 Task: Save your favorite rooftop bar with skyline views in Chicago as a favorite location also explore the gallery  of the bar.
Action: Mouse moved to (76, 64)
Screenshot: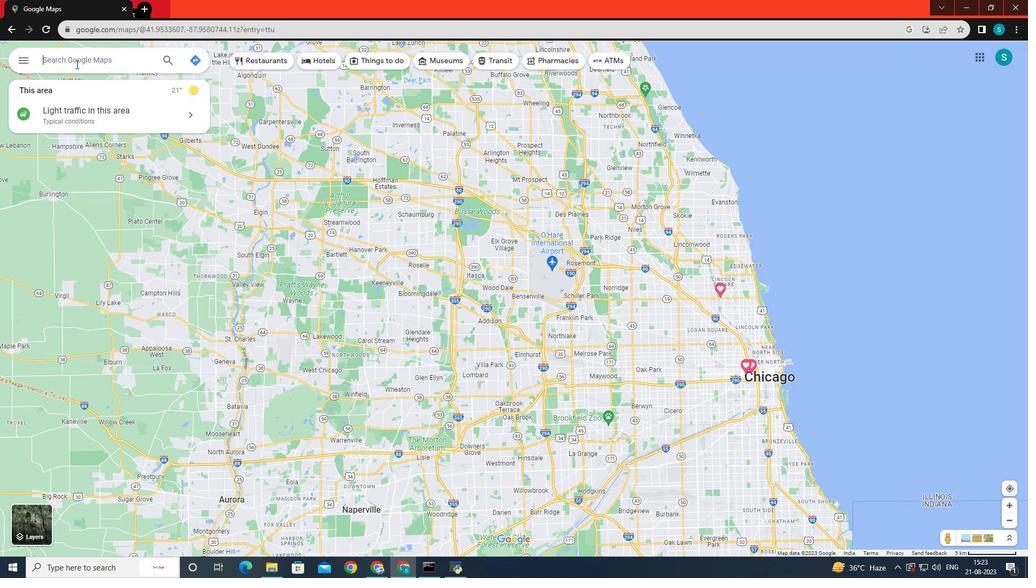 
Action: Mouse pressed left at (76, 64)
Screenshot: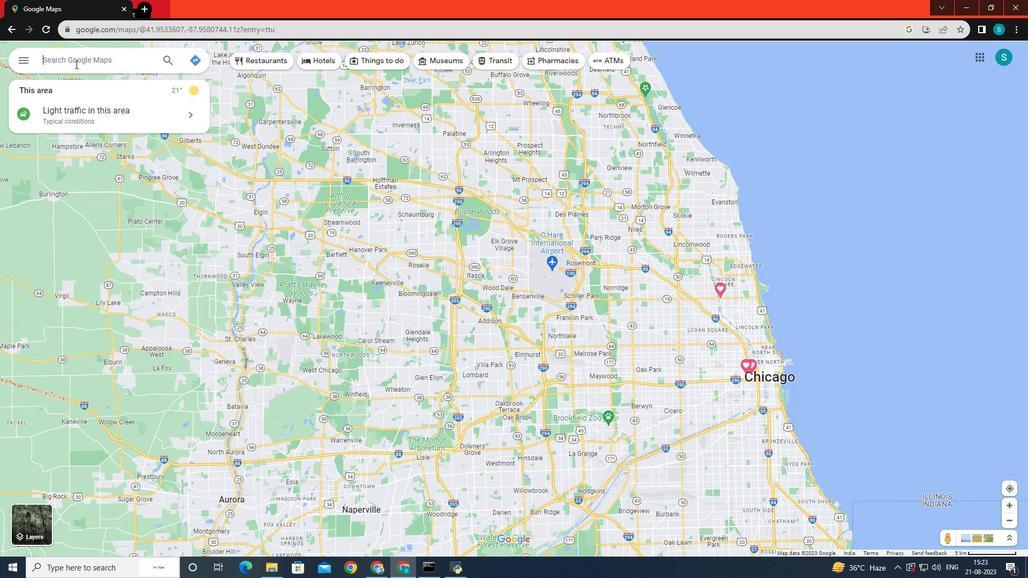 
Action: Mouse moved to (79, 67)
Screenshot: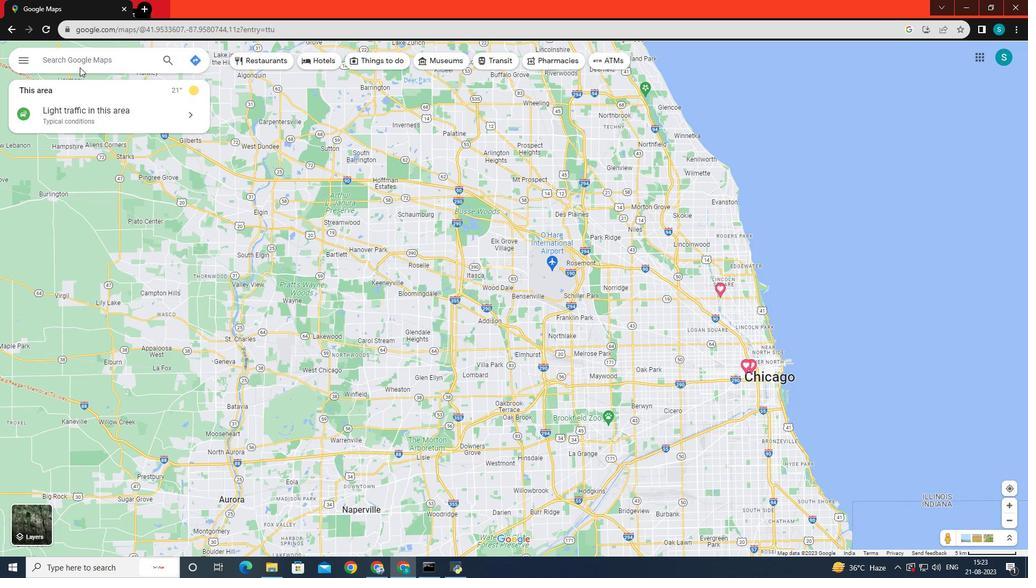 
Action: Key pressed <Key.shift><Key.shift><Key.shift><Key.shift><Key.shift><Key.shift><Key.shift><Key.shift><Key.shift><Key.shift><Key.shift><Key.shift><Key.shift><Key.shift><Key.shift><Key.shift><Key.shift><Key.shift><Key.shift><Key.shift>Rooftop<Key.space>bar<Key.space>with<Key.space>skyline<Key.space>views<Key.space>in<Key.space><Key.shift>Chicago<Key.enter>
Screenshot: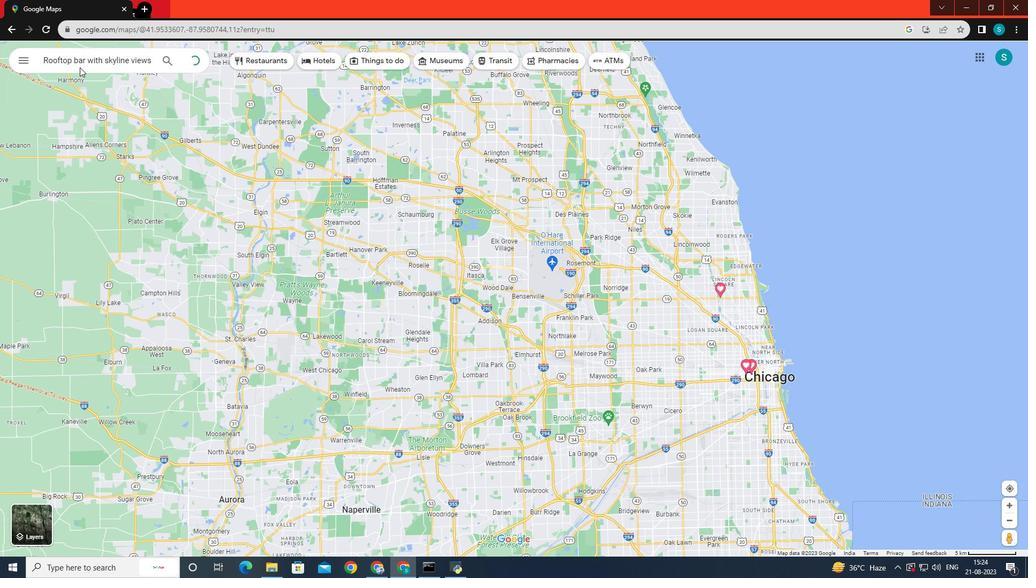 
Action: Mouse moved to (137, 212)
Screenshot: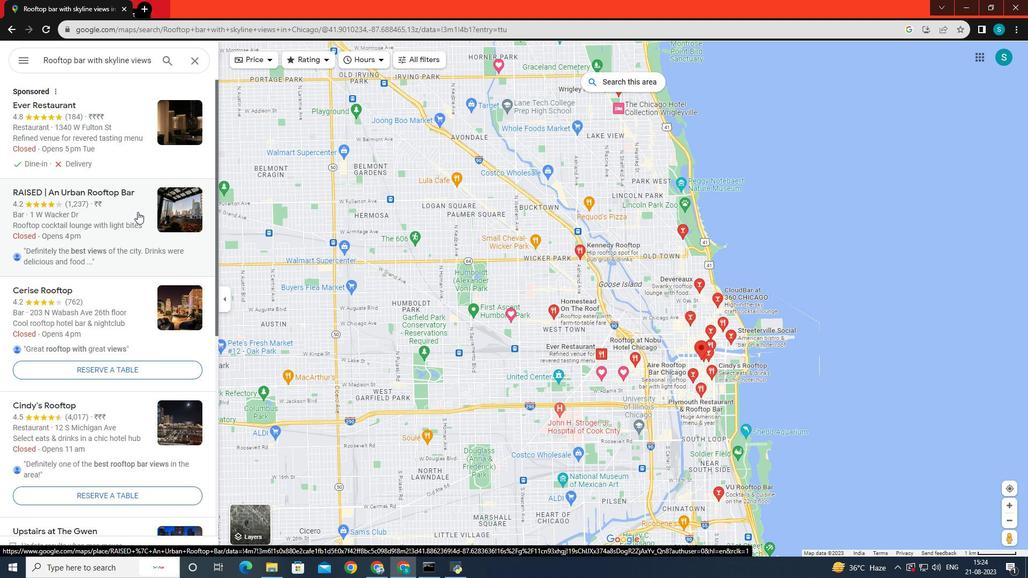 
Action: Mouse pressed left at (137, 212)
Screenshot: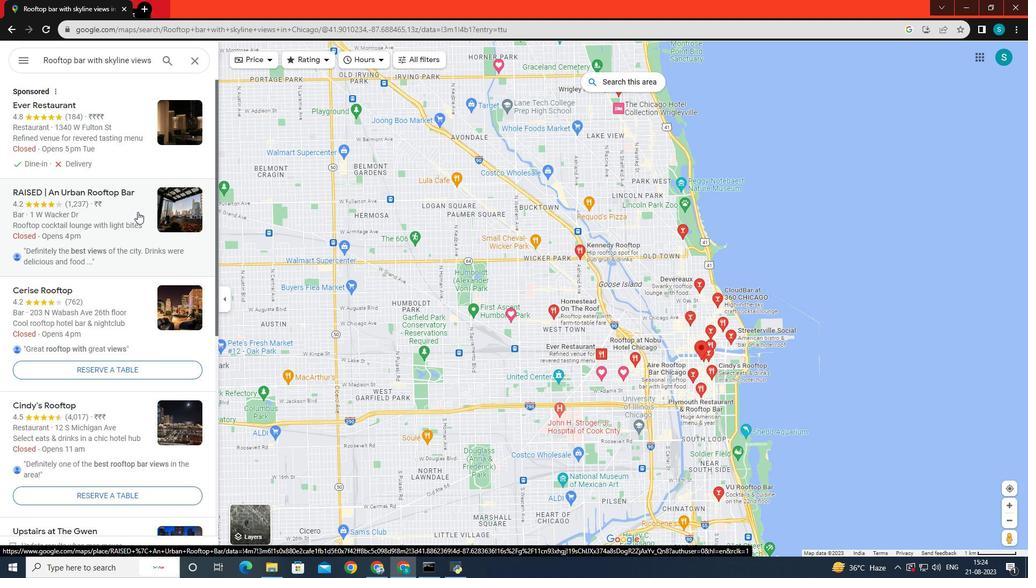 
Action: Mouse moved to (268, 140)
Screenshot: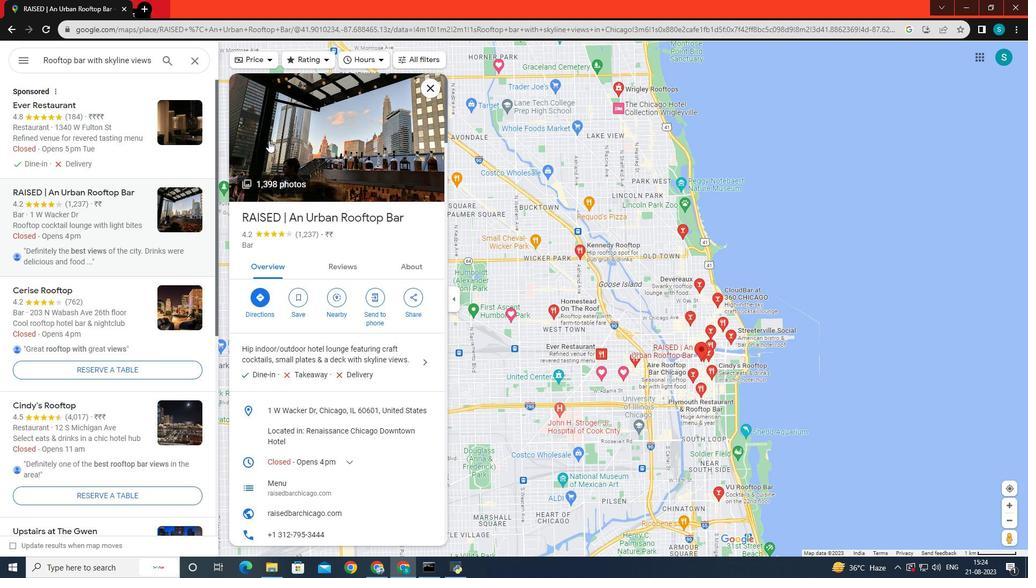 
Action: Mouse pressed left at (268, 140)
Screenshot: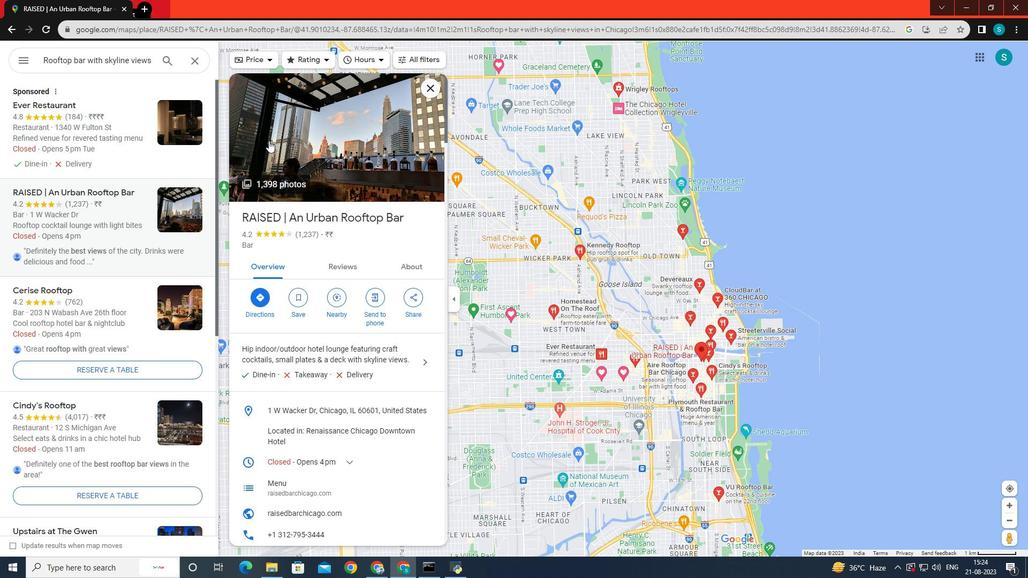 
Action: Mouse moved to (650, 400)
Screenshot: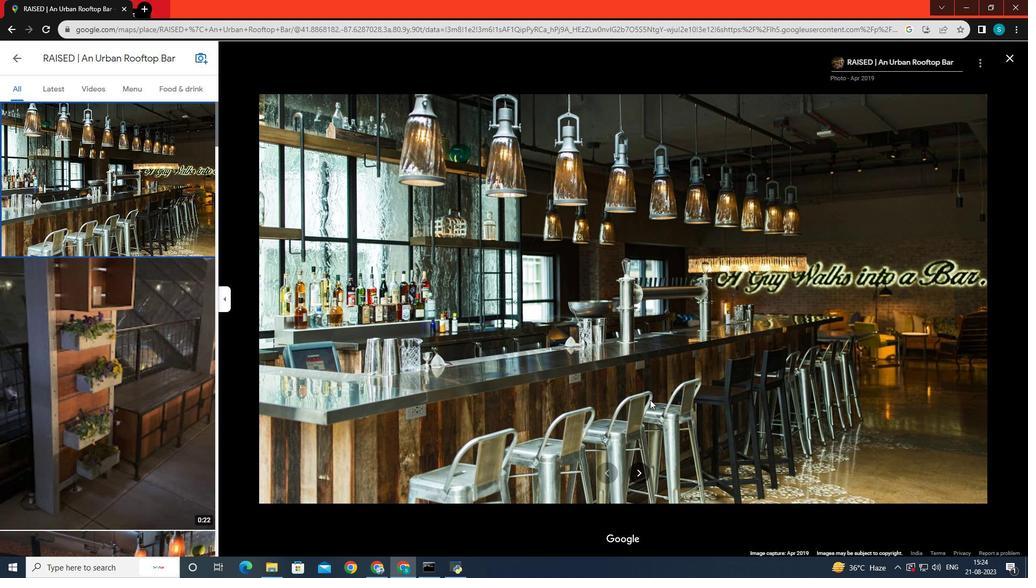 
Action: Key pressed <Key.right><Key.right><Key.right><Key.right><Key.right><Key.right><Key.right><Key.right><Key.right><Key.right><Key.right><Key.right><Key.right><Key.right><Key.right><Key.right><Key.right><Key.right><Key.right><Key.right><Key.right><Key.right><Key.right><Key.right><Key.right><Key.right><Key.right><Key.right><Key.right><Key.right><Key.right><Key.right><Key.right><Key.right><Key.right><Key.right><Key.right><Key.right><Key.right><Key.right><Key.right><Key.right><Key.right><Key.right><Key.right><Key.right><Key.right><Key.right><Key.right><Key.right><Key.right><Key.right><Key.right><Key.right><Key.right><Key.right><Key.right><Key.right><Key.right><Key.right><Key.right><Key.right><Key.right><Key.right><Key.right><Key.right><Key.right><Key.right><Key.right><Key.right><Key.right><Key.right><Key.right><Key.right><Key.right><Key.right><Key.right><Key.right><Key.right><Key.right><Key.right><Key.right><Key.right><Key.right><Key.right><Key.right><Key.right><Key.right><Key.right><Key.right><Key.right><Key.right><Key.right><Key.right><Key.right><Key.right><Key.right><Key.right><Key.right><Key.right><Key.right><Key.right><Key.right><Key.right><Key.right><Key.right><Key.right><Key.right><Key.right><Key.right><Key.right><Key.right><Key.right><Key.right><Key.right><Key.right><Key.right><Key.right><Key.right><Key.right><Key.right><Key.right><Key.right><Key.right><Key.right><Key.right><Key.right><Key.right><Key.right><Key.right><Key.right><Key.right><Key.right><Key.right><Key.right><Key.right><Key.right><Key.right><Key.right><Key.right><Key.right><Key.right><Key.right><Key.right><Key.right><Key.right><Key.right>
Screenshot: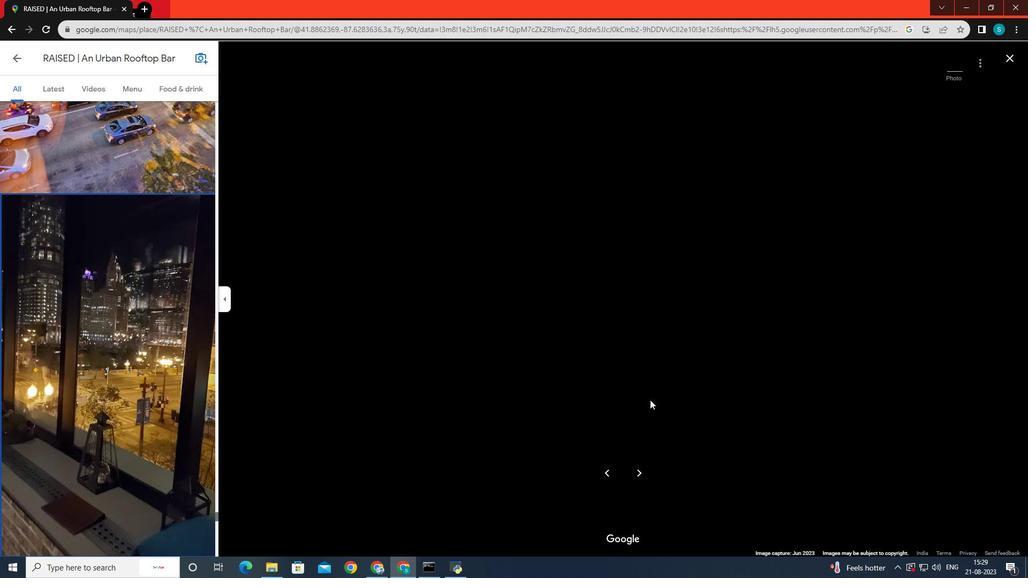 
Action: Mouse moved to (21, 60)
Screenshot: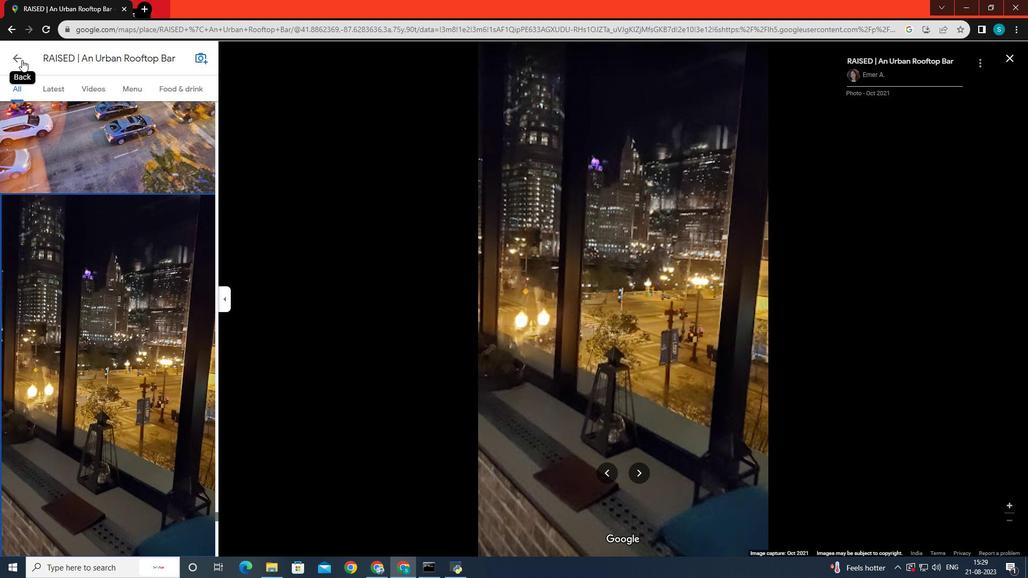 
Action: Mouse pressed left at (21, 60)
Screenshot: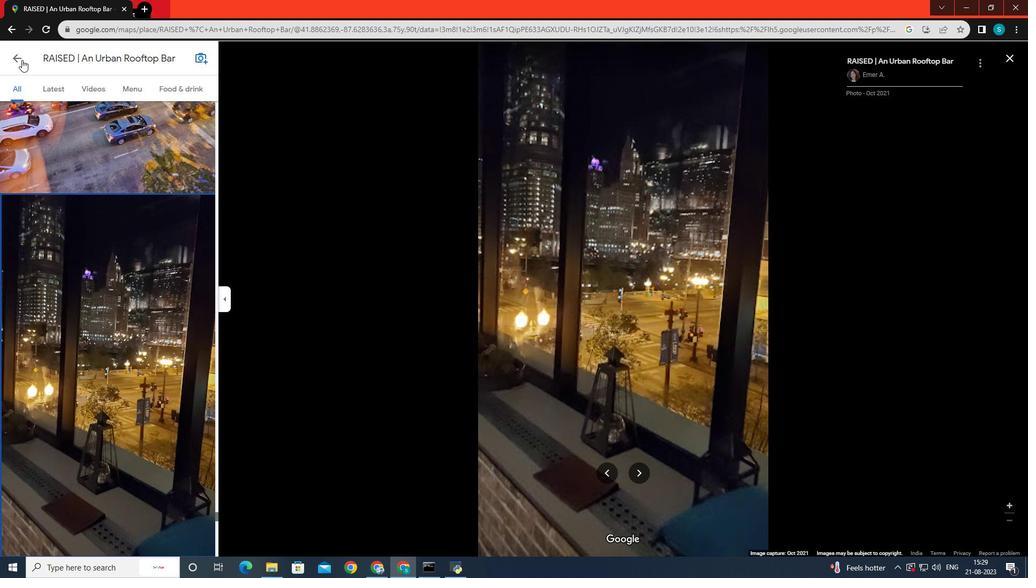 
Action: Mouse moved to (296, 297)
Screenshot: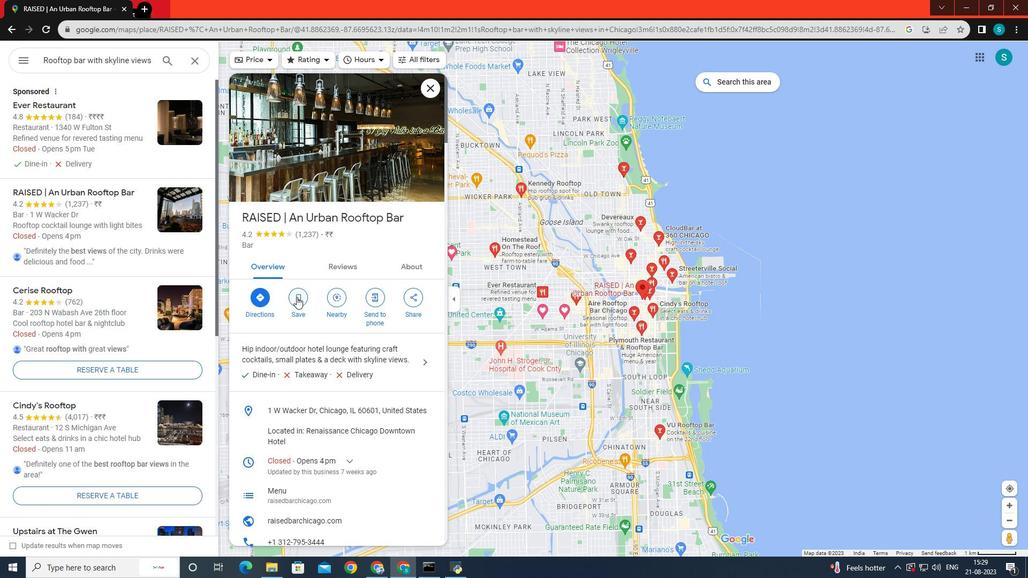
Action: Mouse pressed left at (296, 297)
Screenshot: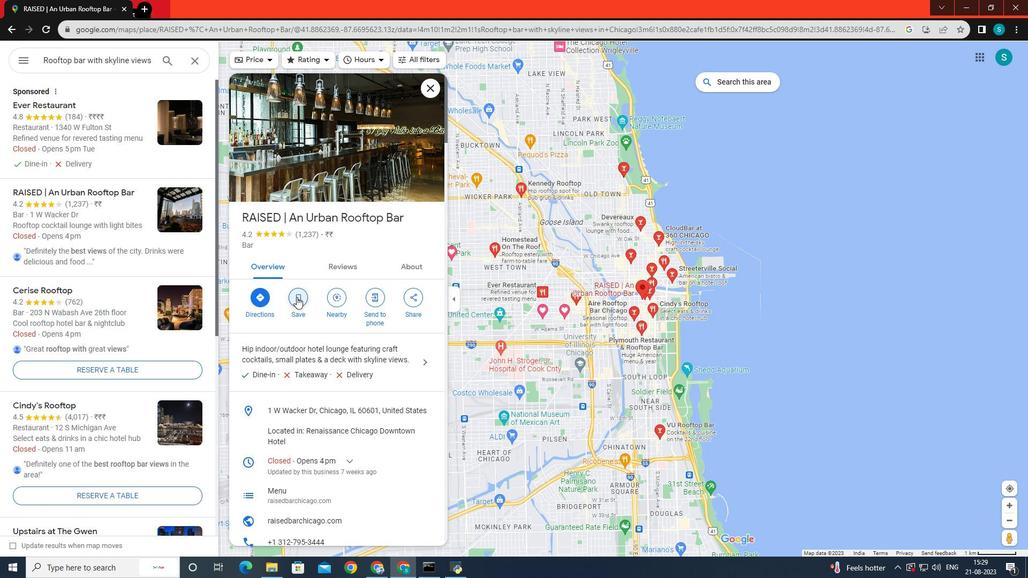 
Action: Mouse moved to (319, 315)
Screenshot: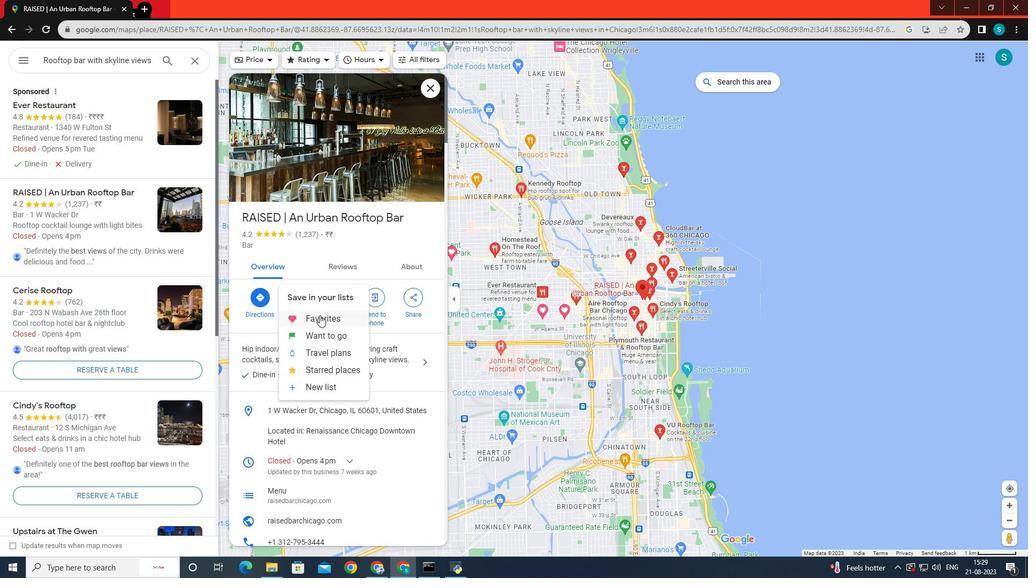 
Action: Mouse pressed left at (319, 315)
Screenshot: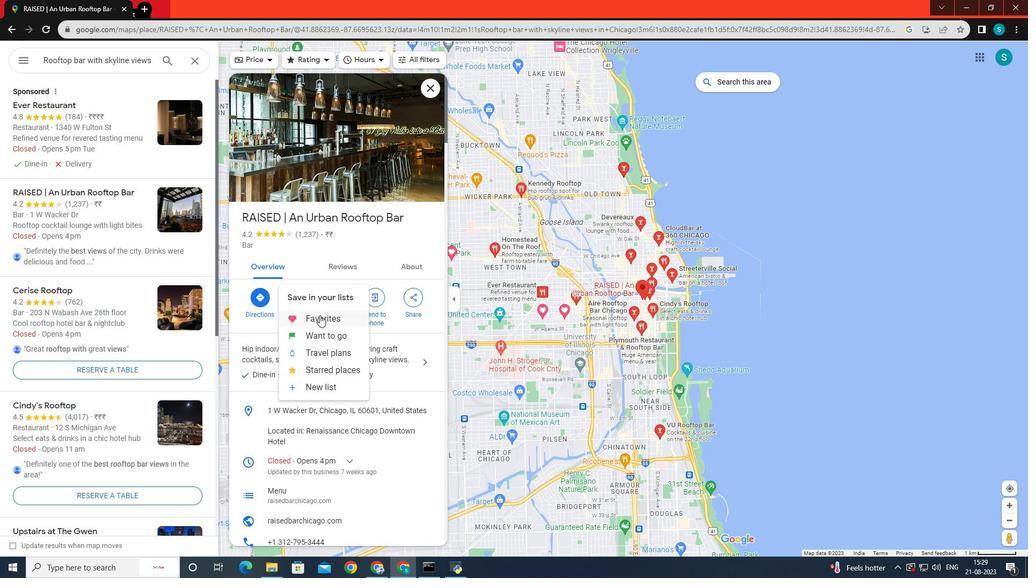 
Action: Mouse moved to (161, 235)
Screenshot: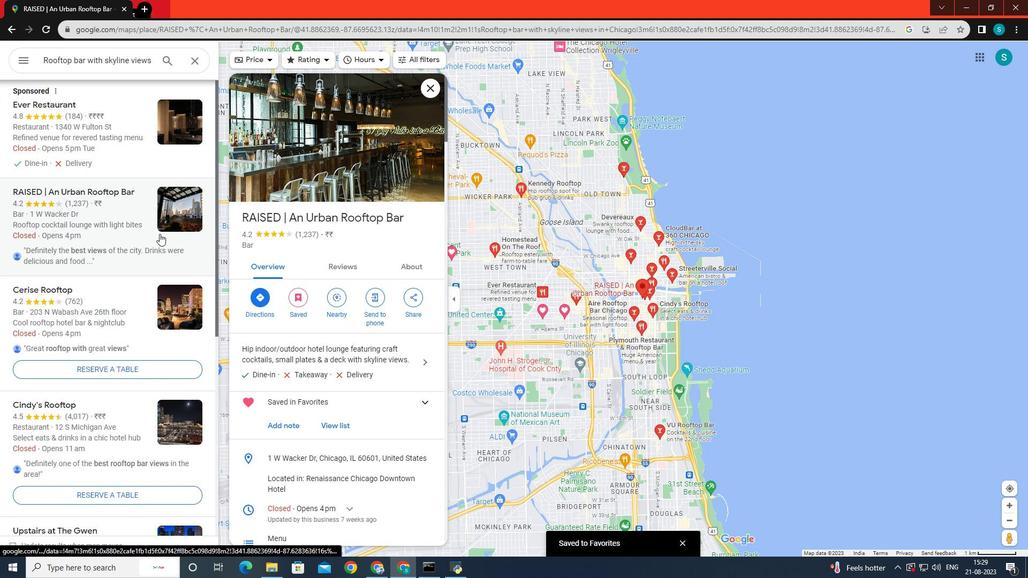 
Action: Mouse scrolled (161, 235) with delta (0, 0)
Screenshot: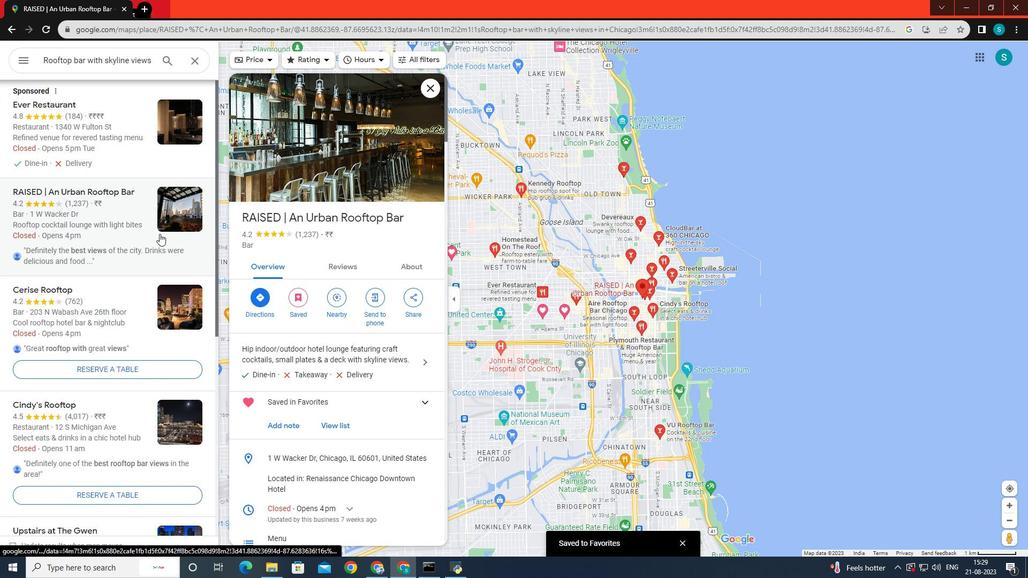 
Action: Mouse moved to (159, 234)
Screenshot: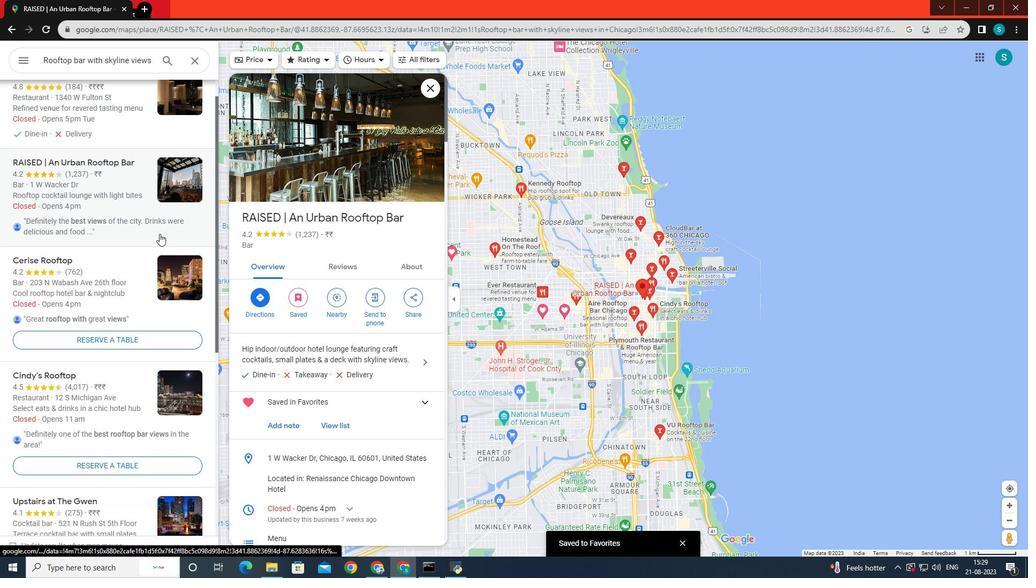 
Action: Mouse scrolled (159, 233) with delta (0, 0)
Screenshot: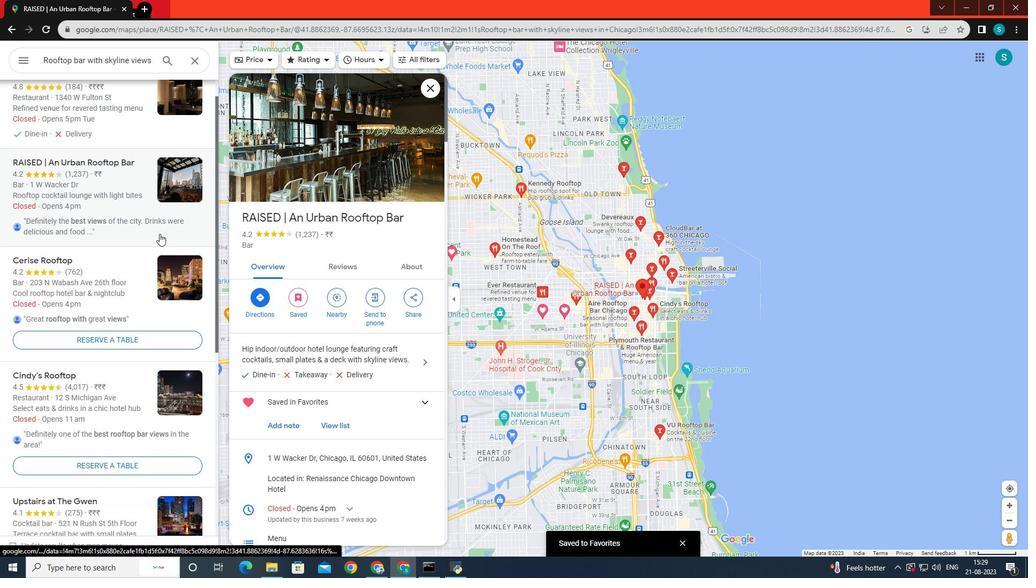 
Action: Mouse moved to (182, 191)
Screenshot: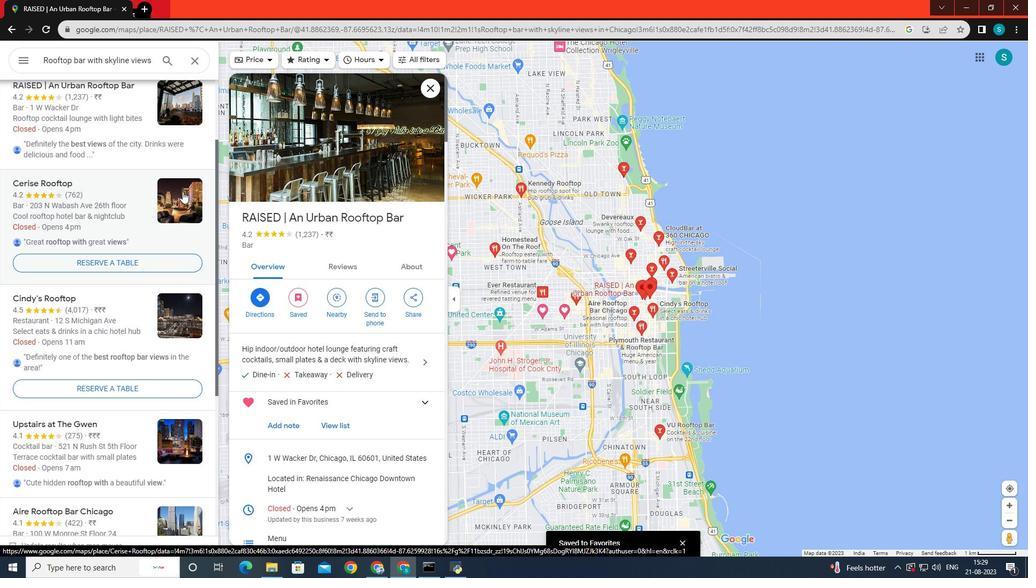 
Action: Mouse pressed left at (182, 191)
Screenshot: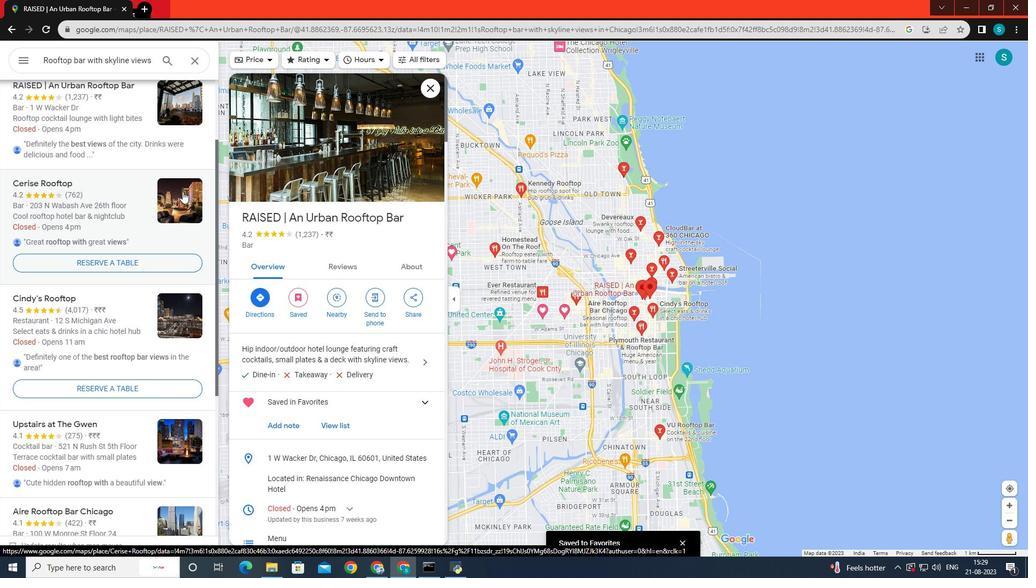 
Action: Mouse moved to (339, 137)
Screenshot: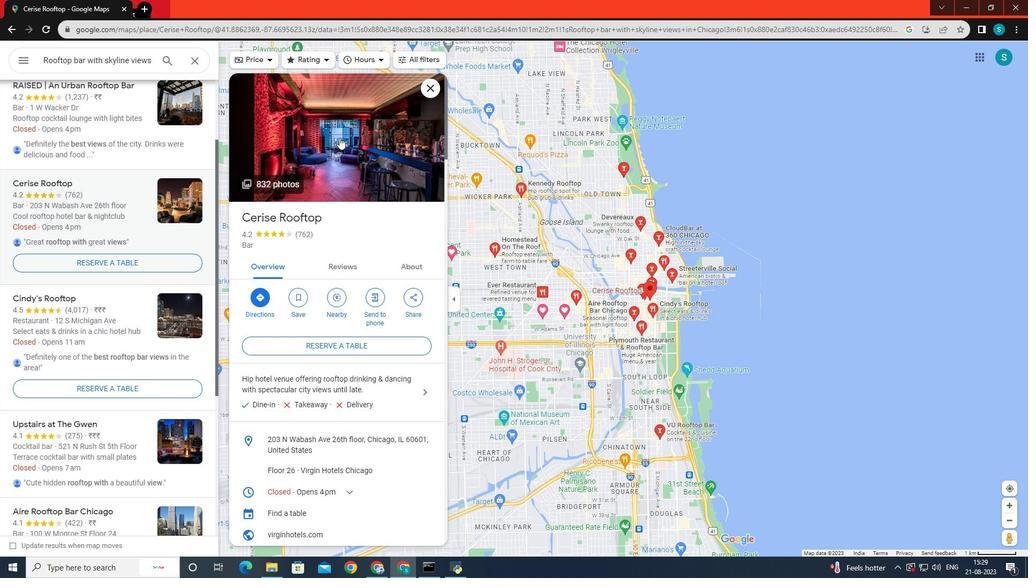 
Action: Mouse pressed left at (339, 137)
Screenshot: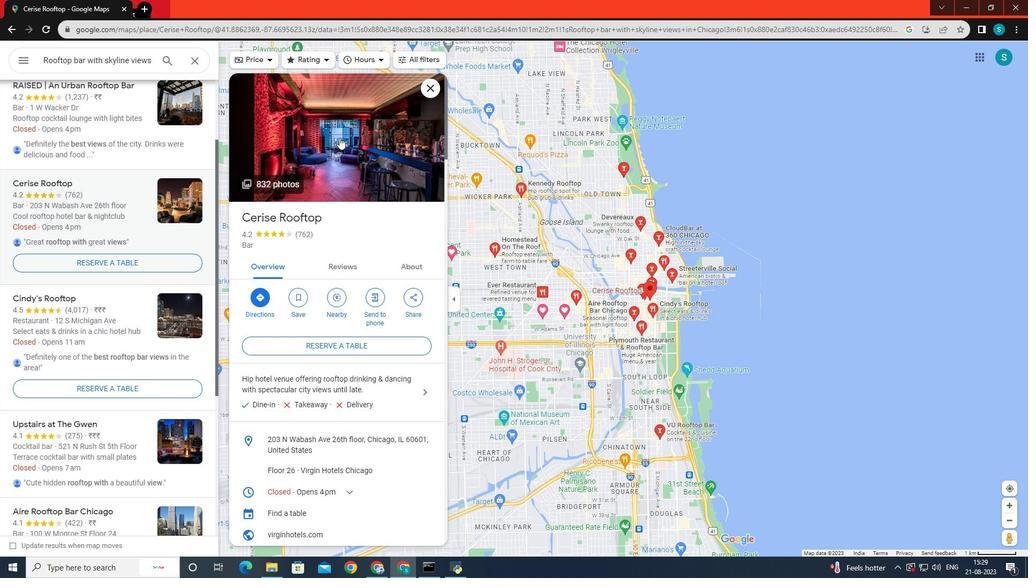 
Action: Mouse moved to (644, 469)
Screenshot: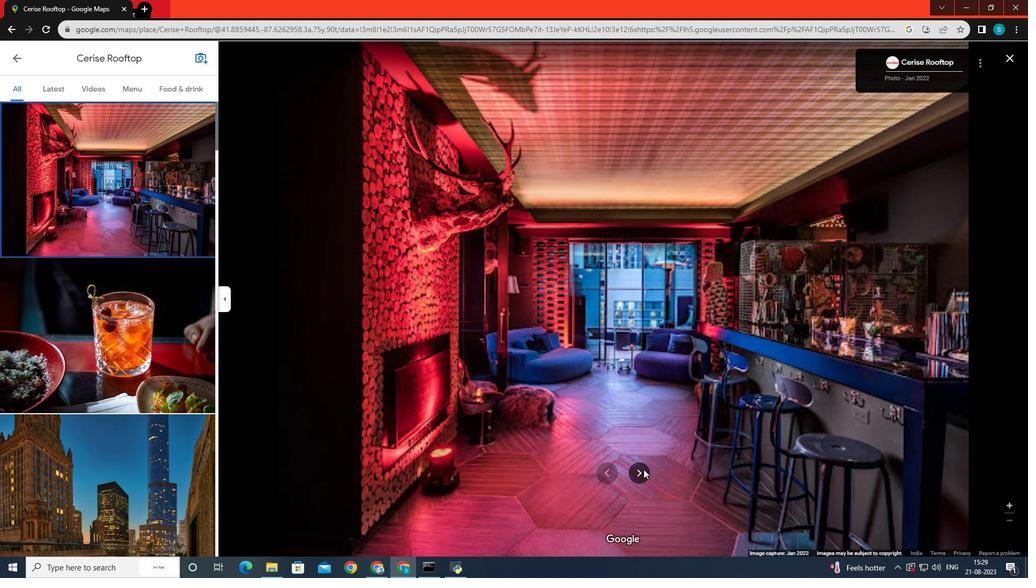 
Action: Mouse pressed left at (644, 469)
Screenshot: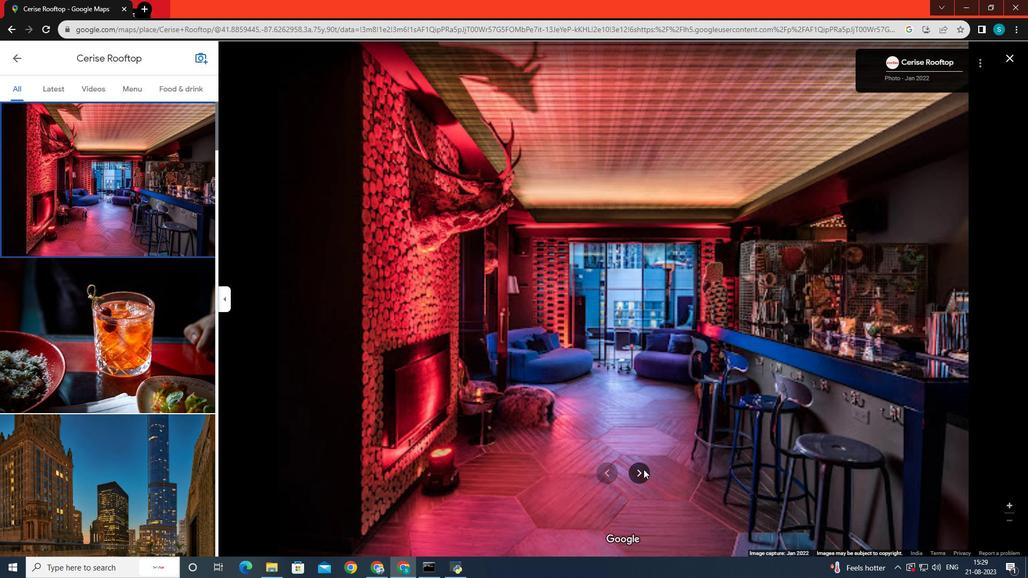 
Action: Key pressed <Key.right><Key.right><Key.right><Key.right><Key.right><Key.right><Key.right><Key.right><Key.right><Key.right><Key.right><Key.right><Key.right><Key.right><Key.right><Key.right><Key.right><Key.right><Key.right><Key.right><Key.right><Key.right><Key.right><Key.right><Key.right><Key.right><Key.right><Key.right><Key.right><Key.right><Key.right><Key.right><Key.right><Key.right><Key.right><Key.right><Key.right><Key.right><Key.right><Key.right><Key.right><Key.right><Key.right><Key.right><Key.right><Key.right><Key.right><Key.right><Key.right><Key.right><Key.right><Key.right><Key.right><Key.right><Key.right><Key.right><Key.right><Key.right><Key.right><Key.right><Key.right><Key.right><Key.right><Key.right><Key.right><Key.right><Key.right><Key.right><Key.right><Key.right><Key.right><Key.right><Key.right><Key.right><Key.right><Key.right><Key.right><Key.right><Key.right><Key.right><Key.right><Key.right><Key.right><Key.right><Key.right><Key.right><Key.right><Key.right><Key.right><Key.right><Key.right><Key.right><Key.right><Key.right><Key.right><Key.right><Key.right><Key.right><Key.right><Key.right><Key.right><Key.right><Key.right><Key.right><Key.right><Key.right><Key.right><Key.right><Key.right><Key.right><Key.right><Key.right><Key.right><Key.right><Key.right><Key.right><Key.right><Key.right><Key.right><Key.right><Key.right><Key.right><Key.right><Key.right><Key.right><Key.right><Key.right><Key.right><Key.right><Key.right><Key.right><Key.right><Key.right><Key.right><Key.right><Key.right><Key.right><Key.right><Key.right><Key.right><Key.right><Key.right><Key.right><Key.right><Key.right><Key.right><Key.right><Key.right><Key.right><Key.right><Key.right><Key.right><Key.right><Key.right><Key.right><Key.right><Key.right><Key.right><Key.right><Key.right><Key.right><Key.right><Key.right><Key.right><Key.right><Key.right><Key.right><Key.right><Key.right><Key.right><Key.right><Key.right><Key.right><Key.right><Key.right><Key.right><Key.right><Key.right><Key.right><Key.right><Key.right><Key.right><Key.right><Key.right><Key.right><Key.right><Key.right><Key.right><Key.right><Key.right><Key.right><Key.right><Key.right><Key.right><Key.right><Key.right><Key.right><Key.right><Key.right><Key.right><Key.right><Key.right><Key.right><Key.right><Key.right><Key.right><Key.right><Key.right><Key.right><Key.right><Key.right><Key.right><Key.right><Key.right><Key.right><Key.right><Key.right><Key.right><Key.right><Key.right><Key.right><Key.right><Key.right><Key.right><Key.right><Key.right><Key.right><Key.right><Key.right><Key.right><Key.right><Key.right><Key.right><Key.right><Key.right><Key.right>
Screenshot: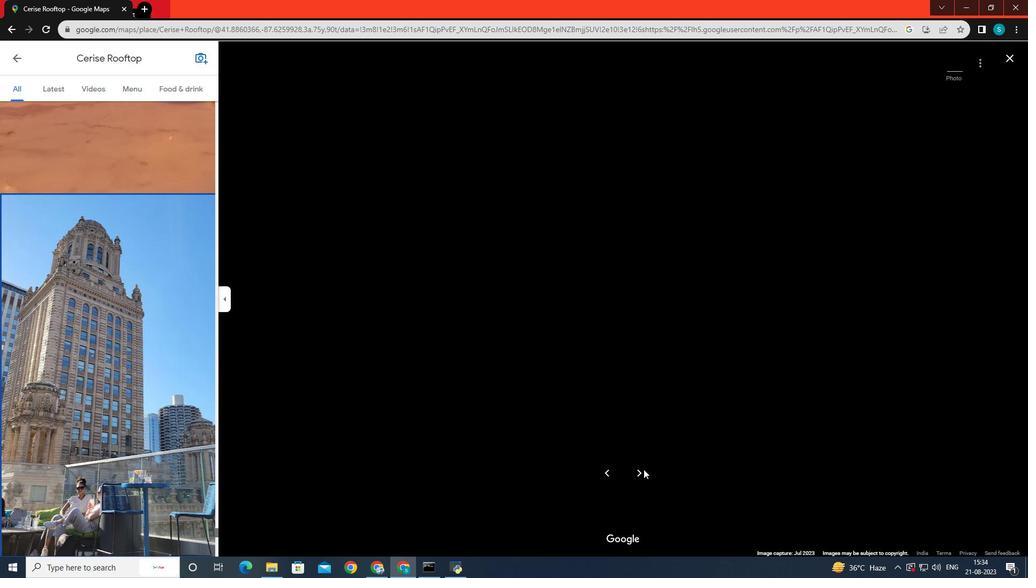 
Action: Mouse moved to (640, 469)
Screenshot: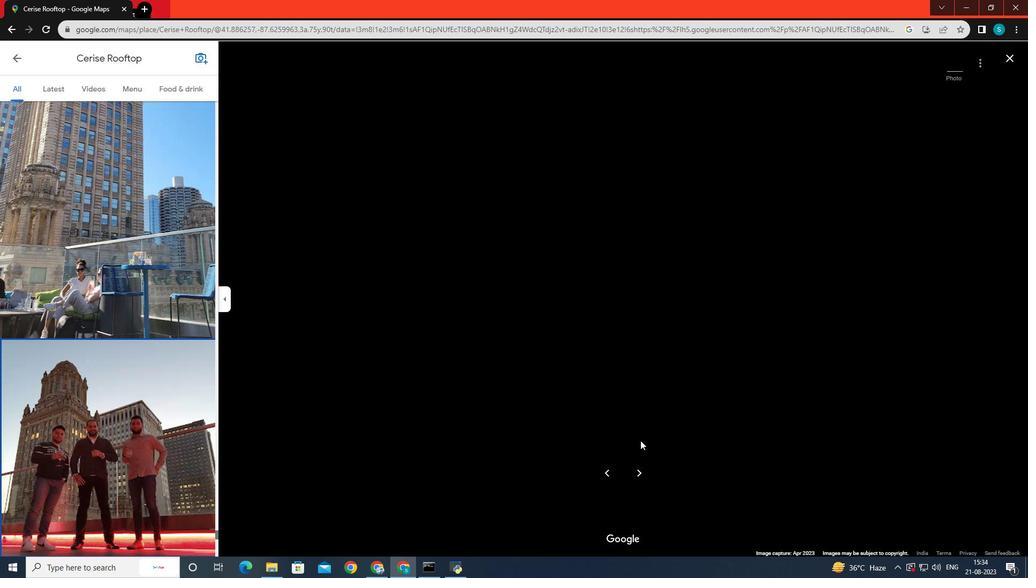 
Action: Key pressed <Key.right>
Screenshot: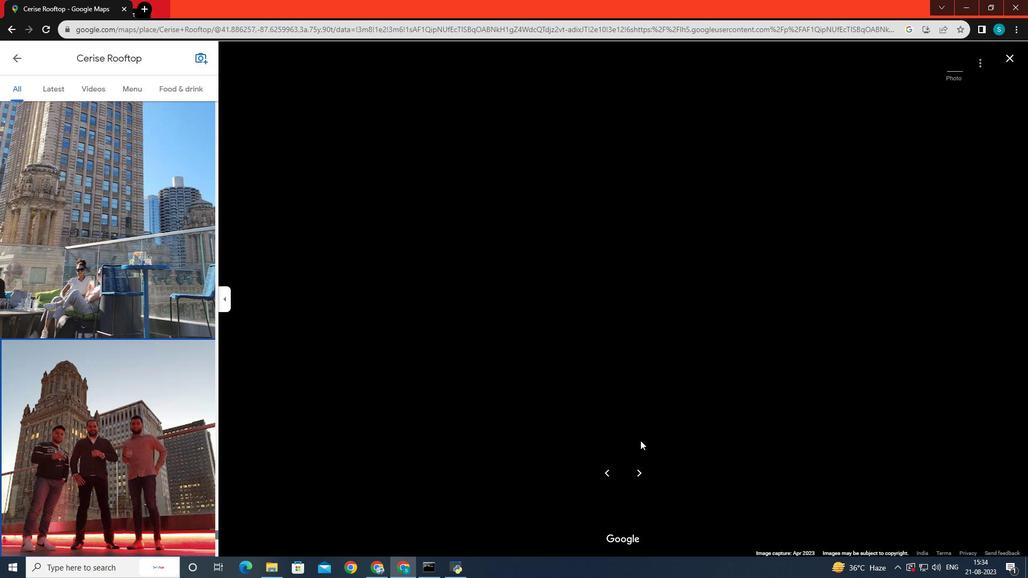 
Action: Mouse moved to (17, 55)
Screenshot: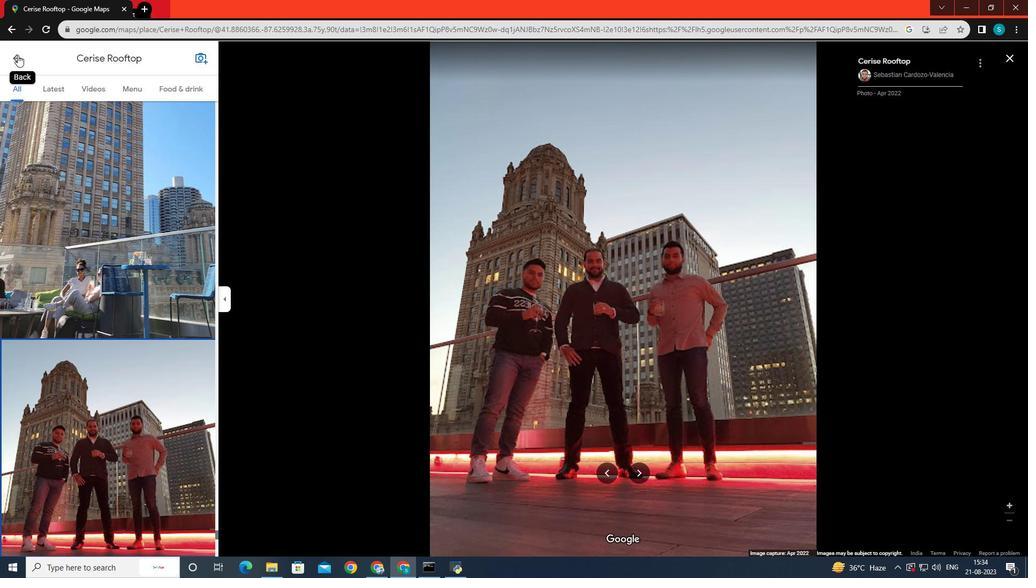 
Action: Mouse pressed left at (17, 55)
Screenshot: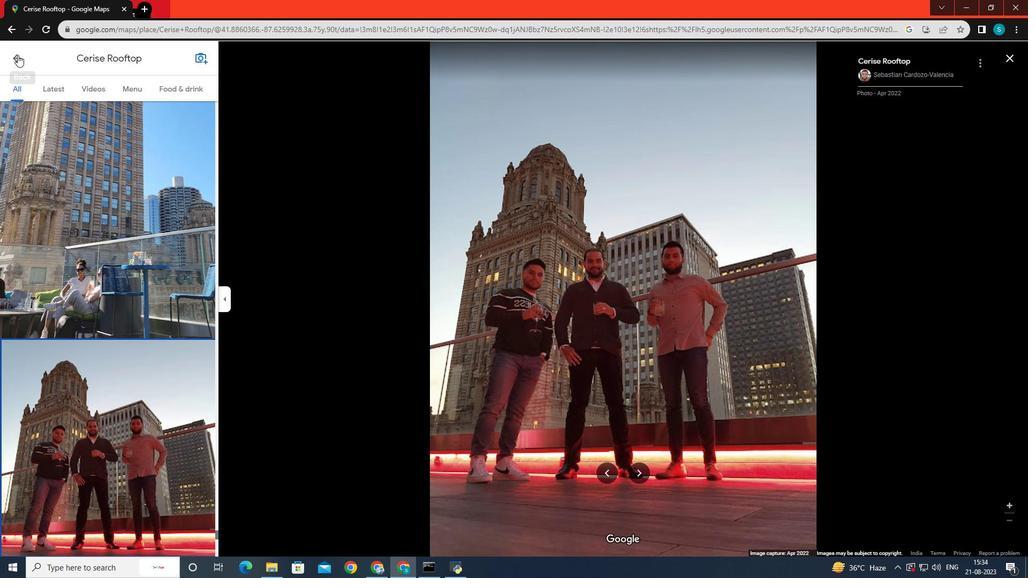 
Action: Mouse moved to (69, 181)
Screenshot: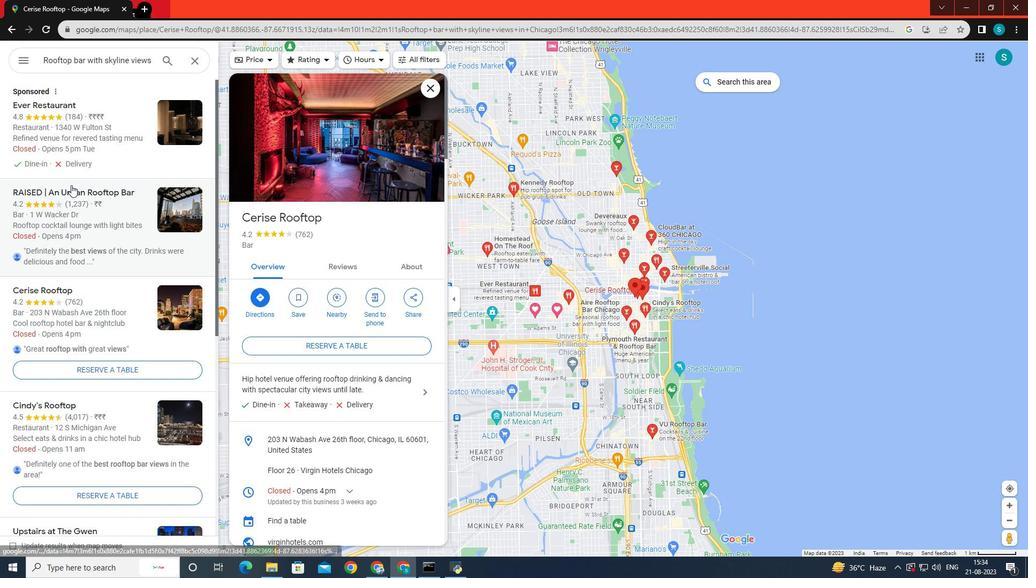 
Action: Mouse scrolled (69, 181) with delta (0, 0)
Screenshot: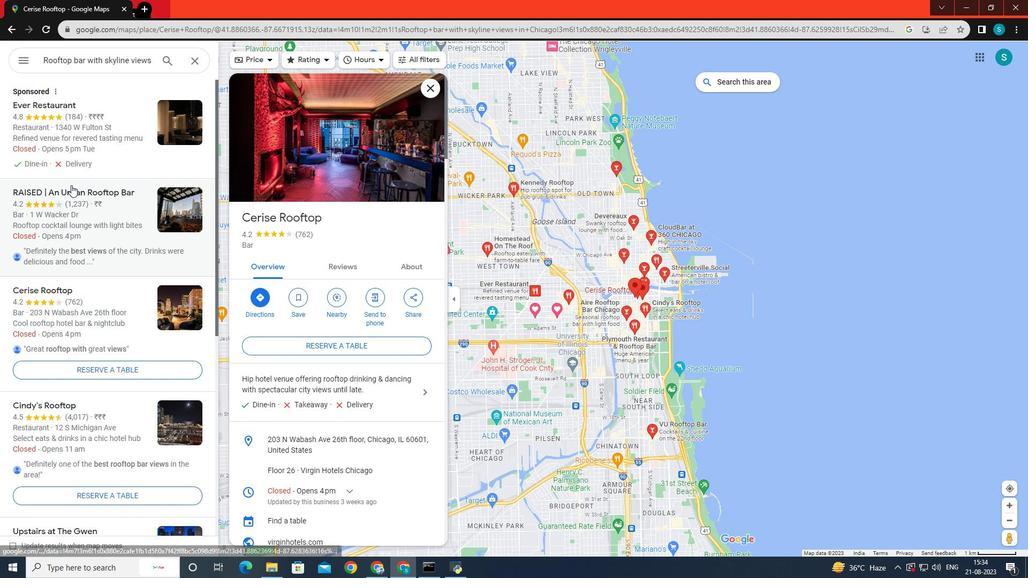 
Action: Mouse moved to (70, 184)
Screenshot: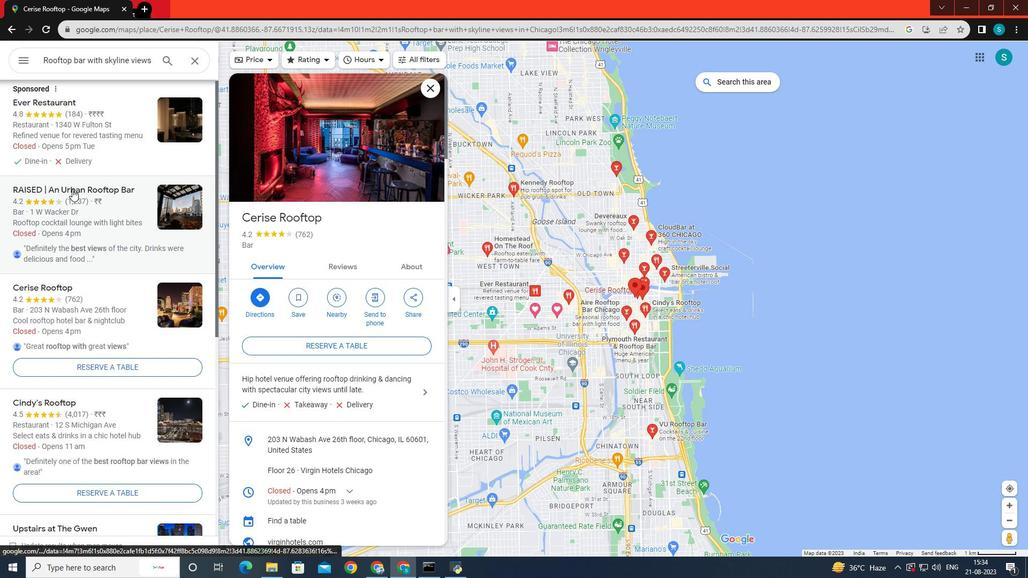
Action: Mouse scrolled (70, 184) with delta (0, 0)
Screenshot: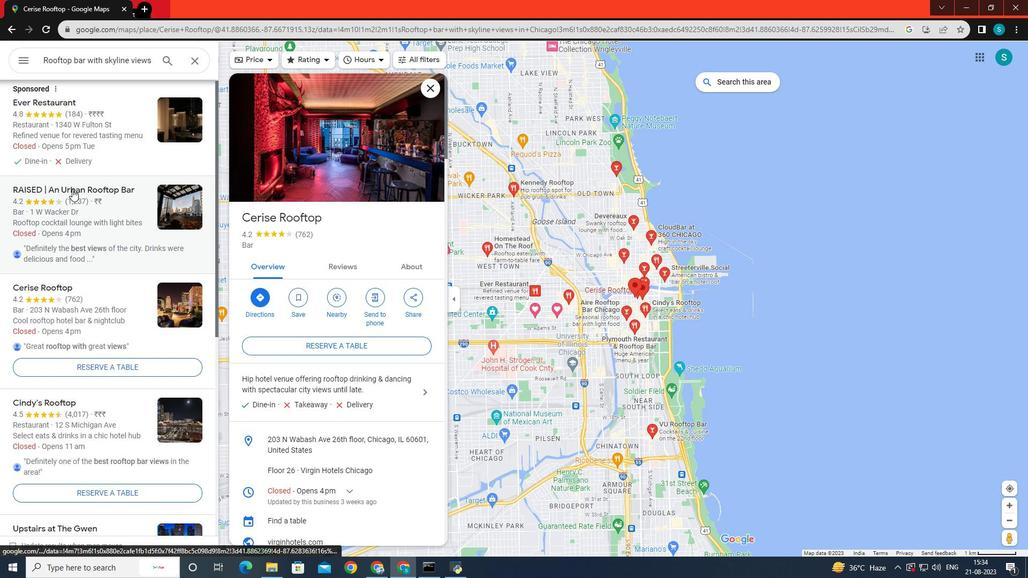 
Action: Mouse moved to (71, 185)
Screenshot: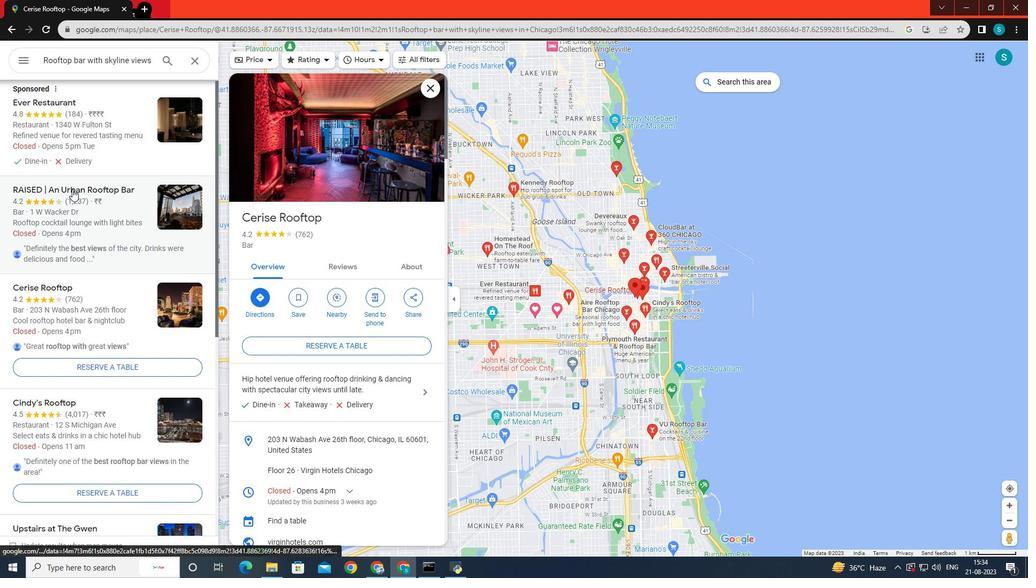 
Action: Mouse scrolled (71, 184) with delta (0, 0)
Screenshot: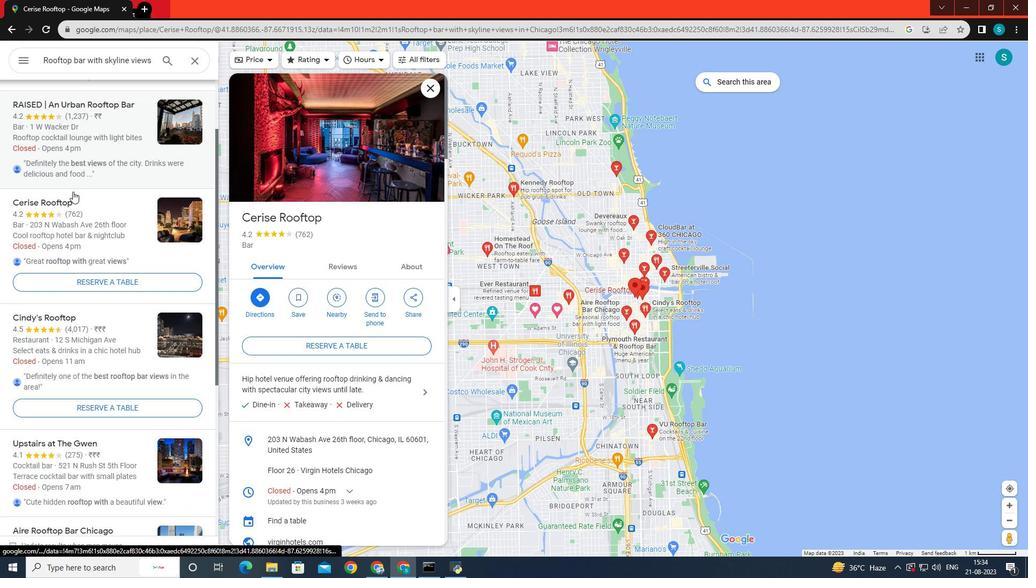
Action: Mouse moved to (183, 260)
Screenshot: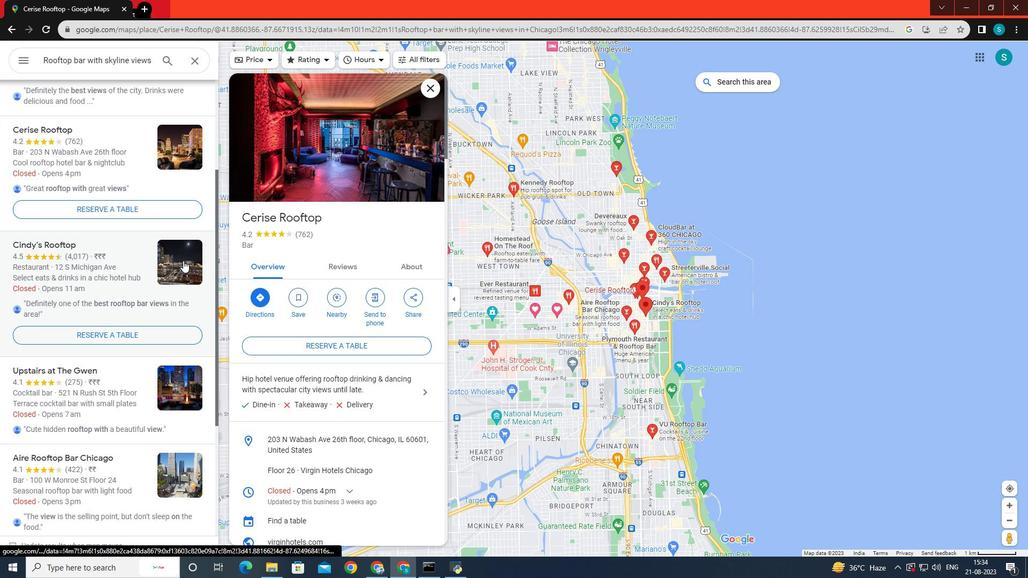 
Action: Mouse pressed left at (183, 260)
Screenshot: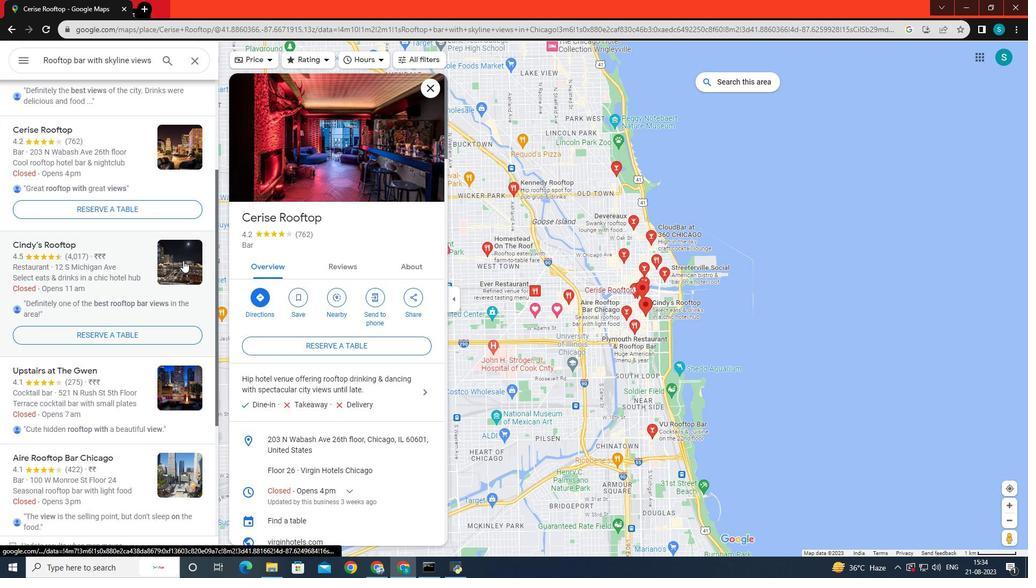 
Action: Mouse moved to (166, 470)
Screenshot: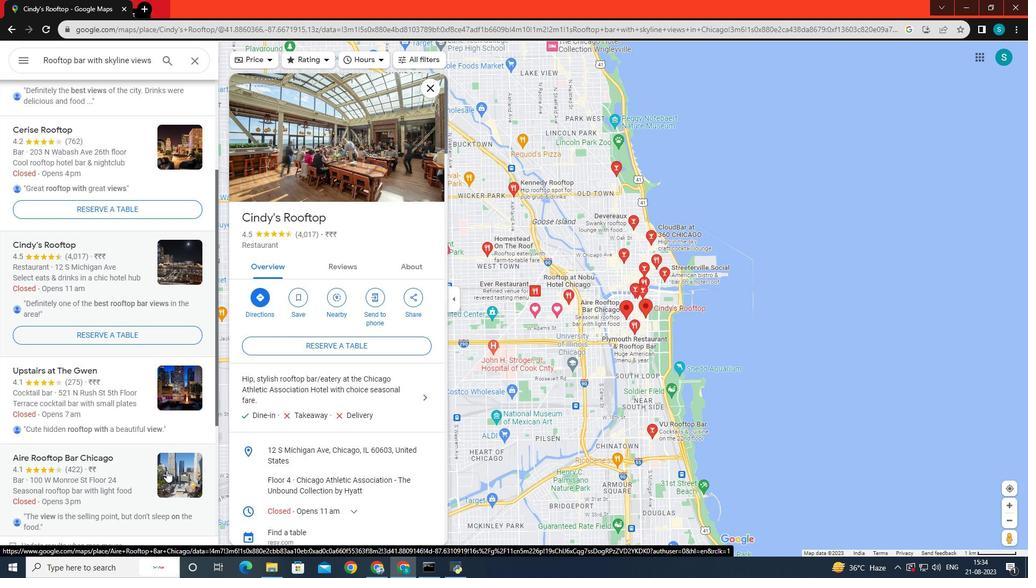 
Action: Mouse pressed left at (166, 470)
Screenshot: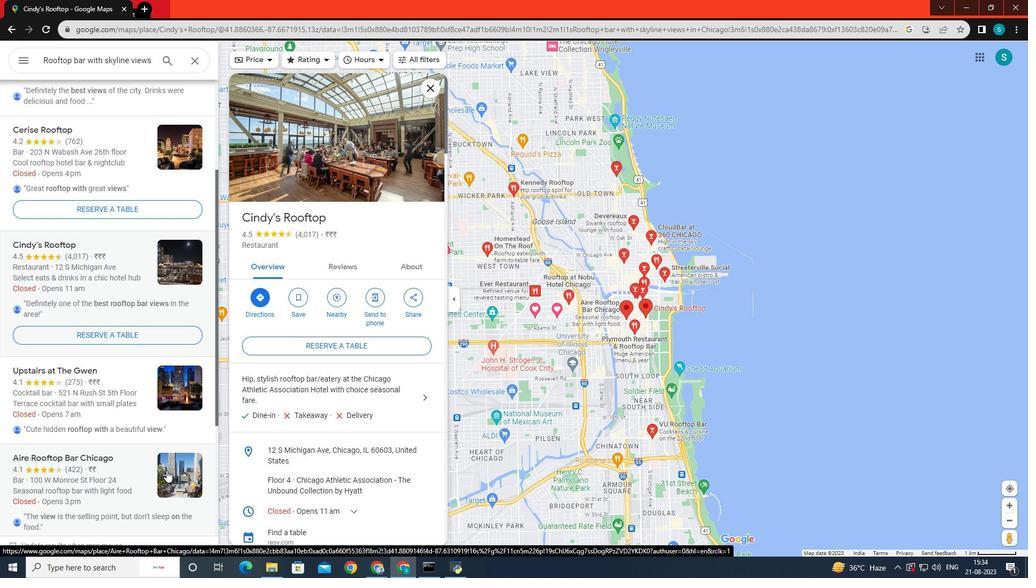 
Action: Mouse moved to (361, 160)
Screenshot: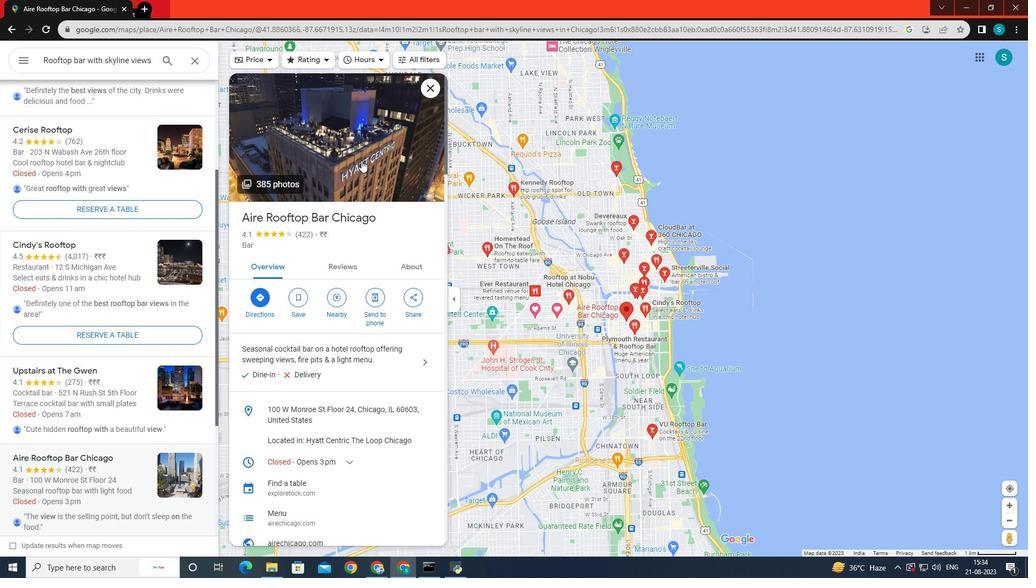 
Action: Mouse pressed left at (361, 160)
Screenshot: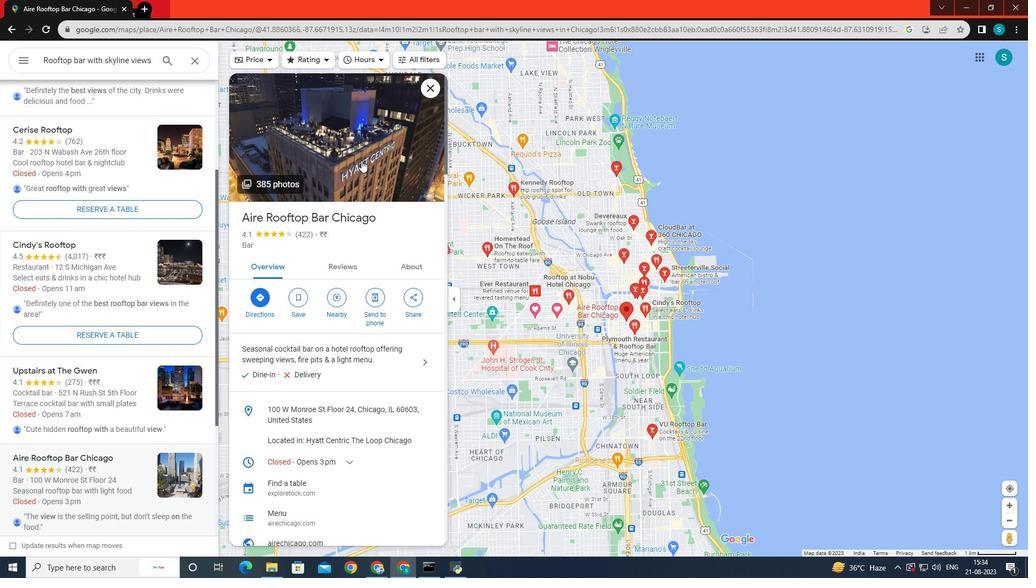 
Action: Mouse moved to (641, 472)
Screenshot: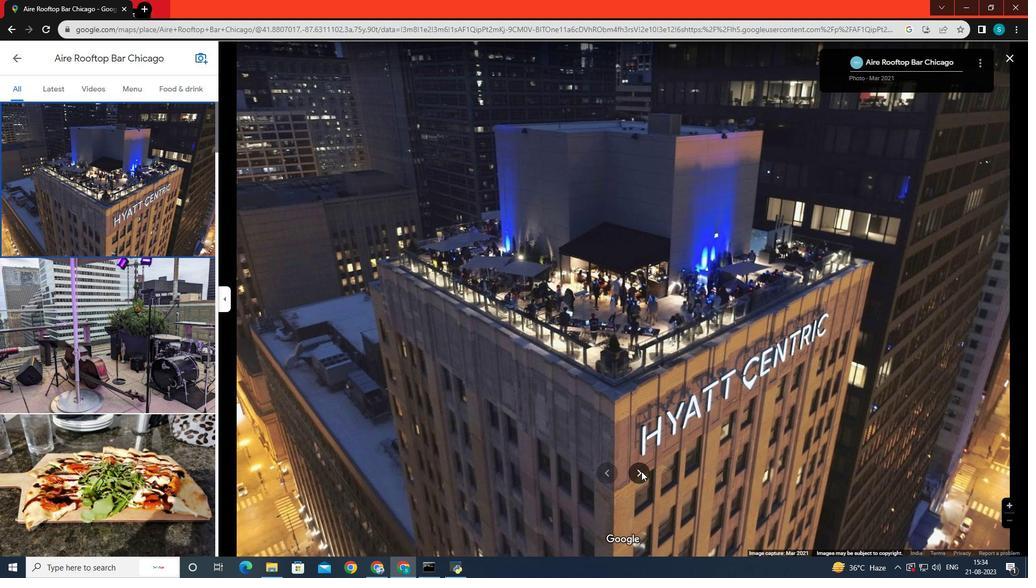 
Action: Key pressed <Key.right><Key.right><Key.right><Key.right><Key.right><Key.right><Key.right><Key.right><Key.right><Key.right><Key.right><Key.right><Key.right><Key.right><Key.right><Key.right><Key.right><Key.right><Key.right><Key.right><Key.right><Key.right><Key.right><Key.right><Key.right><Key.right><Key.right><Key.right><Key.right><Key.right><Key.right><Key.right><Key.right><Key.right><Key.right><Key.right><Key.right><Key.right><Key.right><Key.right><Key.right><Key.right><Key.right><Key.right><Key.right><Key.right><Key.right><Key.right><Key.right><Key.right><Key.right><Key.right><Key.right><Key.right><Key.right><Key.right><Key.right><Key.right><Key.right><Key.right><Key.right><Key.right><Key.right><Key.right><Key.right><Key.right><Key.right><Key.right><Key.right><Key.right><Key.right><Key.right><Key.right><Key.right><Key.right><Key.right><Key.right><Key.right><Key.right><Key.right><Key.right>
Screenshot: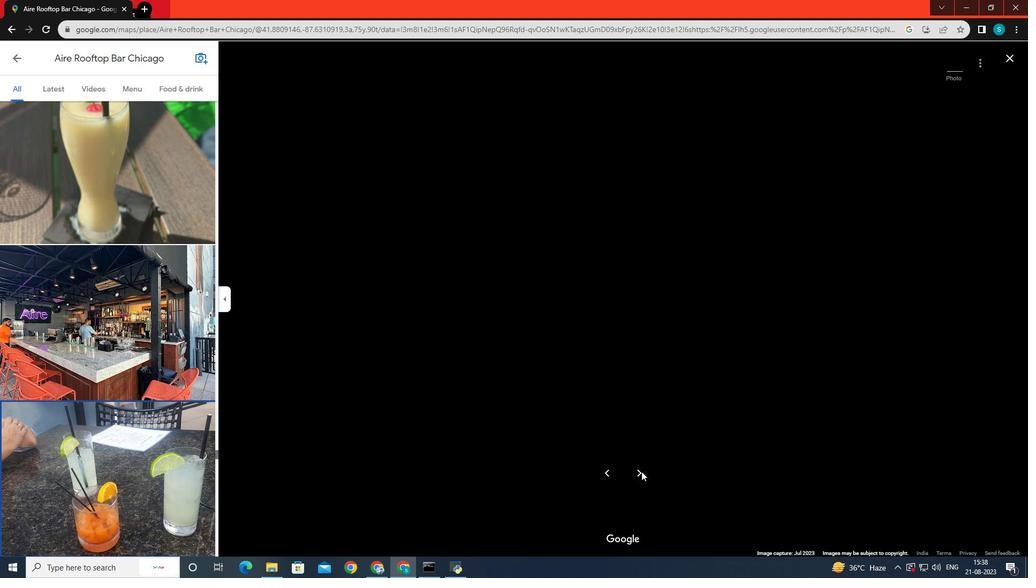 
Action: Mouse moved to (736, 420)
Screenshot: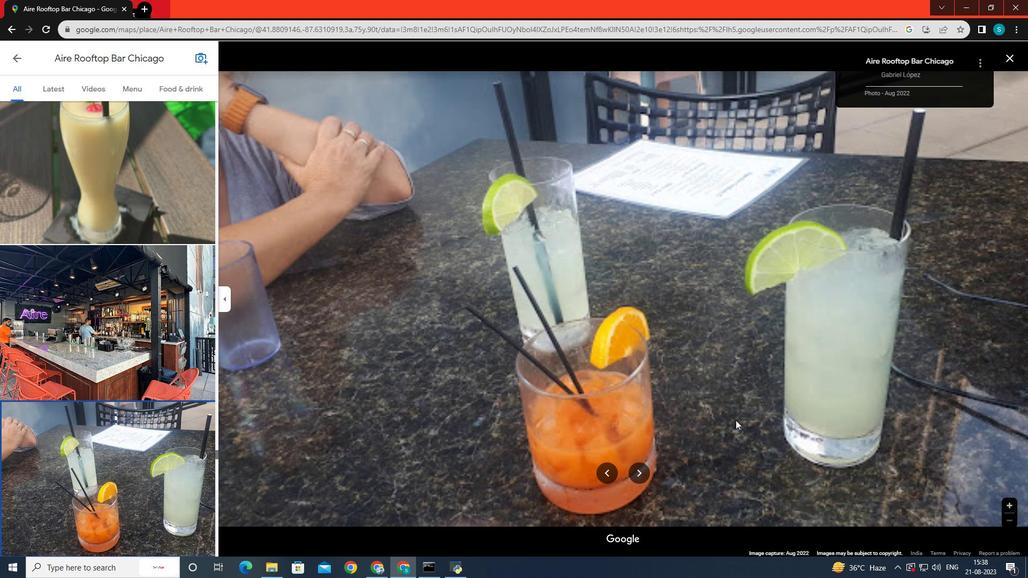 
Action: Key pressed <Key.right><Key.right><Key.right><Key.right><Key.right><Key.right><Key.right><Key.right><Key.right><Key.right><Key.right><Key.right><Key.right><Key.right><Key.right><Key.right><Key.right><Key.right><Key.right><Key.right>
Screenshot: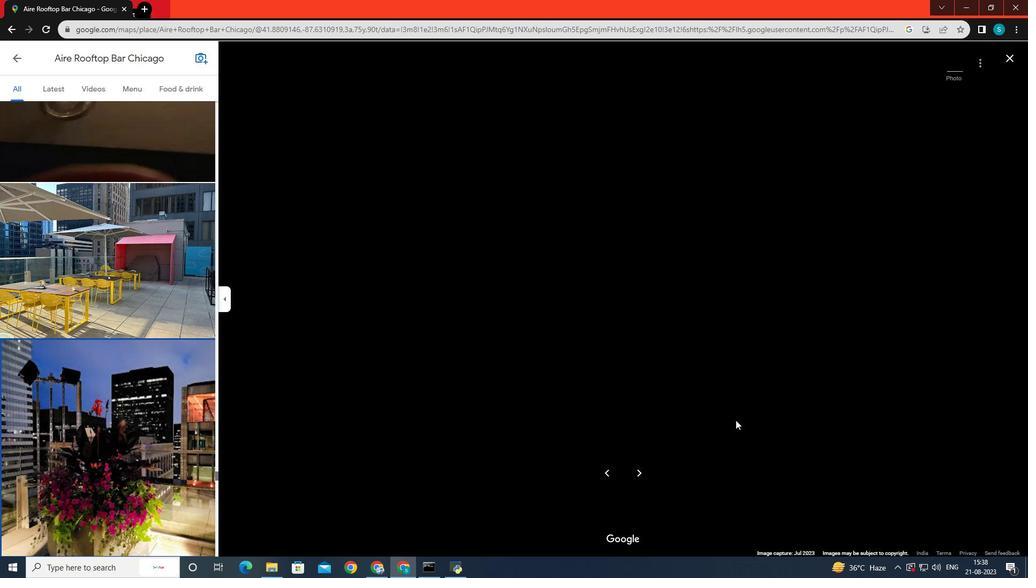 
Action: Mouse moved to (795, 341)
Screenshot: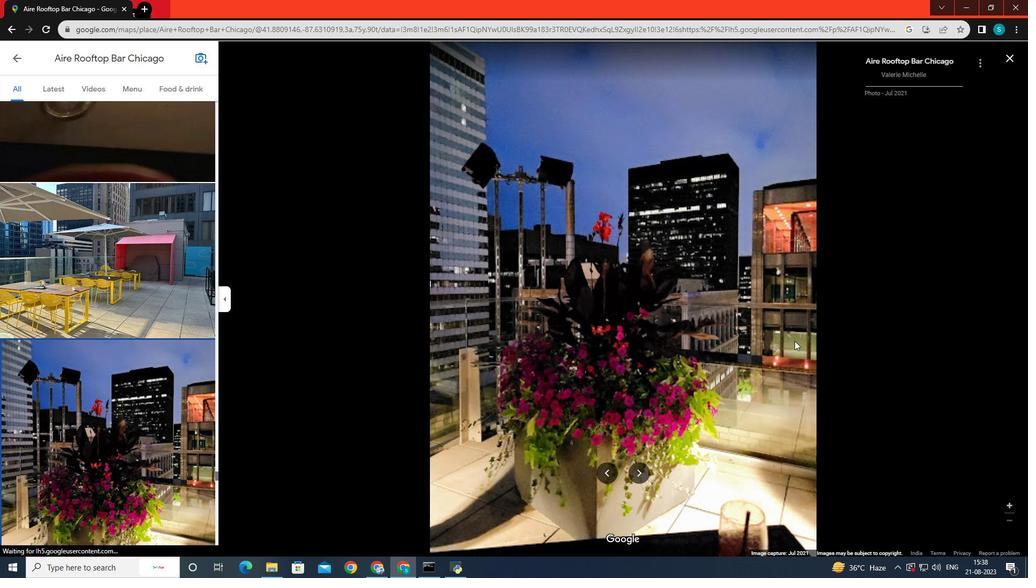 
Action: Key pressed <Key.right><Key.right><Key.right><Key.right><Key.right><Key.right><Key.right><Key.right><Key.right><Key.right><Key.right><Key.right><Key.right><Key.right><Key.right><Key.right><Key.right><Key.right><Key.right><Key.right><Key.right><Key.right><Key.right><Key.right><Key.right><Key.right><Key.right><Key.right><Key.right><Key.right><Key.right><Key.right><Key.right><Key.right><Key.right><Key.right><Key.right><Key.right><Key.right><Key.right><Key.right><Key.right><Key.right><Key.right><Key.right><Key.right><Key.right><Key.right><Key.right><Key.right><Key.right><Key.right><Key.right><Key.right><Key.right><Key.right><Key.right><Key.right><Key.right><Key.right><Key.right><Key.right><Key.right><Key.right><Key.right><Key.right><Key.right><Key.right><Key.right><Key.right><Key.right><Key.right>
Screenshot: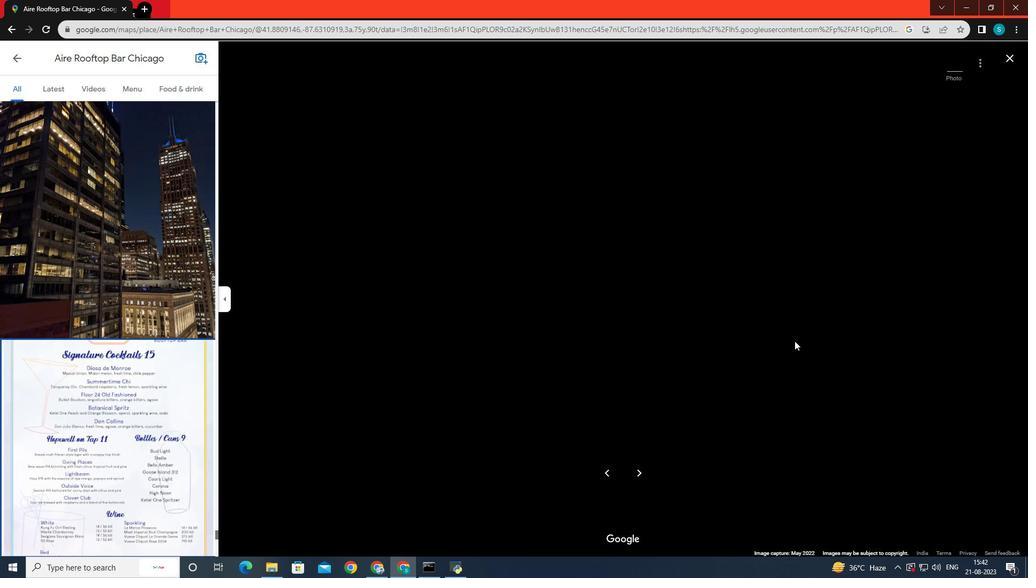 
Action: Mouse moved to (470, 378)
Screenshot: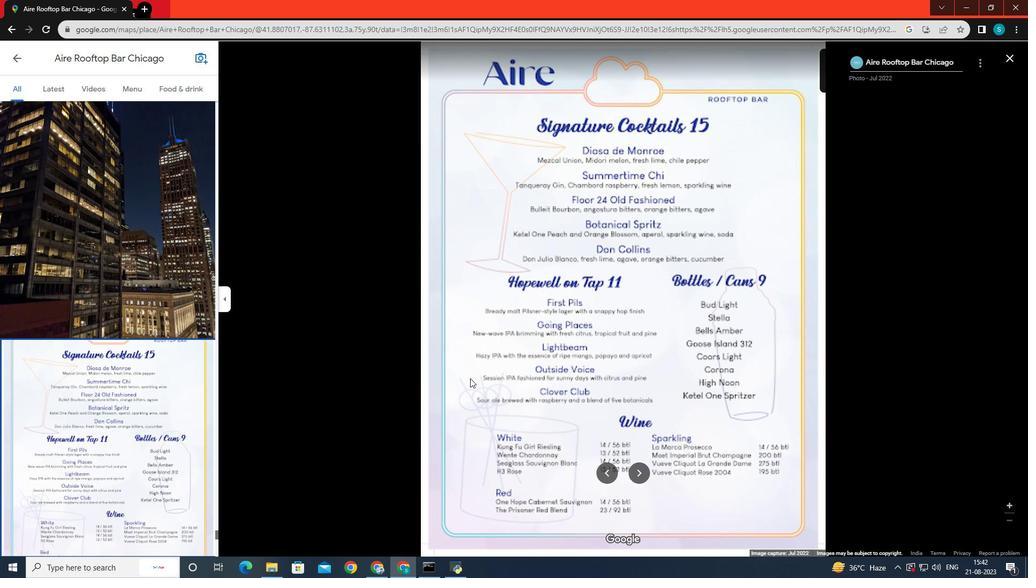 
Action: Key pressed <Key.right>
Screenshot: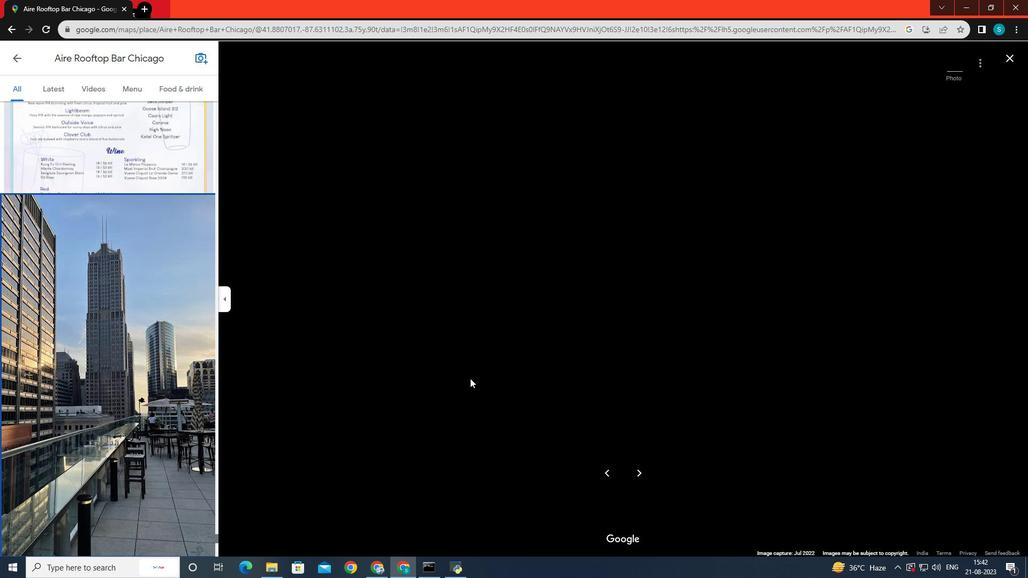 
Action: Mouse moved to (428, 316)
Screenshot: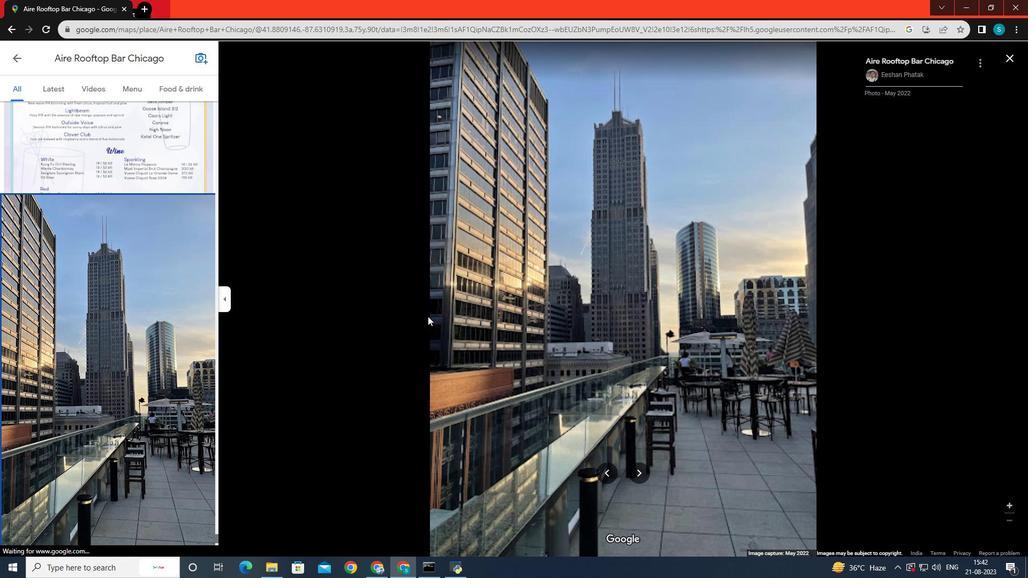 
Action: Key pressed <Key.right>
Screenshot: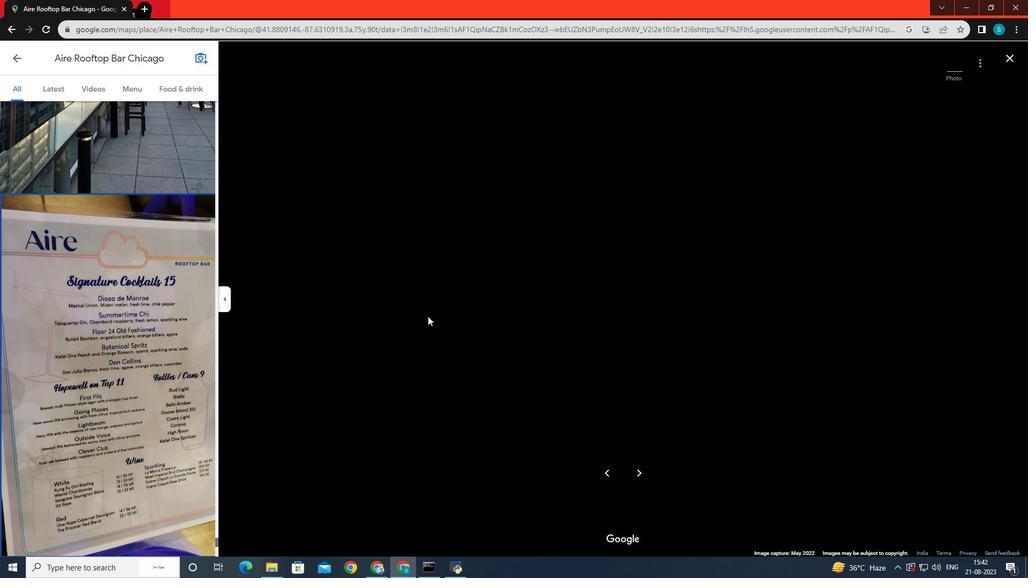 
Action: Mouse moved to (24, 57)
Screenshot: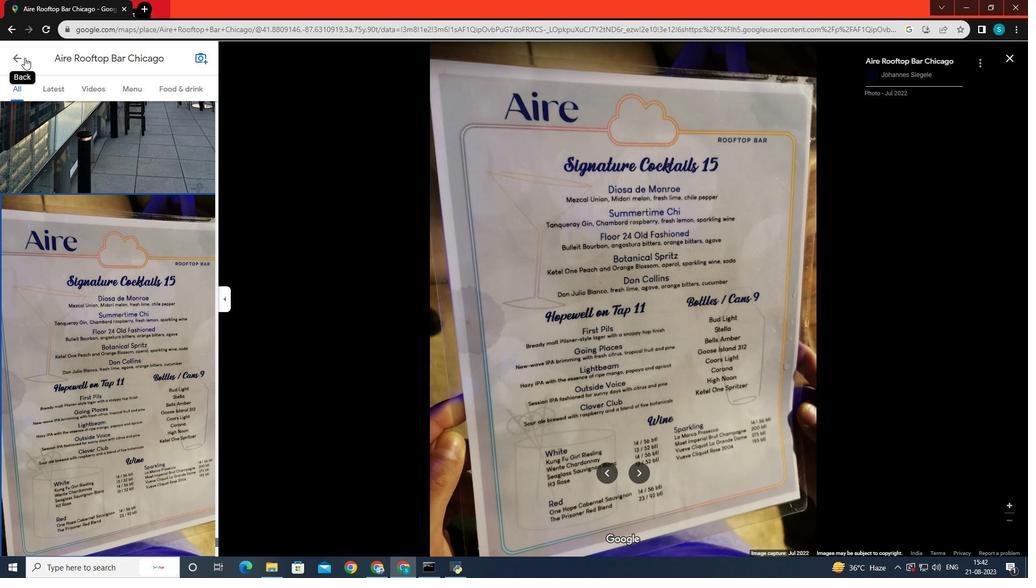 
Action: Mouse pressed left at (24, 57)
Screenshot: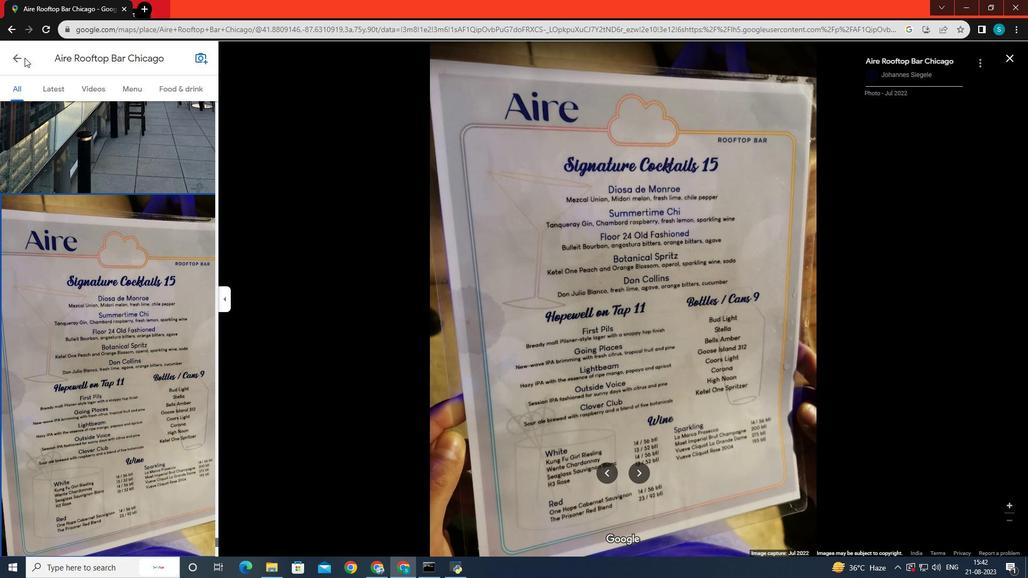 
Action: Mouse moved to (301, 295)
Screenshot: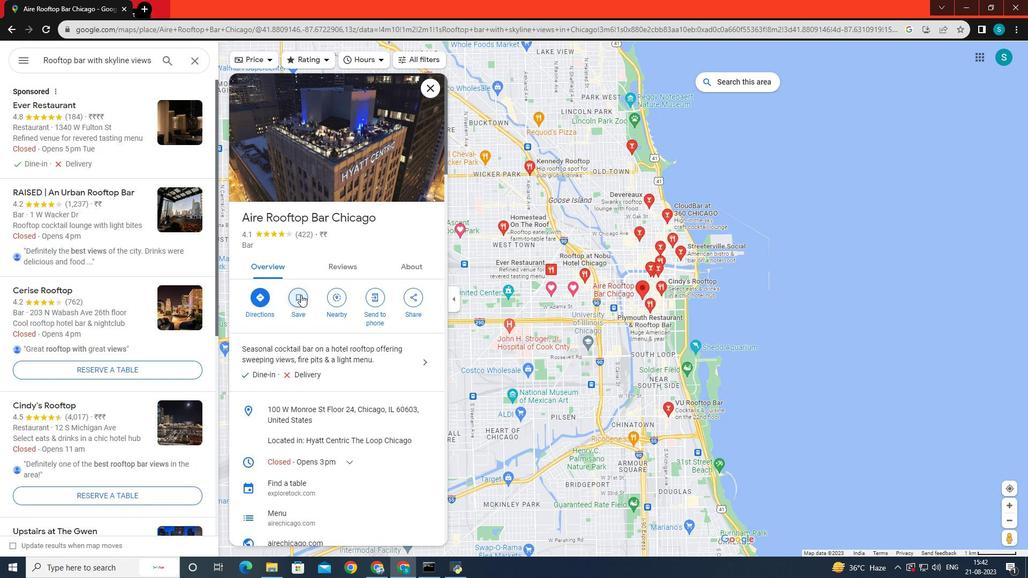 
Action: Mouse pressed left at (301, 295)
Screenshot: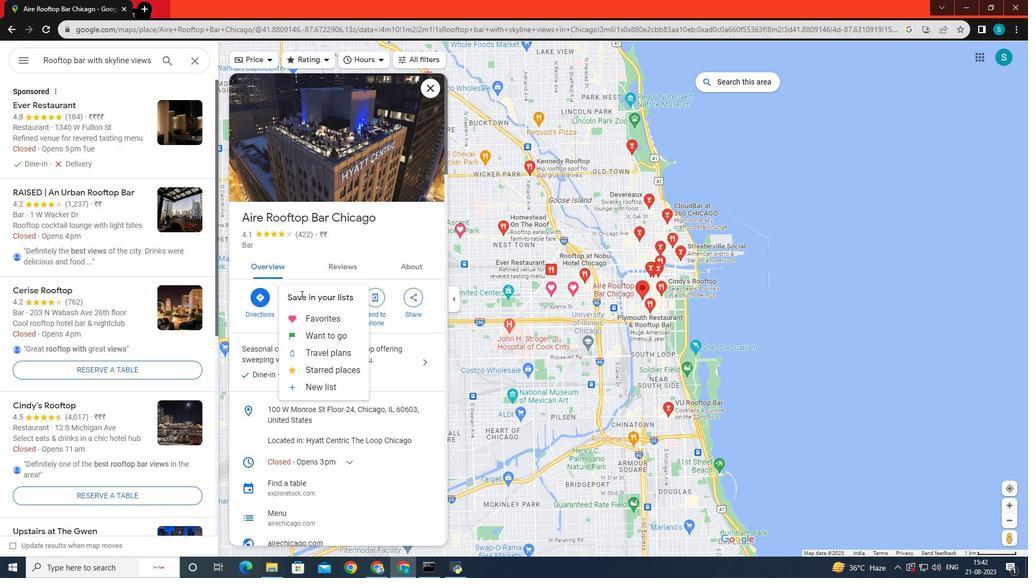 
Action: Mouse moved to (331, 317)
Screenshot: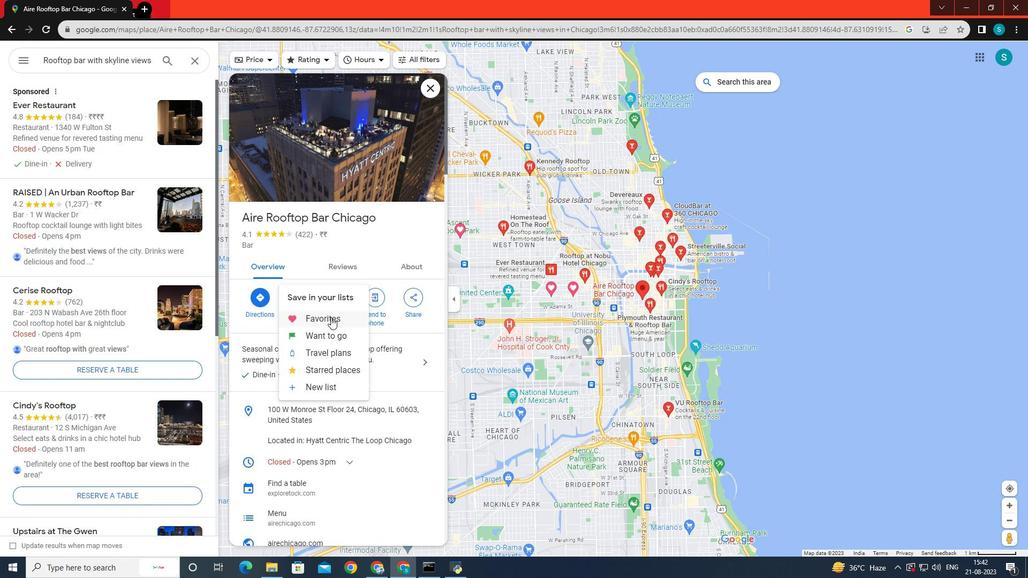 
Action: Mouse pressed left at (331, 317)
Screenshot: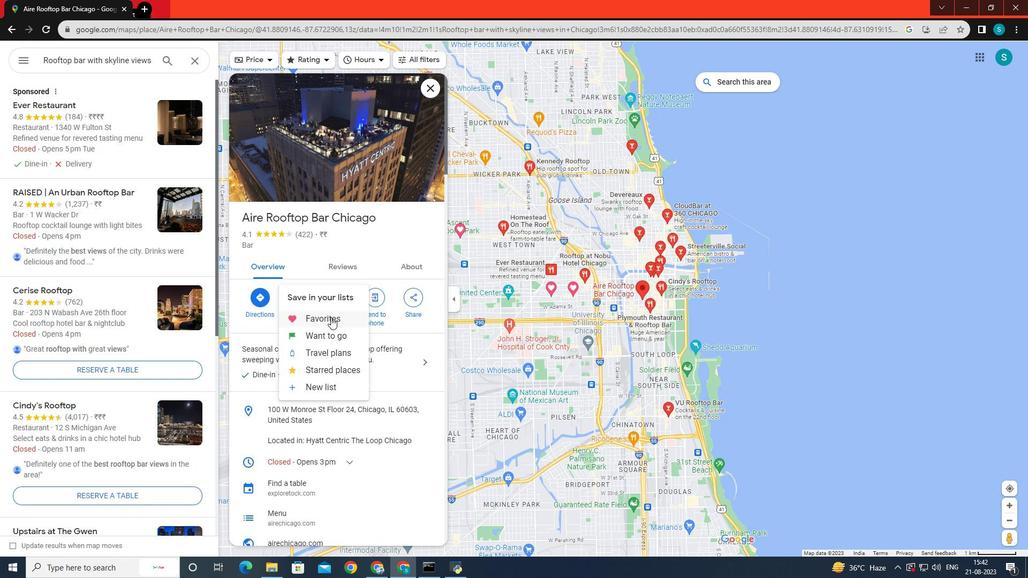 
Action: Mouse moved to (148, 324)
Screenshot: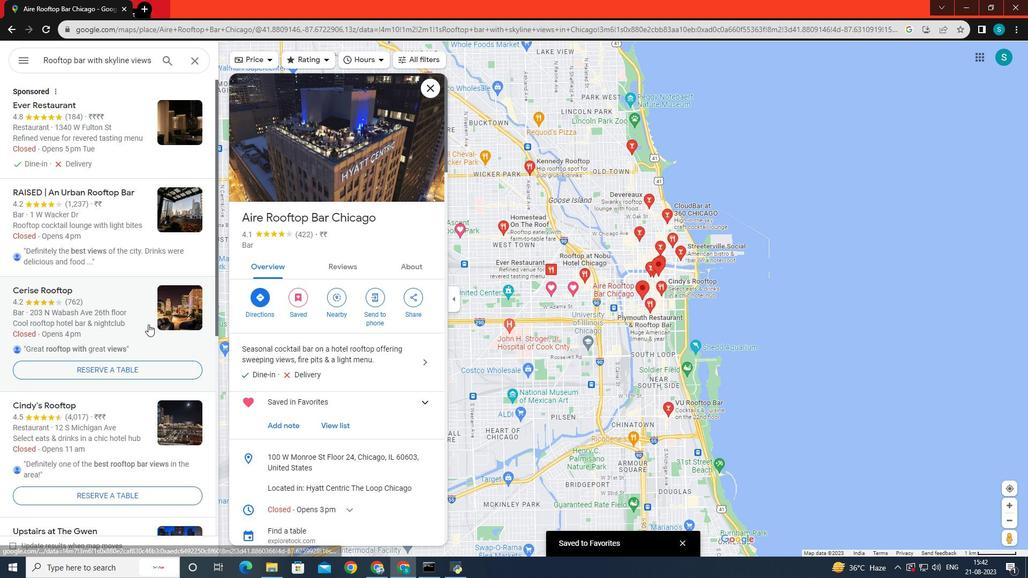 
Action: Mouse scrolled (148, 324) with delta (0, 0)
Screenshot: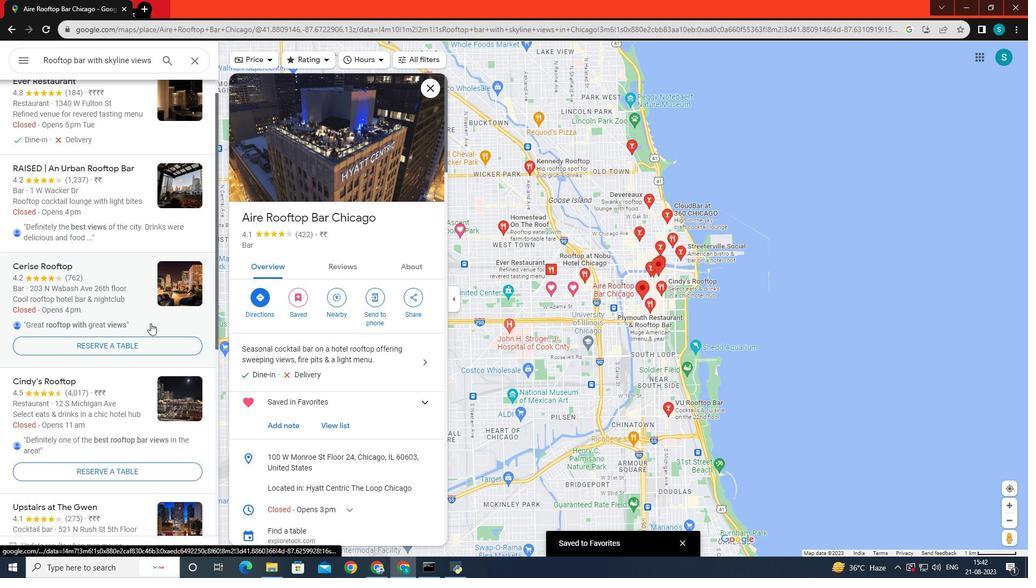 
Action: Mouse scrolled (148, 324) with delta (0, 0)
Screenshot: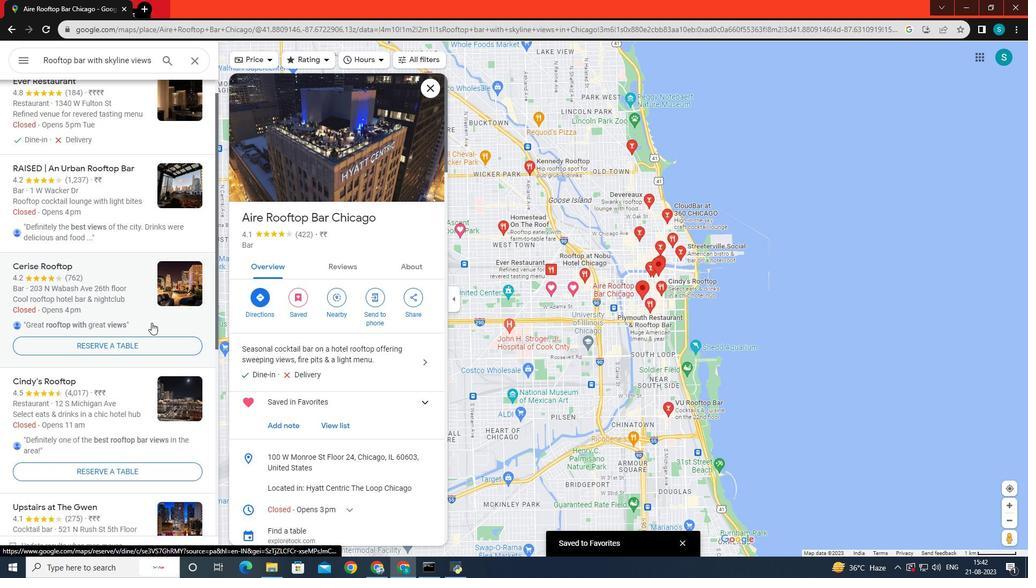 
Action: Mouse moved to (155, 321)
Screenshot: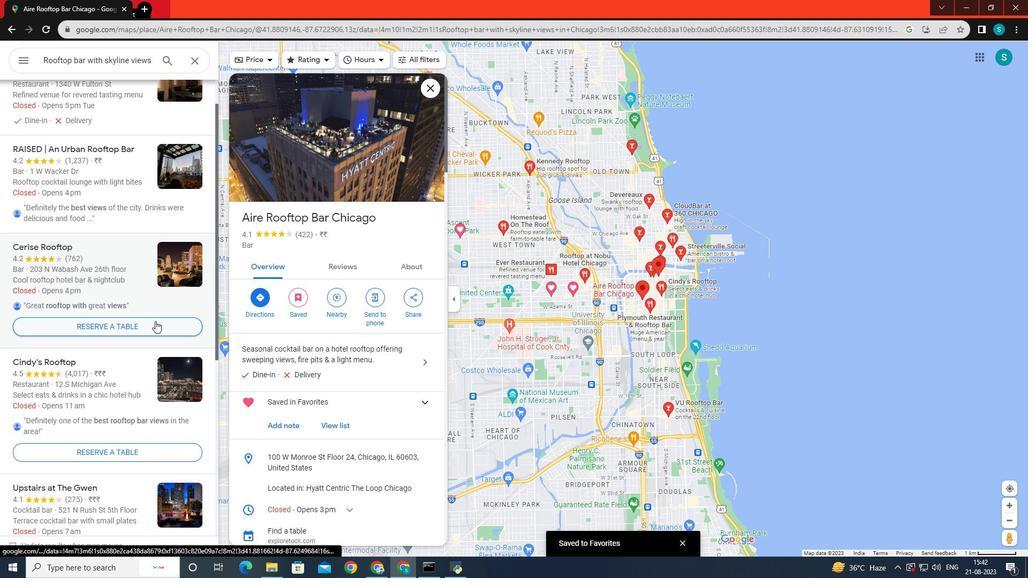 
Action: Mouse scrolled (155, 320) with delta (0, 0)
Screenshot: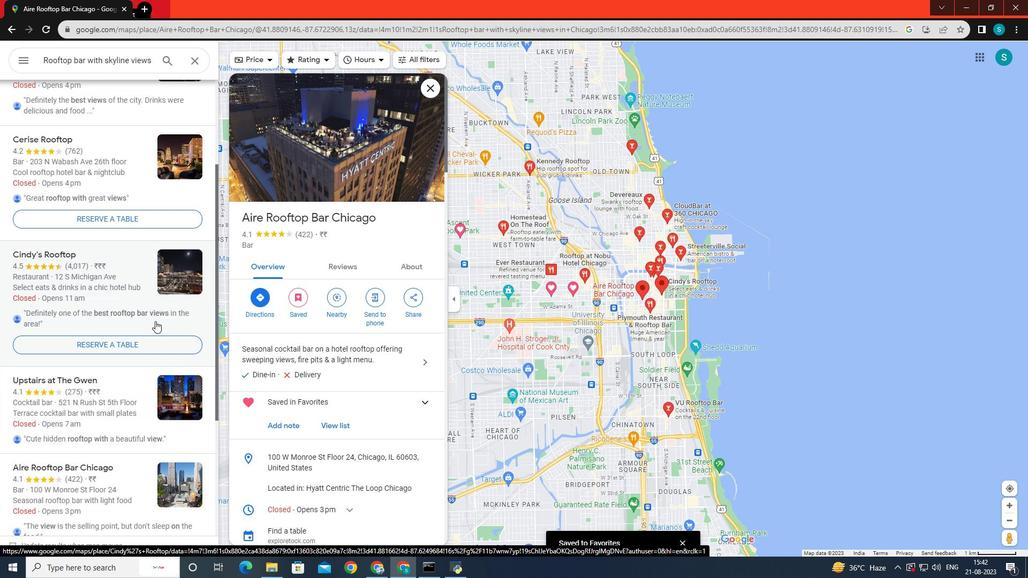 
Action: Mouse scrolled (155, 320) with delta (0, 0)
Screenshot: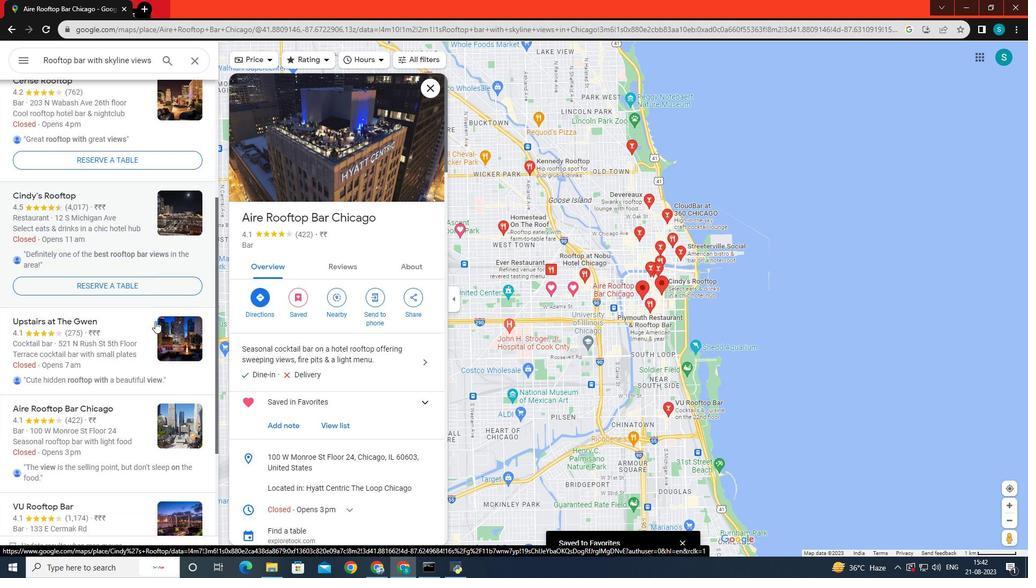 
Action: Mouse scrolled (155, 320) with delta (0, 0)
Screenshot: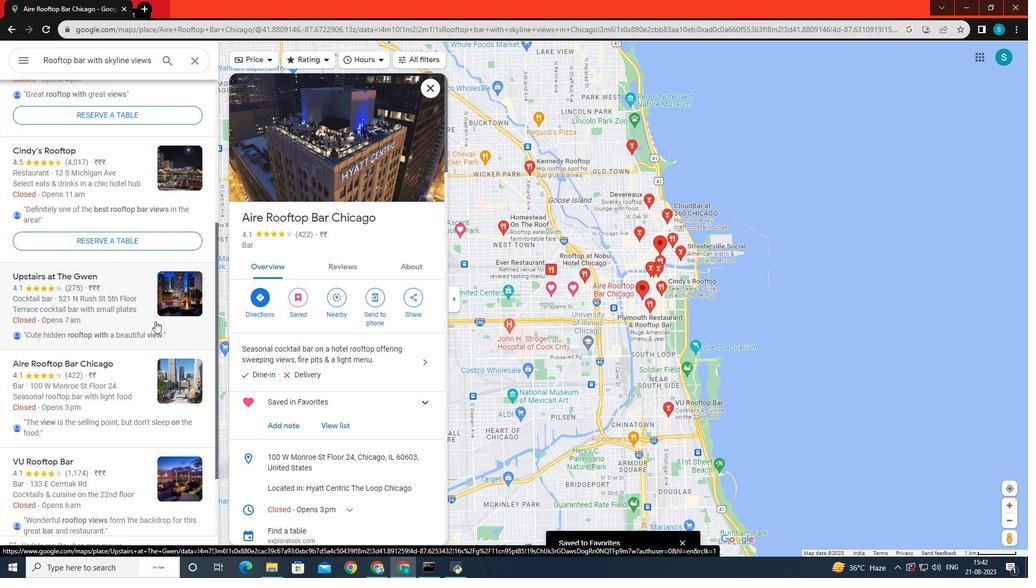 
Action: Mouse scrolled (155, 320) with delta (0, 0)
Screenshot: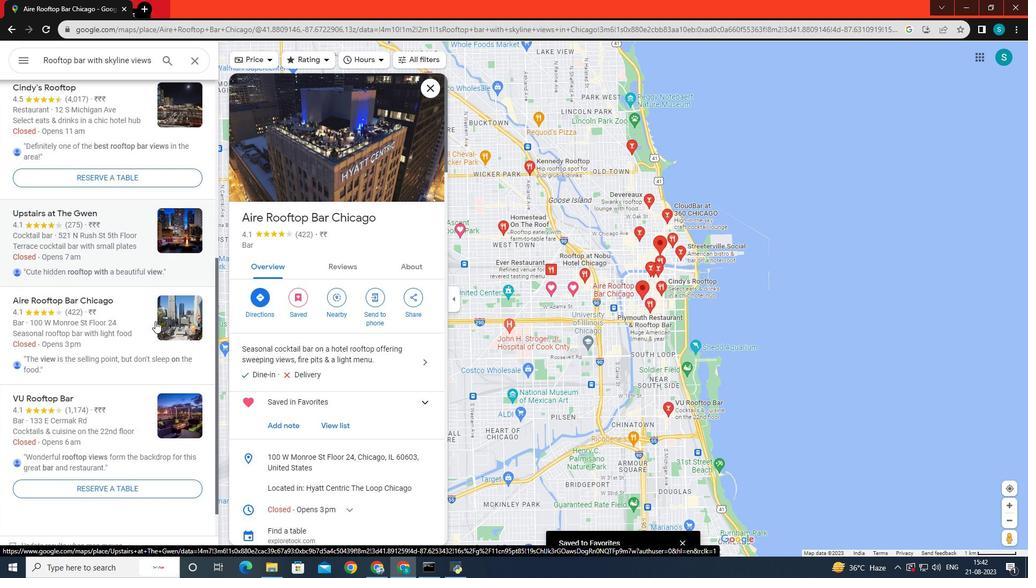 
Action: Mouse scrolled (155, 320) with delta (0, 0)
Screenshot: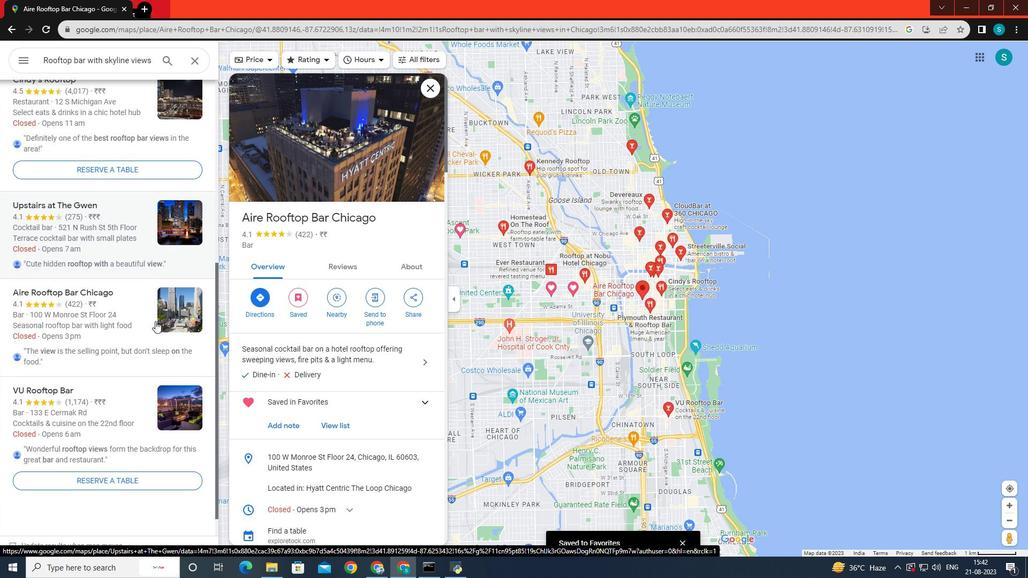 
Action: Mouse scrolled (155, 320) with delta (0, 0)
Screenshot: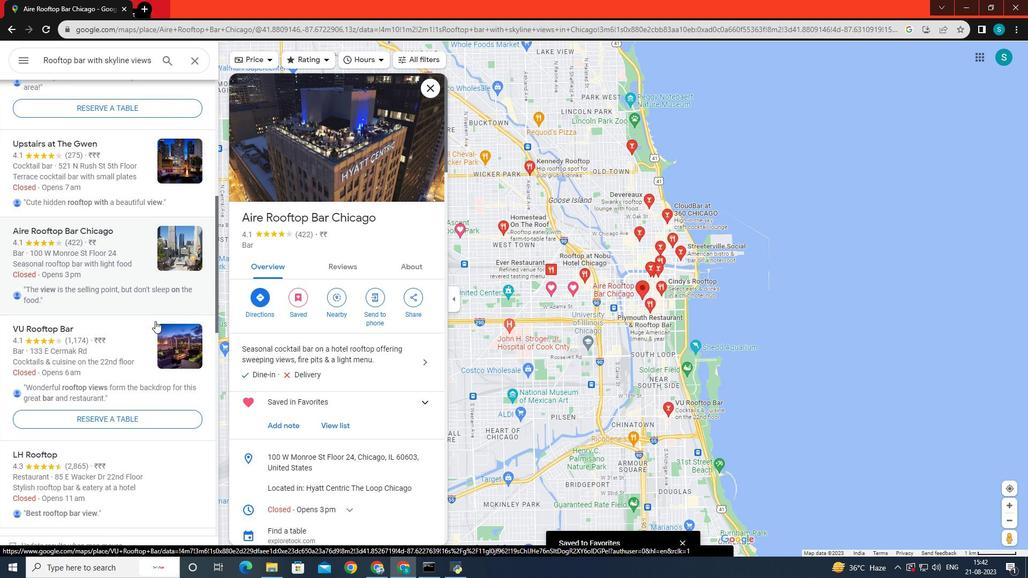 
Action: Mouse scrolled (155, 320) with delta (0, 0)
Screenshot: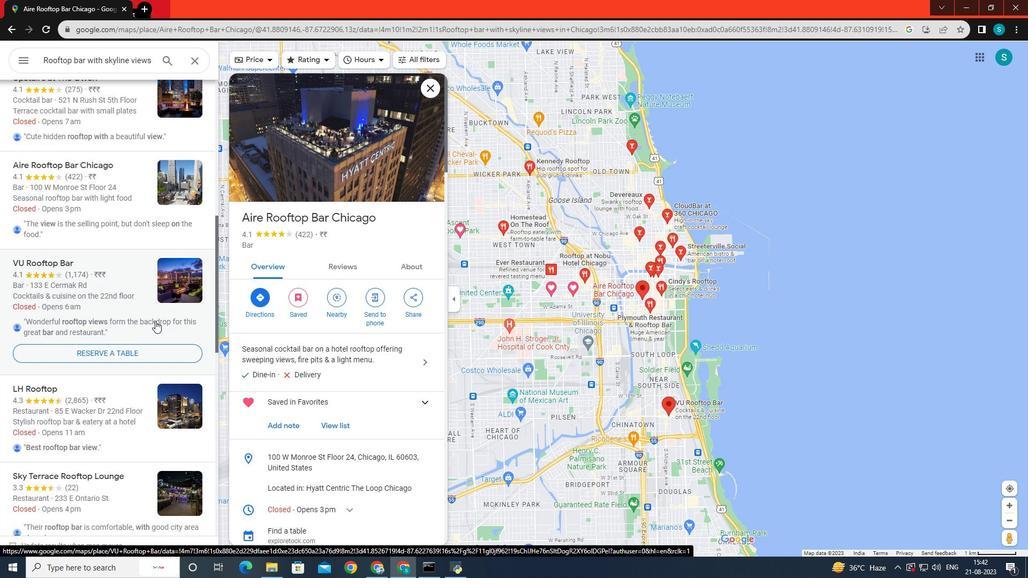 
Action: Mouse scrolled (155, 320) with delta (0, 0)
Screenshot: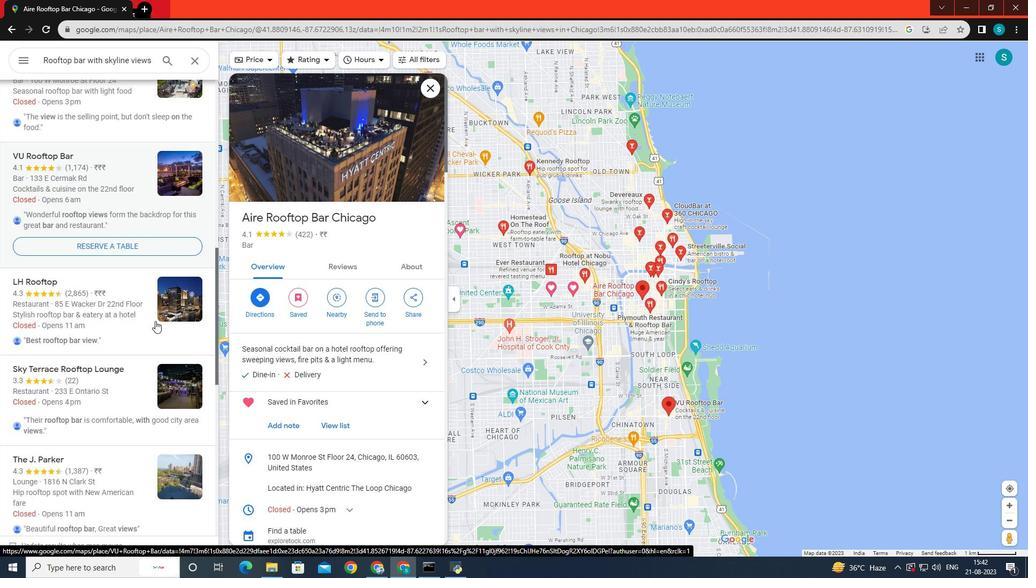 
Action: Mouse scrolled (155, 320) with delta (0, 0)
Screenshot: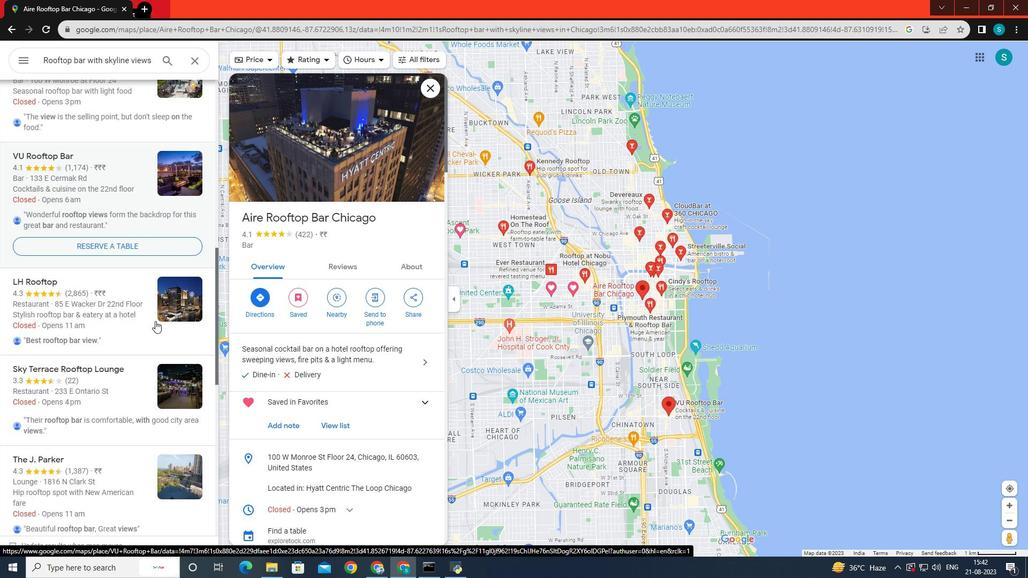 
Action: Mouse scrolled (155, 320) with delta (0, 0)
Screenshot: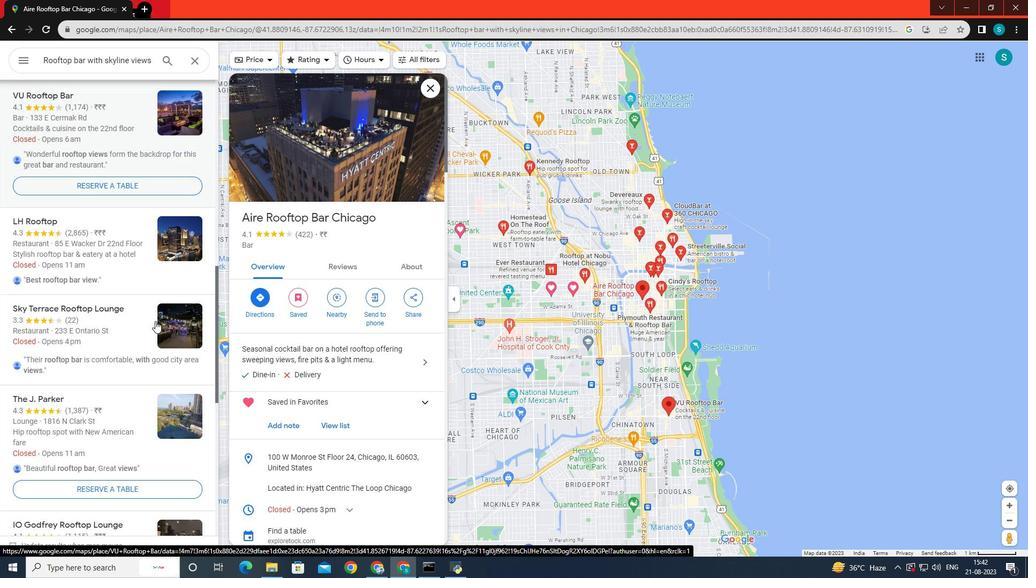 
Action: Mouse moved to (182, 322)
Screenshot: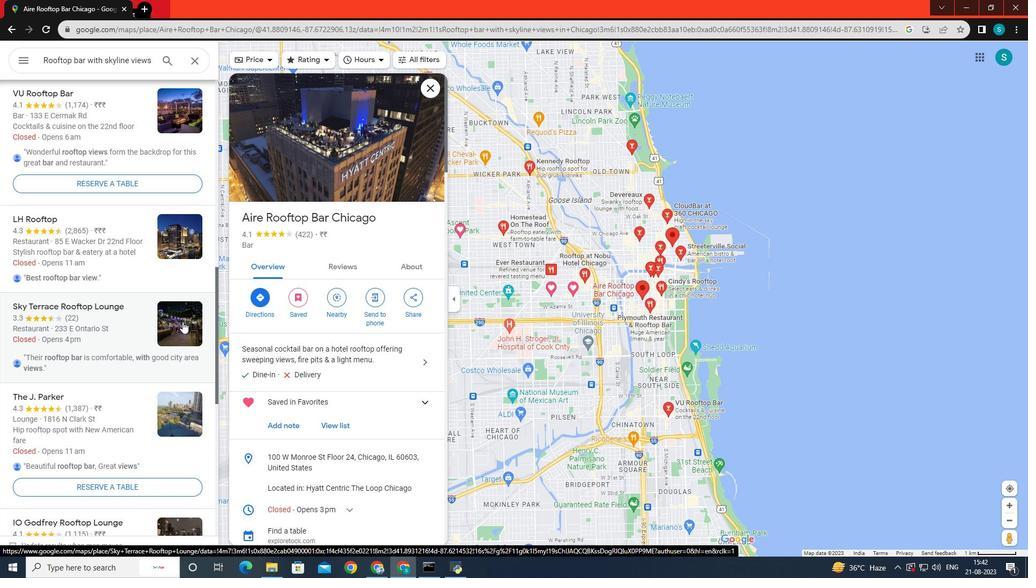 
Action: Mouse pressed left at (182, 322)
Screenshot: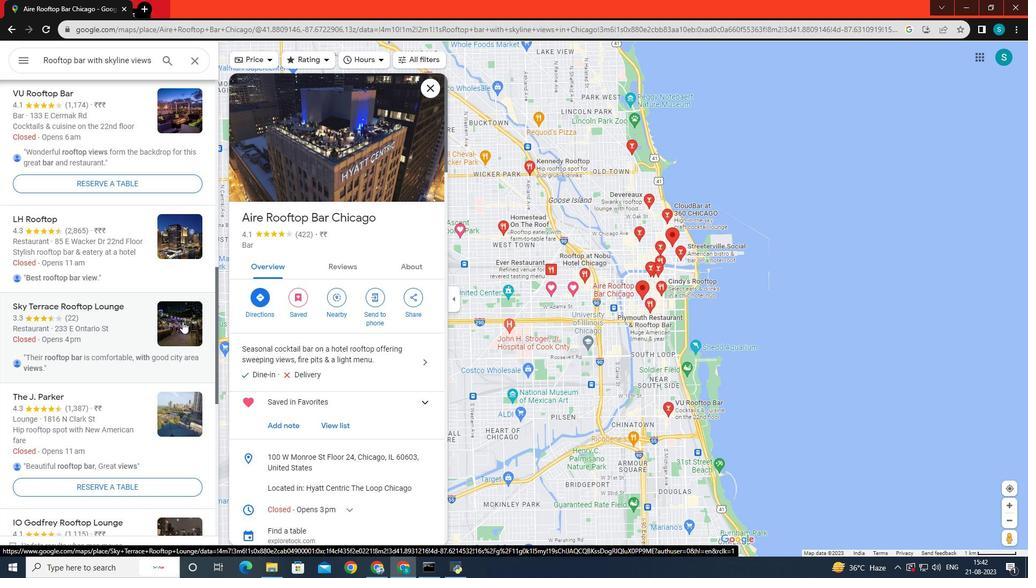 
Action: Mouse moved to (356, 144)
Screenshot: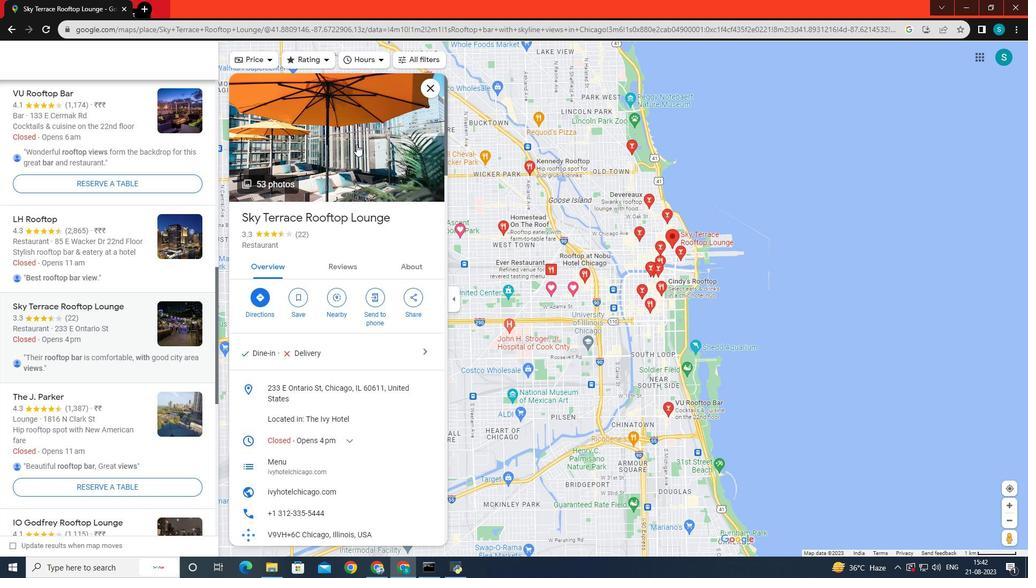 
Action: Mouse pressed left at (356, 144)
Screenshot: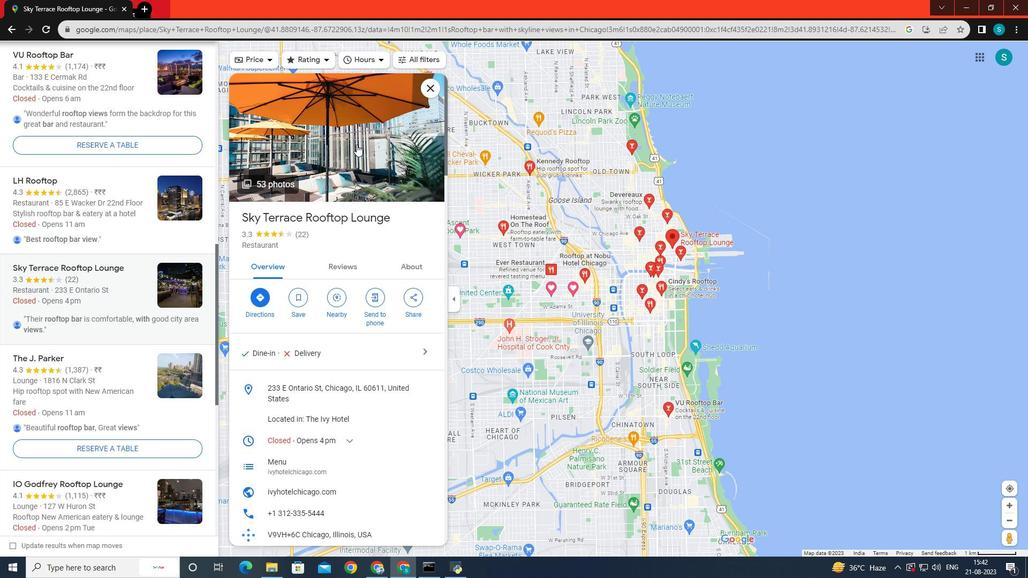 
Action: Mouse moved to (642, 471)
Screenshot: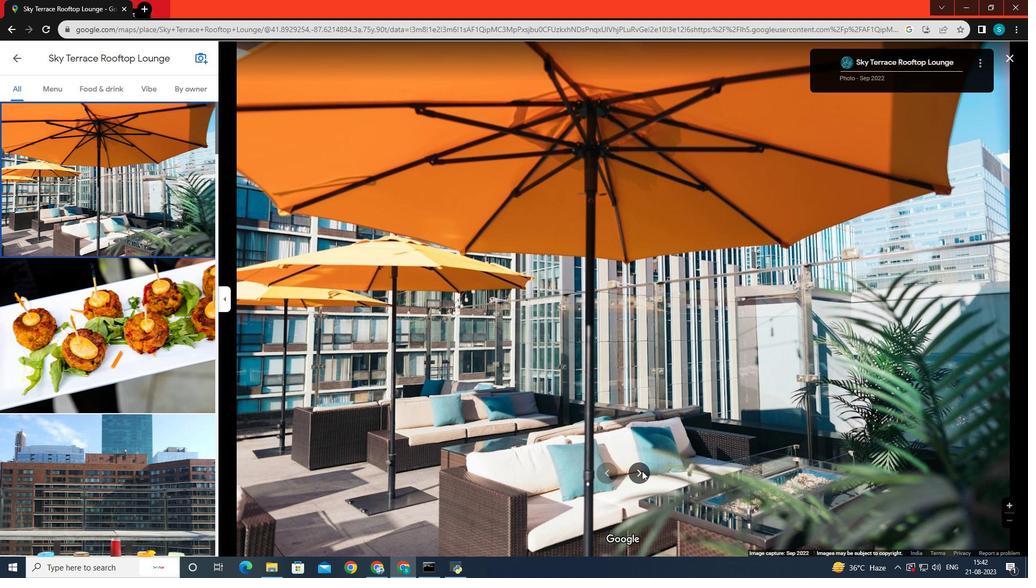 
Action: Key pressed <Key.right><Key.right><Key.right><Key.right><Key.right><Key.right><Key.right><Key.right><Key.down><Key.right><Key.right><Key.right><Key.right><Key.right><Key.right><Key.right><Key.right><Key.right><Key.right><Key.right><Key.right><Key.right><Key.right><Key.right><Key.right><Key.right><Key.right><Key.right><Key.right><Key.right><Key.right><Key.right><Key.right><Key.right><Key.right><Key.right><Key.right><Key.right><Key.right><Key.right><Key.right><Key.right><Key.right><Key.right><Key.right><Key.right><Key.right><Key.right><Key.right><Key.right><Key.right><Key.right>
Screenshot: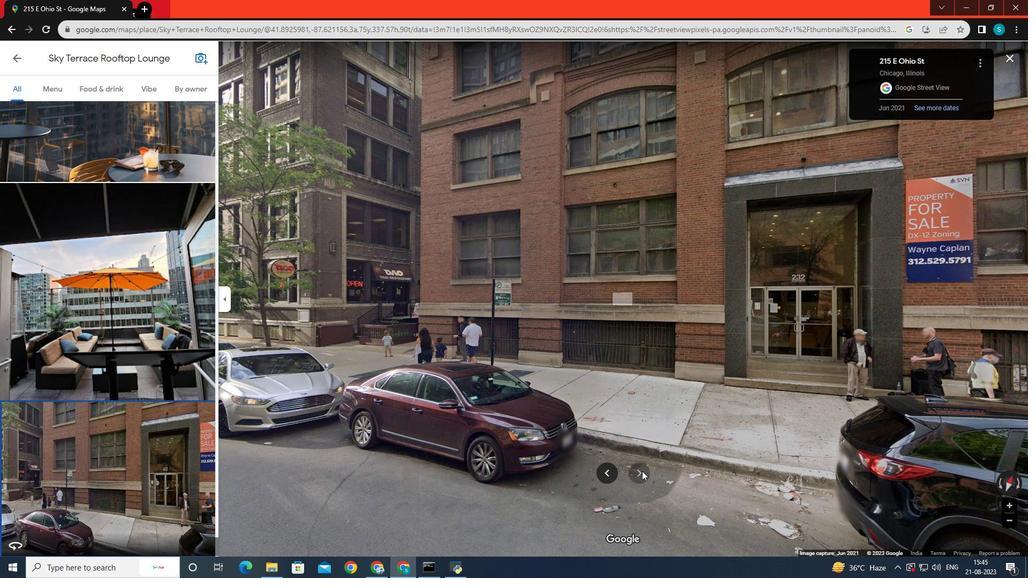 
Action: Mouse moved to (21, 53)
Screenshot: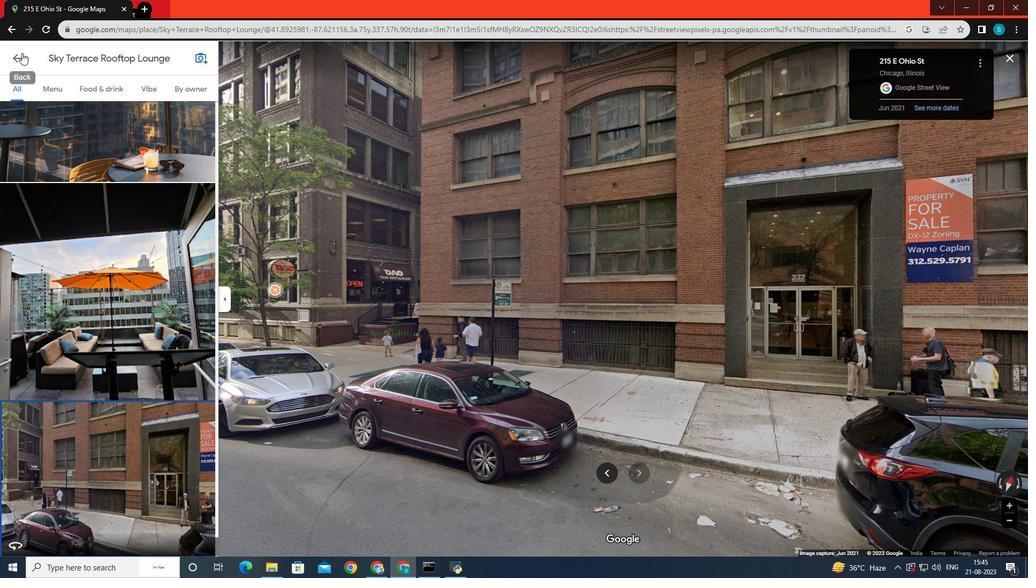 
Action: Mouse pressed left at (21, 53)
Screenshot: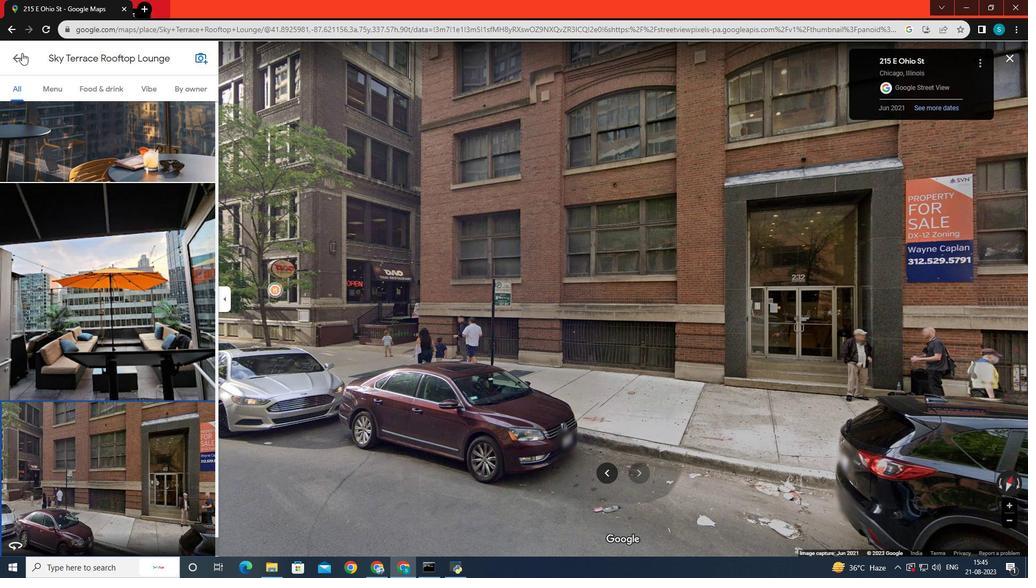 
Action: Mouse moved to (298, 302)
Screenshot: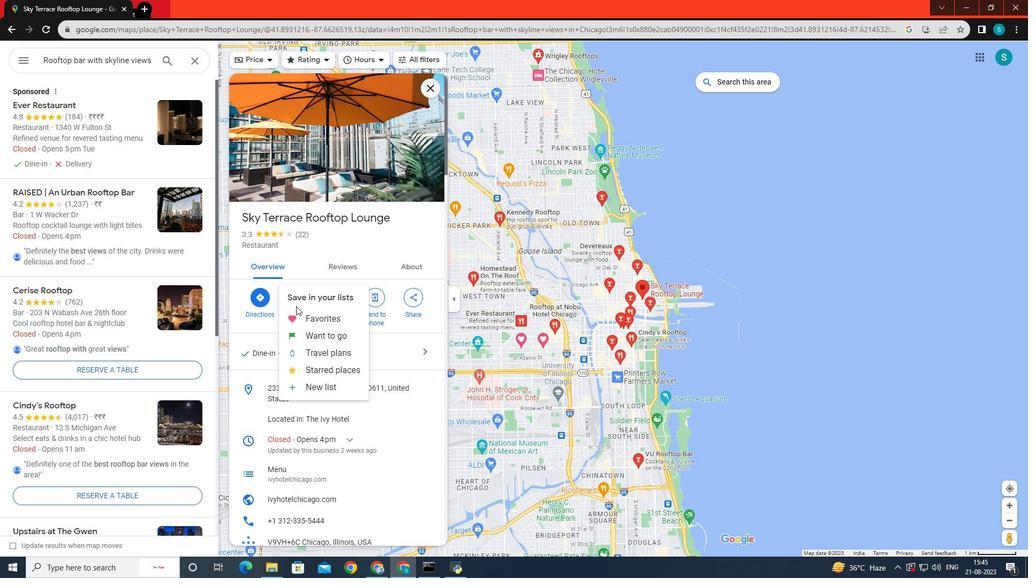 
Action: Mouse pressed left at (298, 302)
Screenshot: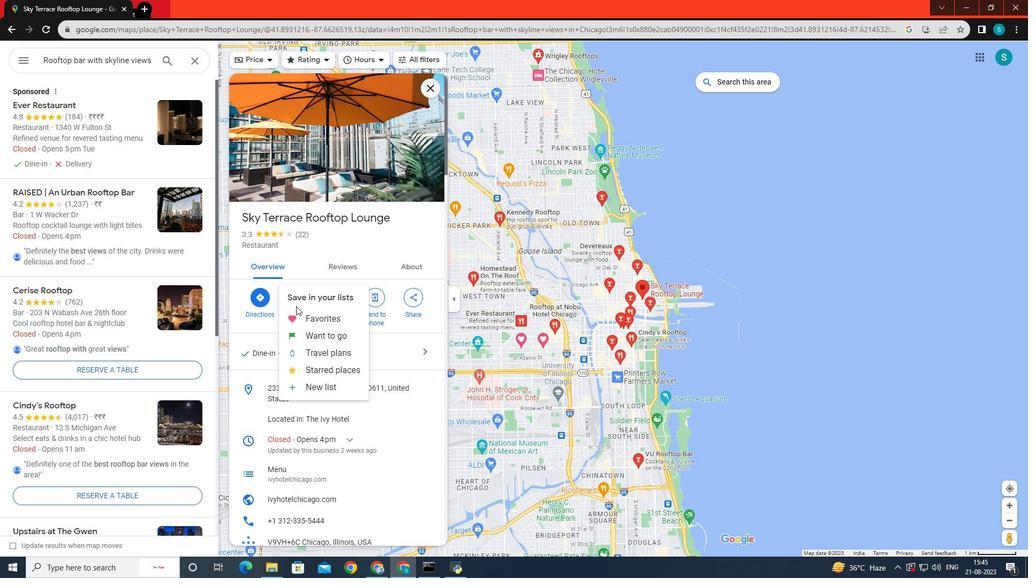 
Action: Mouse moved to (315, 323)
Screenshot: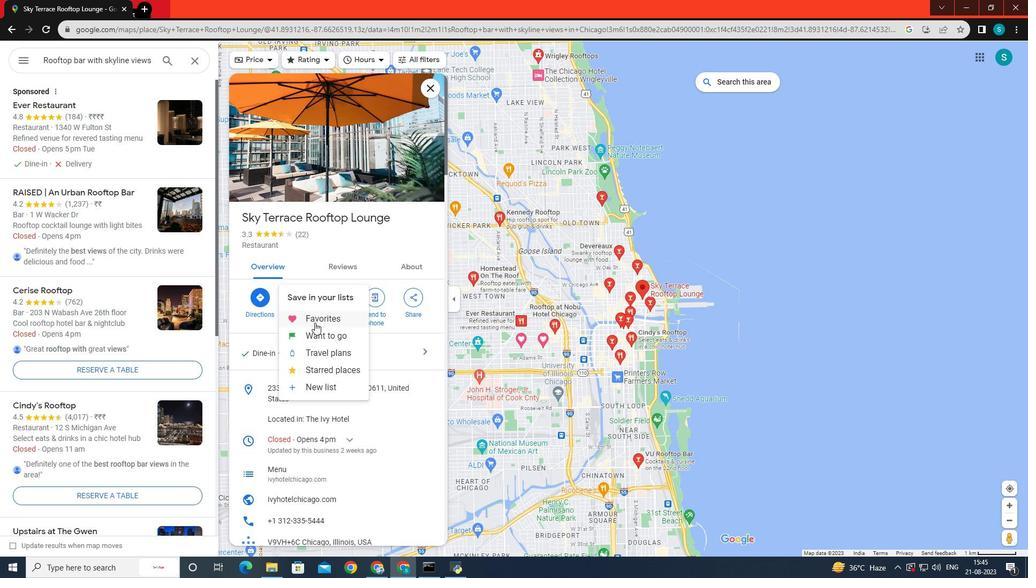 
Action: Mouse pressed left at (315, 323)
Screenshot: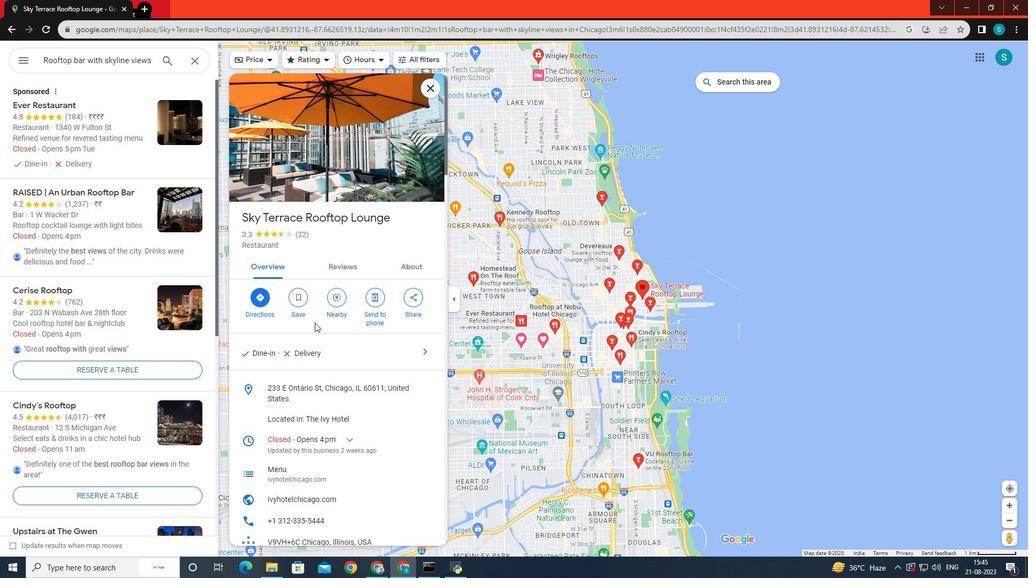 
Action: Mouse moved to (122, 302)
Screenshot: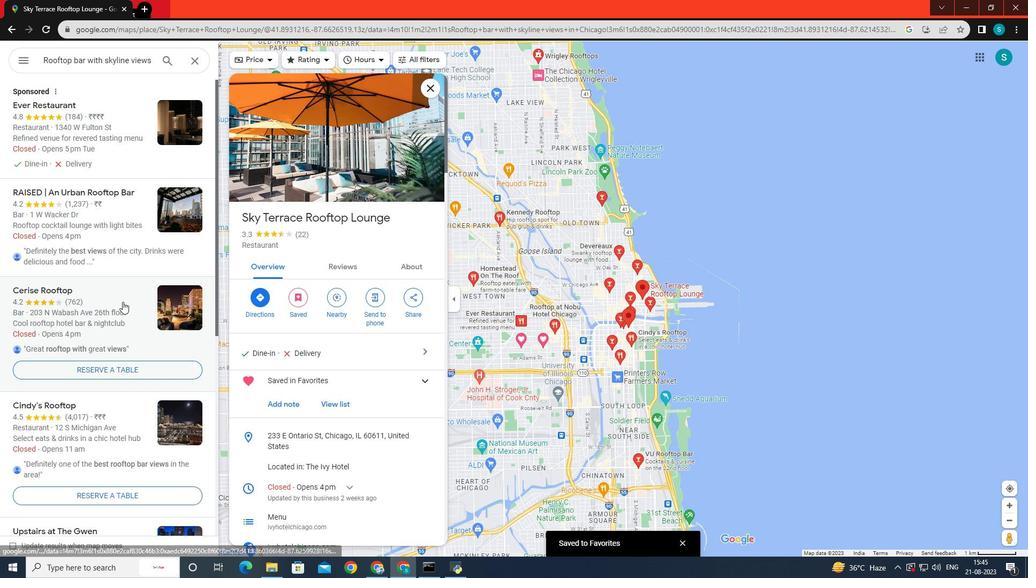 
Action: Mouse scrolled (122, 301) with delta (0, 0)
Screenshot: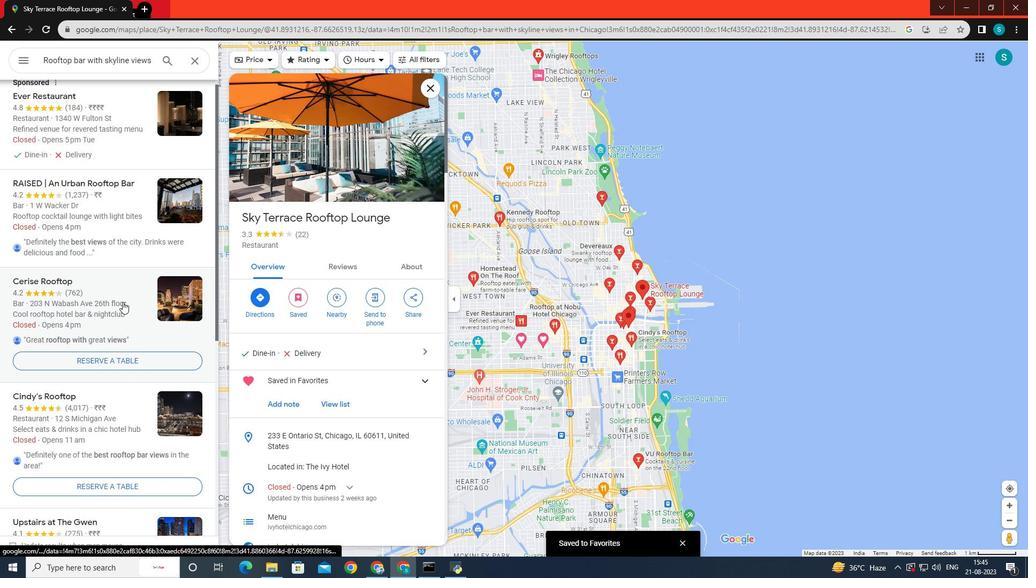 
Action: Mouse scrolled (122, 301) with delta (0, 0)
Screenshot: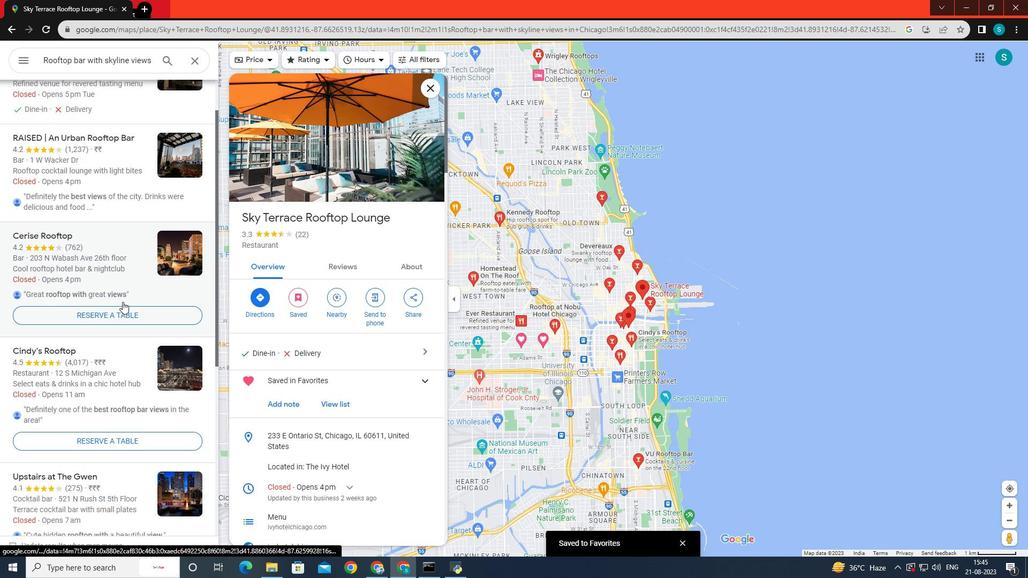 
Action: Mouse scrolled (122, 301) with delta (0, 0)
Screenshot: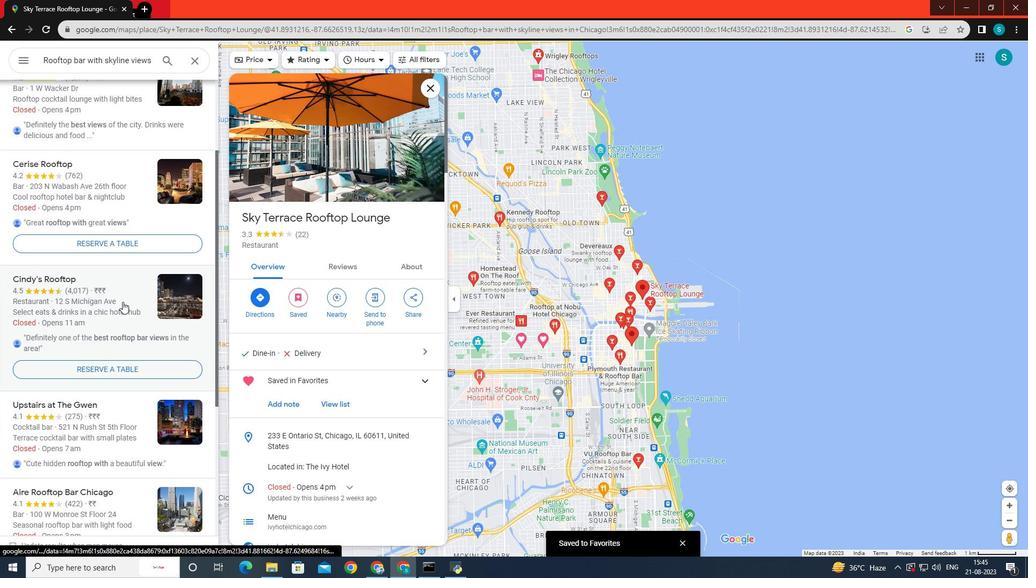 
Action: Mouse scrolled (122, 301) with delta (0, 0)
Screenshot: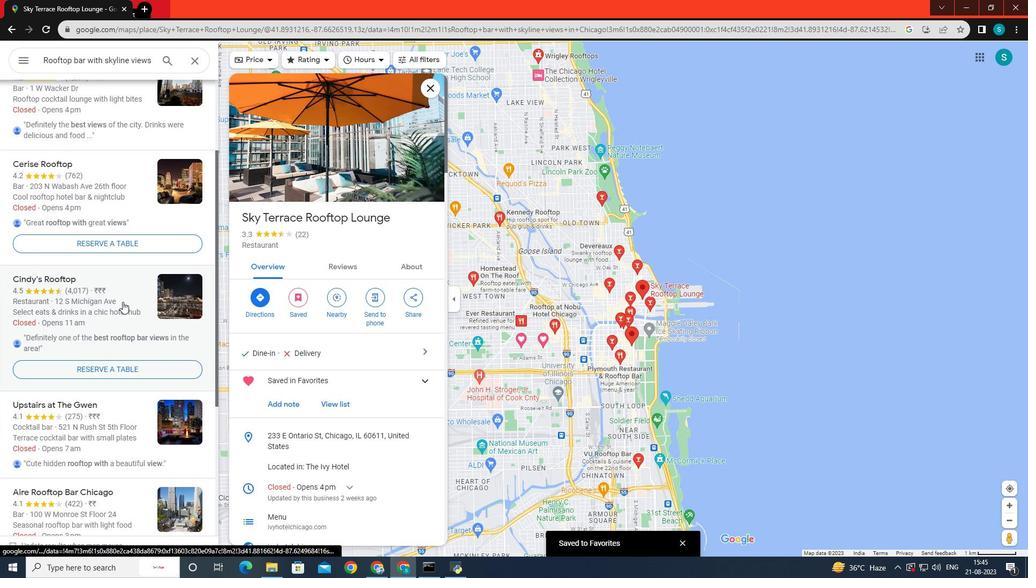 
Action: Mouse scrolled (122, 301) with delta (0, 0)
Screenshot: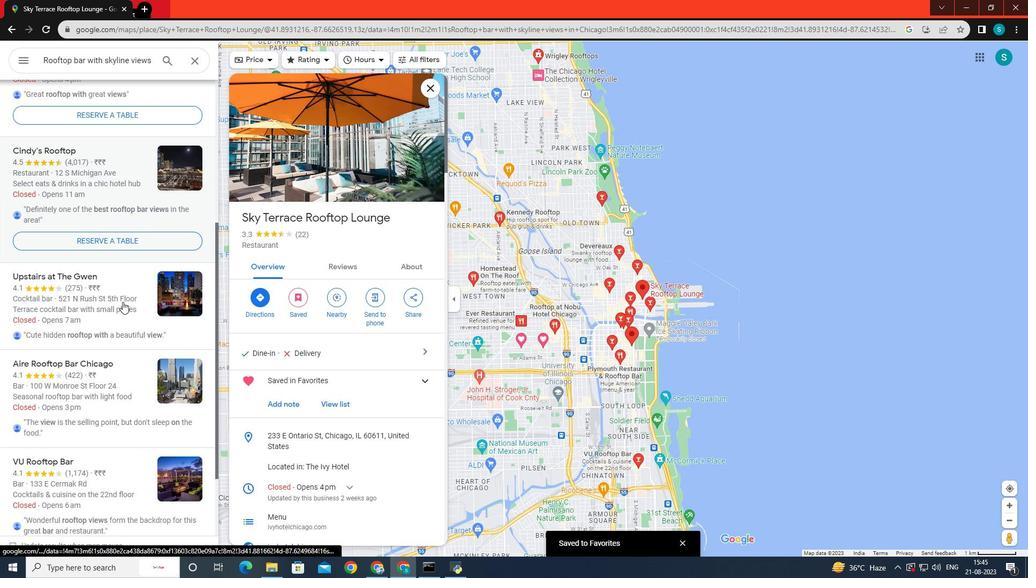 
Action: Mouse scrolled (122, 301) with delta (0, 0)
Screenshot: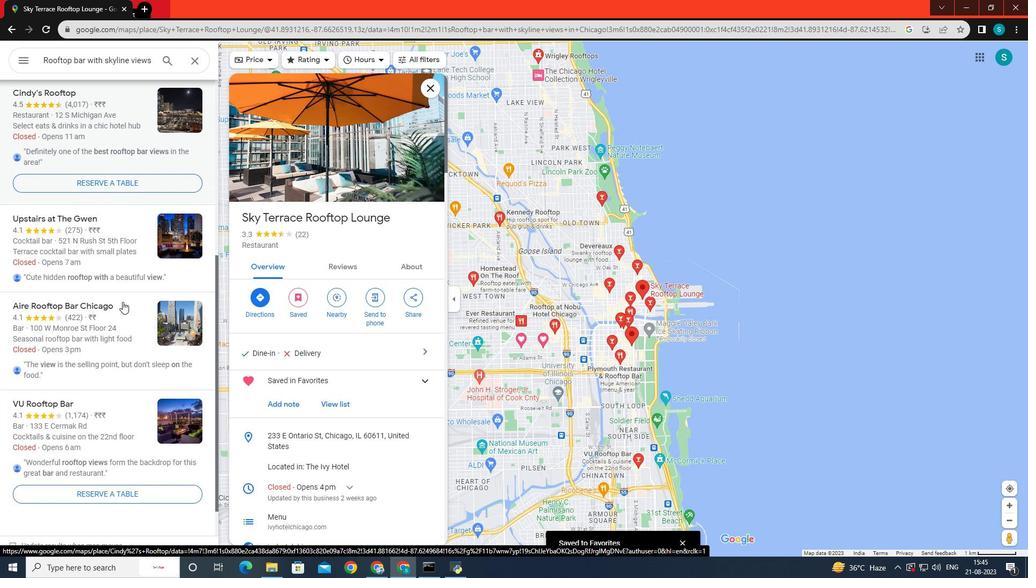 
Action: Mouse scrolled (122, 301) with delta (0, 0)
Screenshot: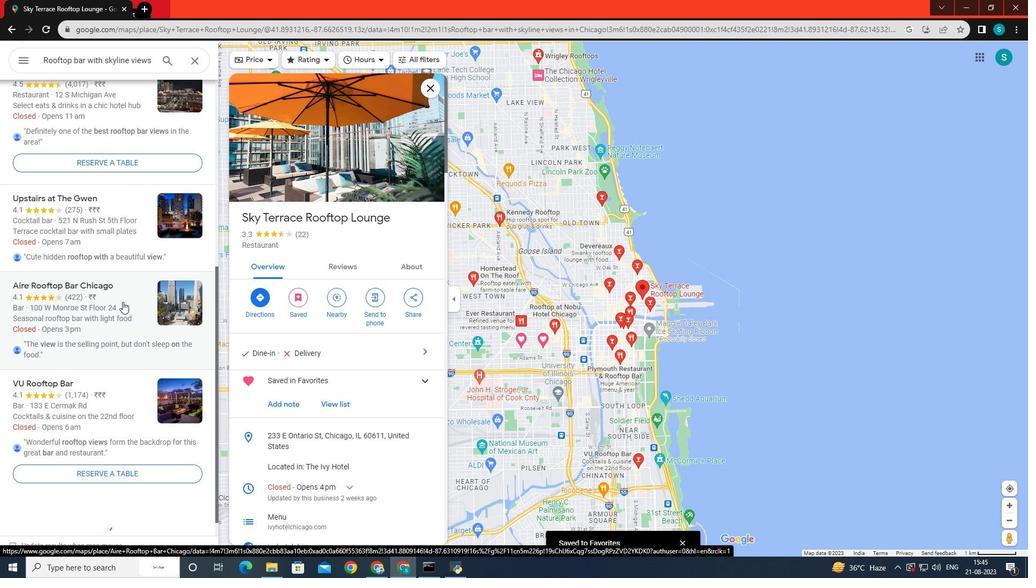 
Action: Mouse scrolled (122, 301) with delta (0, 0)
Screenshot: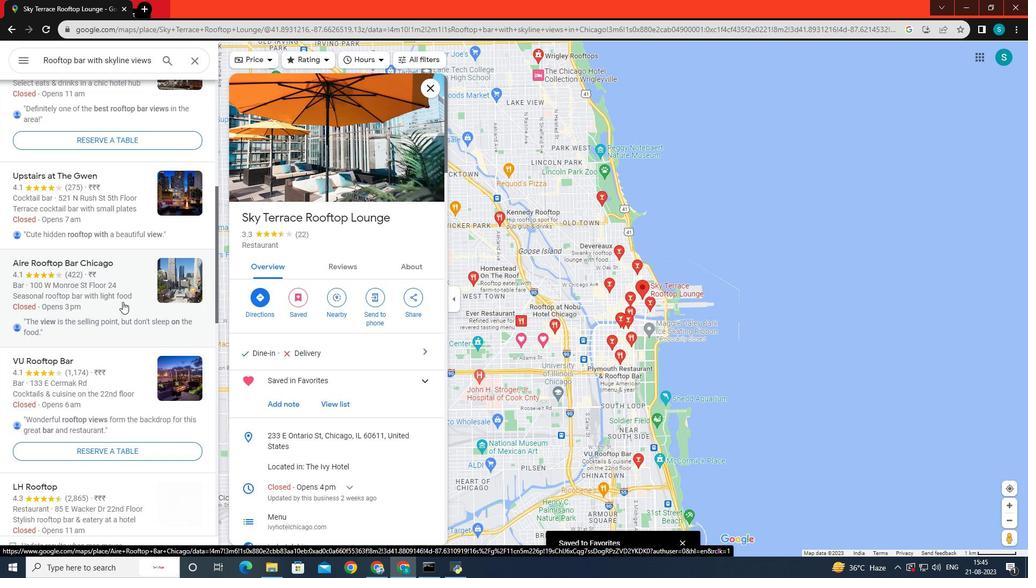 
Action: Mouse scrolled (122, 301) with delta (0, 0)
Screenshot: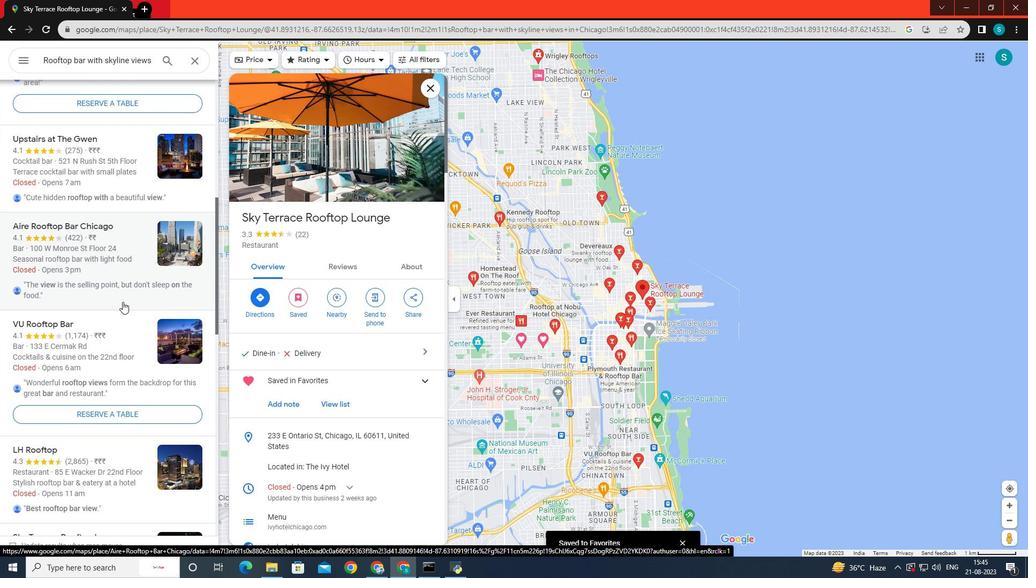 
Action: Mouse scrolled (122, 301) with delta (0, 0)
Screenshot: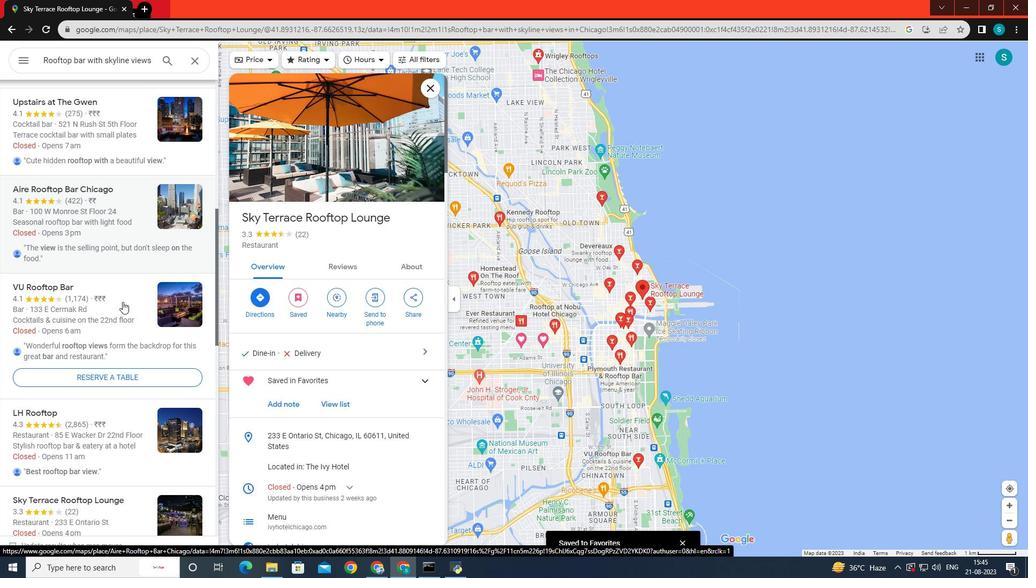 
Action: Mouse scrolled (122, 301) with delta (0, 0)
Screenshot: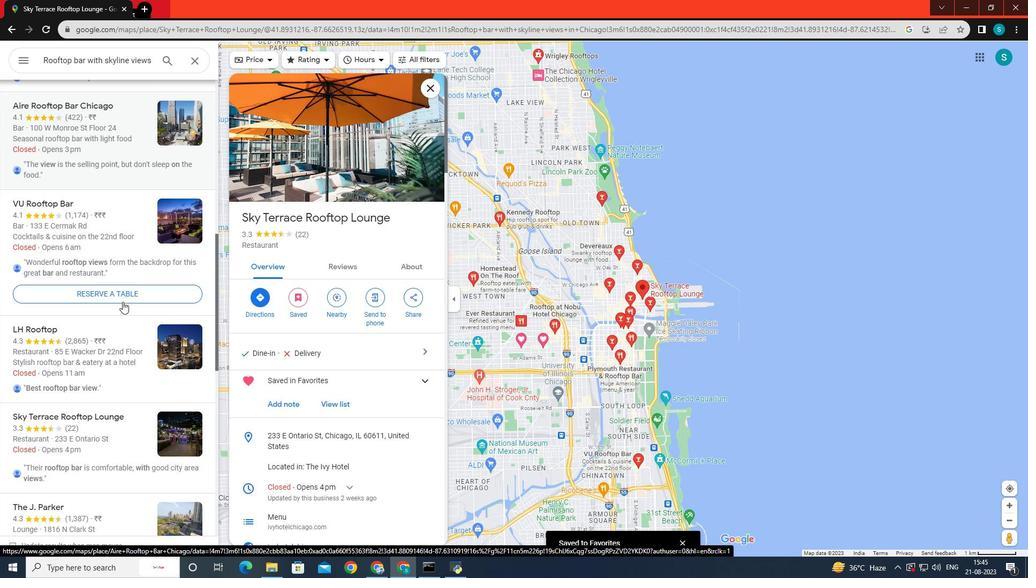 
Action: Mouse scrolled (122, 301) with delta (0, 0)
Screenshot: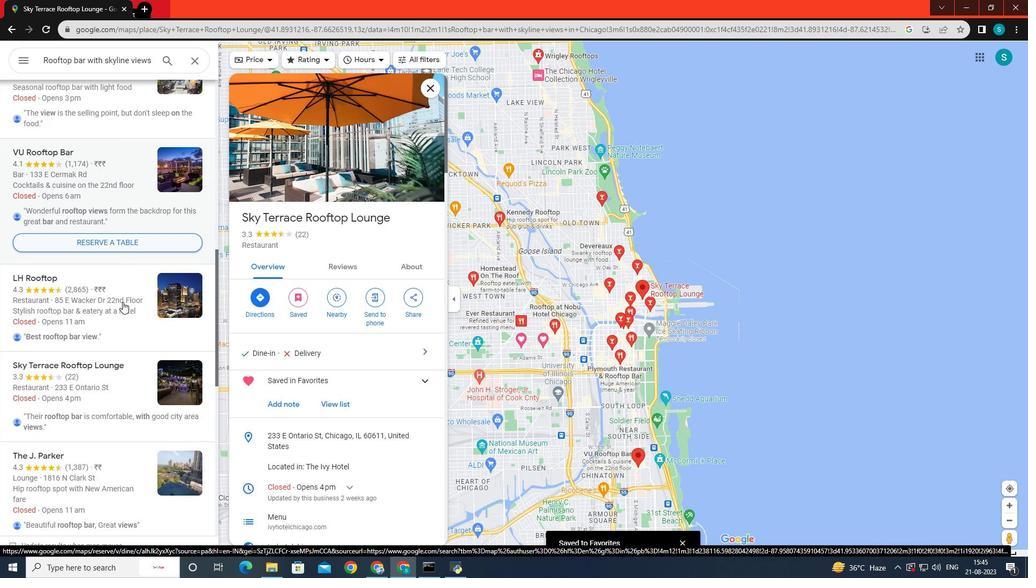 
Action: Mouse scrolled (122, 301) with delta (0, 0)
Screenshot: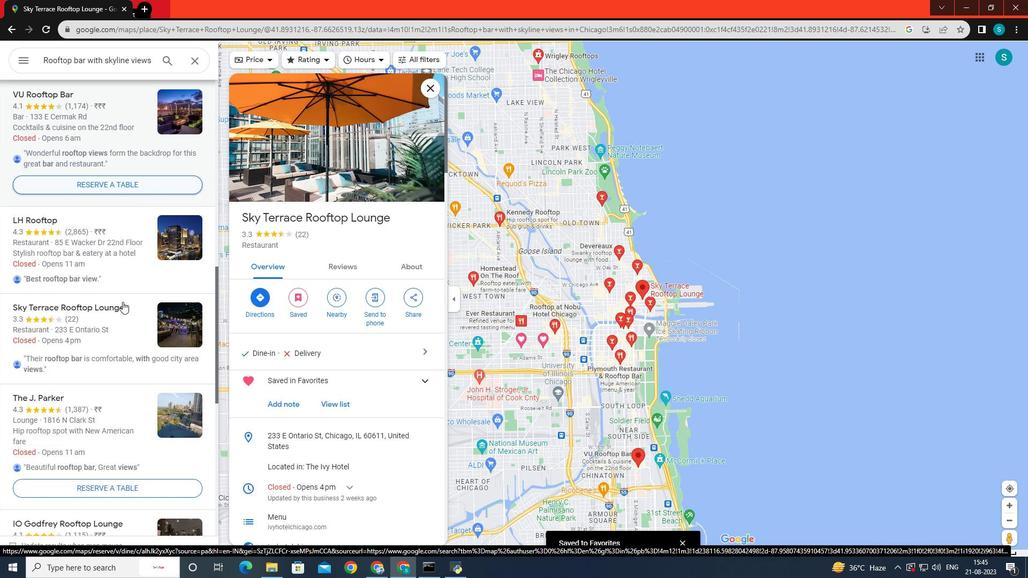 
Action: Mouse scrolled (122, 301) with delta (0, 0)
Screenshot: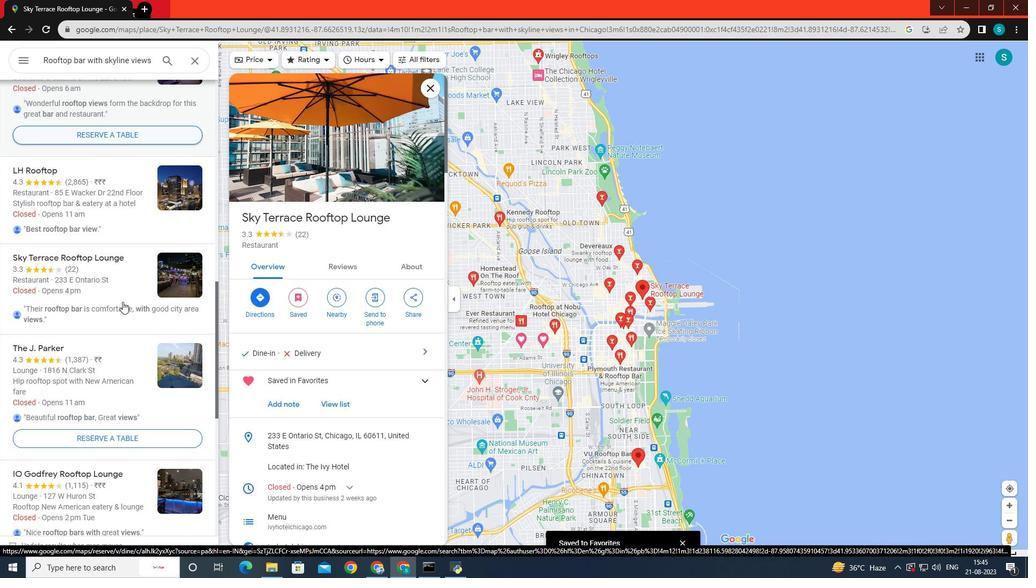 
Action: Mouse scrolled (122, 301) with delta (0, 0)
Screenshot: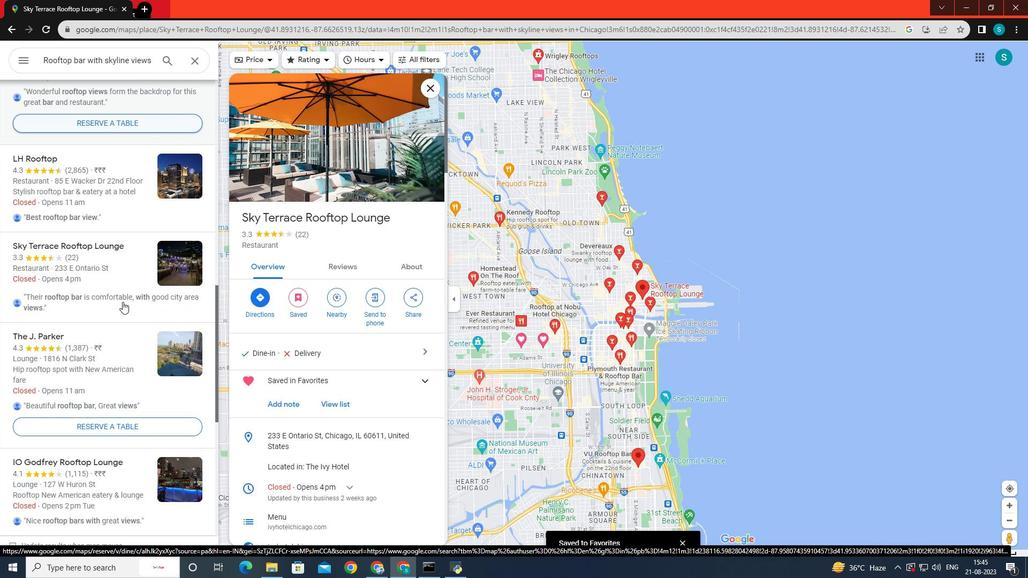 
Action: Mouse scrolled (122, 301) with delta (0, 0)
Screenshot: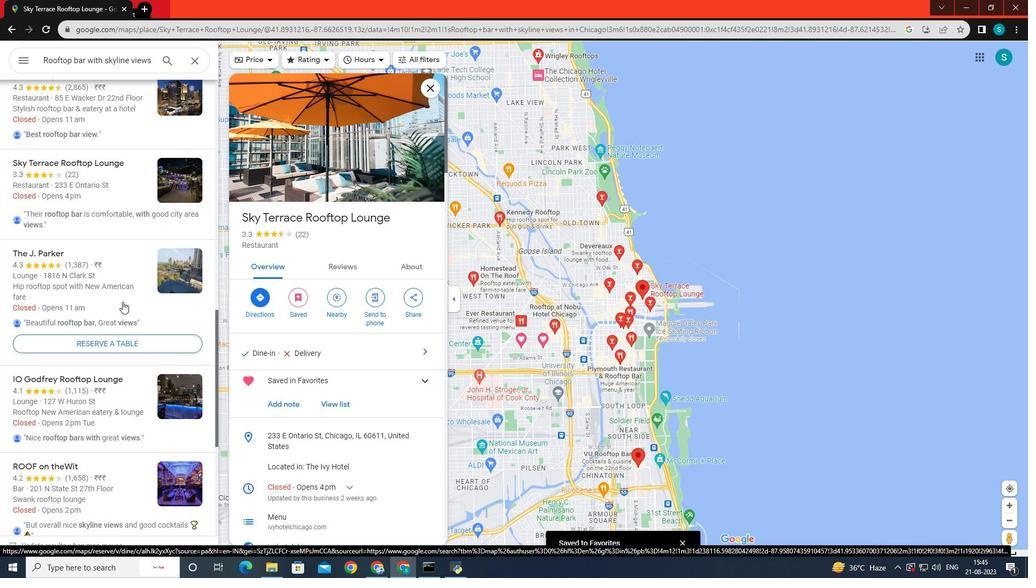 
Action: Mouse scrolled (122, 301) with delta (0, 0)
Screenshot: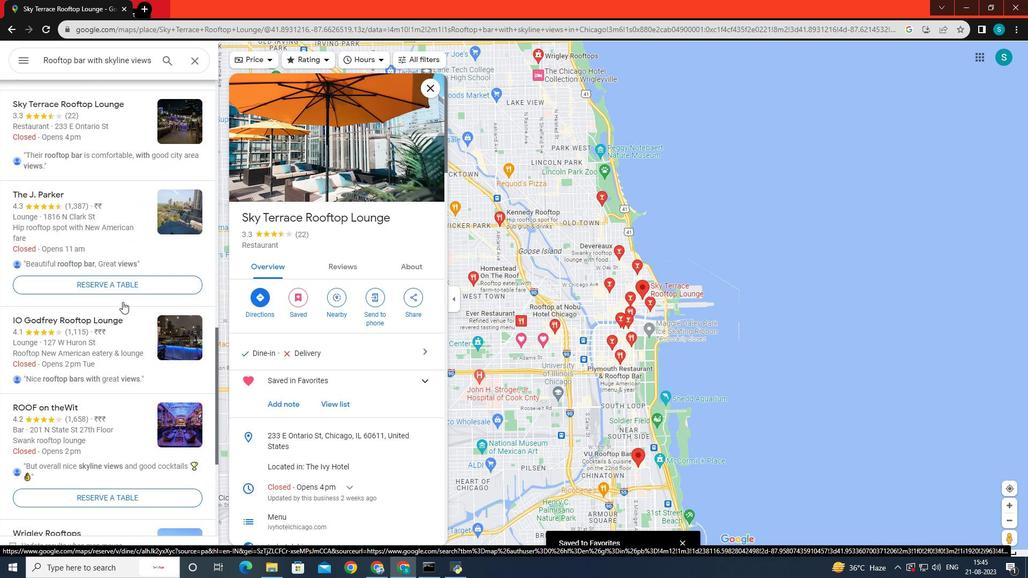
Action: Mouse scrolled (122, 301) with delta (0, 0)
Screenshot: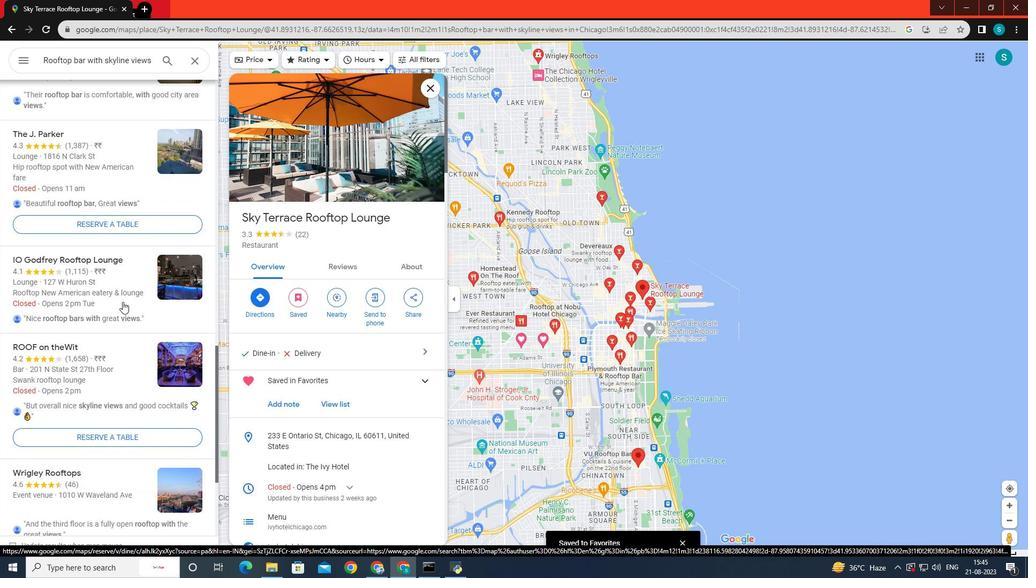 
Action: Mouse scrolled (122, 301) with delta (0, 0)
Screenshot: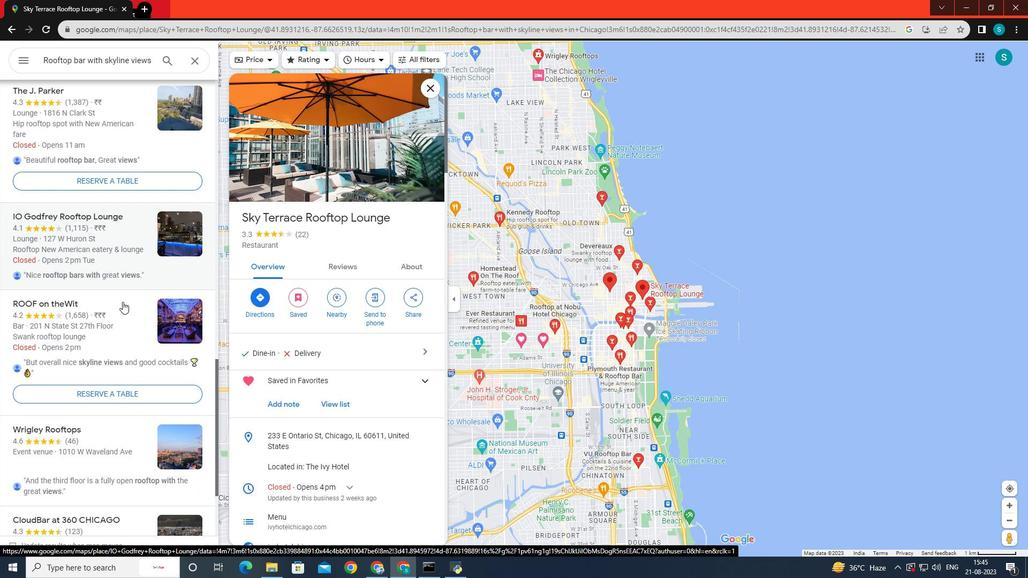 
Action: Mouse scrolled (122, 301) with delta (0, 0)
Screenshot: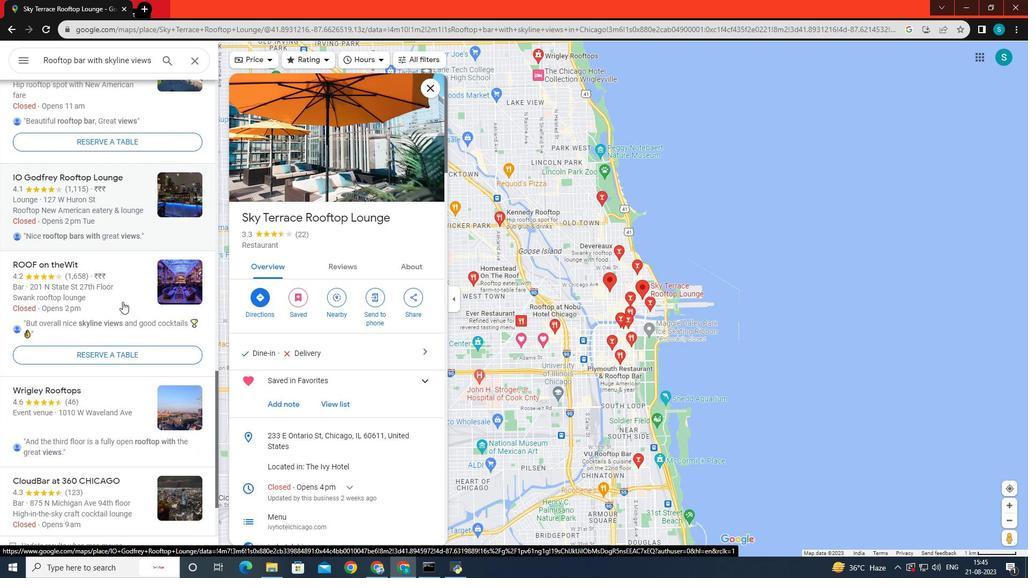 
Action: Mouse scrolled (122, 301) with delta (0, 0)
Screenshot: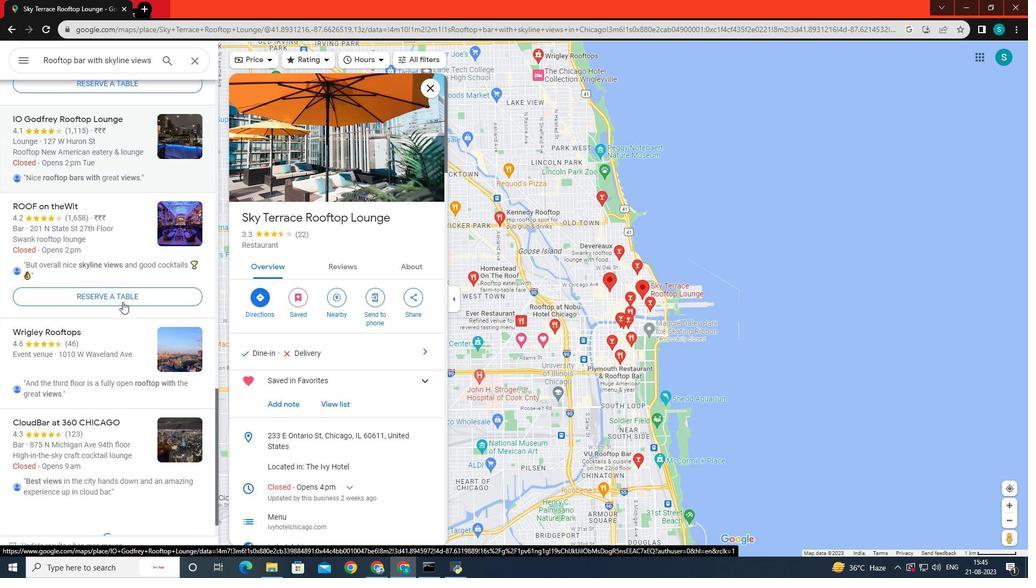 
Action: Mouse scrolled (122, 301) with delta (0, 0)
Screenshot: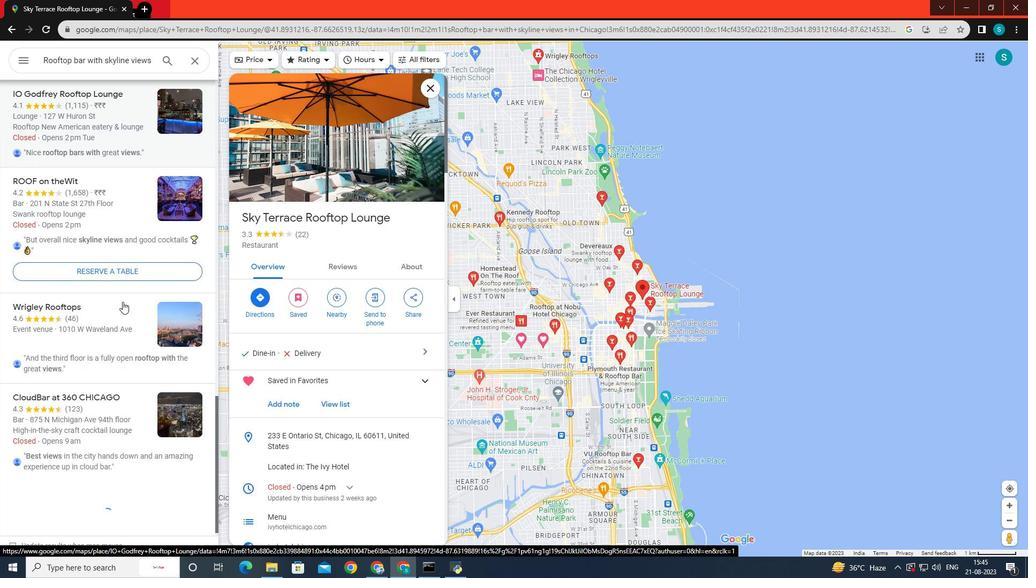 
Action: Mouse scrolled (122, 301) with delta (0, 0)
Screenshot: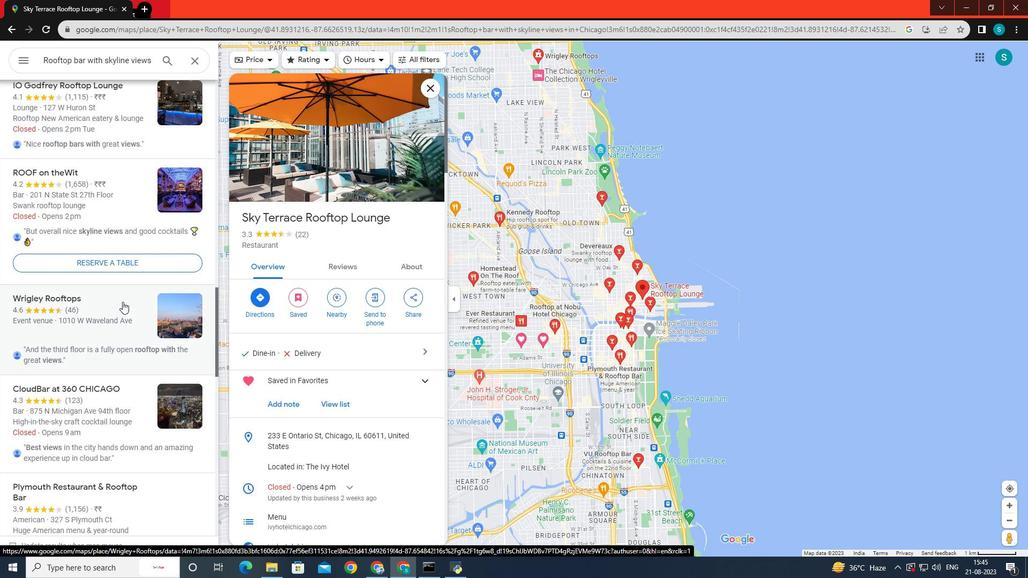 
Action: Mouse scrolled (122, 301) with delta (0, 0)
Screenshot: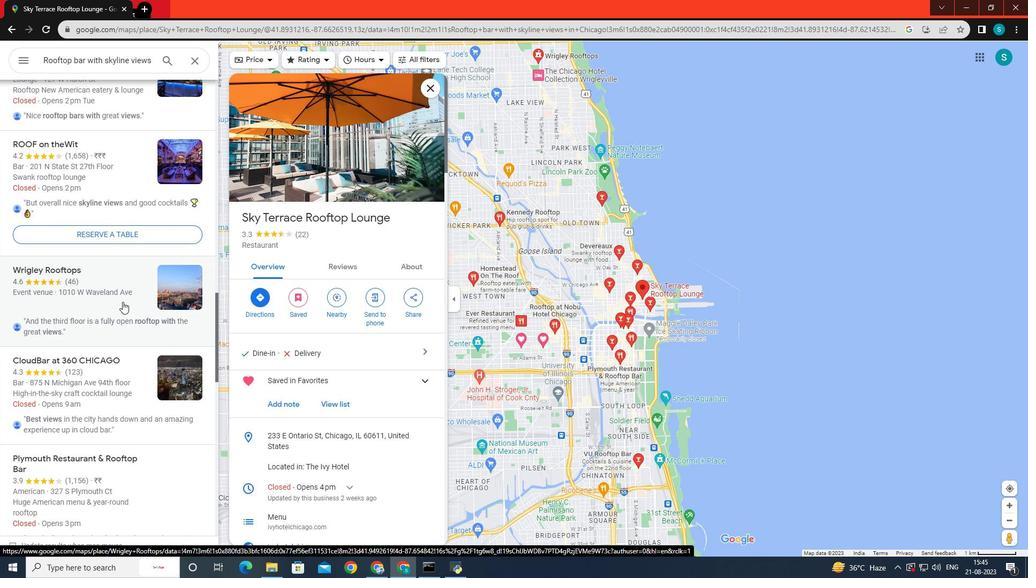 
Action: Mouse moved to (121, 303)
Screenshot: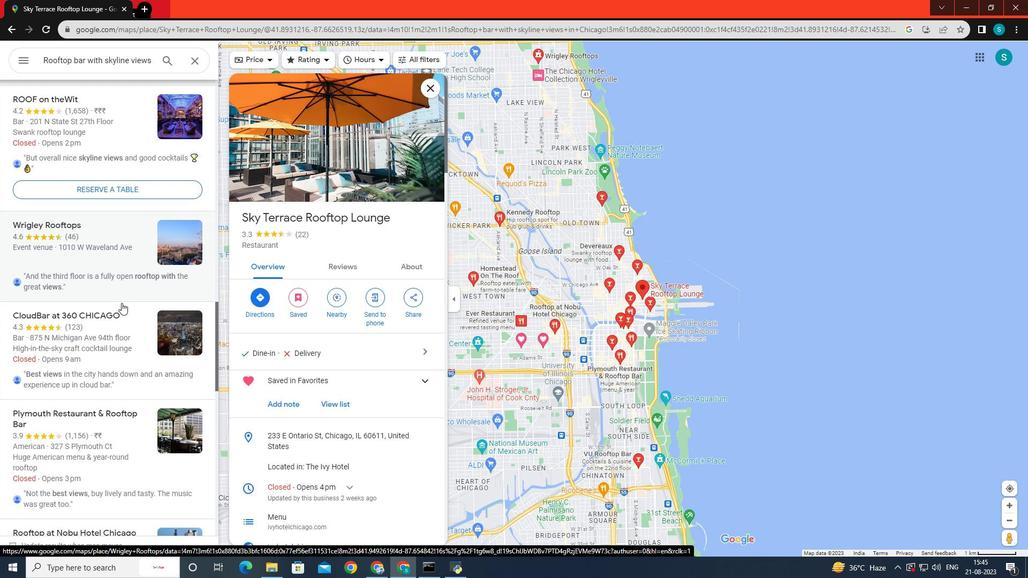 
Action: Mouse scrolled (121, 302) with delta (0, 0)
Screenshot: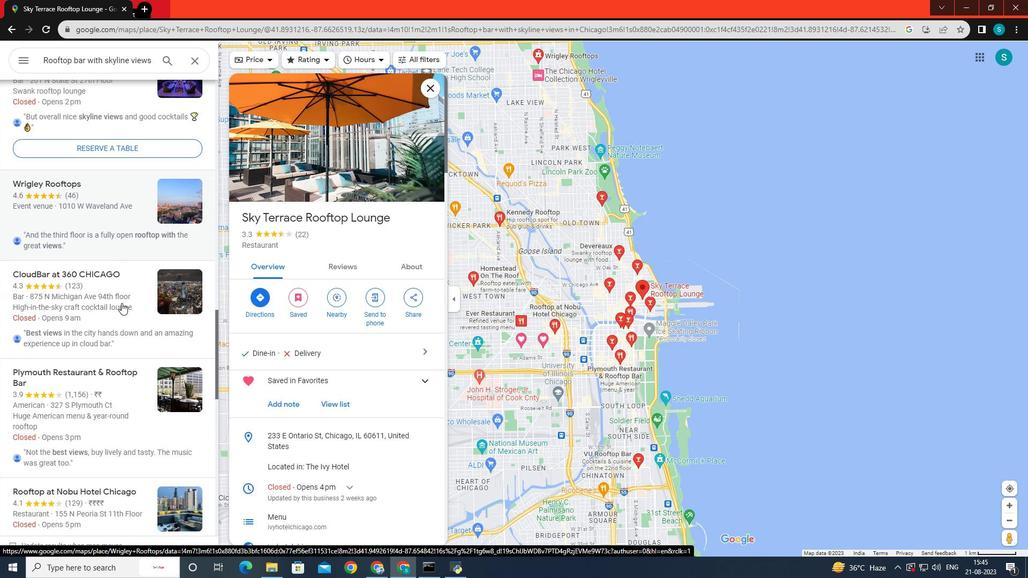 
Action: Mouse scrolled (121, 302) with delta (0, 0)
Screenshot: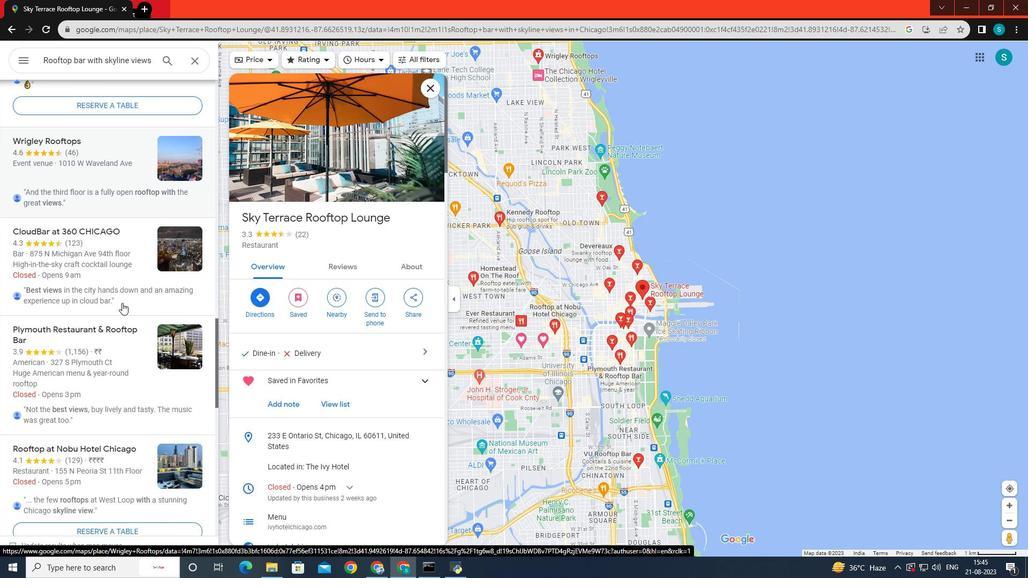 
Action: Mouse scrolled (121, 302) with delta (0, 0)
Screenshot: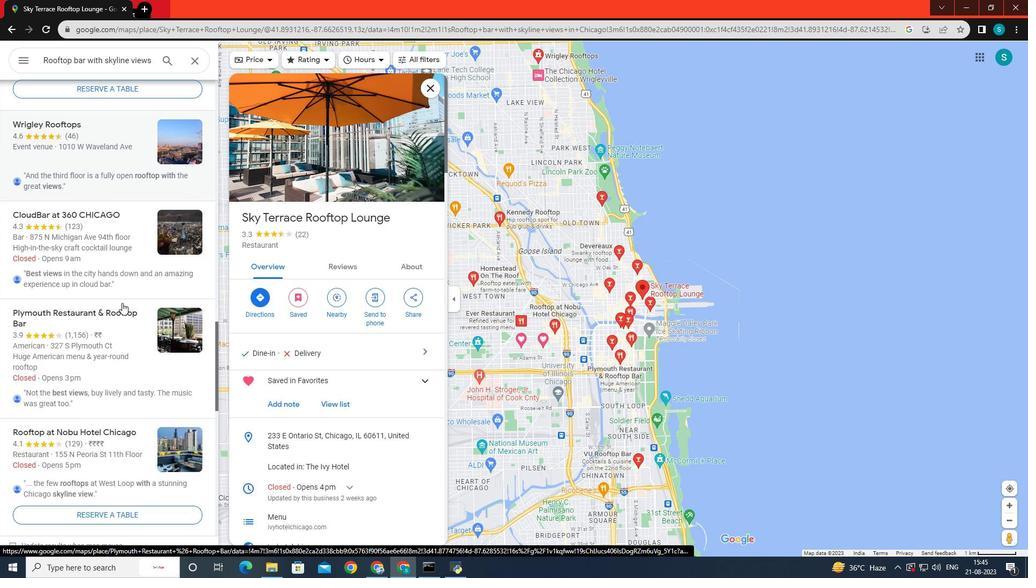 
Action: Mouse moved to (122, 303)
Screenshot: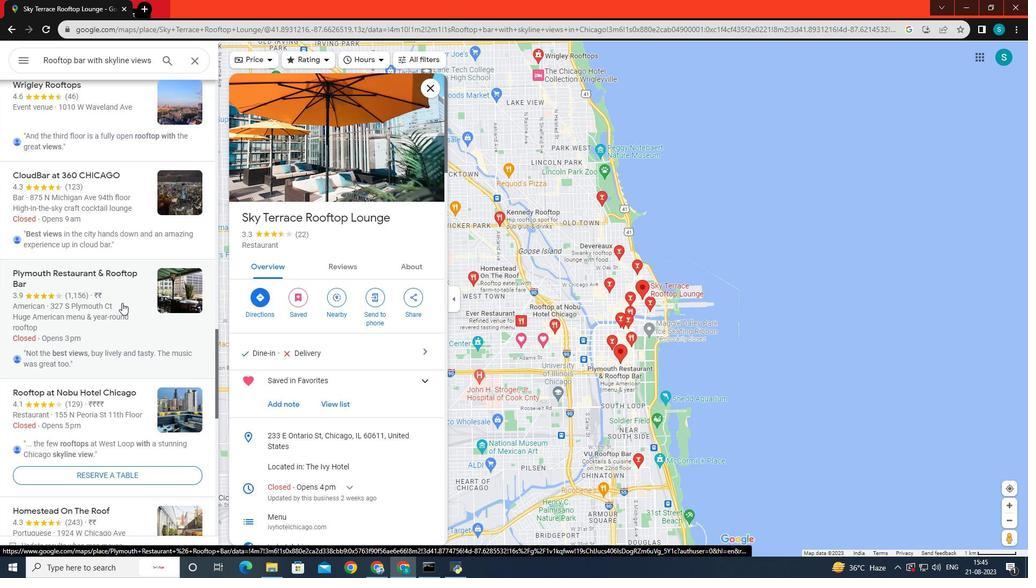 
Action: Mouse scrolled (122, 302) with delta (0, 0)
Screenshot: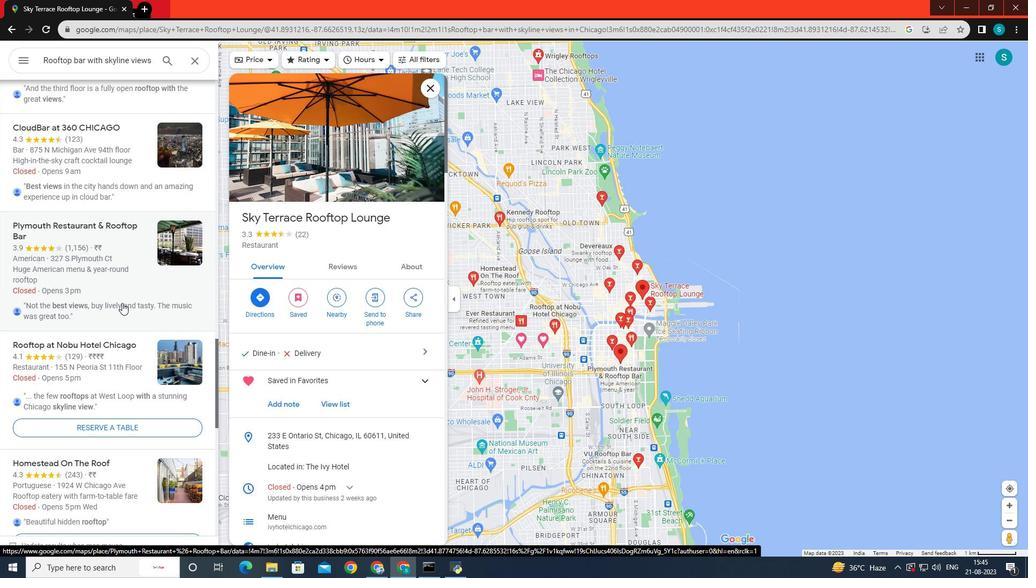 
Action: Mouse scrolled (122, 302) with delta (0, 0)
Screenshot: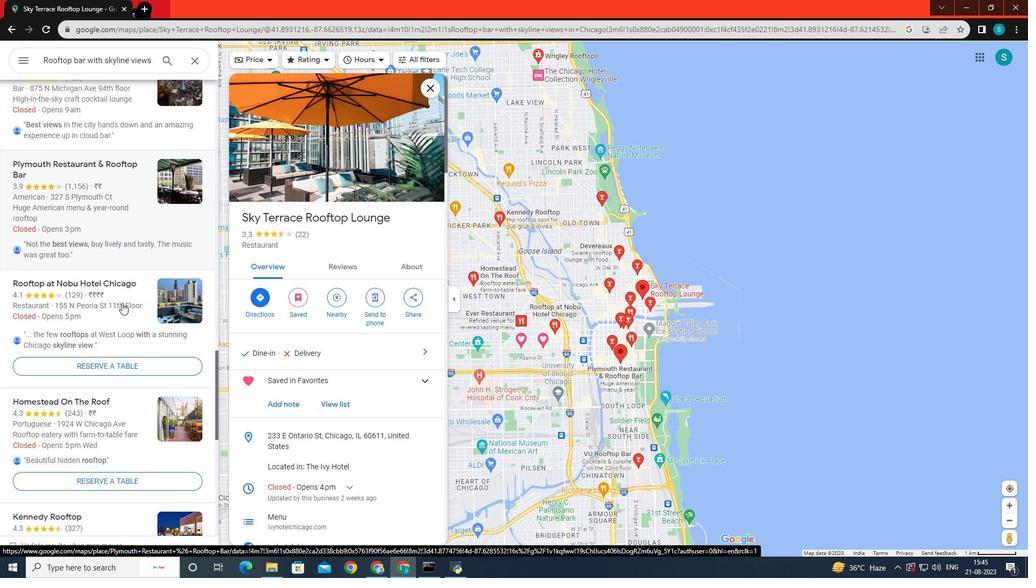 
Action: Mouse scrolled (122, 302) with delta (0, 0)
Screenshot: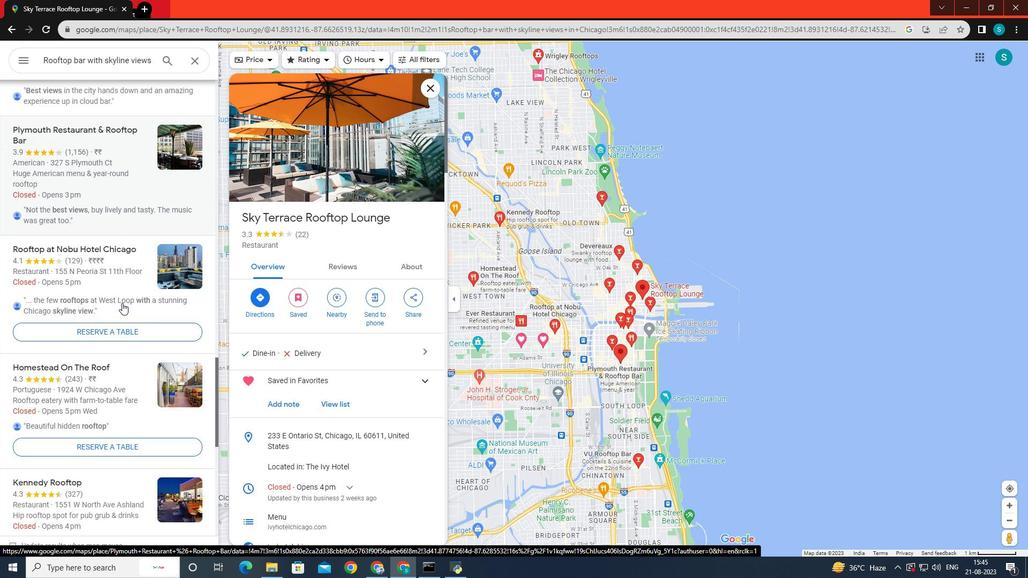 
Action: Mouse scrolled (122, 302) with delta (0, 0)
Screenshot: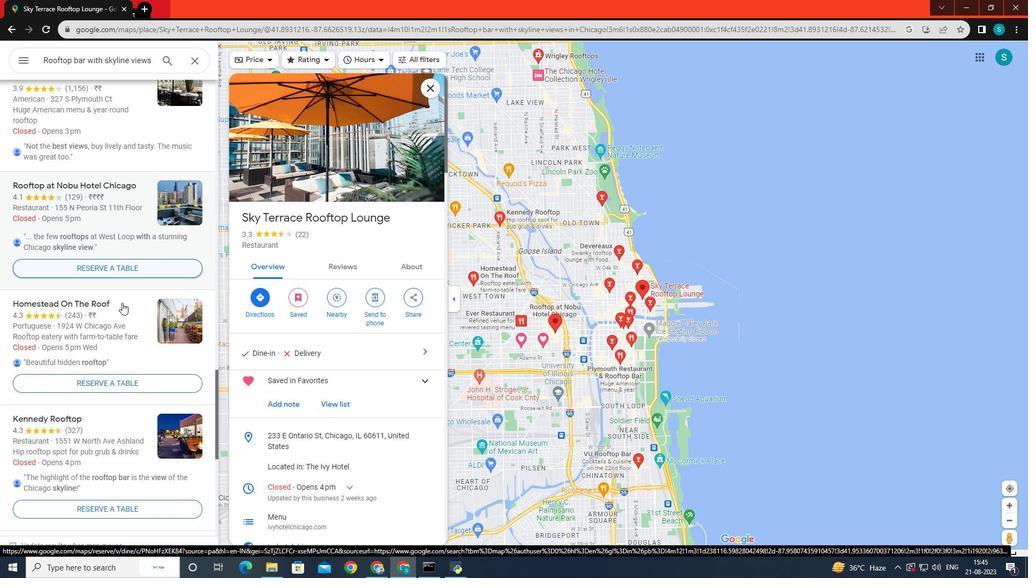 
Action: Mouse scrolled (122, 302) with delta (0, 0)
Screenshot: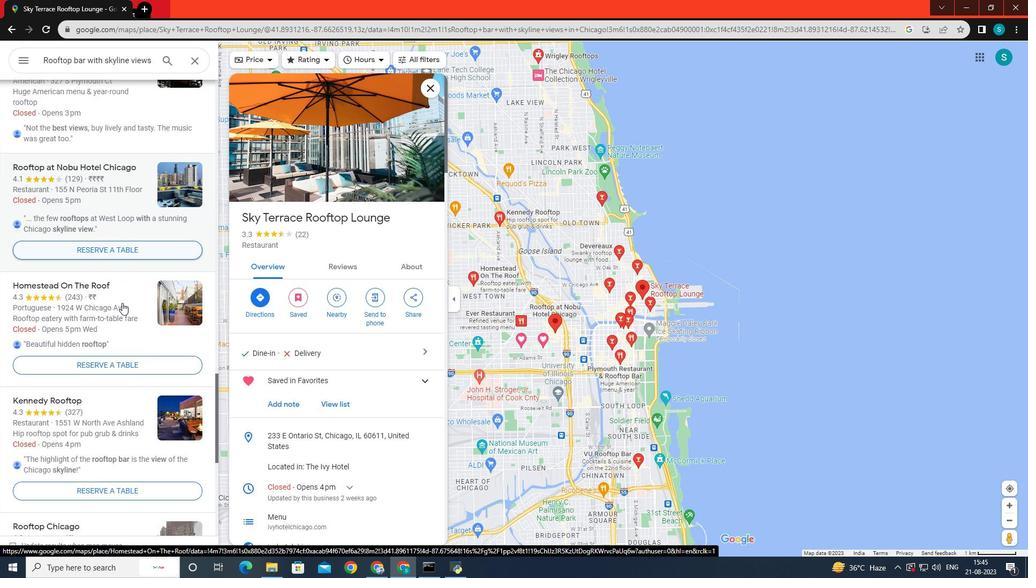 
Action: Mouse scrolled (122, 302) with delta (0, 0)
Screenshot: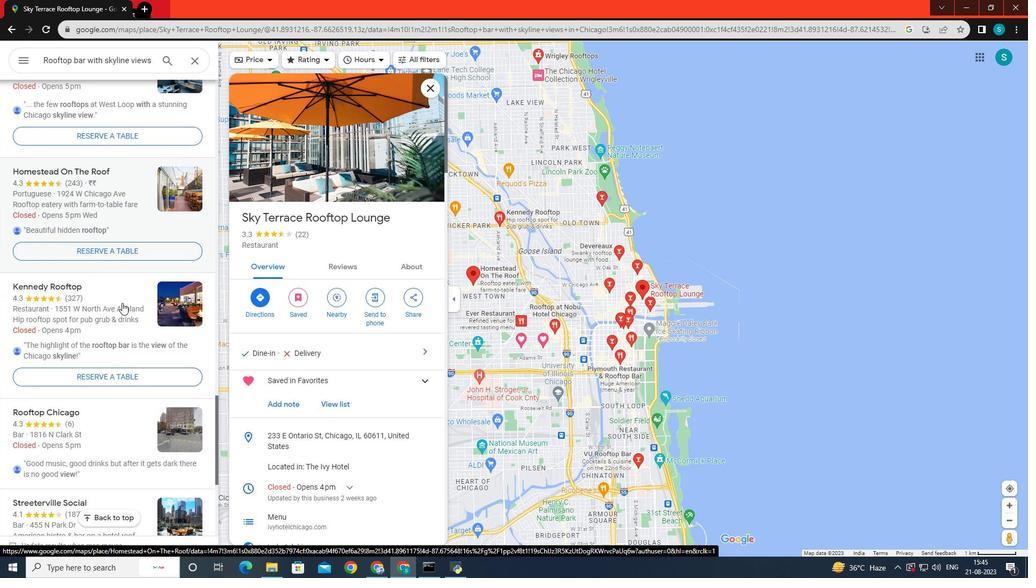 
Action: Mouse scrolled (122, 302) with delta (0, 0)
Screenshot: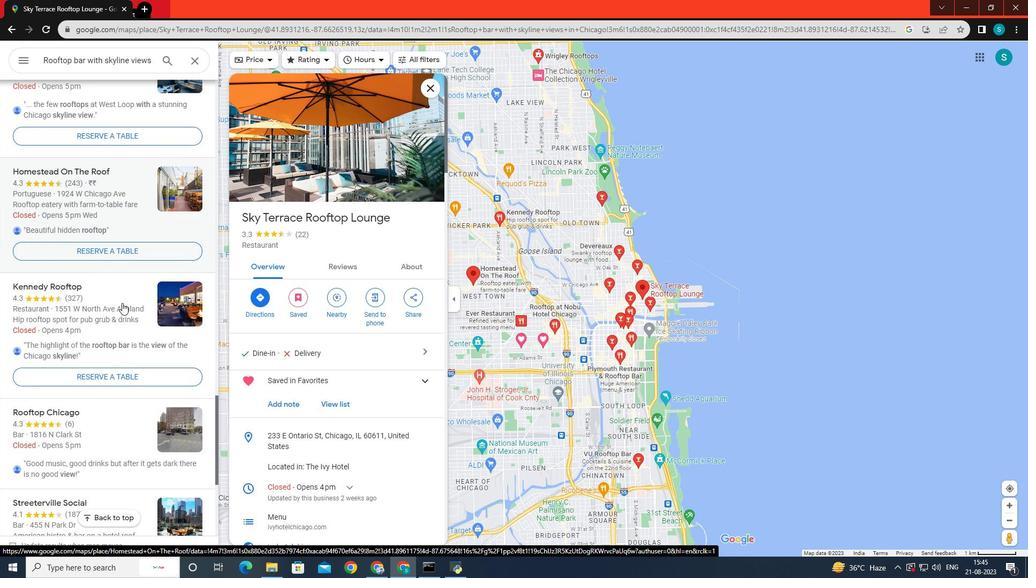 
Action: Mouse scrolled (122, 302) with delta (0, 0)
Screenshot: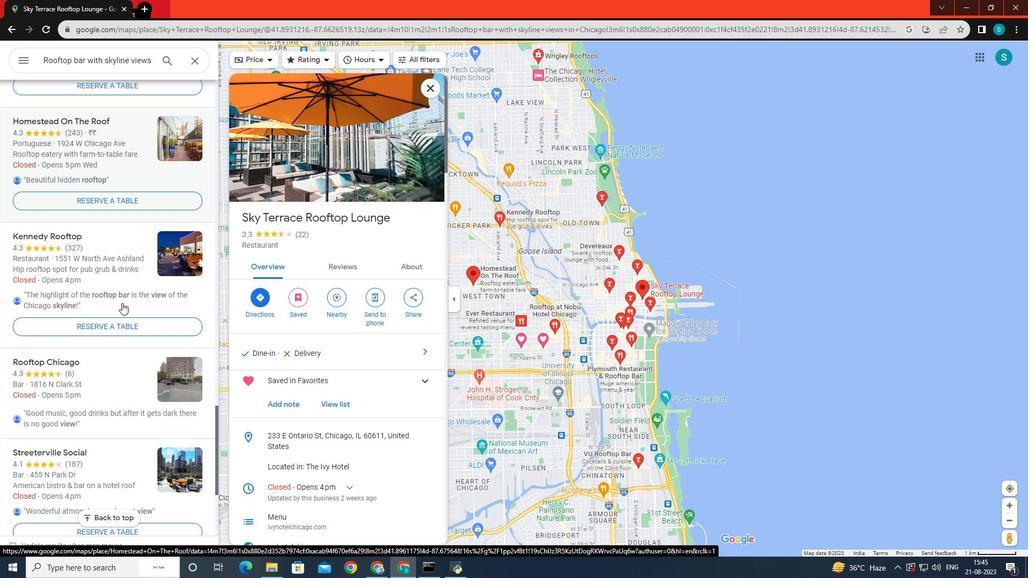 
Action: Mouse scrolled (122, 302) with delta (0, 0)
Screenshot: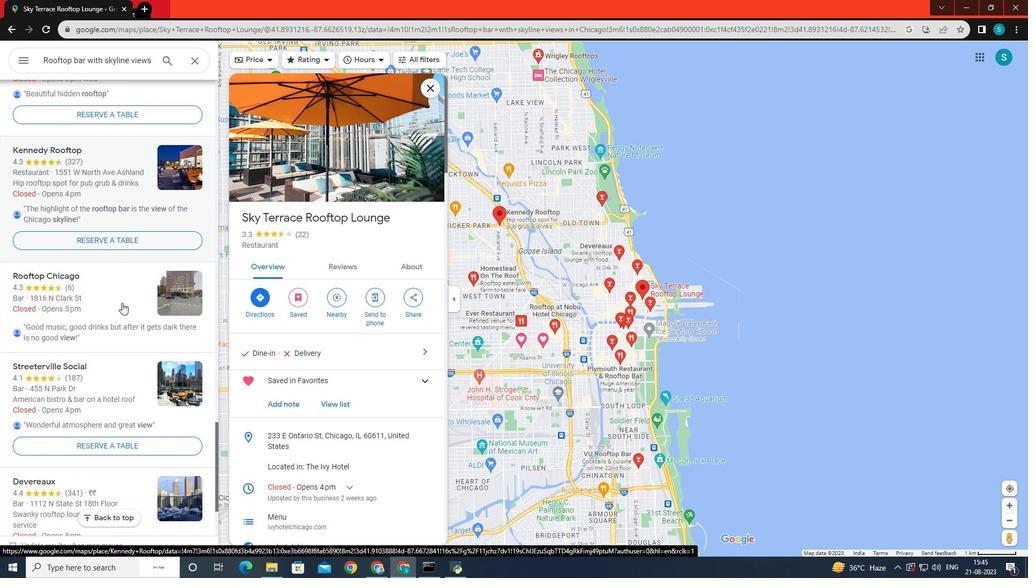 
Action: Mouse scrolled (122, 302) with delta (0, 0)
Screenshot: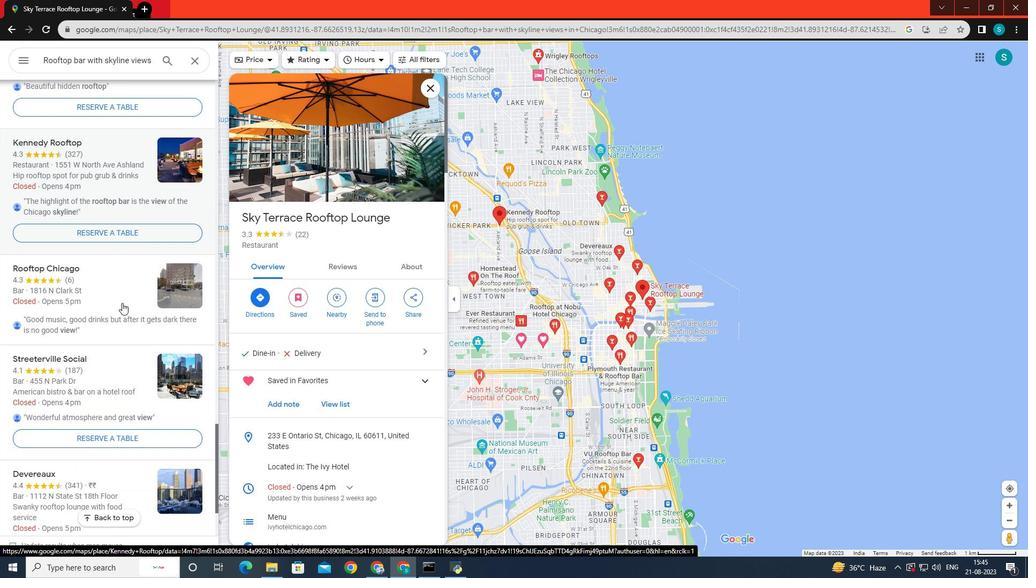 
Action: Mouse scrolled (122, 302) with delta (0, 0)
Screenshot: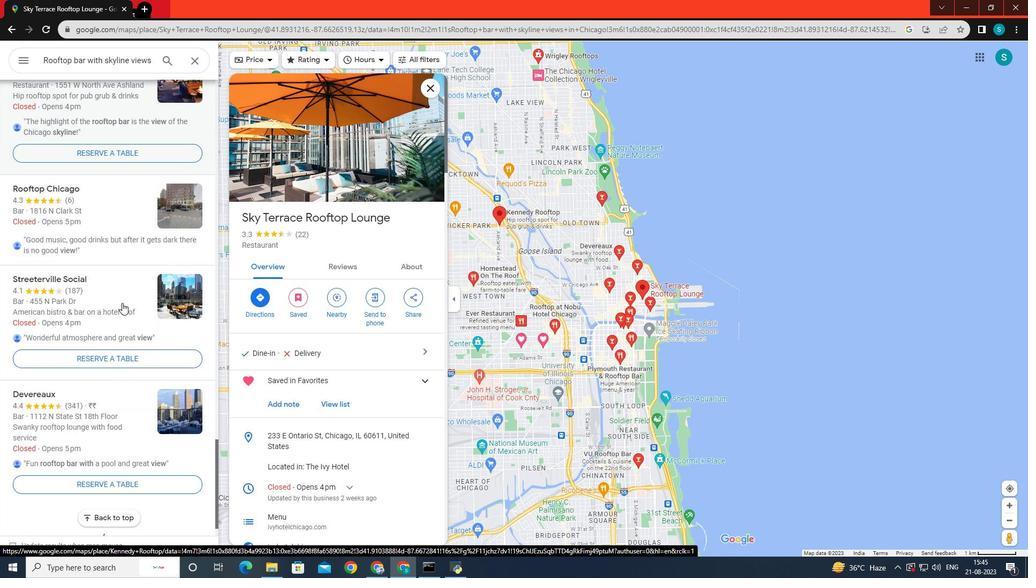 
Action: Mouse scrolled (122, 302) with delta (0, 0)
Screenshot: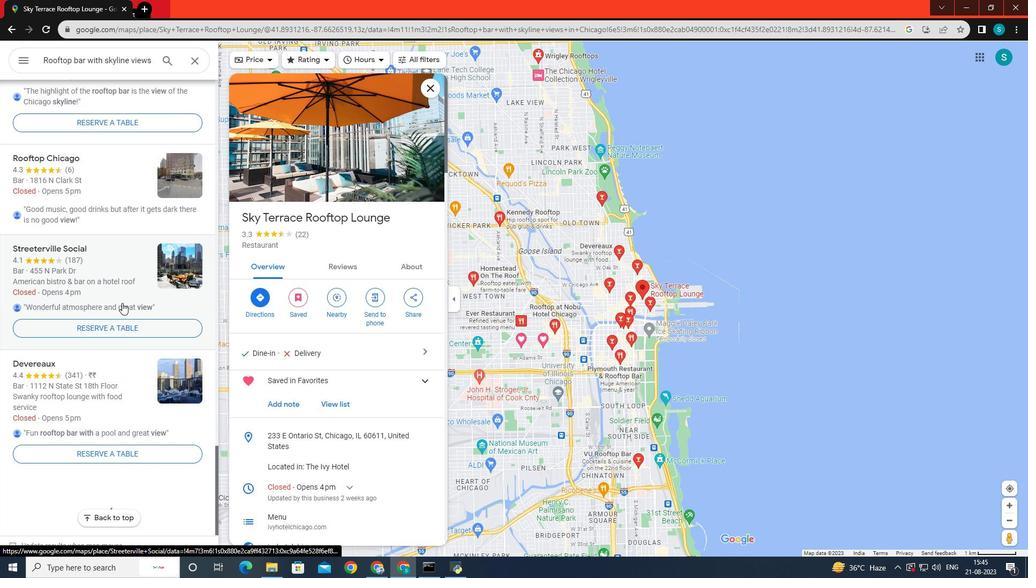 
Action: Mouse scrolled (122, 302) with delta (0, 0)
Screenshot: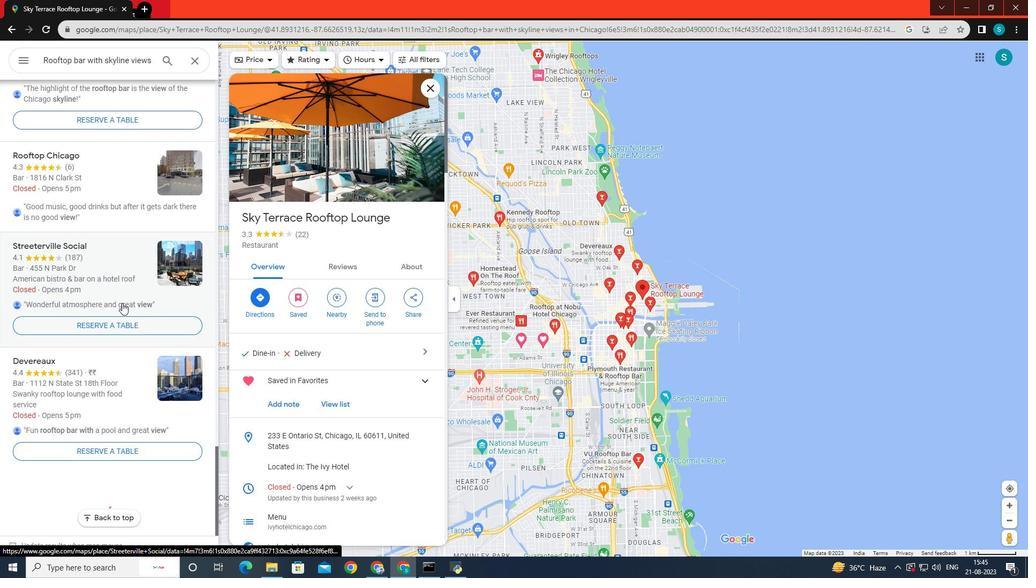 
Action: Mouse scrolled (122, 302) with delta (0, 0)
Screenshot: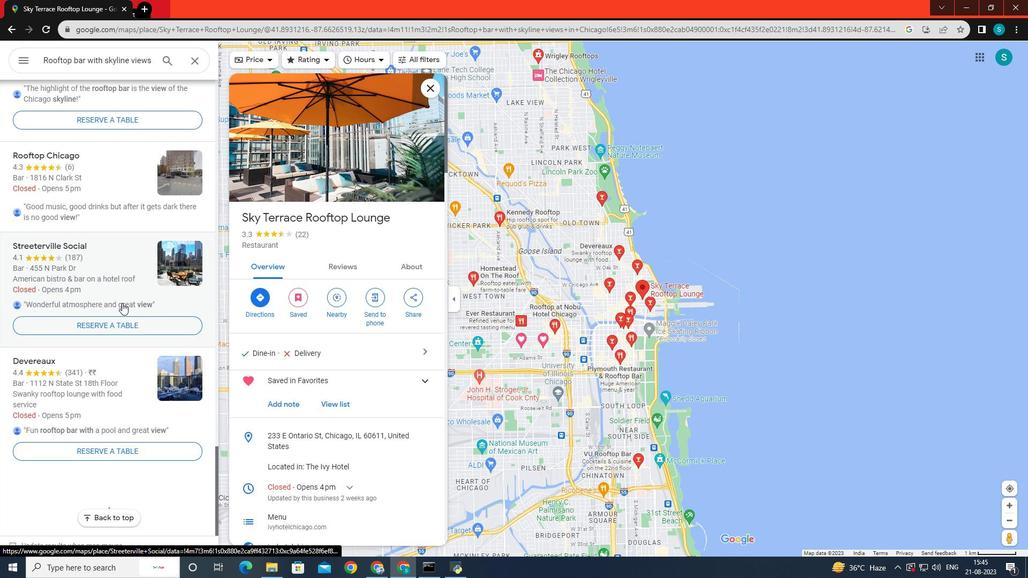 
Action: Mouse scrolled (122, 303) with delta (0, 0)
Screenshot: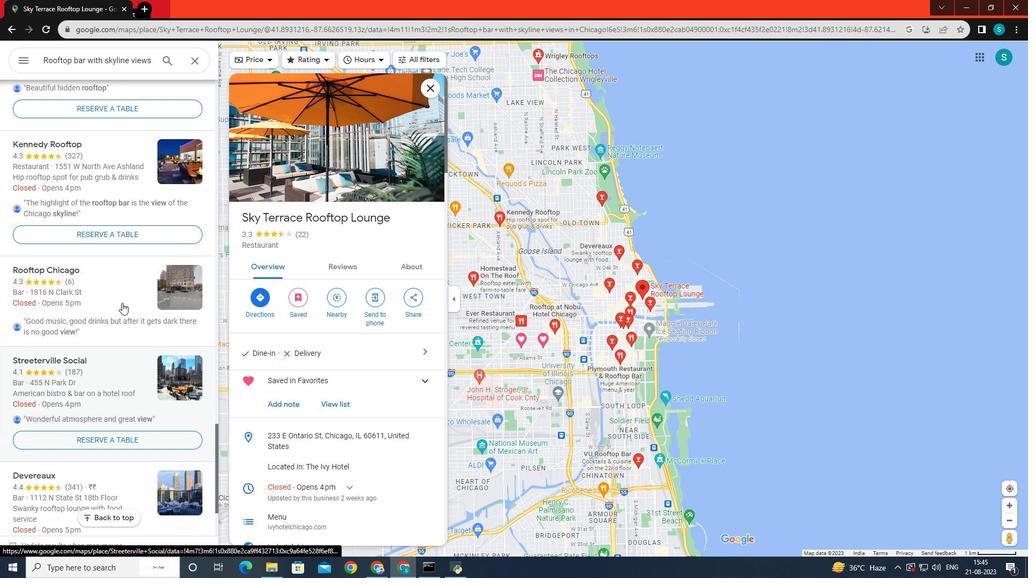 
Action: Mouse scrolled (122, 303) with delta (0, 0)
Screenshot: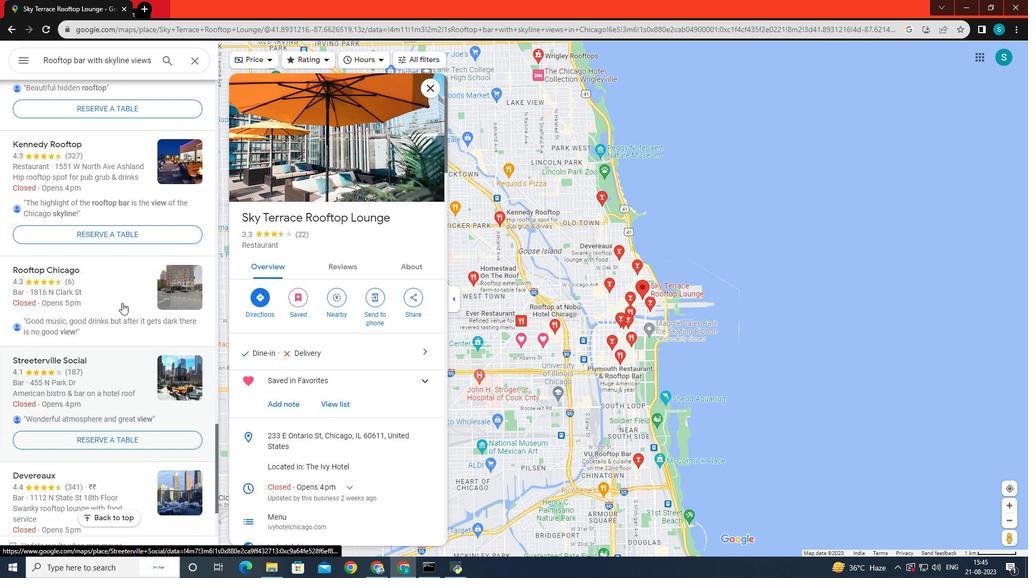 
Action: Mouse scrolled (122, 303) with delta (0, 0)
Screenshot: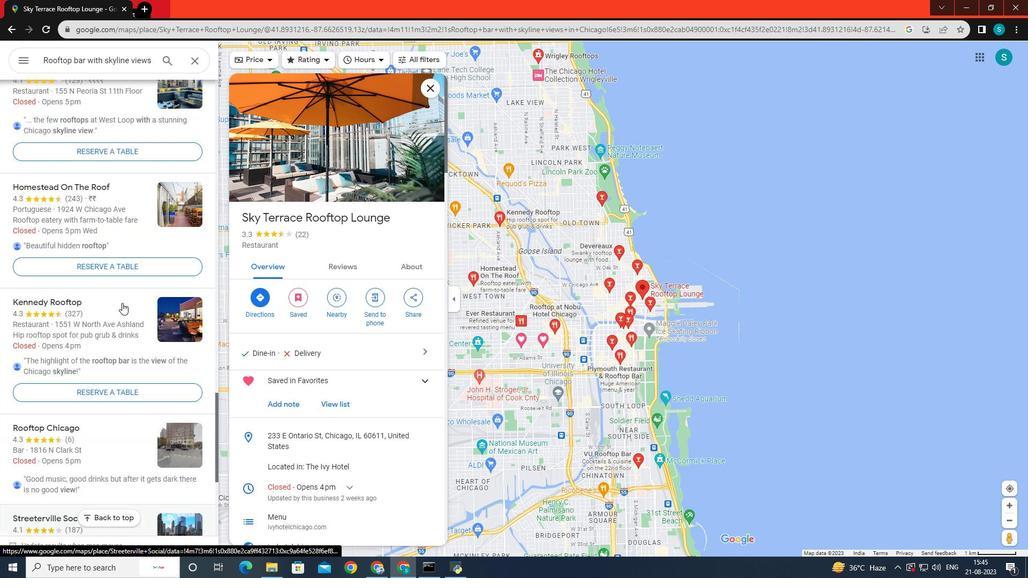 
Action: Mouse scrolled (122, 303) with delta (0, 0)
Screenshot: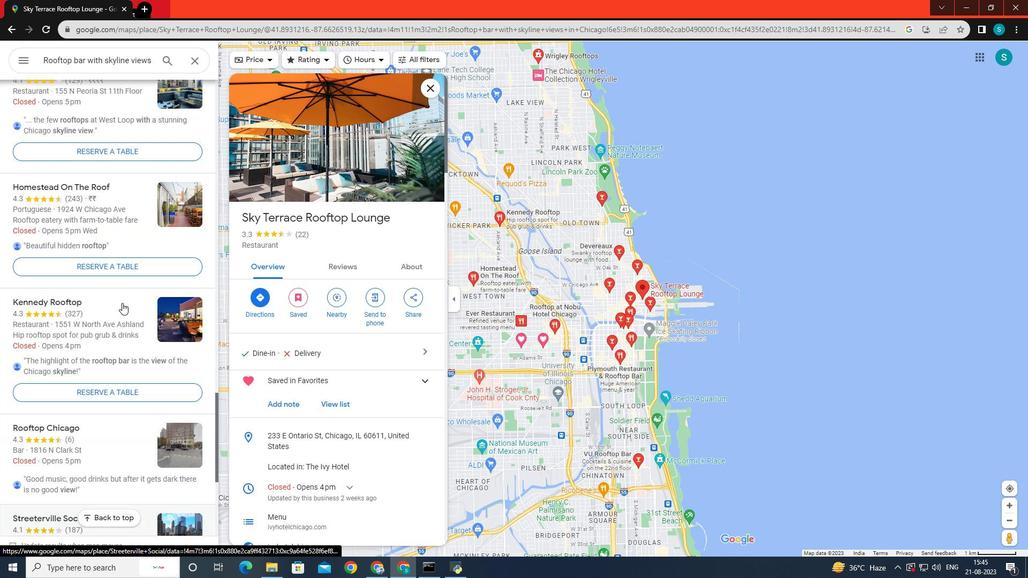 
Action: Mouse scrolled (122, 303) with delta (0, 0)
Screenshot: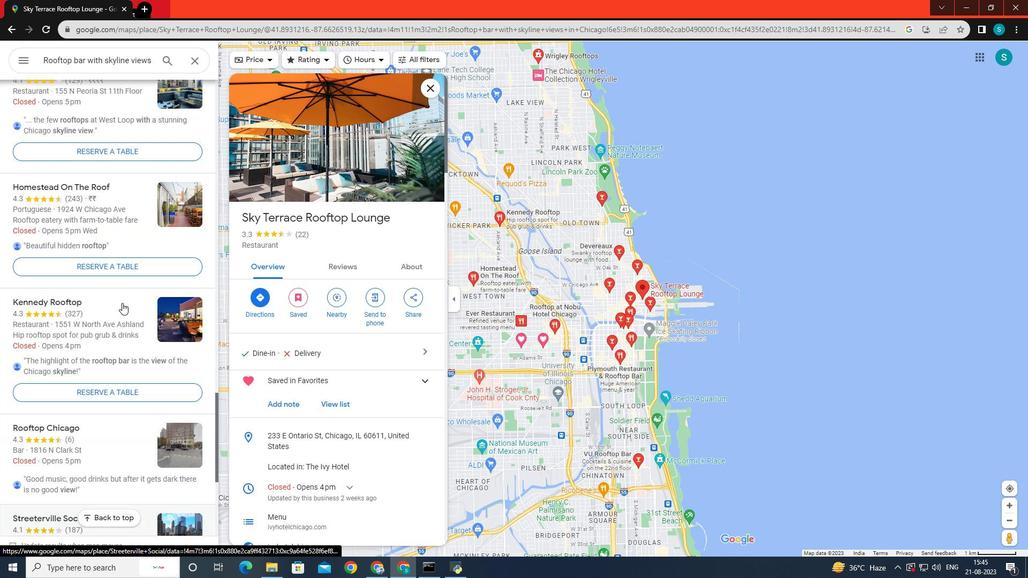 
Action: Mouse scrolled (122, 303) with delta (0, 0)
Screenshot: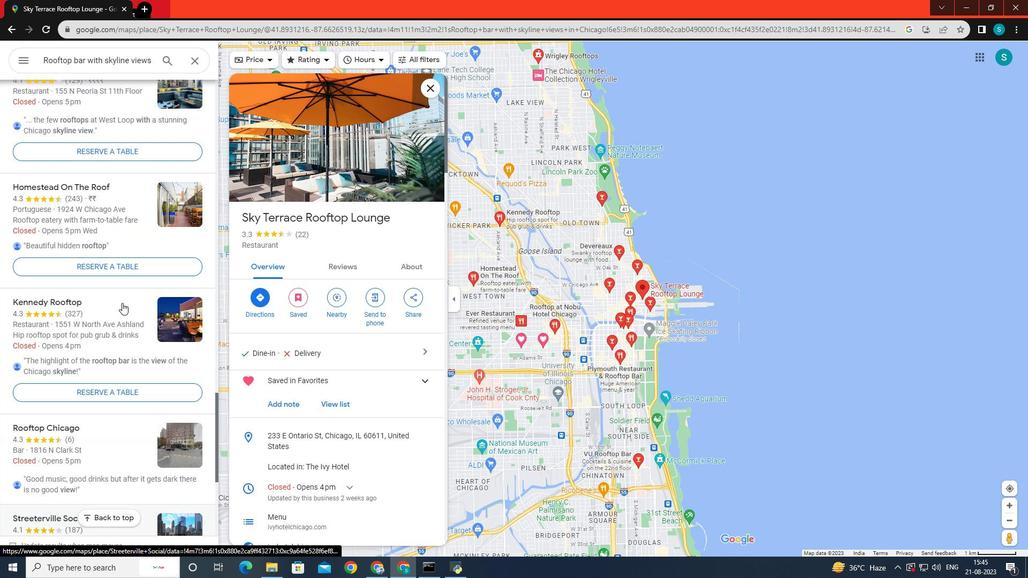 
Action: Mouse scrolled (122, 303) with delta (0, 0)
Screenshot: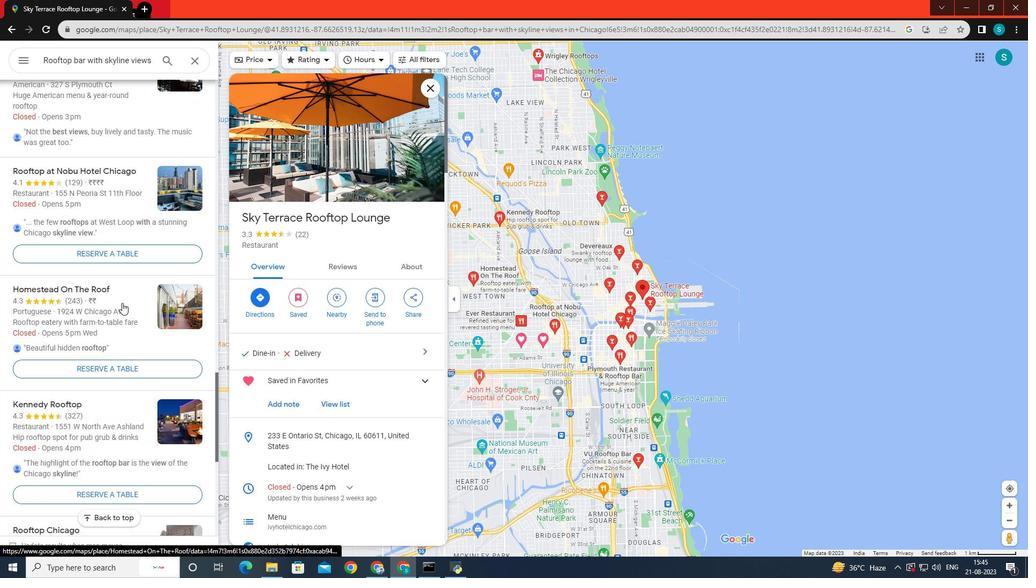 
Action: Mouse scrolled (122, 302) with delta (0, 0)
Screenshot: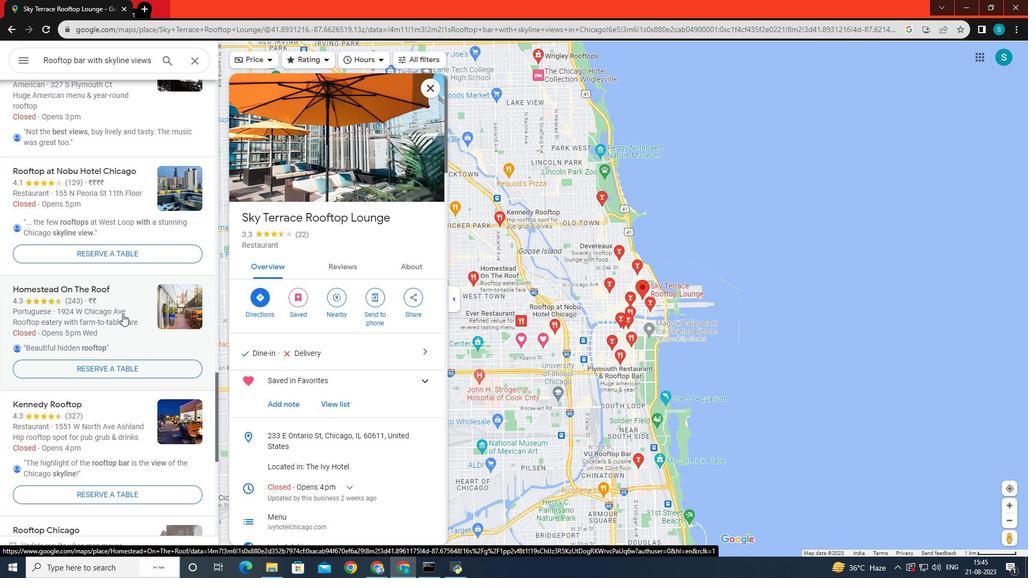 
Action: Mouse scrolled (122, 302) with delta (0, 0)
Screenshot: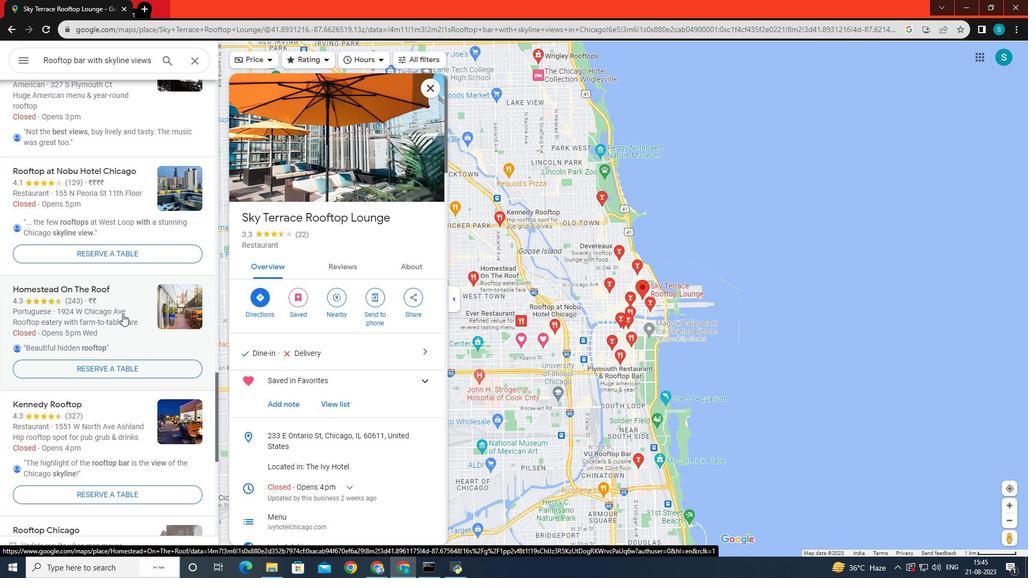 
Action: Mouse moved to (122, 308)
Screenshot: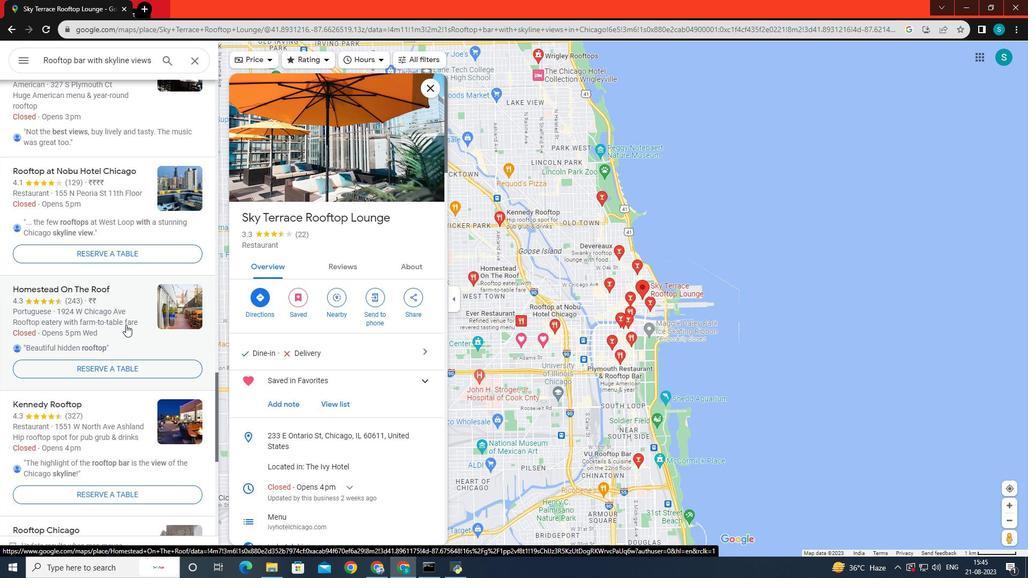
Action: Mouse scrolled (122, 302) with delta (0, 0)
Screenshot: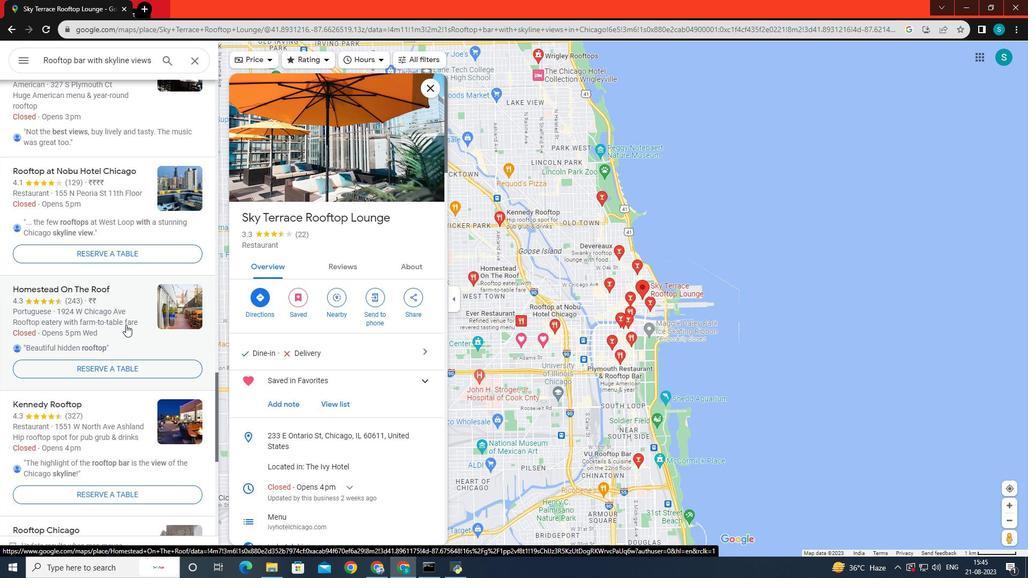 
Action: Mouse moved to (122, 314)
Screenshot: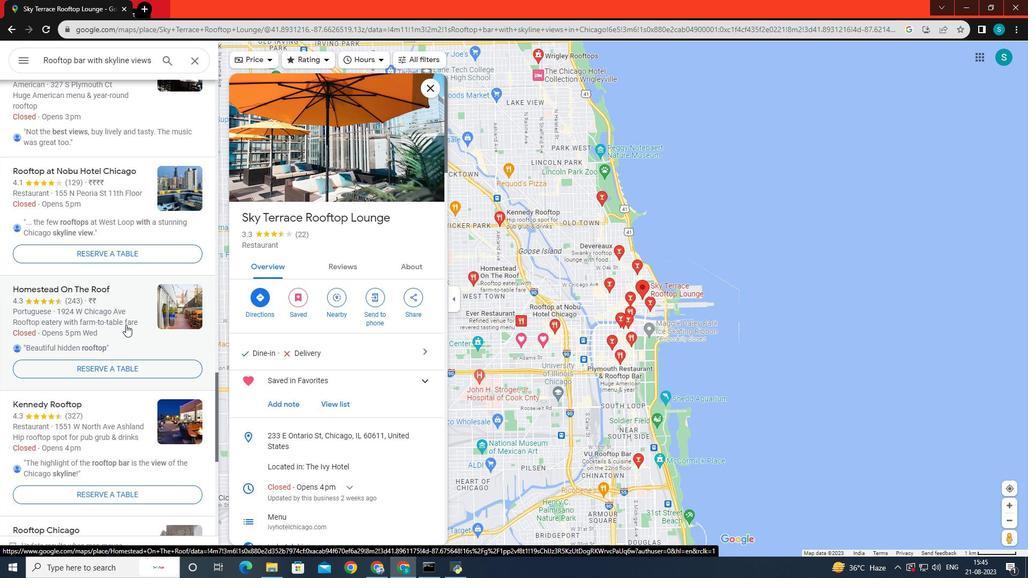 
Action: Mouse scrolled (122, 307) with delta (0, 0)
Screenshot: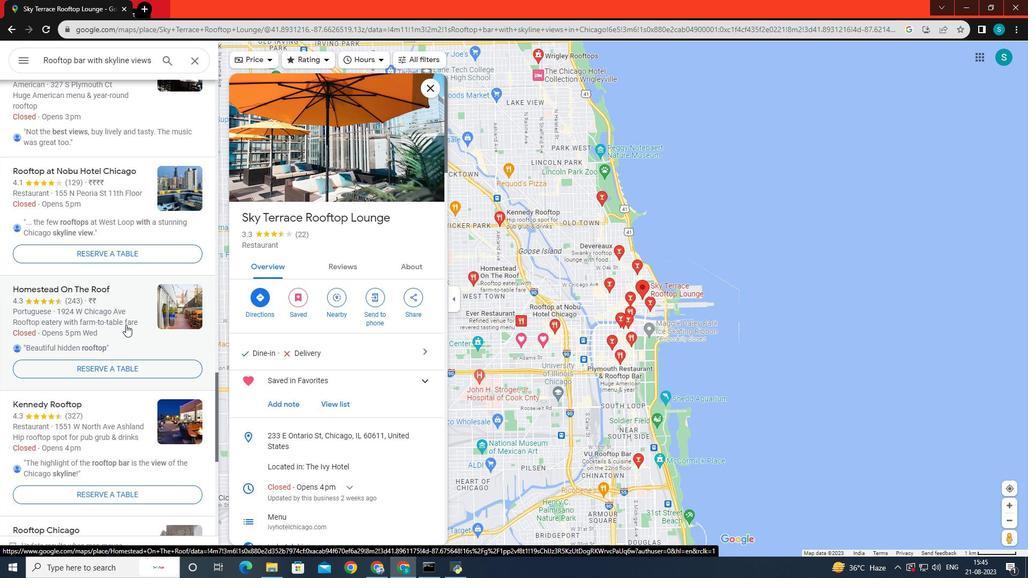 
Action: Mouse moved to (125, 325)
Screenshot: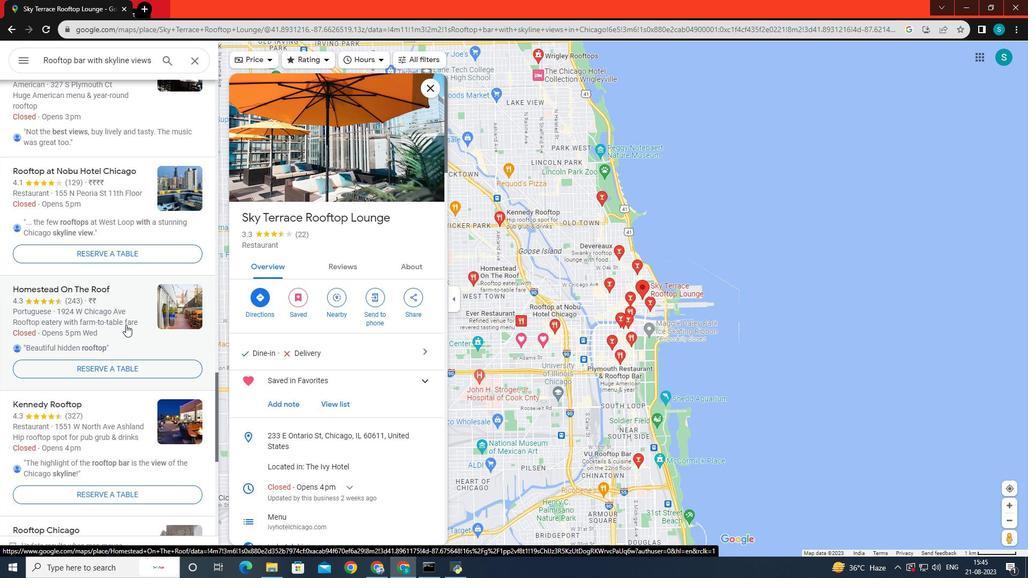 
Action: Mouse scrolled (122, 320) with delta (0, 0)
Screenshot: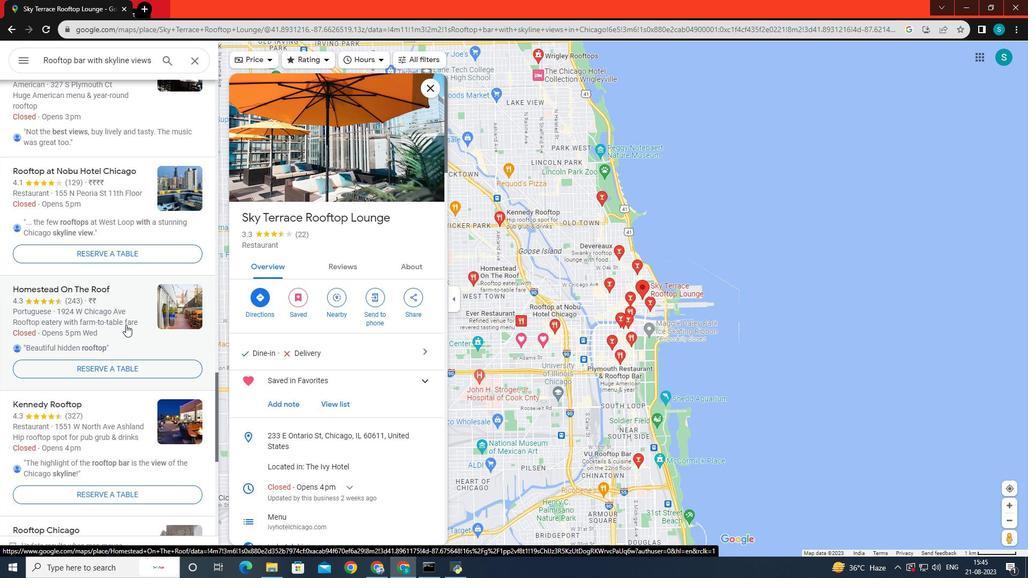 
Action: Mouse scrolled (122, 324) with delta (0, 0)
Screenshot: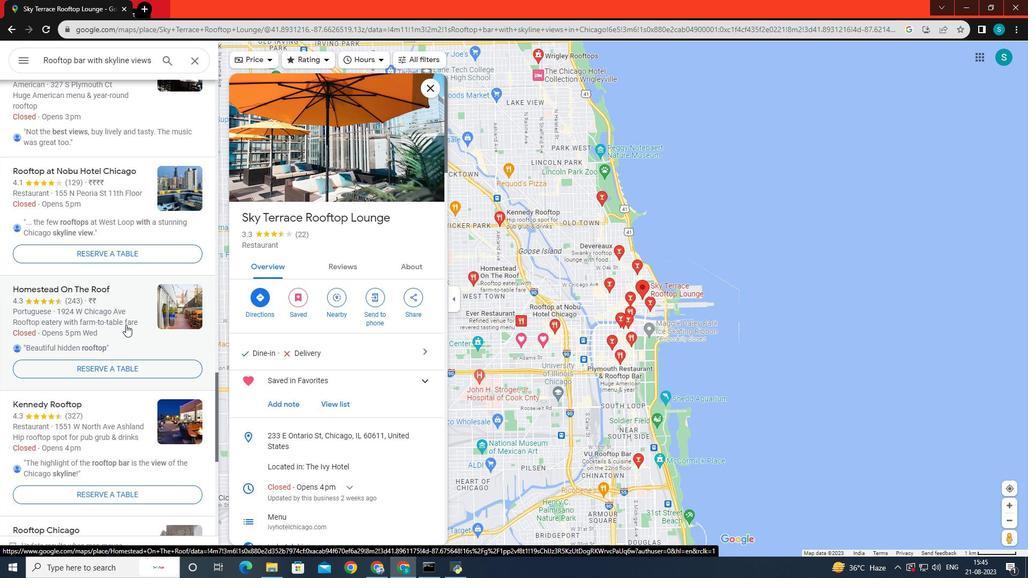 
Action: Mouse scrolled (122, 324) with delta (0, 0)
Screenshot: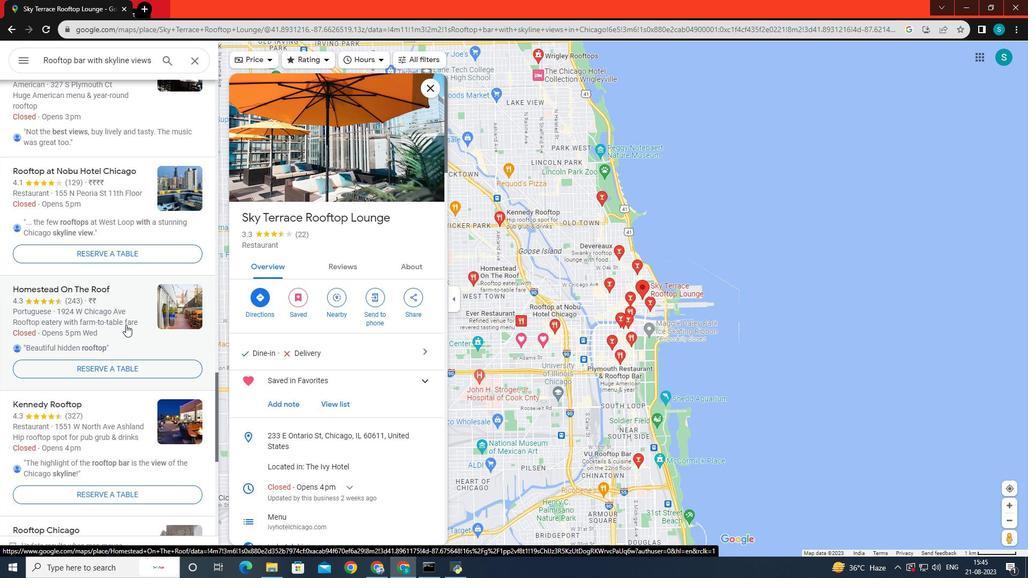 
Action: Mouse scrolled (125, 324) with delta (0, 0)
Screenshot: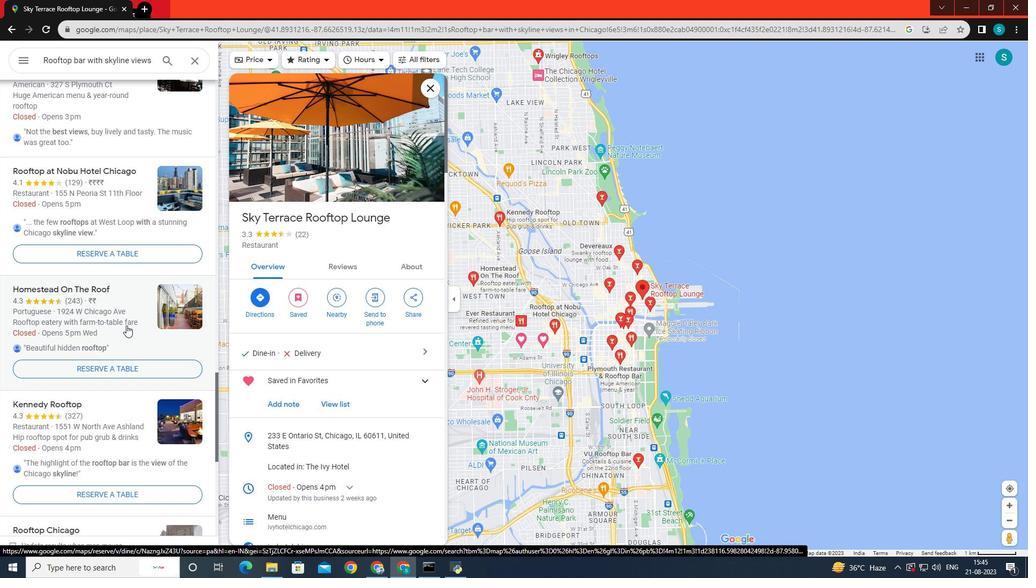 
Action: Mouse scrolled (125, 324) with delta (0, 0)
Screenshot: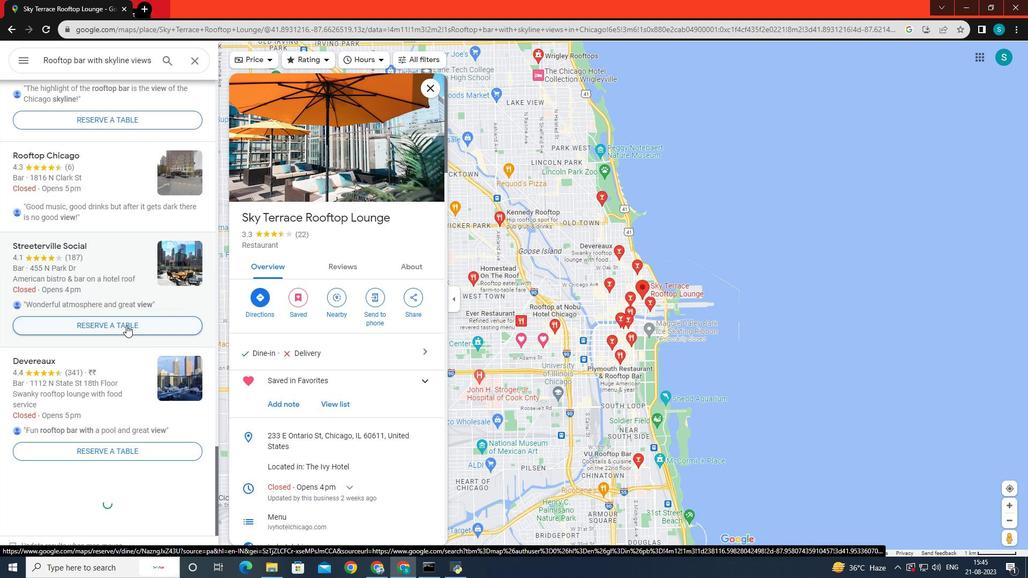 
Action: Mouse scrolled (125, 324) with delta (0, 0)
Screenshot: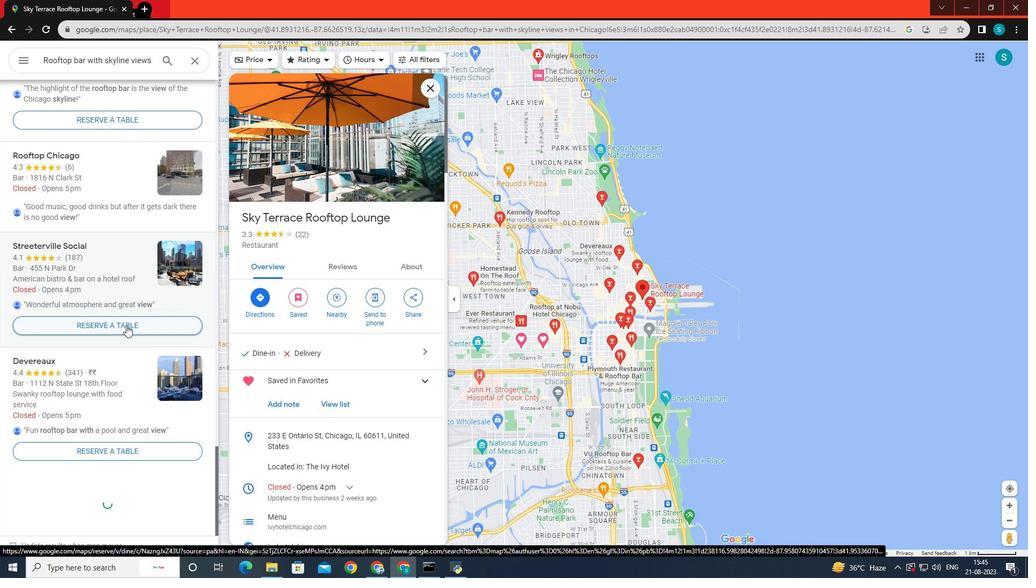 
Action: Mouse scrolled (125, 324) with delta (0, 0)
Screenshot: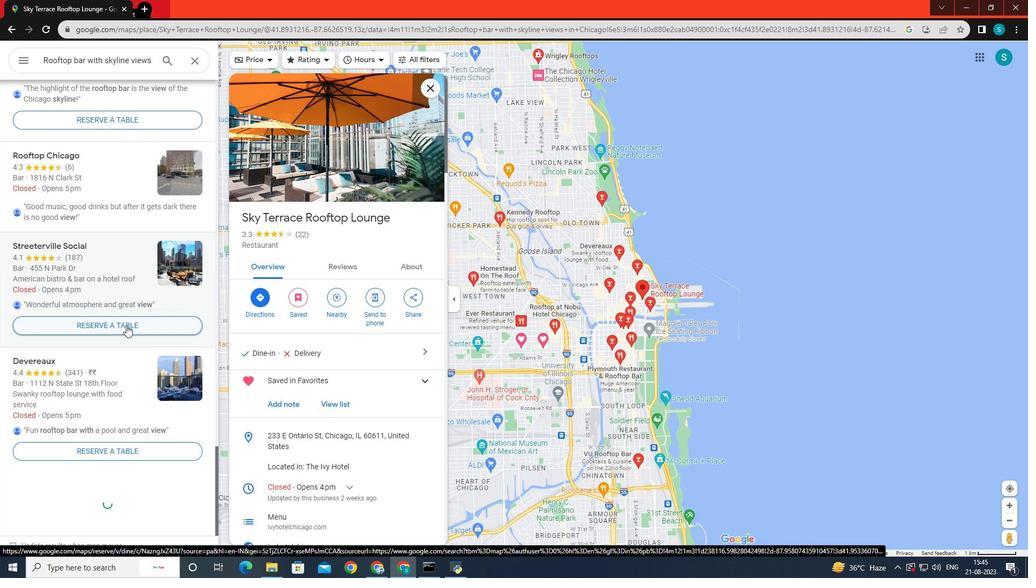 
Action: Mouse moved to (126, 325)
Screenshot: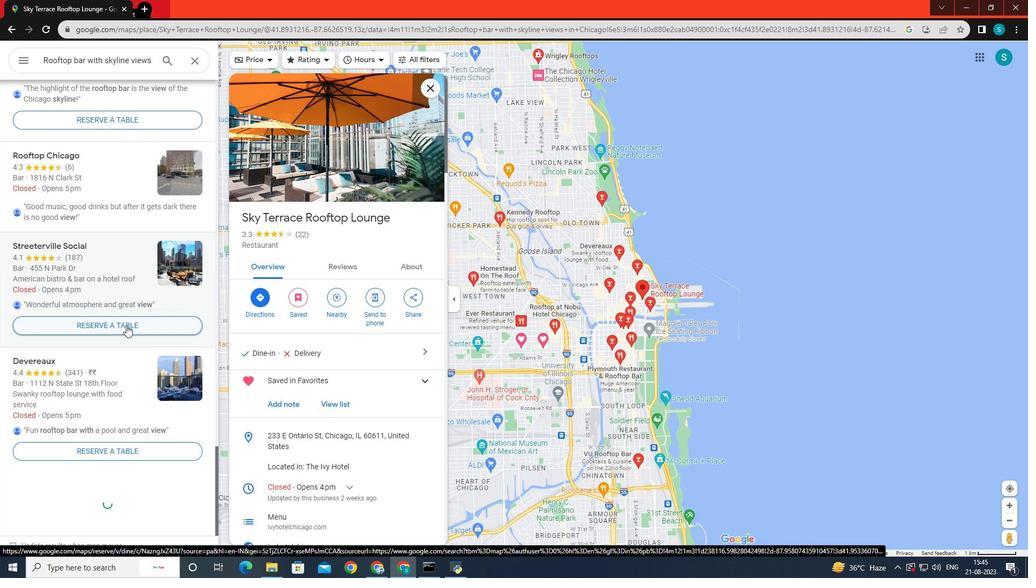 
Action: Mouse scrolled (126, 325) with delta (0, 0)
Screenshot: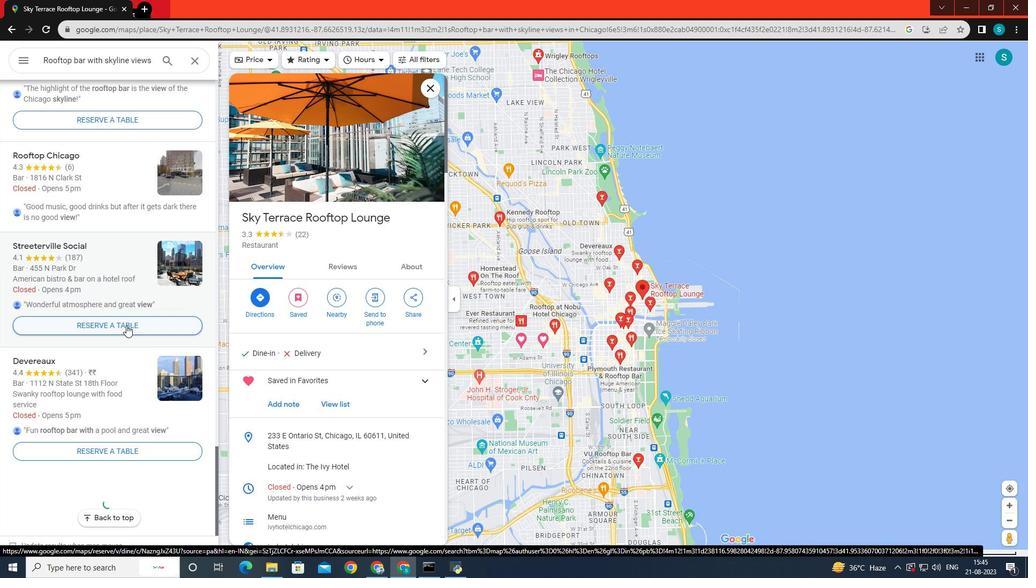 
Action: Mouse scrolled (126, 325) with delta (0, 0)
Screenshot: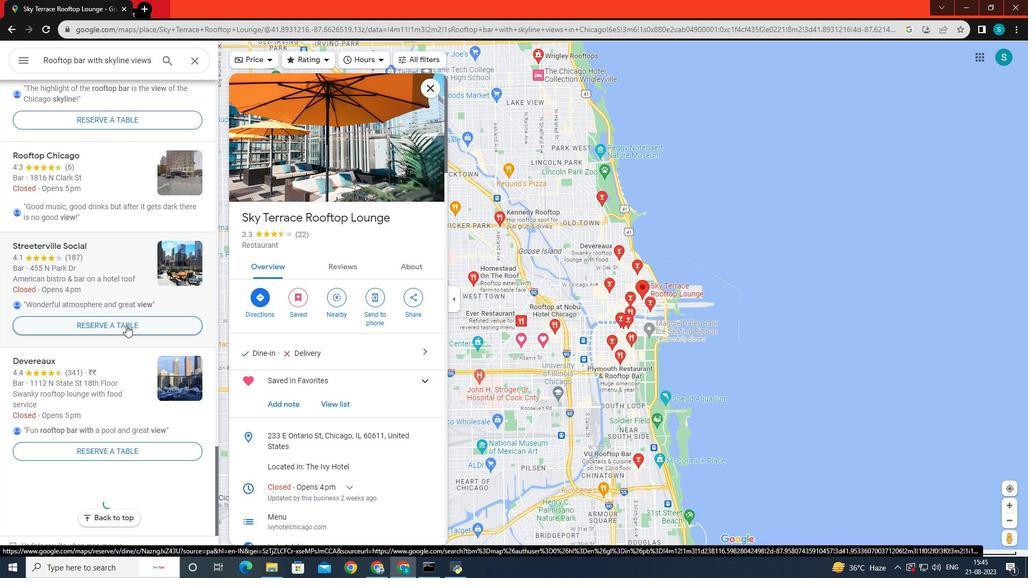 
Action: Mouse moved to (123, 330)
Screenshot: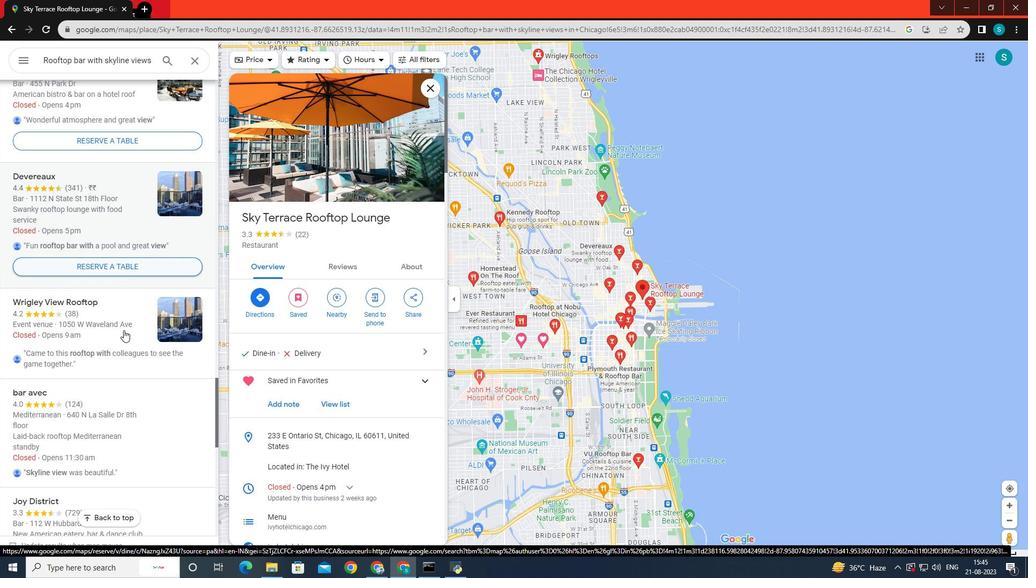 
Action: Mouse scrolled (123, 329) with delta (0, 0)
Screenshot: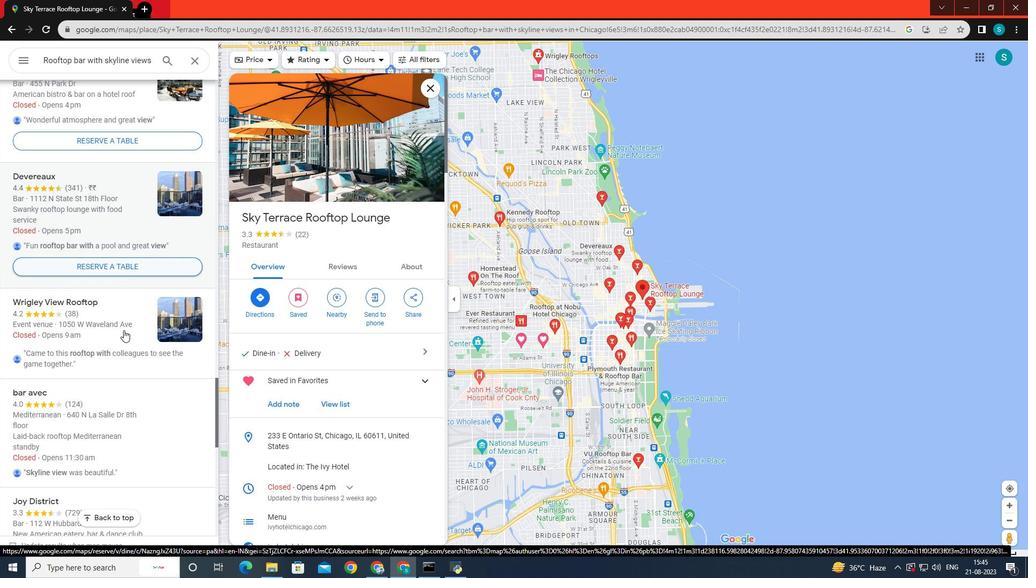 
Action: Mouse moved to (123, 330)
Screenshot: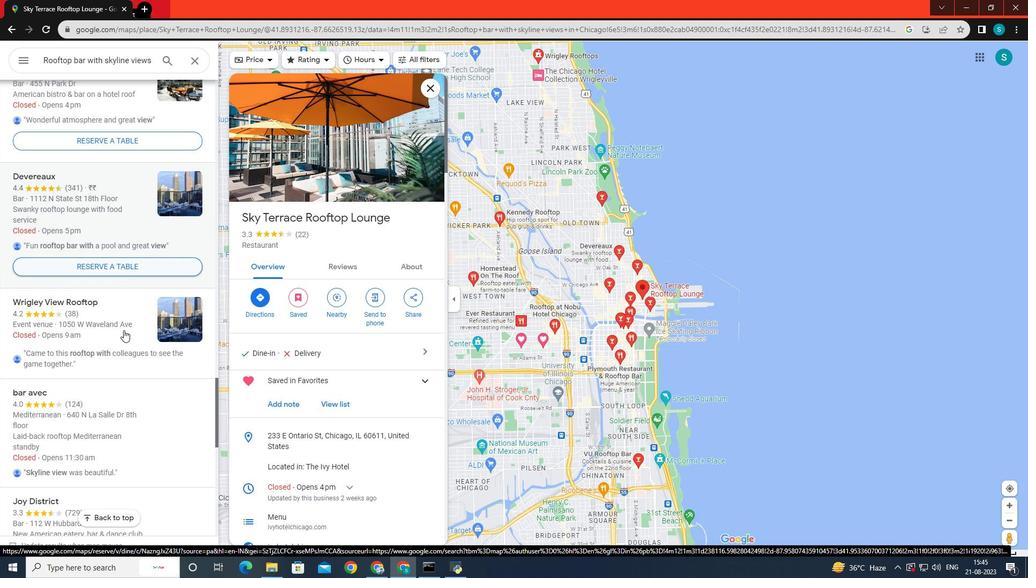 
Action: Mouse scrolled (123, 330) with delta (0, 0)
Screenshot: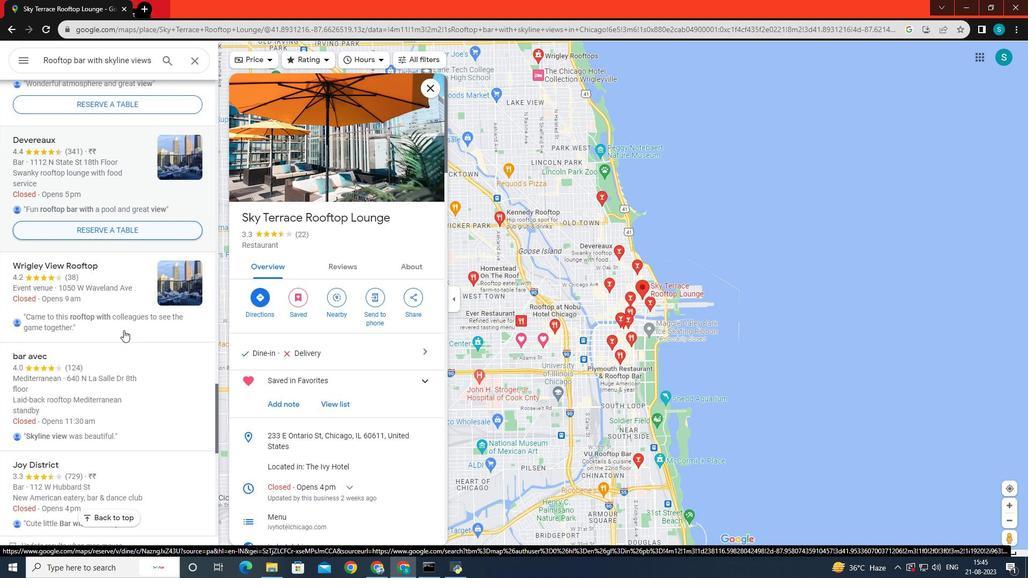 
Action: Mouse scrolled (123, 330) with delta (0, 0)
Screenshot: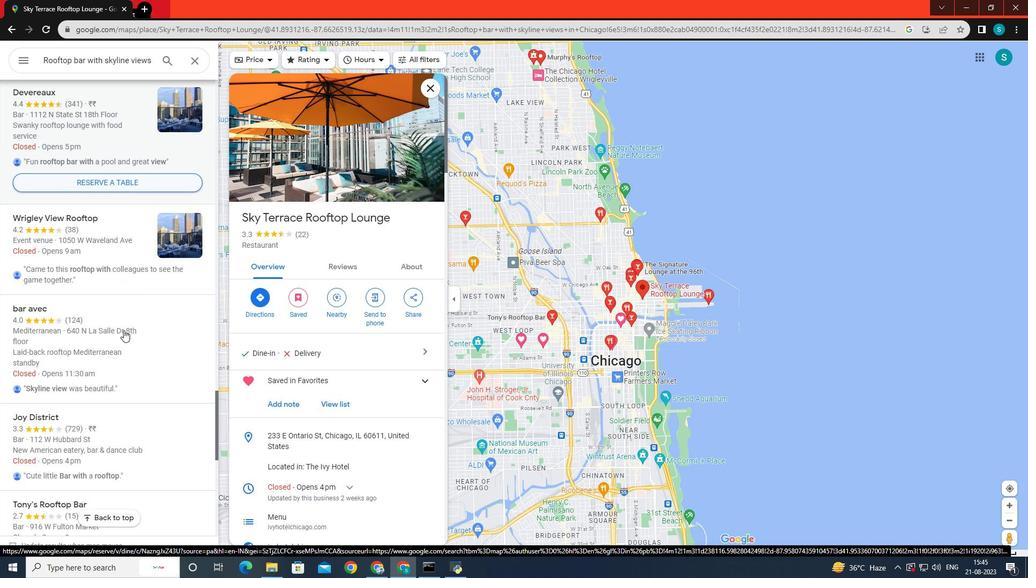 
Action: Mouse scrolled (123, 330) with delta (0, 0)
Screenshot: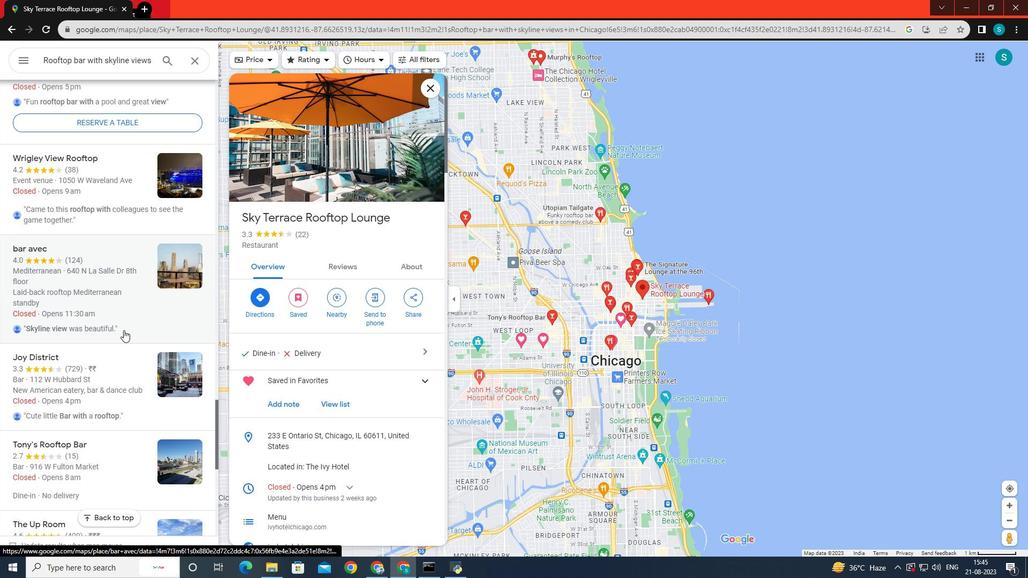 
Action: Mouse scrolled (123, 330) with delta (0, 0)
Screenshot: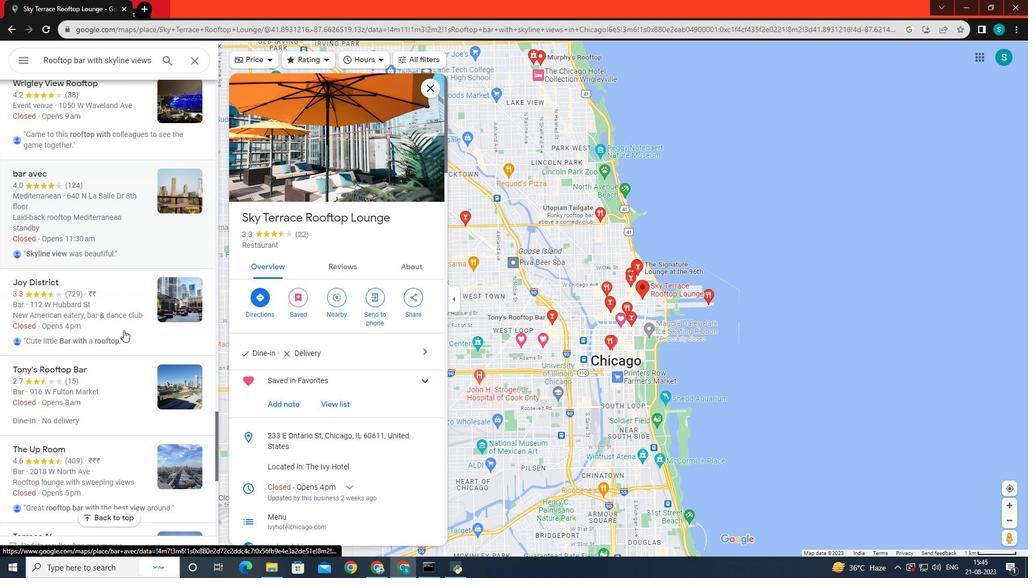 
Action: Mouse scrolled (123, 330) with delta (0, 0)
Screenshot: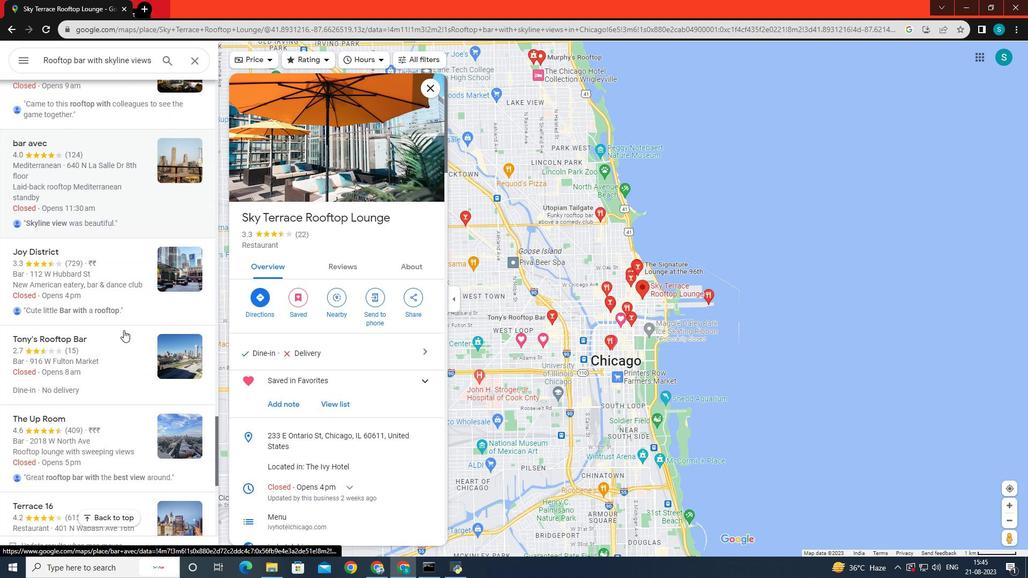 
Action: Mouse moved to (159, 332)
Screenshot: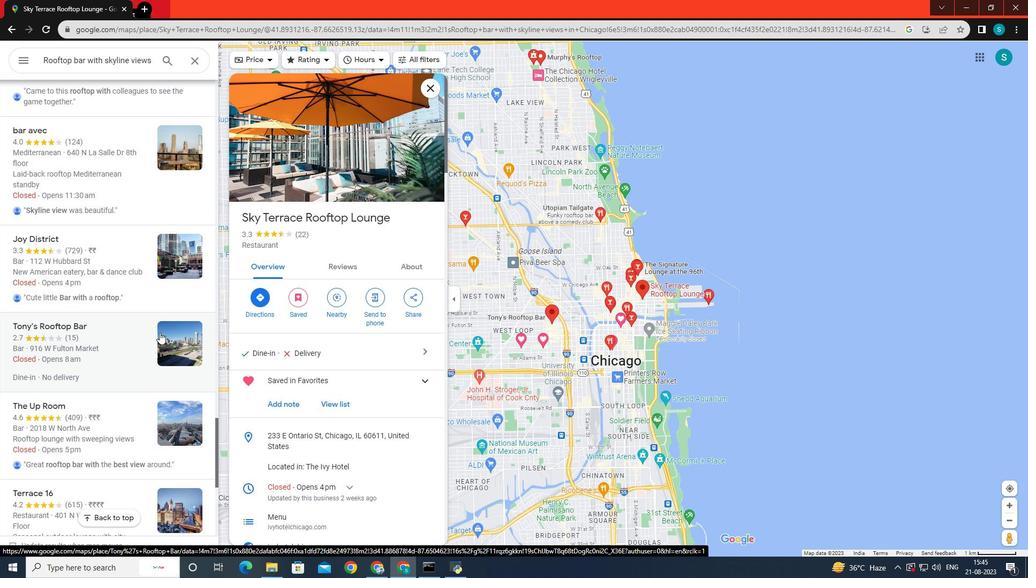 
Action: Mouse scrolled (159, 332) with delta (0, 0)
Screenshot: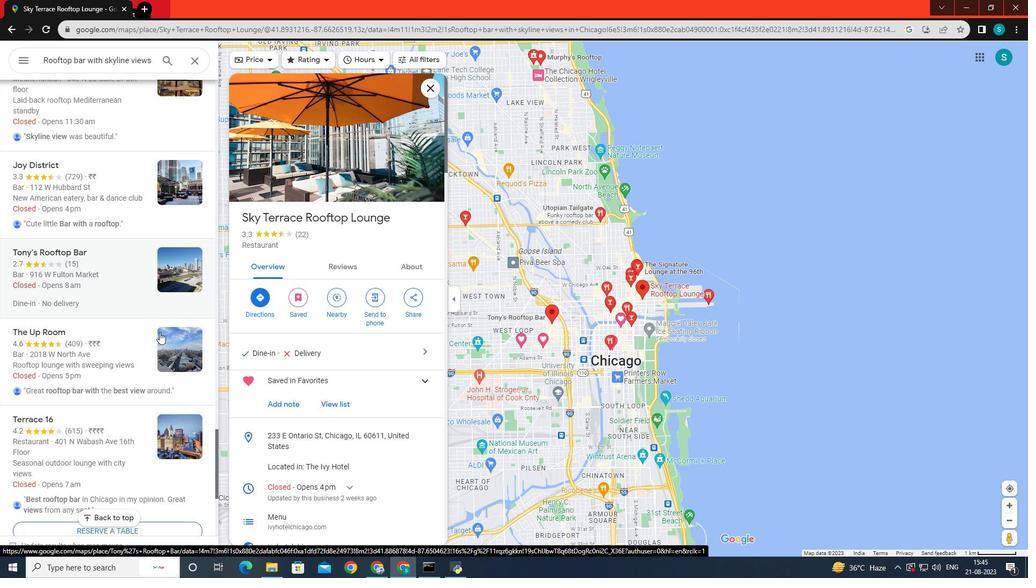 
Action: Mouse scrolled (159, 332) with delta (0, 0)
Screenshot: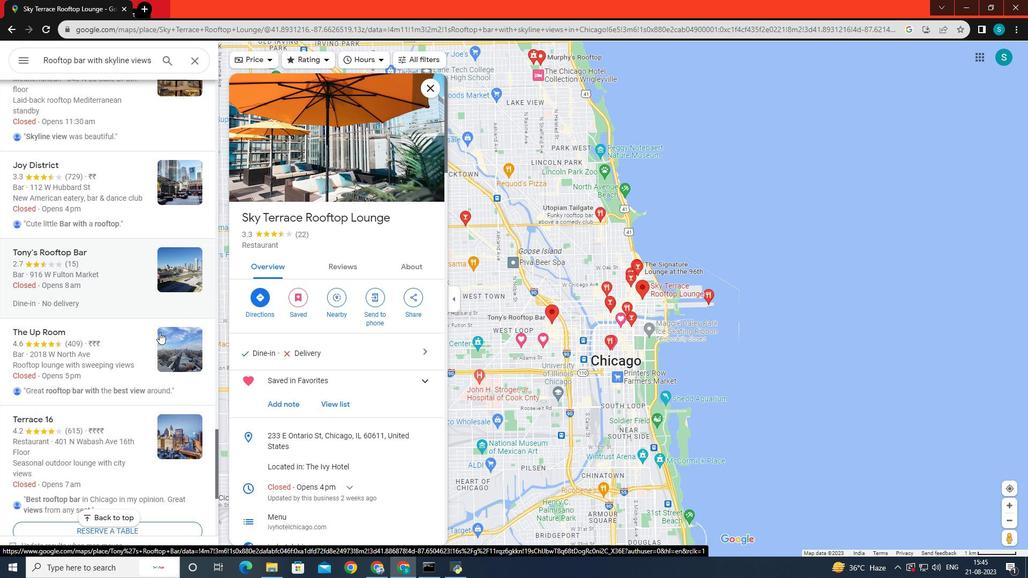 
Action: Mouse scrolled (159, 332) with delta (0, 0)
Screenshot: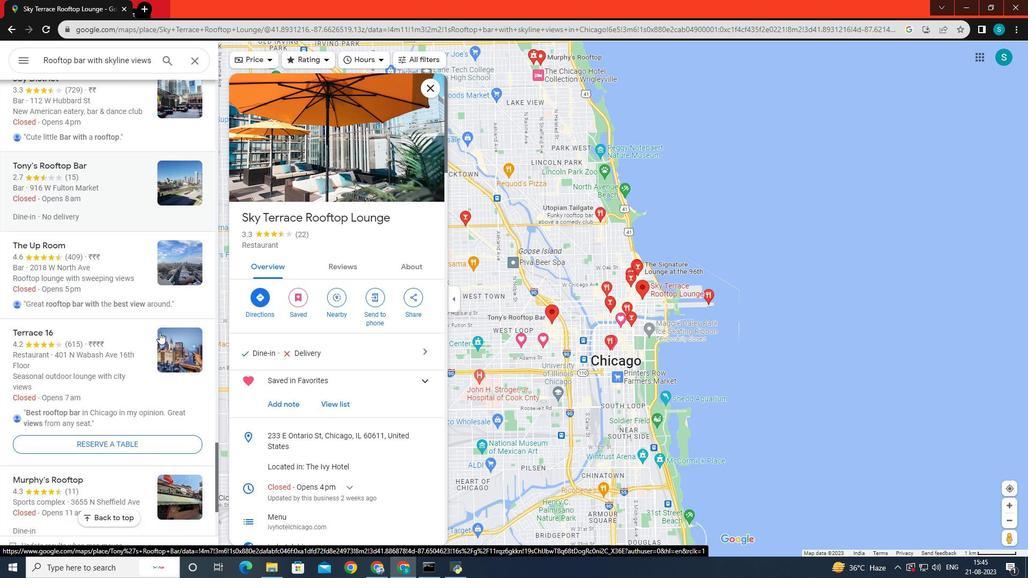 
Action: Mouse scrolled (159, 332) with delta (0, 0)
Screenshot: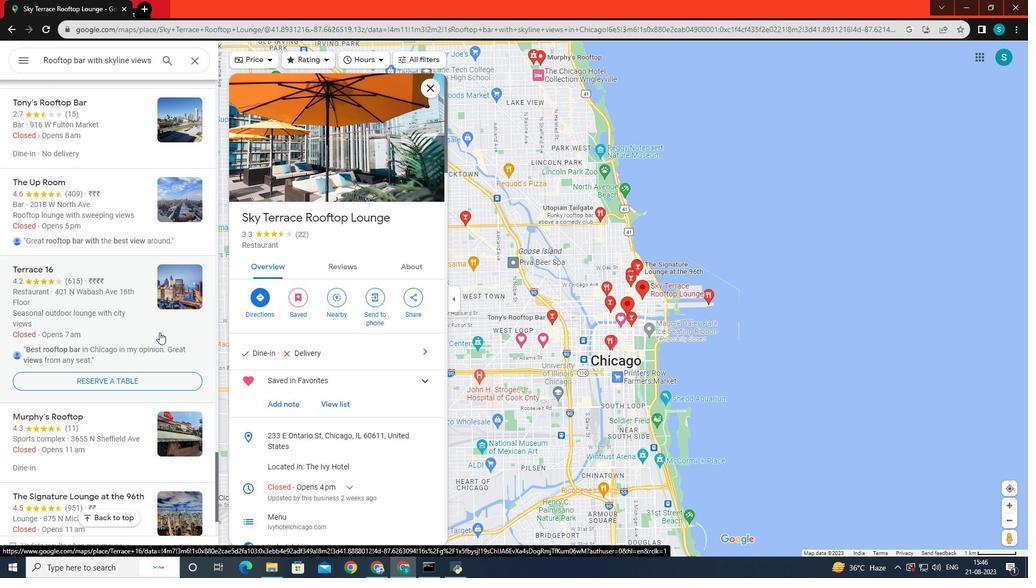 
Action: Mouse scrolled (159, 332) with delta (0, 0)
Screenshot: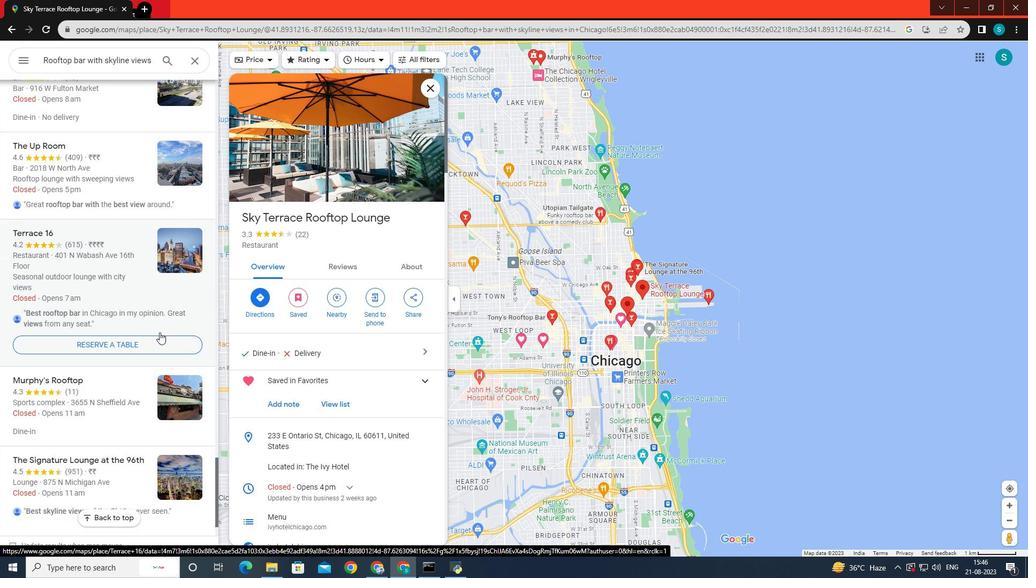 
Action: Mouse scrolled (159, 333) with delta (0, 0)
Screenshot: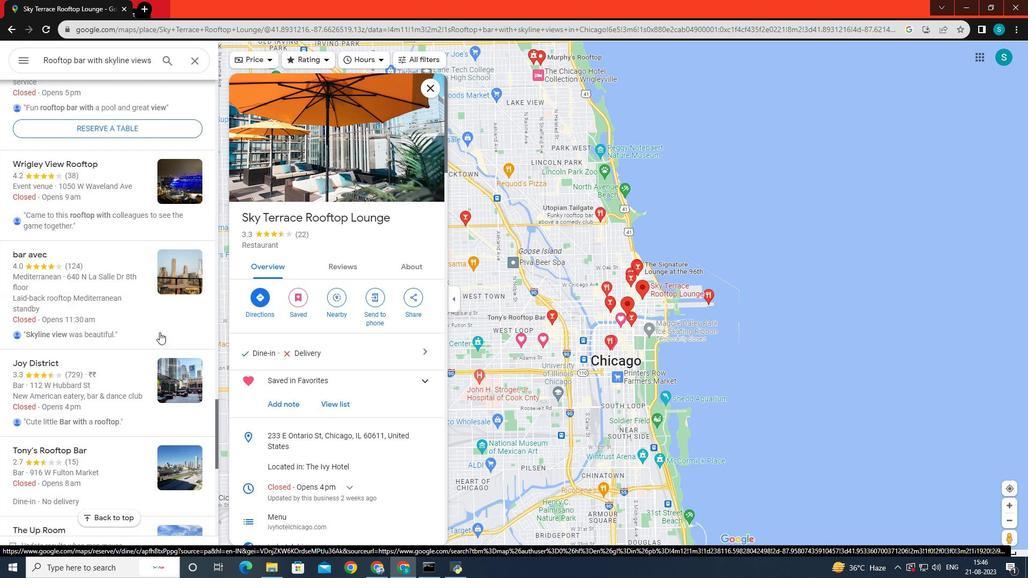 
Action: Mouse scrolled (159, 333) with delta (0, 0)
Screenshot: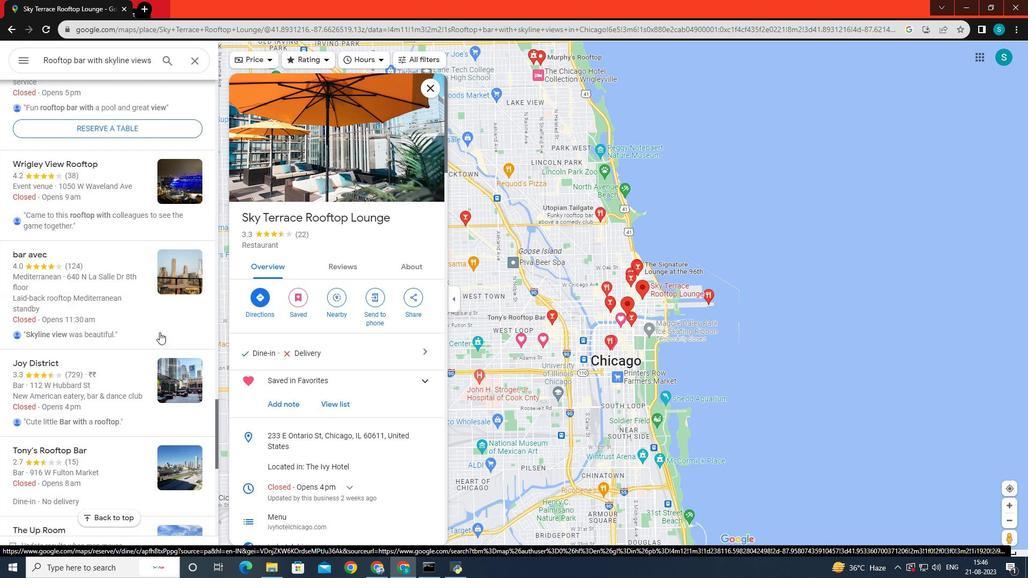 
Action: Mouse scrolled (159, 333) with delta (0, 0)
Screenshot: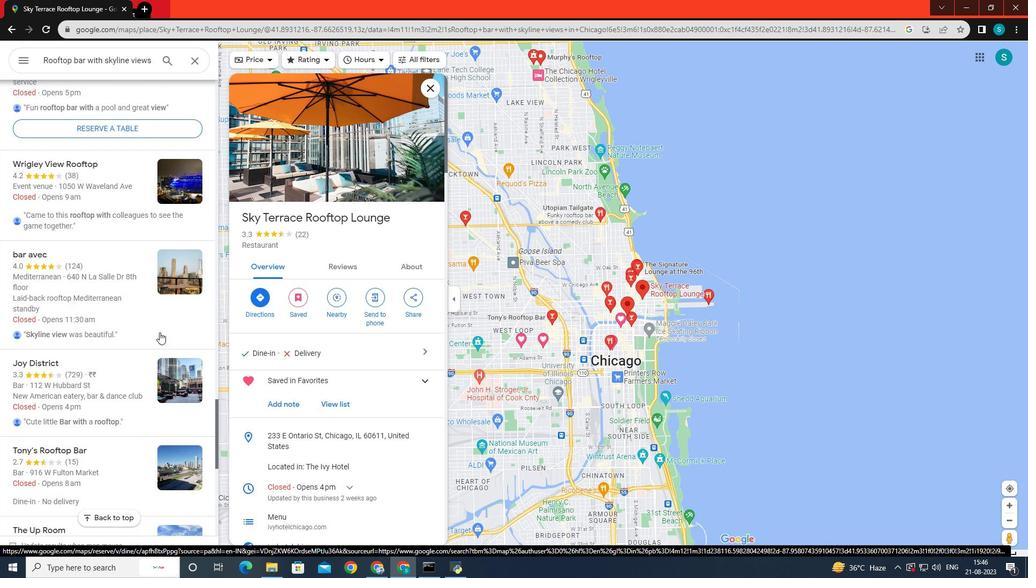 
Action: Mouse scrolled (159, 333) with delta (0, 0)
Screenshot: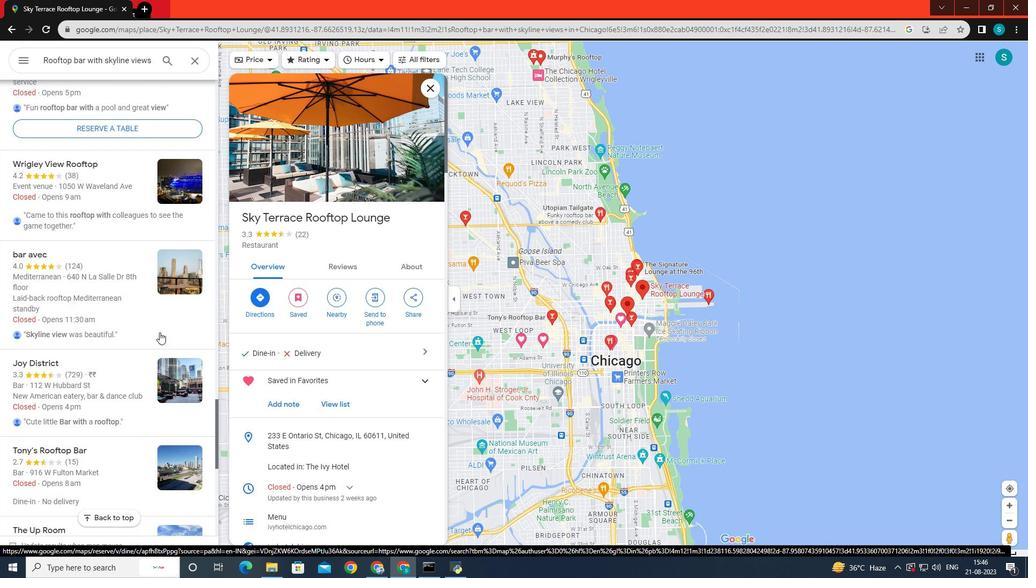 
Action: Mouse scrolled (159, 333) with delta (0, 0)
Screenshot: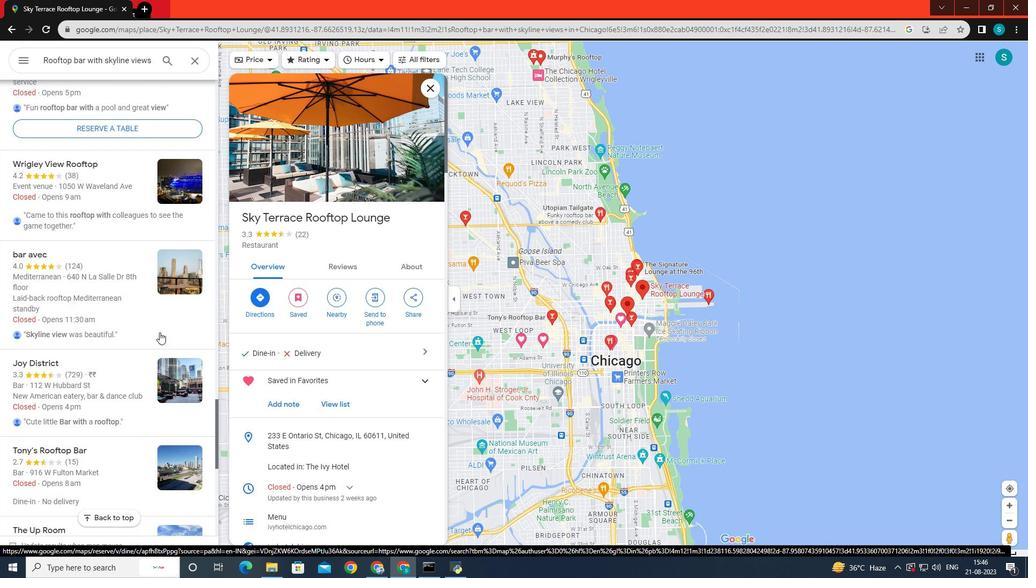 
Action: Mouse scrolled (159, 333) with delta (0, 0)
Screenshot: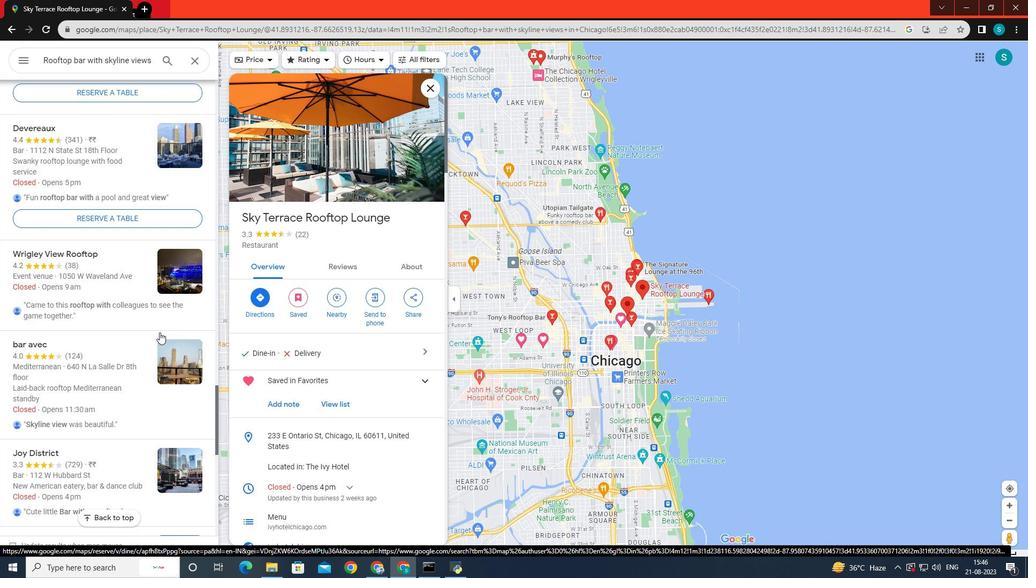 
Action: Mouse scrolled (159, 333) with delta (0, 0)
Screenshot: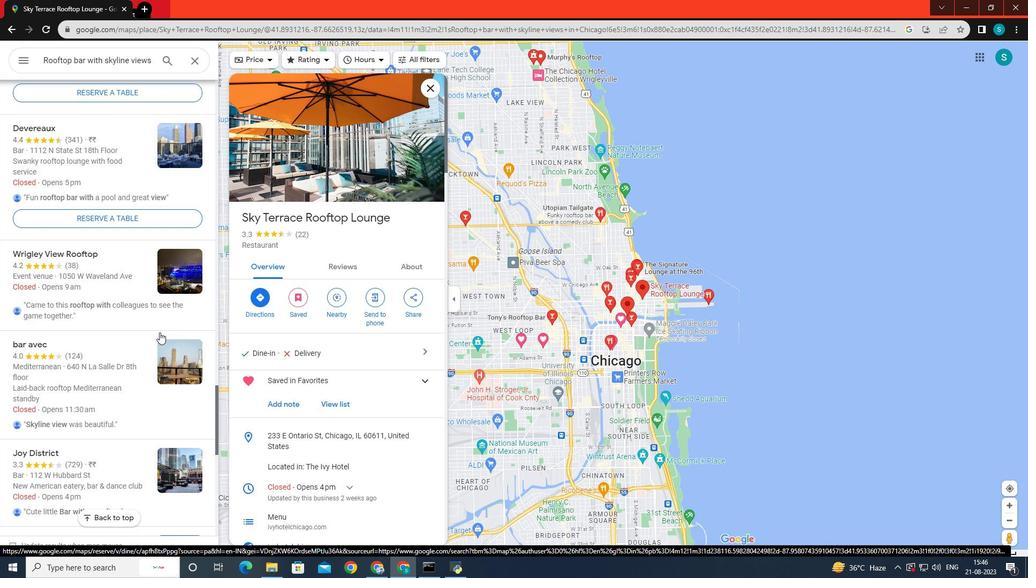 
Action: Mouse scrolled (159, 333) with delta (0, 0)
Screenshot: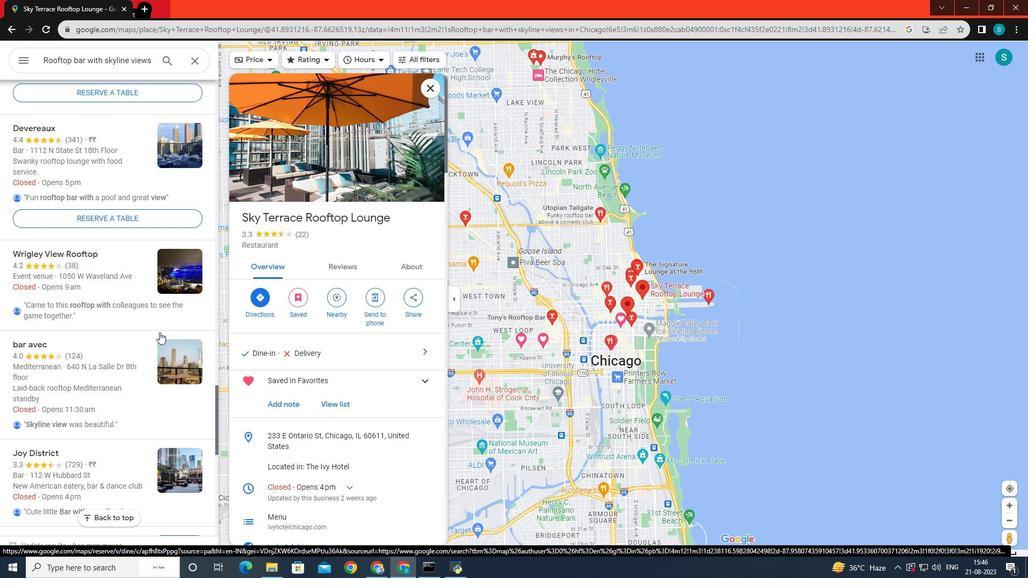 
Action: Mouse scrolled (159, 333) with delta (0, 0)
Screenshot: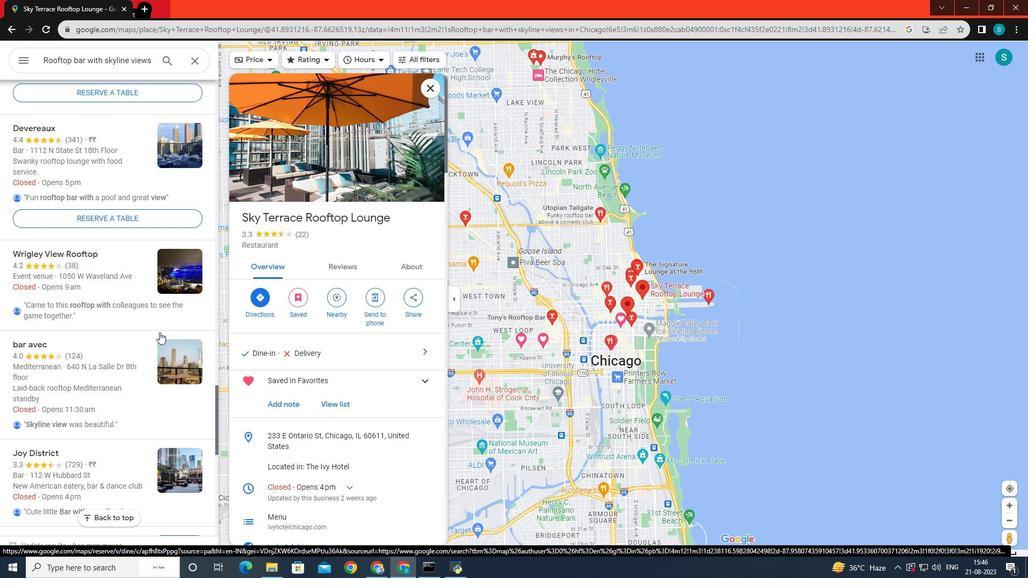
Action: Mouse scrolled (159, 333) with delta (0, 0)
Screenshot: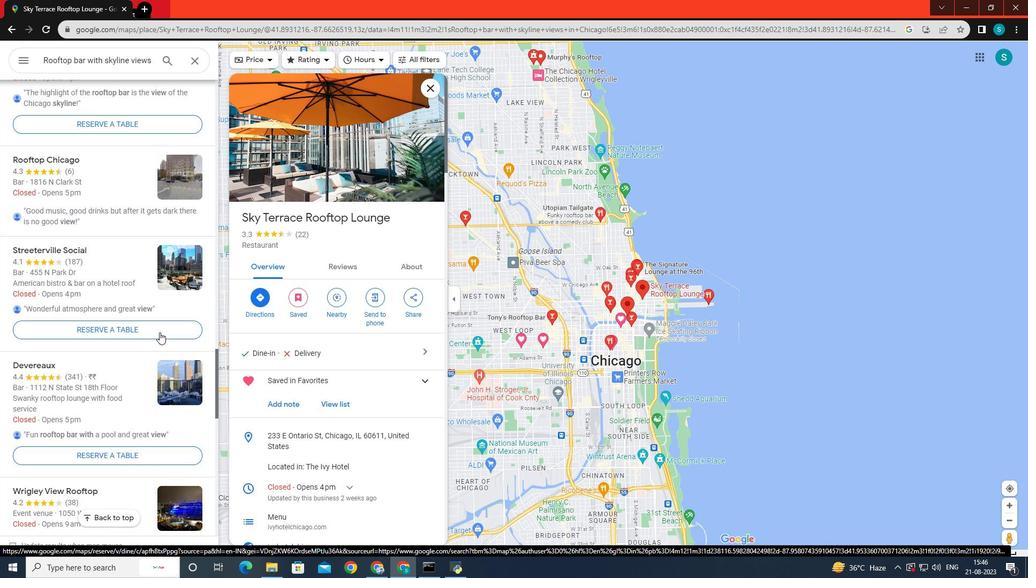 
Action: Mouse scrolled (159, 333) with delta (0, 0)
Screenshot: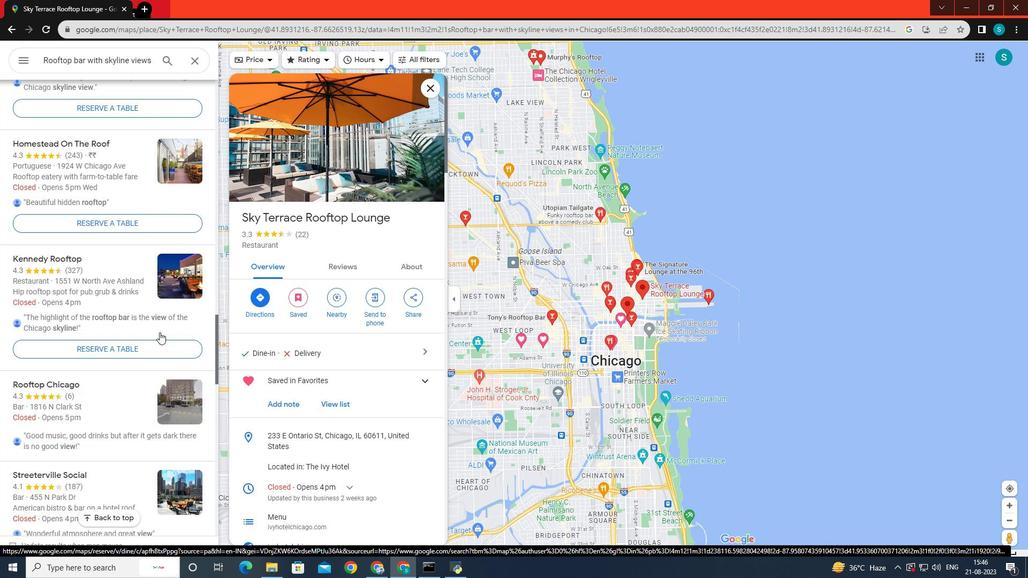 
Action: Mouse scrolled (159, 333) with delta (0, 0)
Screenshot: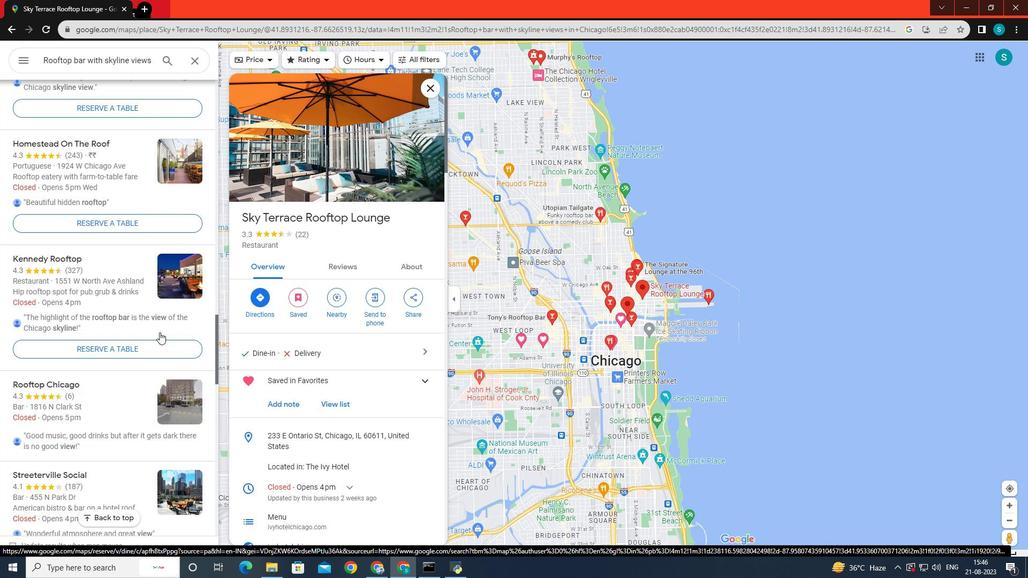 
Action: Mouse scrolled (159, 333) with delta (0, 0)
Screenshot: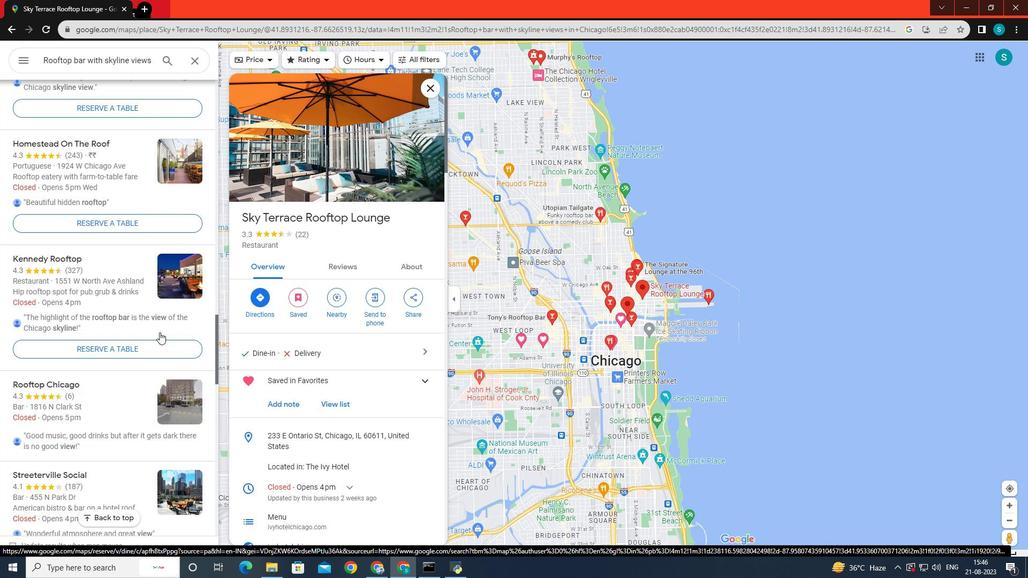 
Action: Mouse scrolled (159, 333) with delta (0, 0)
Screenshot: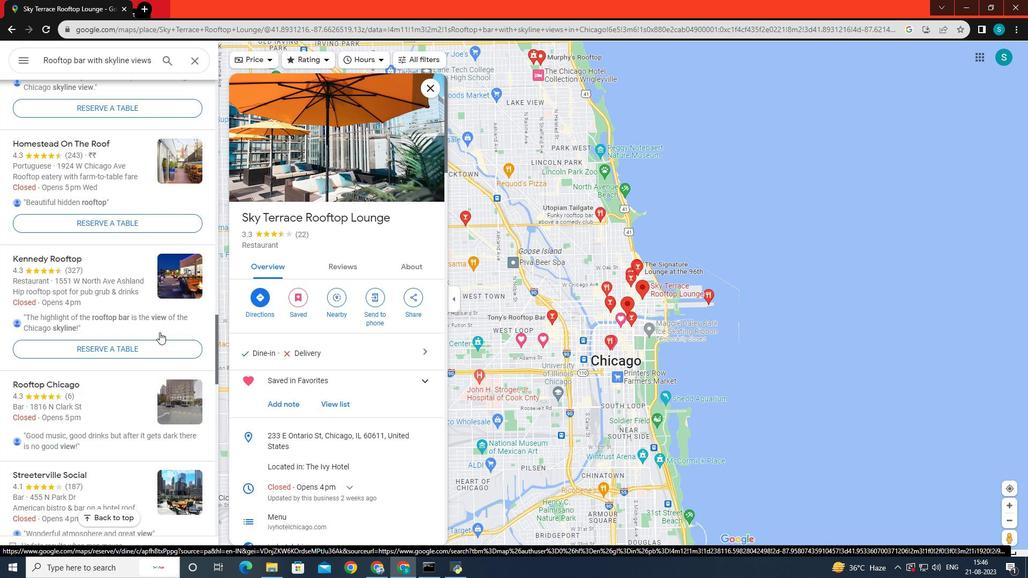 
Action: Mouse scrolled (159, 333) with delta (0, 0)
Screenshot: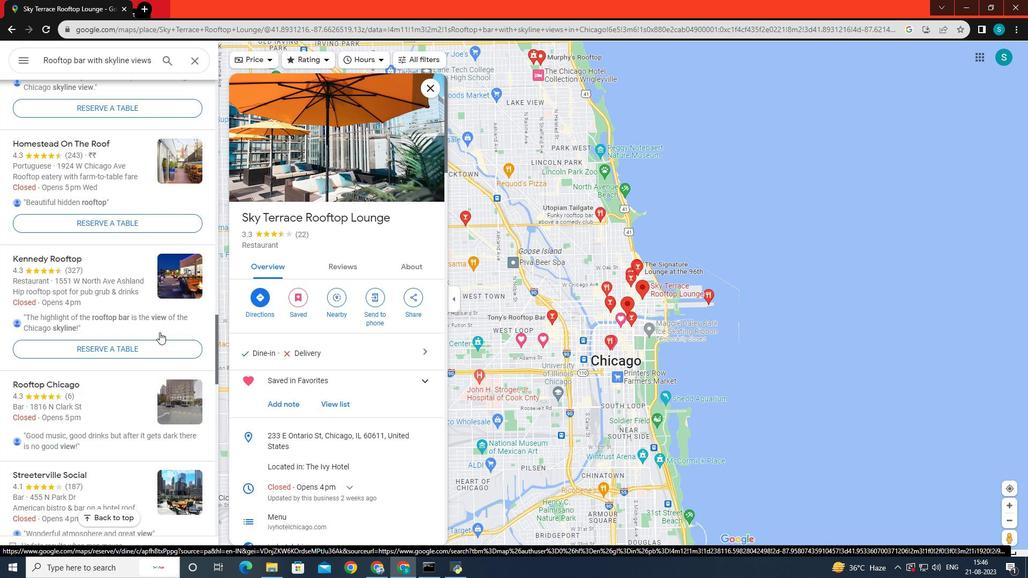 
Action: Mouse scrolled (159, 333) with delta (0, 0)
Screenshot: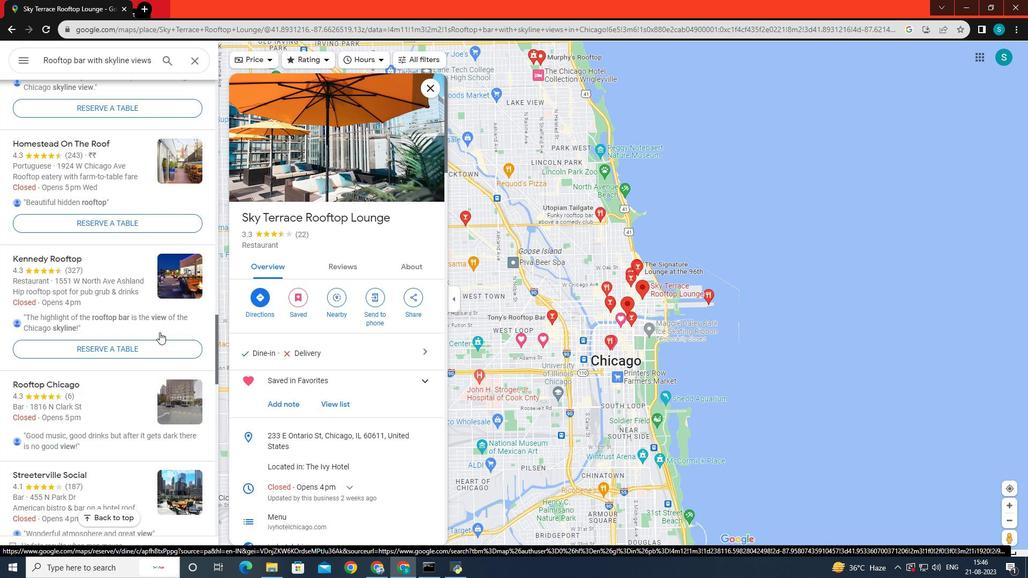 
Action: Mouse scrolled (159, 333) with delta (0, 0)
Screenshot: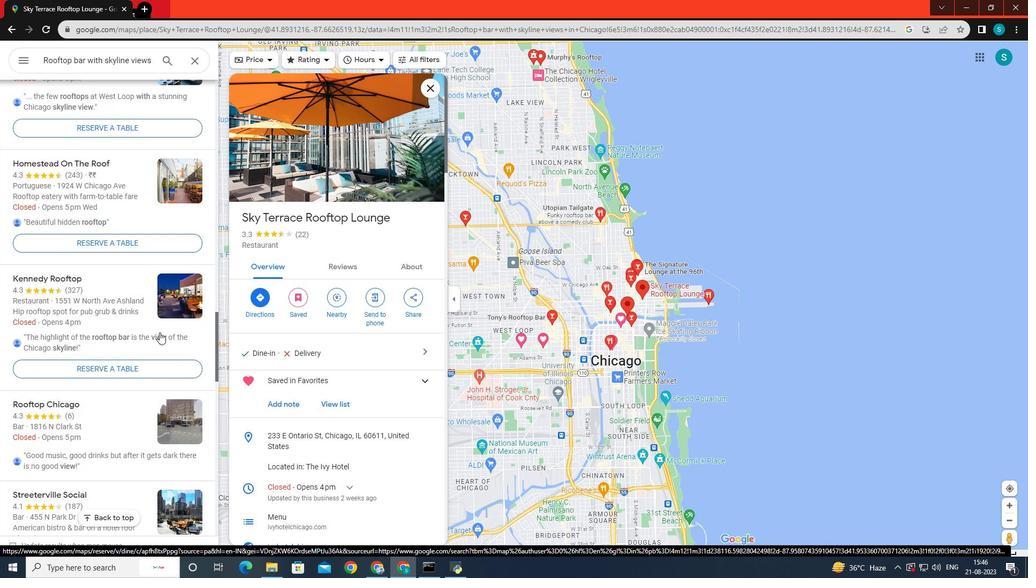 
Action: Mouse scrolled (159, 333) with delta (0, 0)
Screenshot: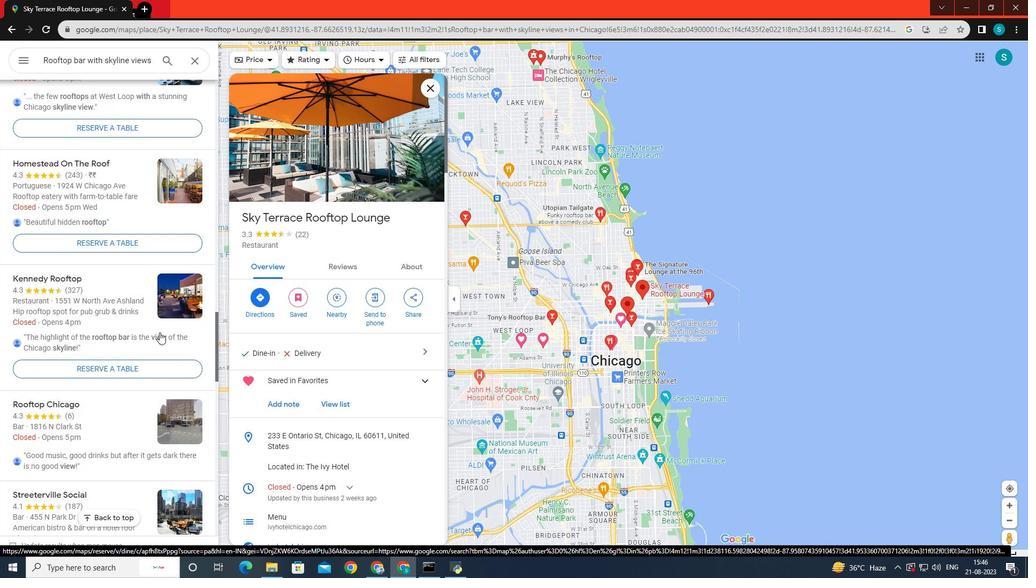 
Action: Mouse scrolled (159, 333) with delta (0, 0)
Screenshot: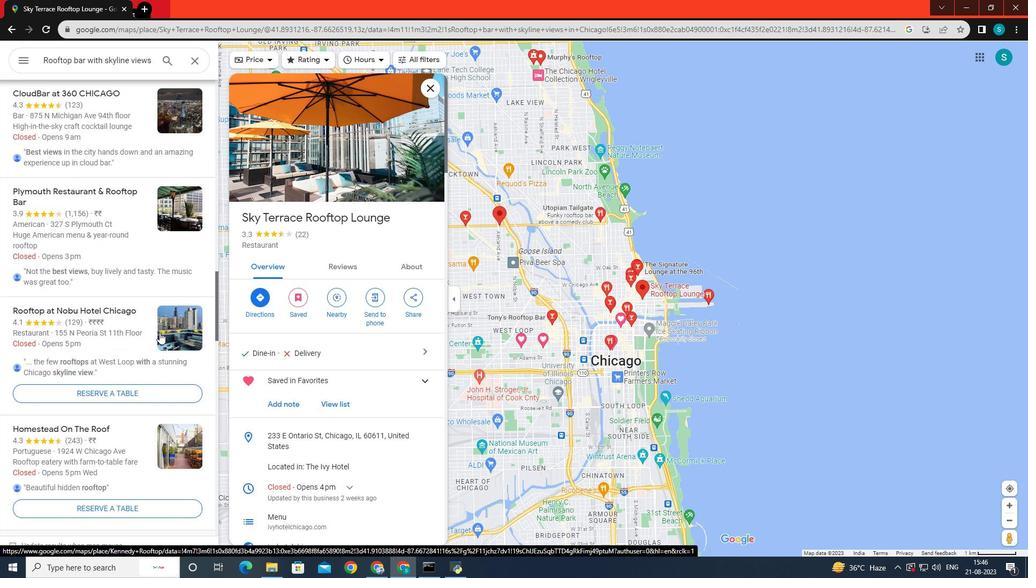 
Action: Mouse scrolled (159, 333) with delta (0, 0)
Screenshot: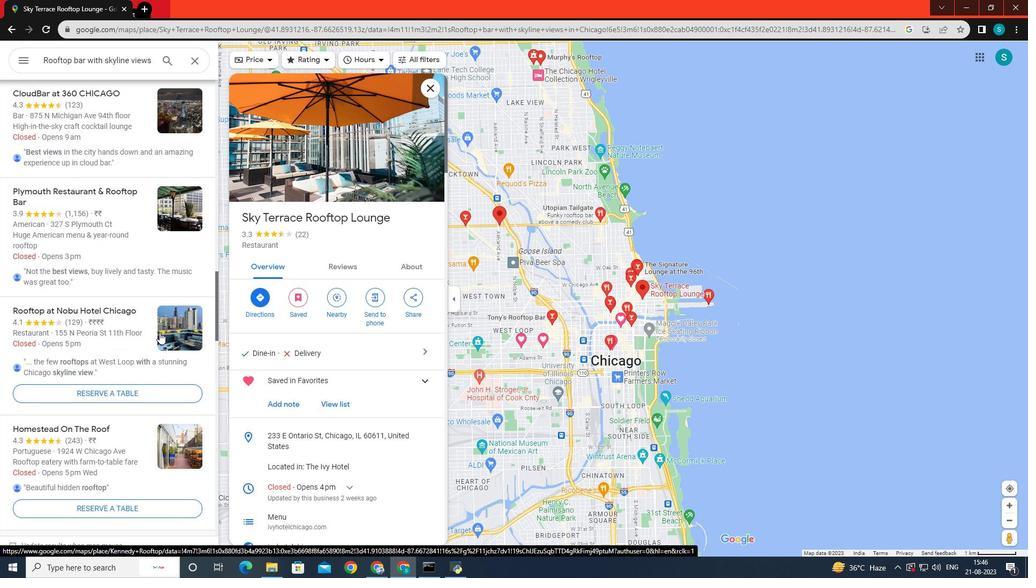 
Action: Mouse scrolled (159, 333) with delta (0, 0)
Screenshot: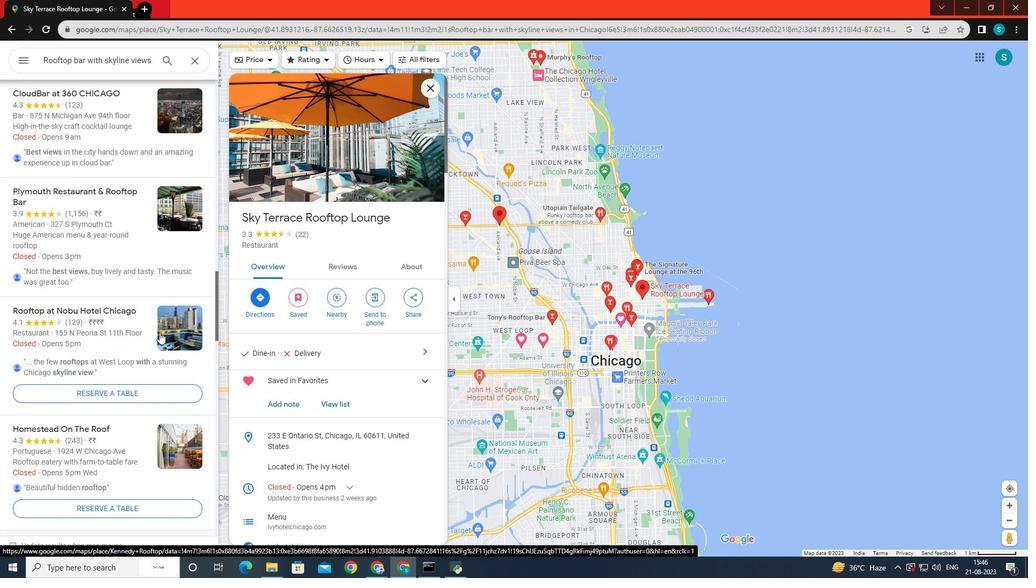 
Action: Mouse scrolled (159, 333) with delta (0, 0)
Screenshot: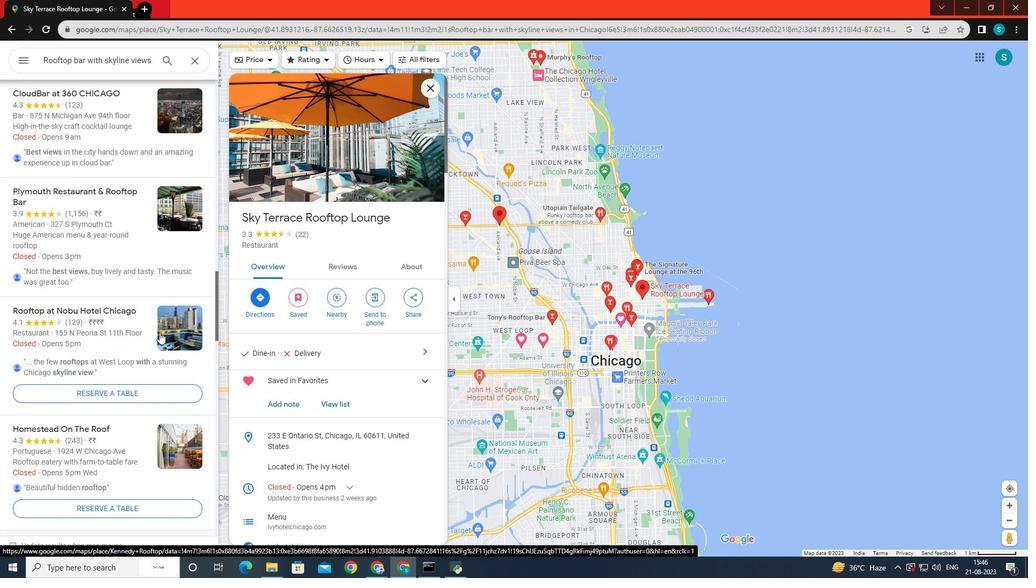 
Action: Mouse scrolled (159, 333) with delta (0, 0)
Screenshot: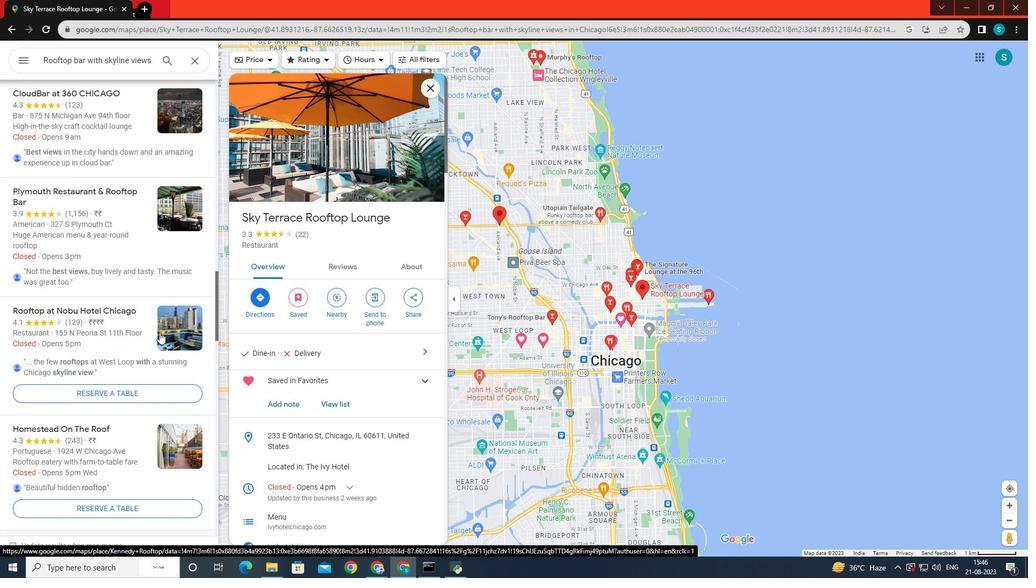 
Action: Mouse scrolled (159, 333) with delta (0, 0)
Screenshot: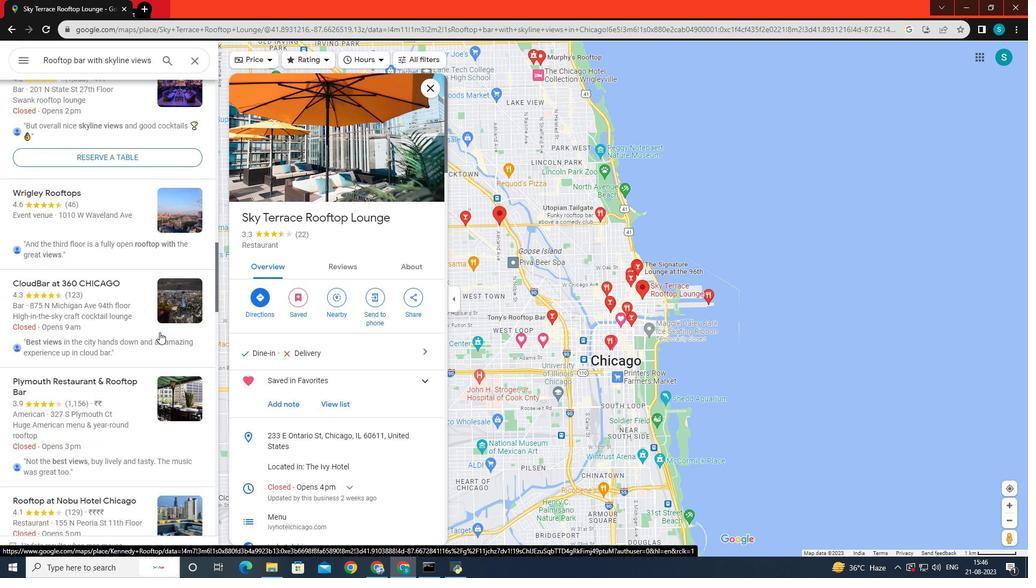 
Action: Mouse scrolled (159, 333) with delta (0, 0)
Screenshot: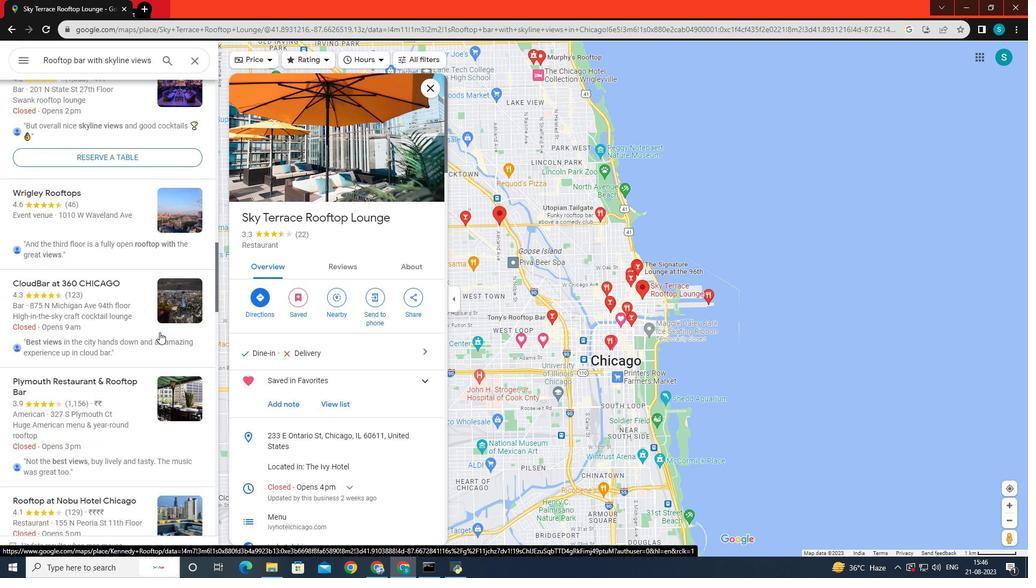 
Action: Mouse scrolled (159, 333) with delta (0, 0)
Screenshot: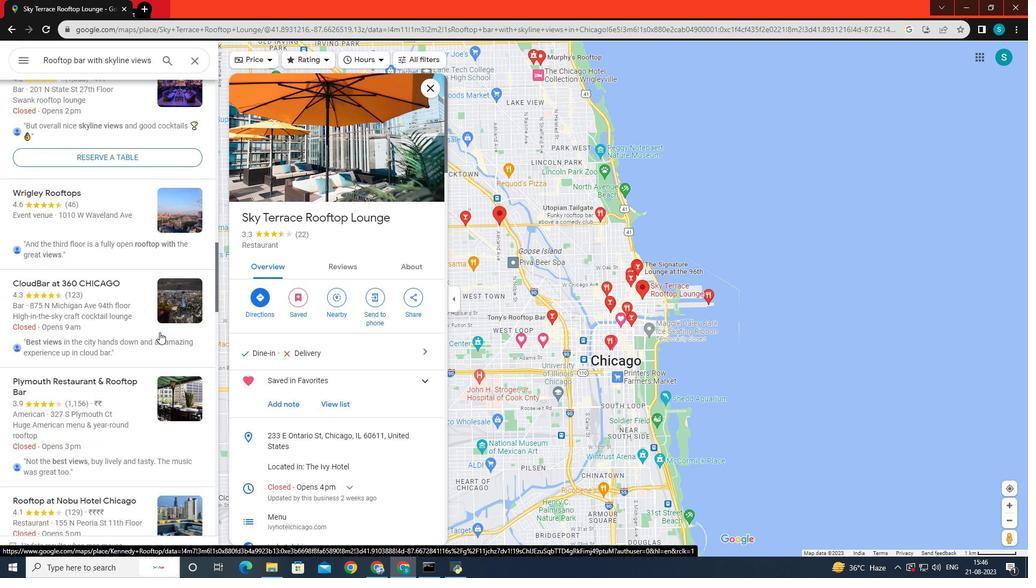 
Action: Mouse scrolled (159, 333) with delta (0, 0)
Screenshot: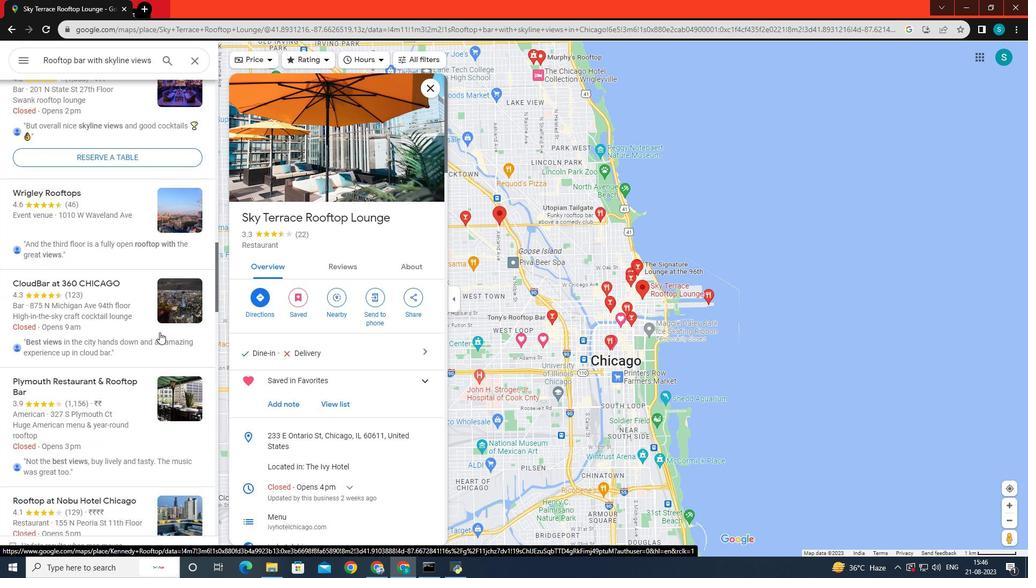 
Action: Mouse scrolled (159, 333) with delta (0, 0)
Screenshot: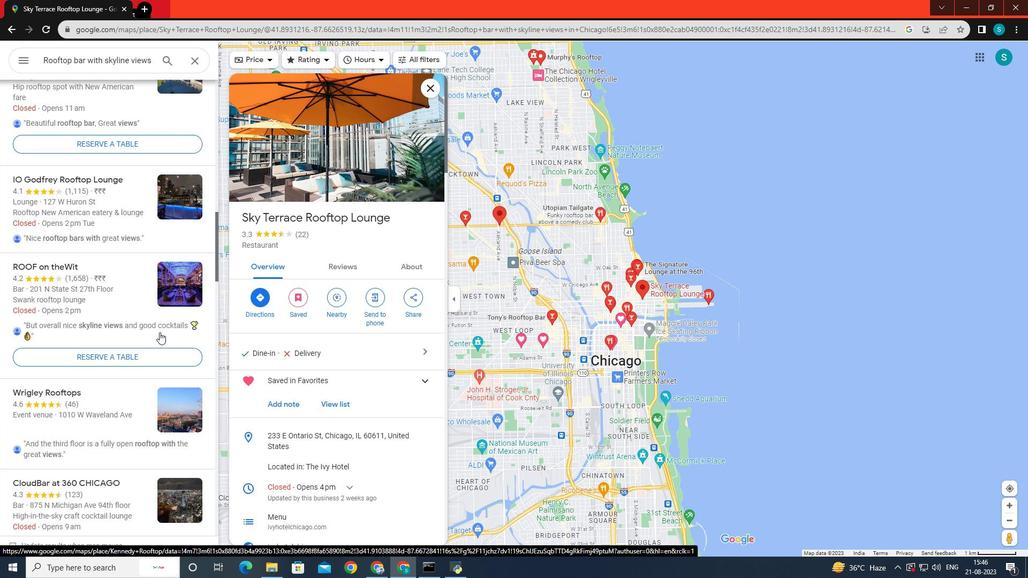 
Action: Mouse scrolled (159, 333) with delta (0, 0)
Screenshot: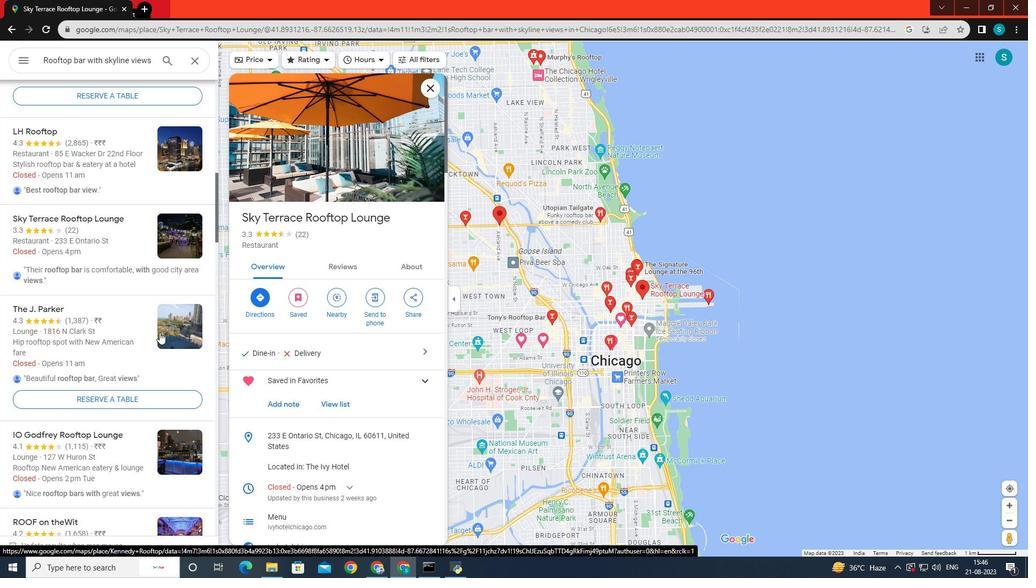 
Action: Mouse scrolled (159, 333) with delta (0, 0)
Screenshot: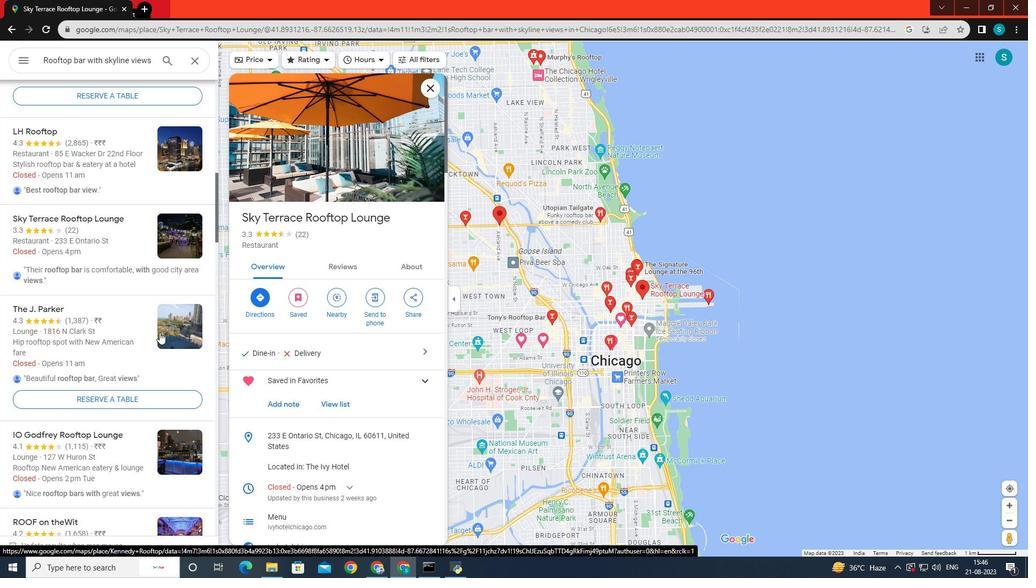 
Action: Mouse scrolled (159, 333) with delta (0, 0)
Screenshot: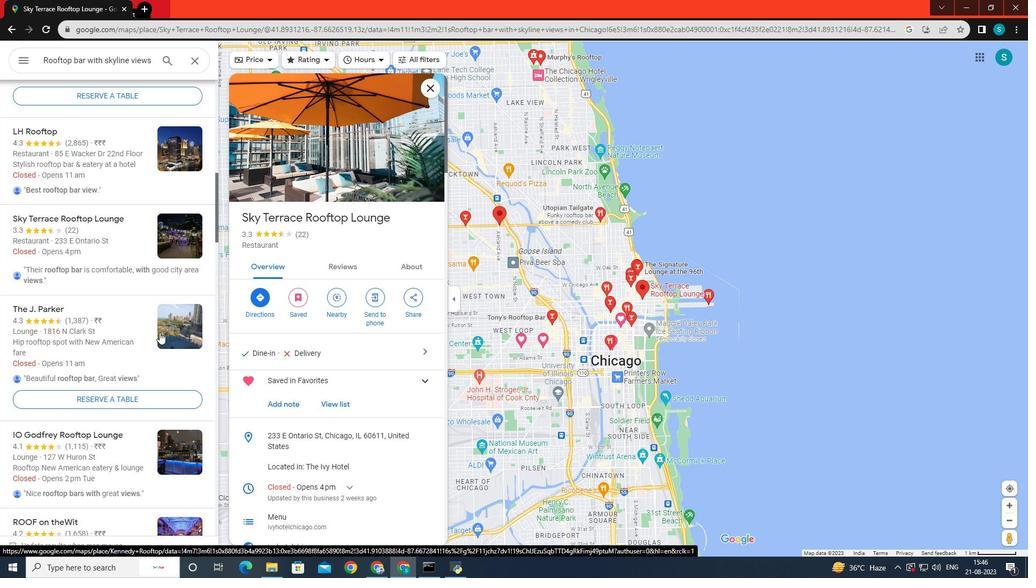 
Action: Mouse scrolled (159, 333) with delta (0, 0)
Screenshot: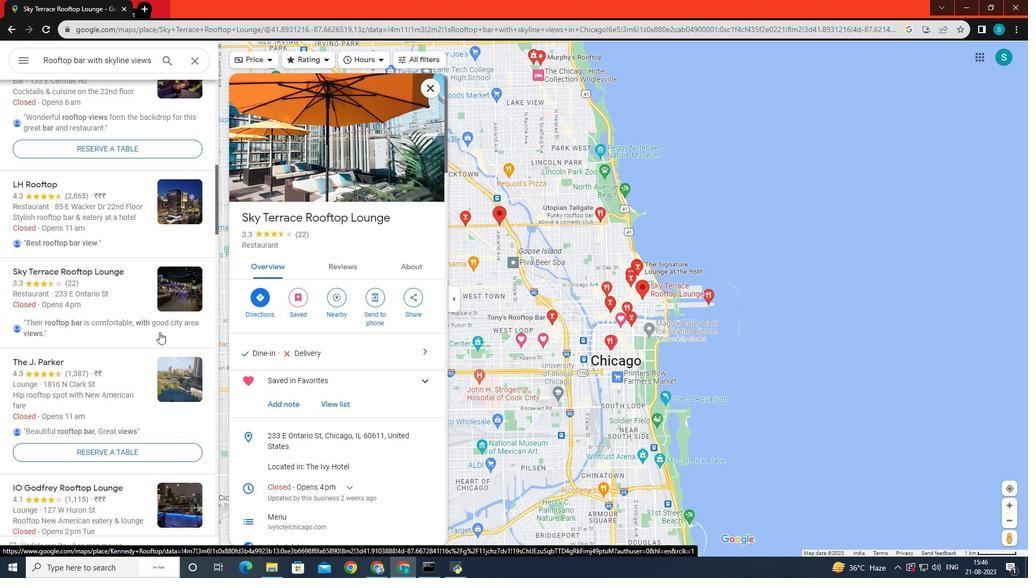 
Action: Mouse scrolled (159, 333) with delta (0, 0)
Screenshot: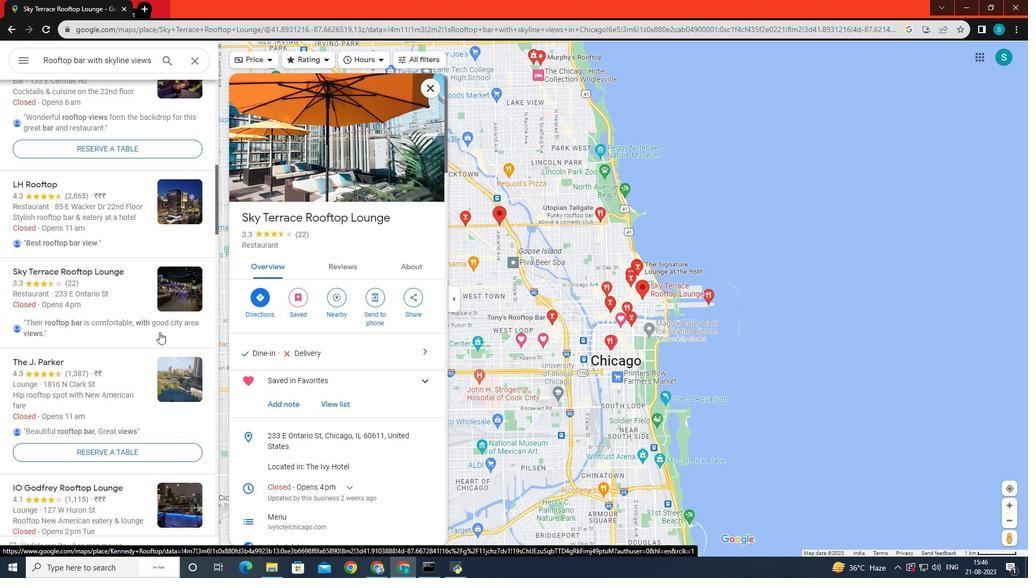 
Action: Mouse scrolled (159, 333) with delta (0, 0)
Screenshot: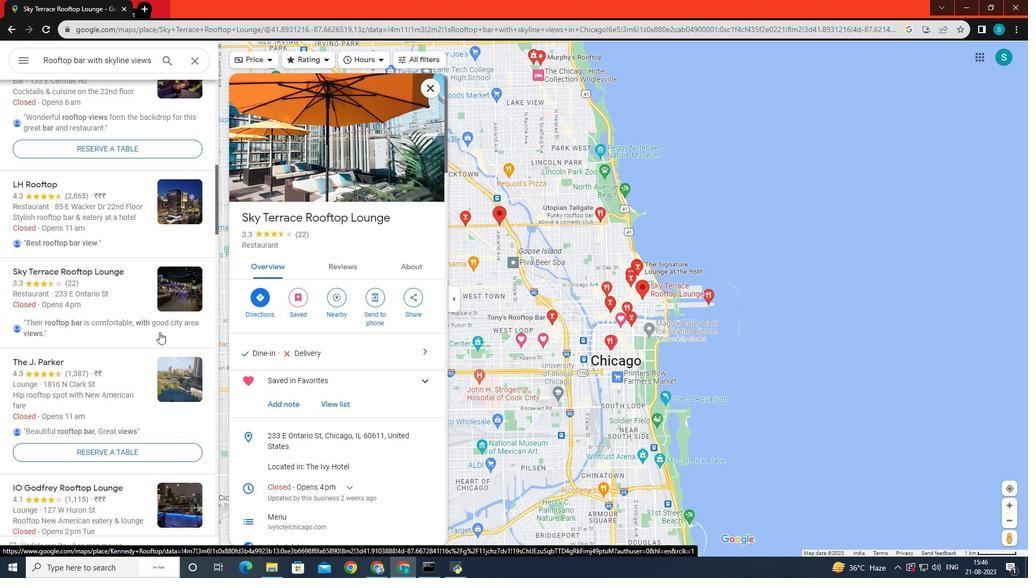 
Action: Mouse scrolled (159, 333) with delta (0, 0)
Screenshot: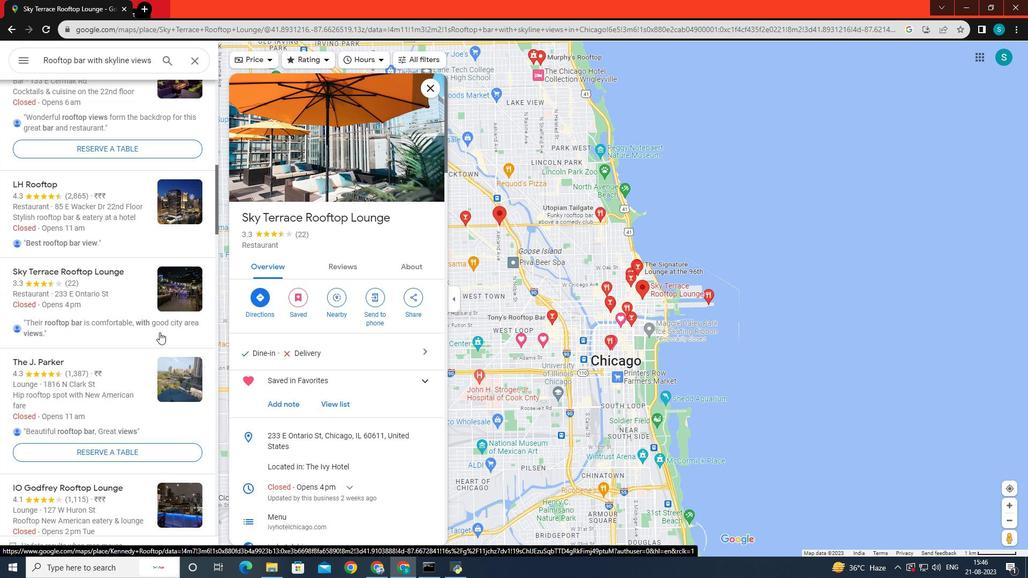 
Action: Mouse scrolled (159, 333) with delta (0, 0)
Screenshot: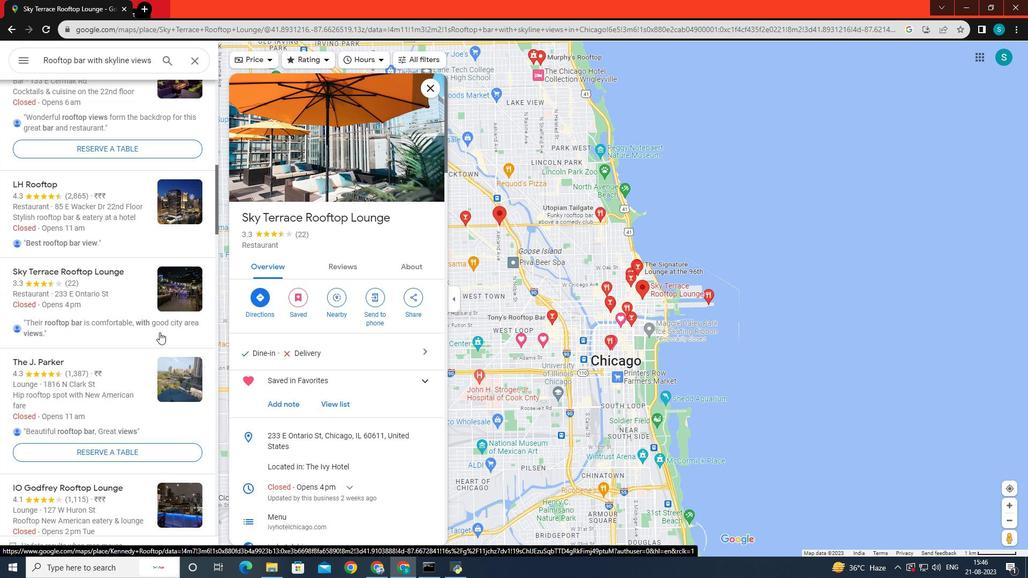 
Action: Mouse scrolled (159, 333) with delta (0, 0)
Screenshot: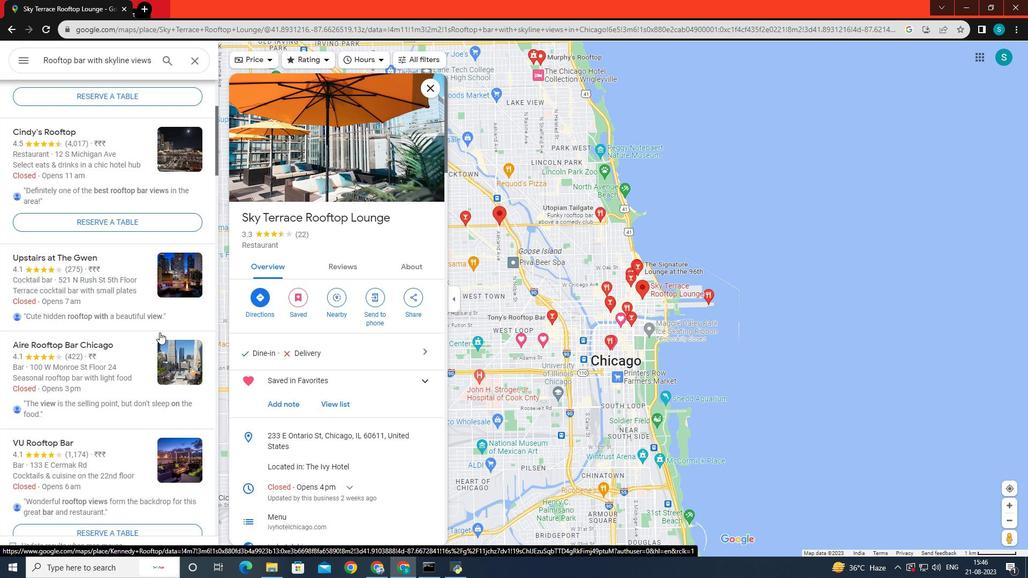 
Action: Mouse scrolled (159, 333) with delta (0, 0)
Screenshot: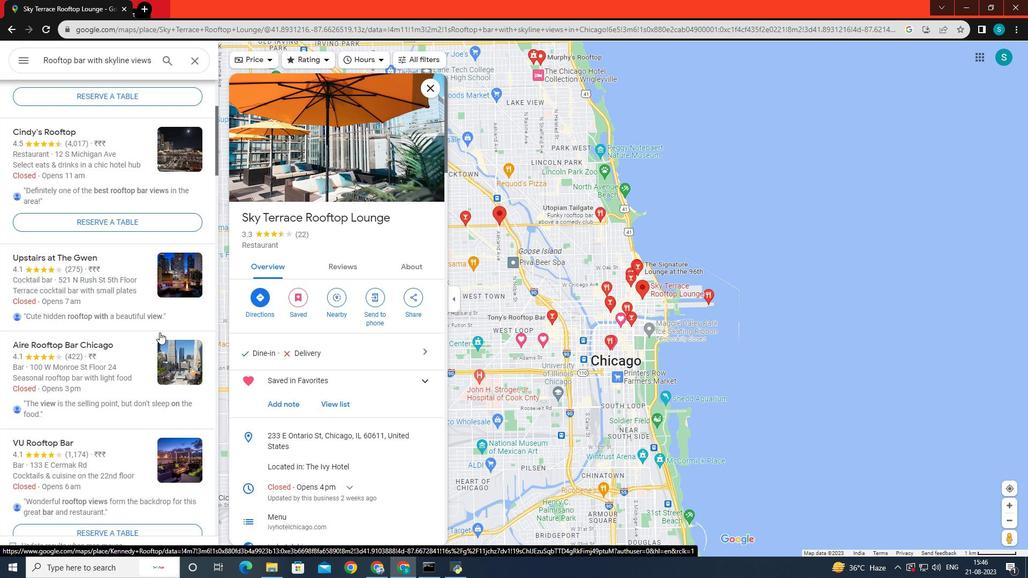 
Action: Mouse scrolled (159, 333) with delta (0, 0)
Screenshot: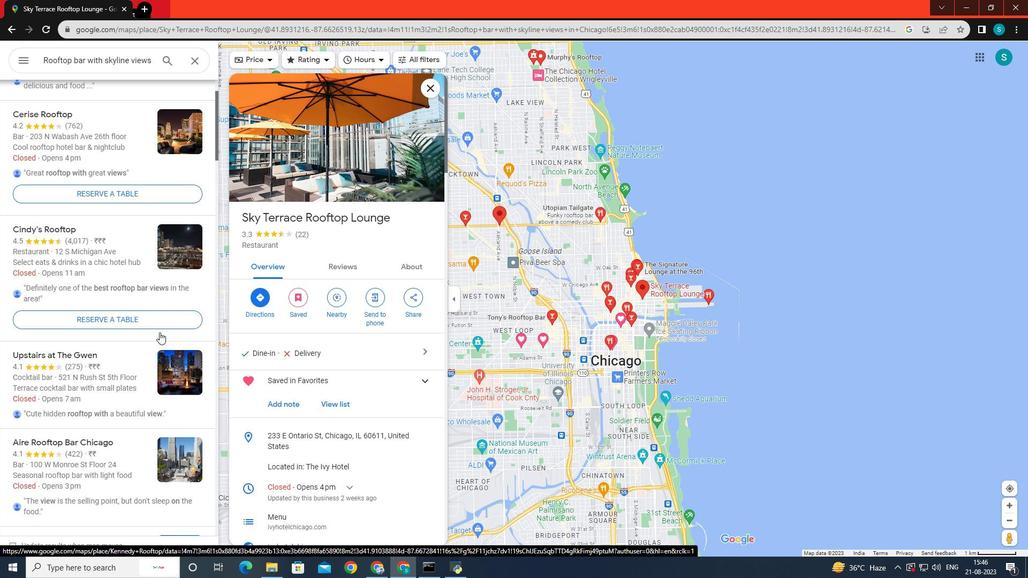 
Action: Mouse scrolled (159, 333) with delta (0, 0)
Screenshot: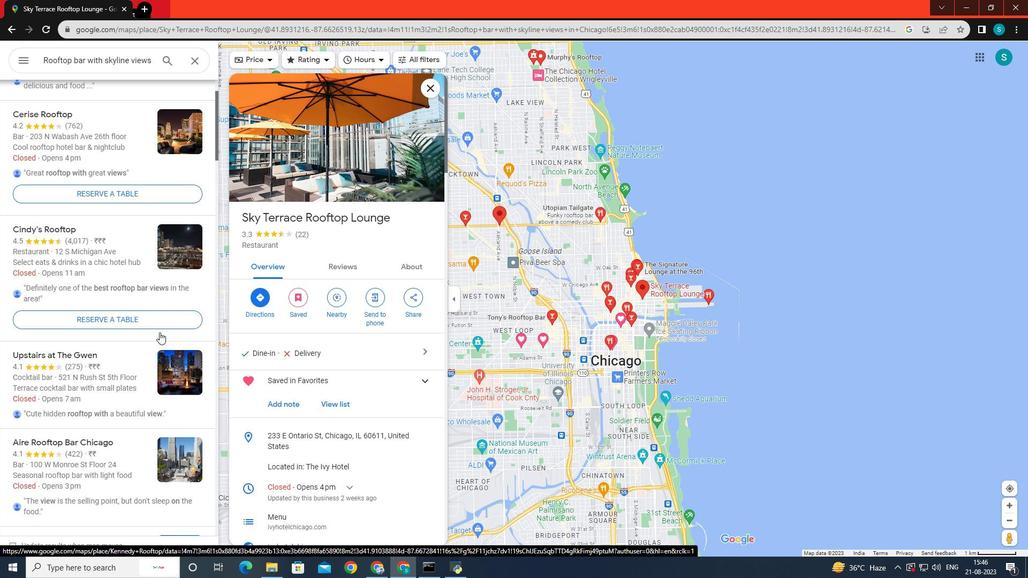 
Action: Mouse scrolled (159, 333) with delta (0, 0)
Screenshot: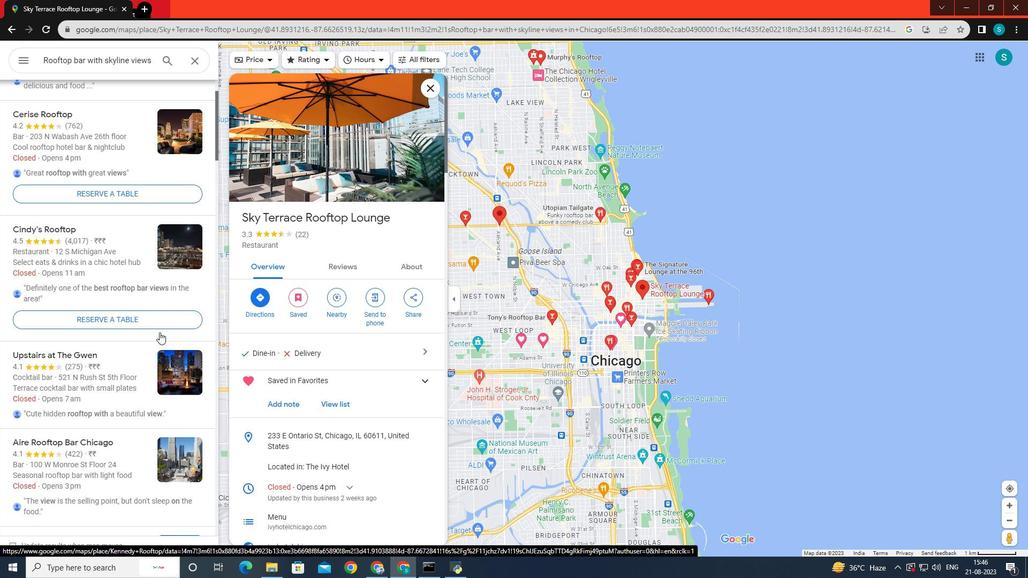 
Action: Mouse scrolled (159, 333) with delta (0, 0)
Screenshot: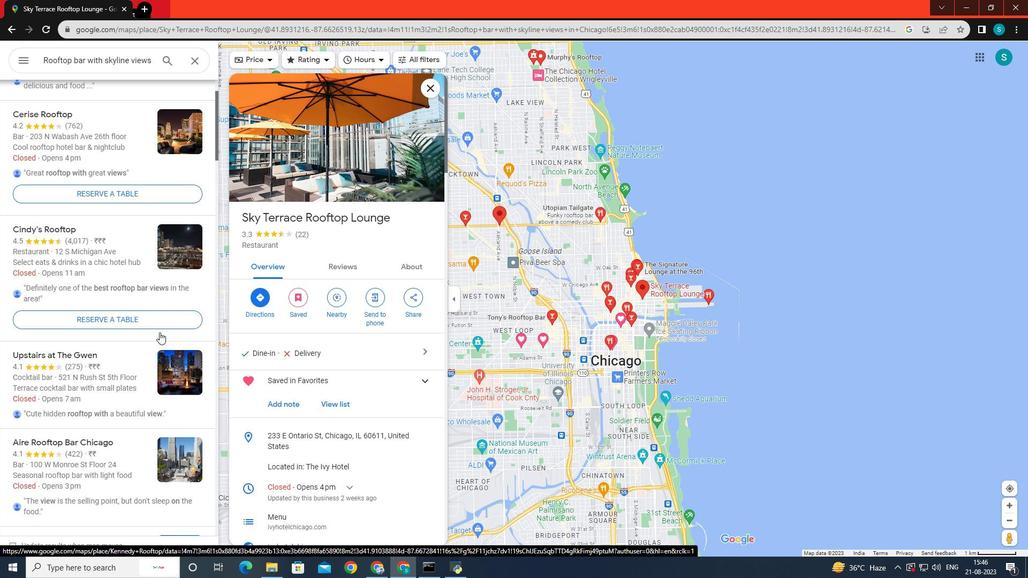 
Action: Mouse scrolled (159, 333) with delta (0, 0)
Screenshot: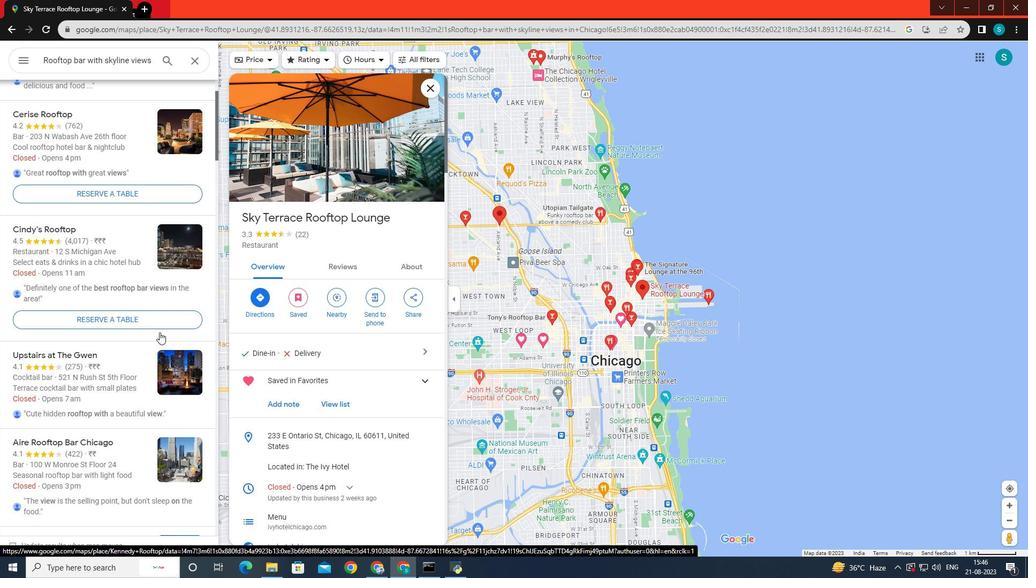 
Action: Mouse scrolled (159, 333) with delta (0, 0)
Screenshot: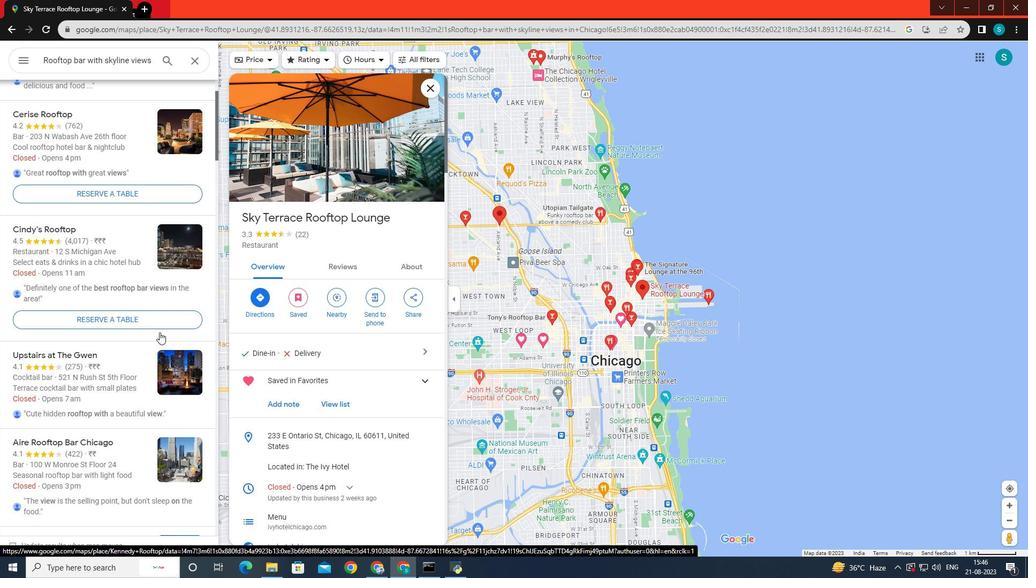 
Action: Mouse scrolled (159, 333) with delta (0, 0)
Screenshot: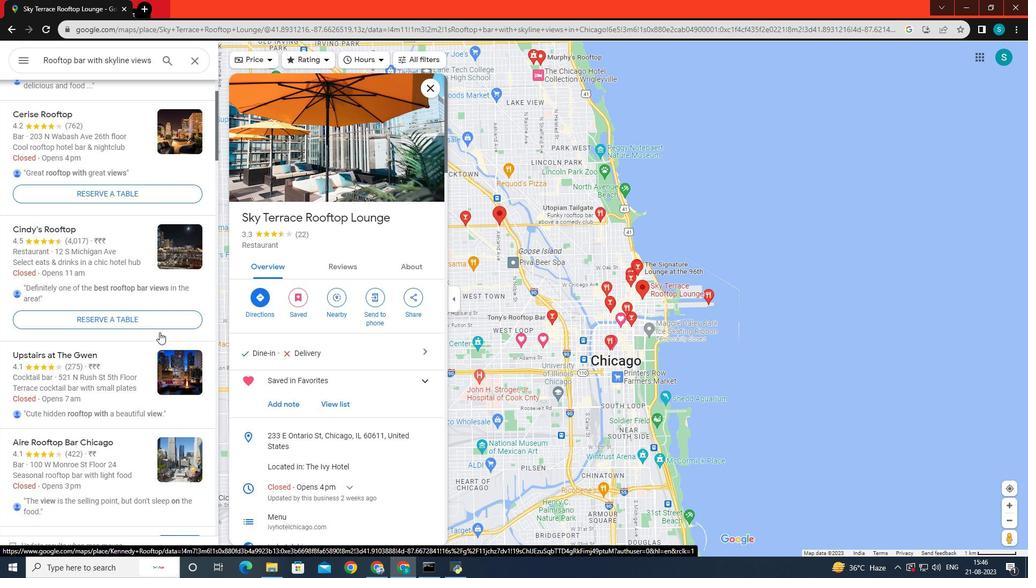 
Action: Mouse scrolled (159, 333) with delta (0, 0)
Screenshot: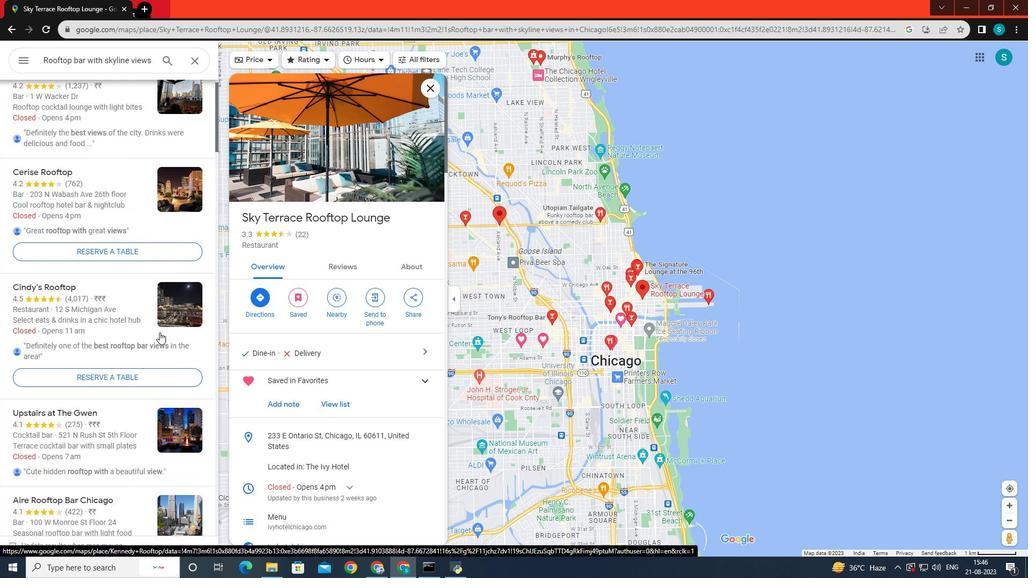
Action: Mouse scrolled (159, 333) with delta (0, 0)
Screenshot: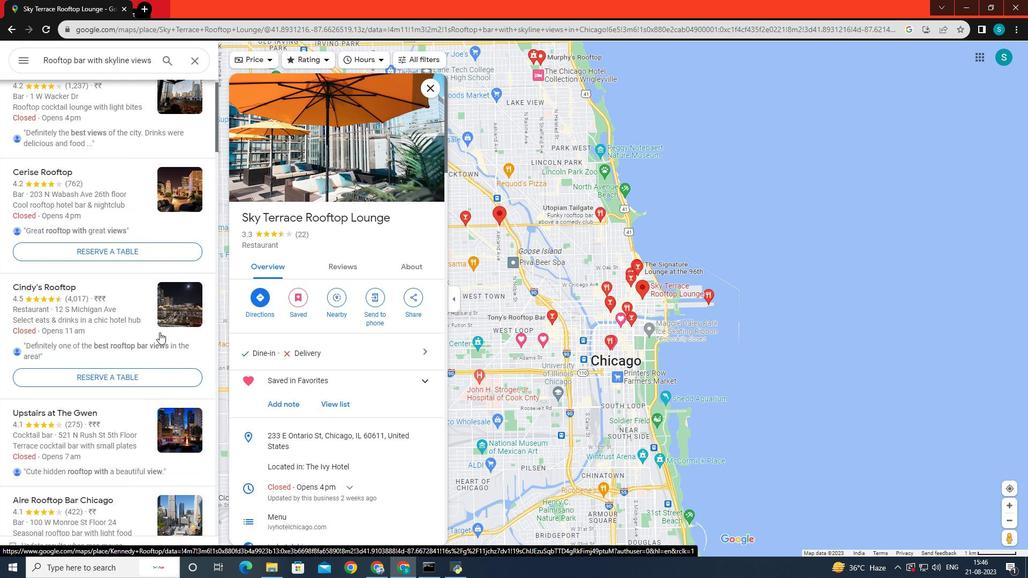 
Action: Mouse scrolled (159, 333) with delta (0, 0)
Screenshot: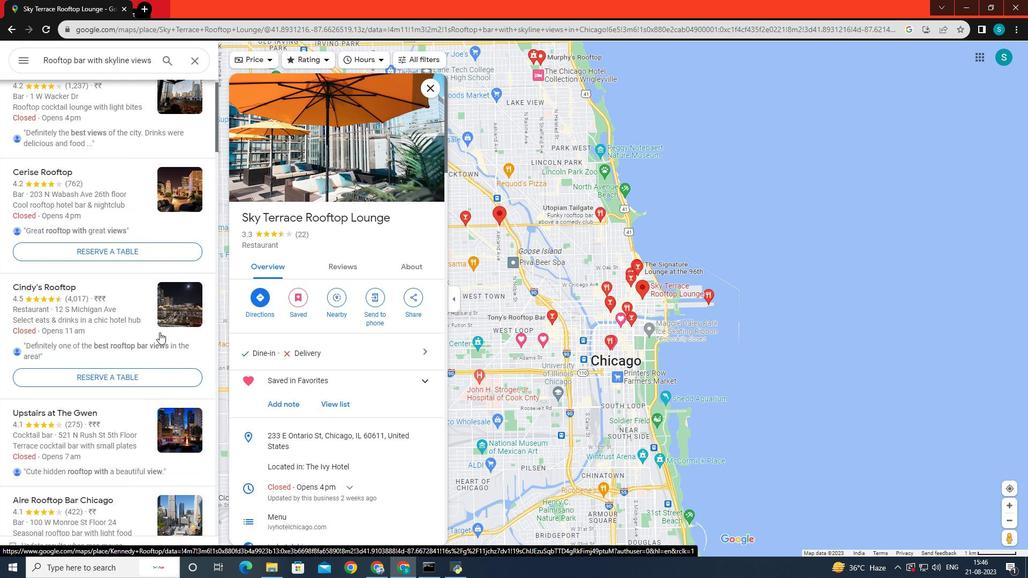 
Action: Mouse scrolled (159, 333) with delta (0, 0)
Screenshot: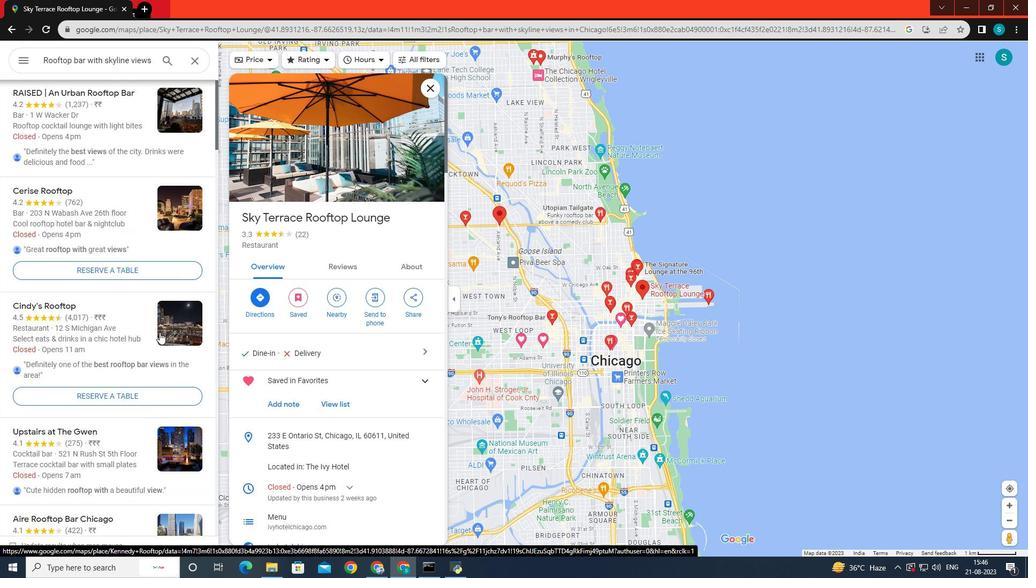 
Action: Mouse scrolled (159, 333) with delta (0, 0)
Screenshot: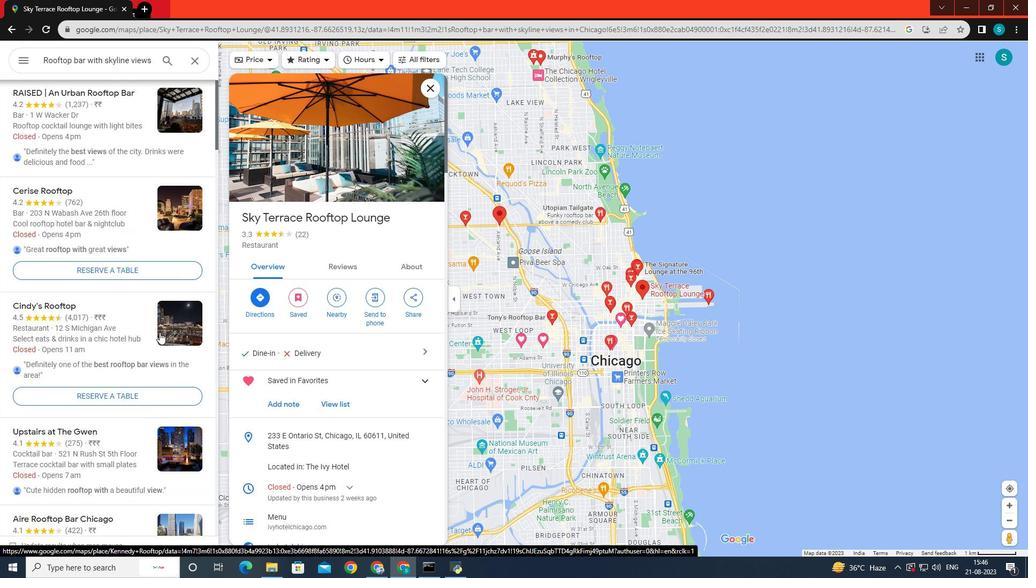 
Action: Mouse scrolled (159, 333) with delta (0, 0)
Screenshot: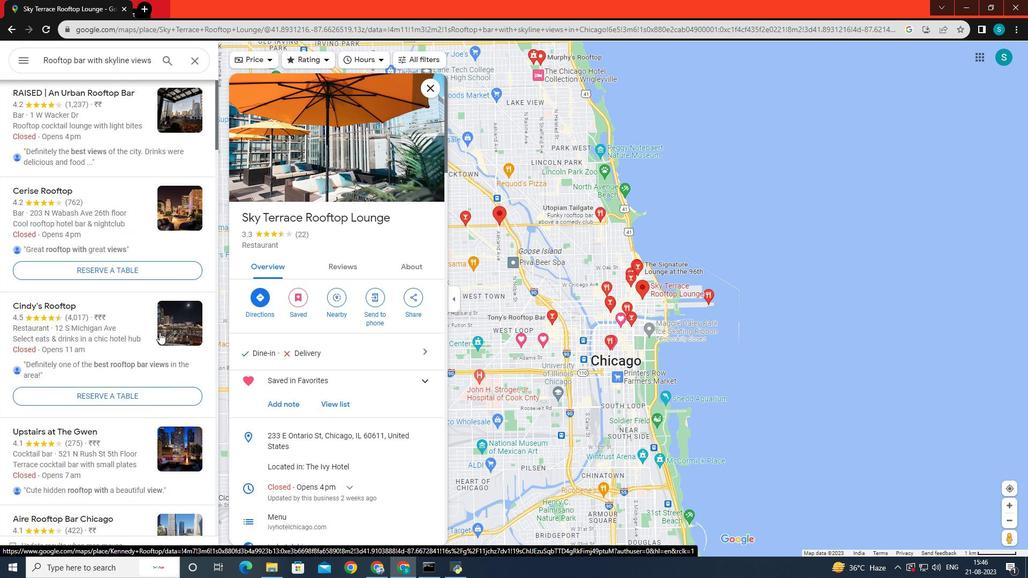 
Action: Mouse scrolled (159, 333) with delta (0, 0)
Screenshot: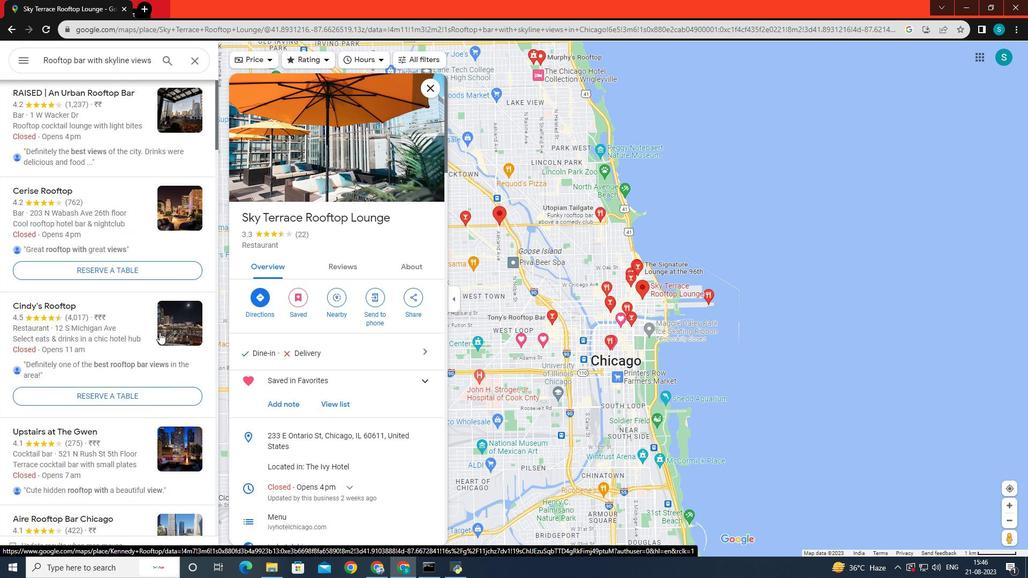 
Action: Mouse scrolled (159, 333) with delta (0, 0)
Screenshot: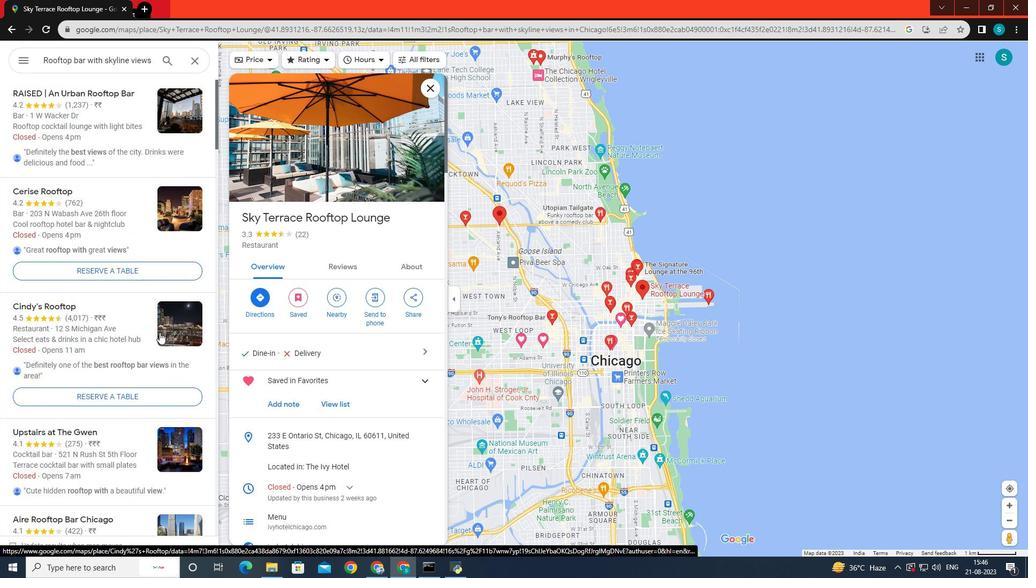 
Action: Mouse scrolled (159, 333) with delta (0, 0)
Screenshot: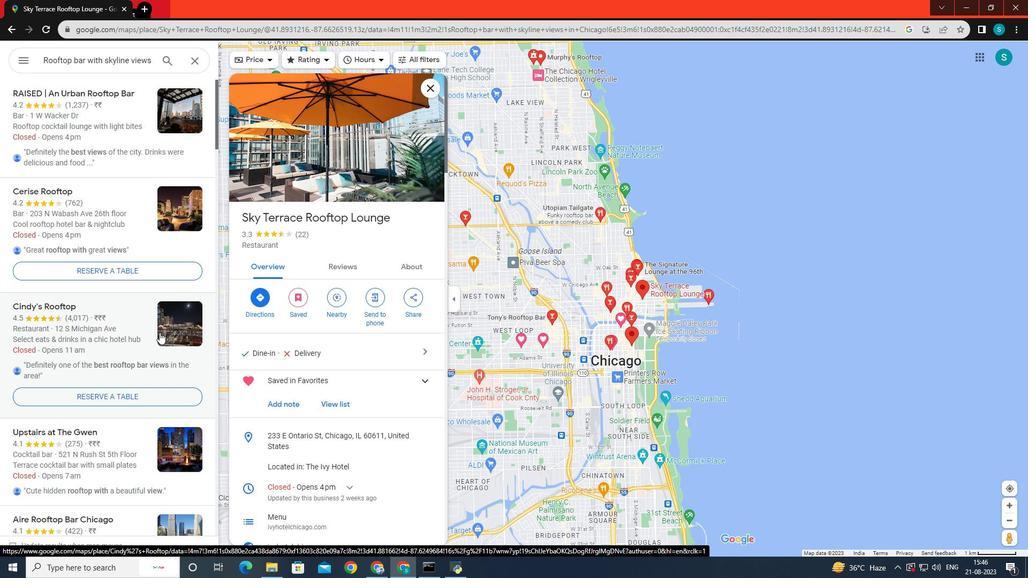 
Action: Mouse scrolled (159, 333) with delta (0, 0)
Screenshot: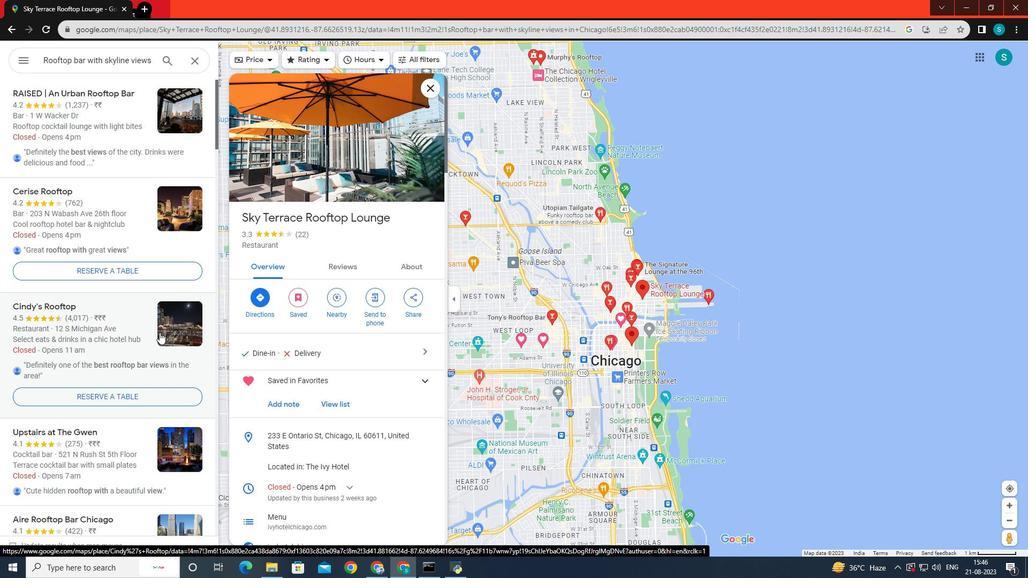 
Action: Mouse scrolled (159, 333) with delta (0, 0)
Screenshot: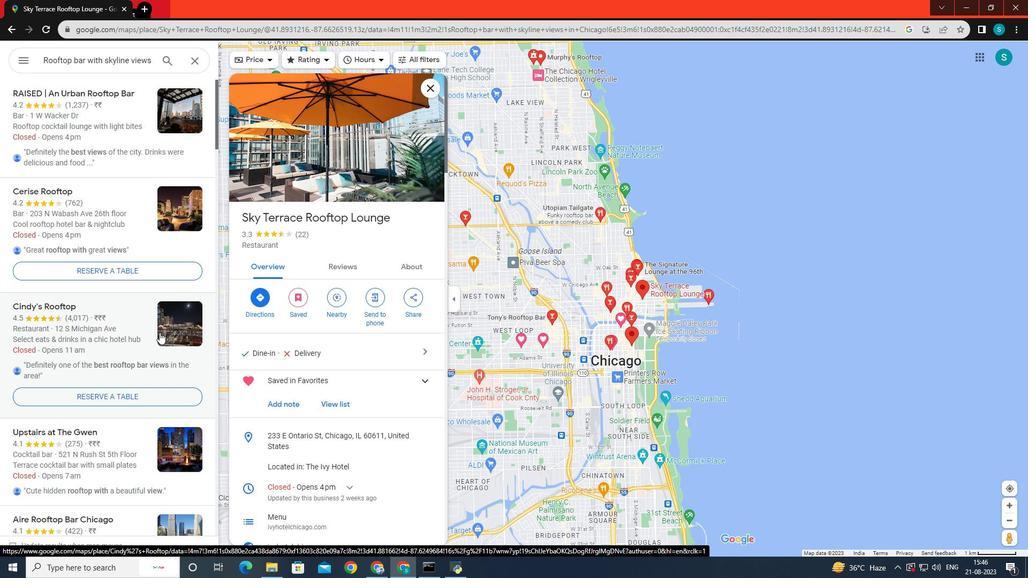 
Action: Mouse scrolled (159, 333) with delta (0, 0)
Screenshot: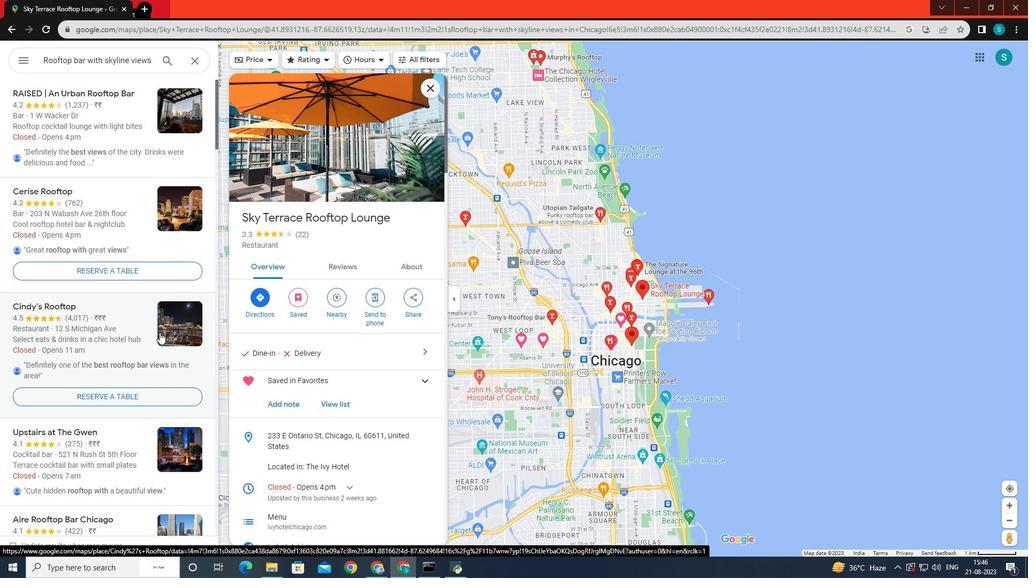 
Action: Mouse scrolled (159, 333) with delta (0, 0)
Screenshot: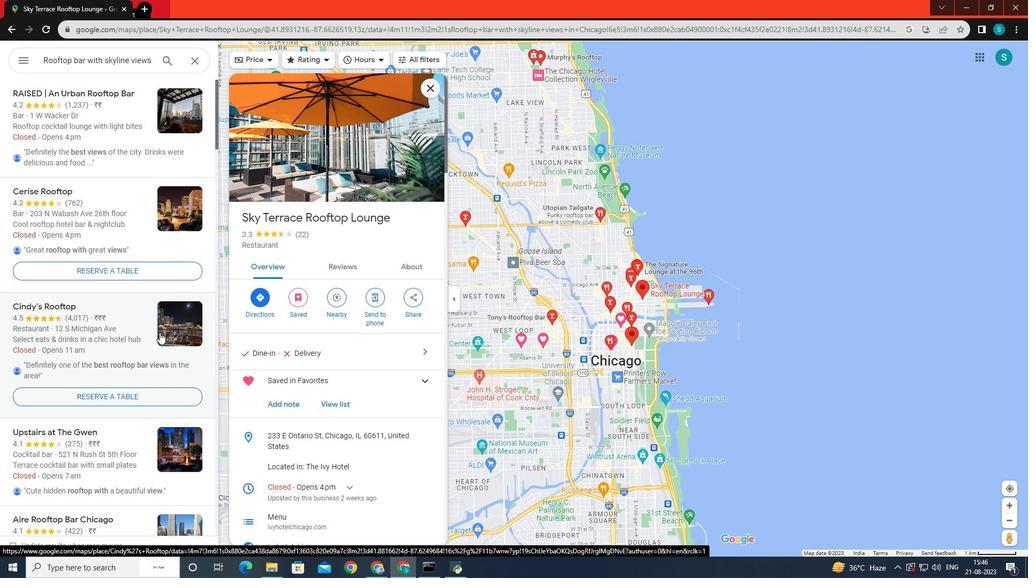
Action: Mouse scrolled (159, 333) with delta (0, 0)
Screenshot: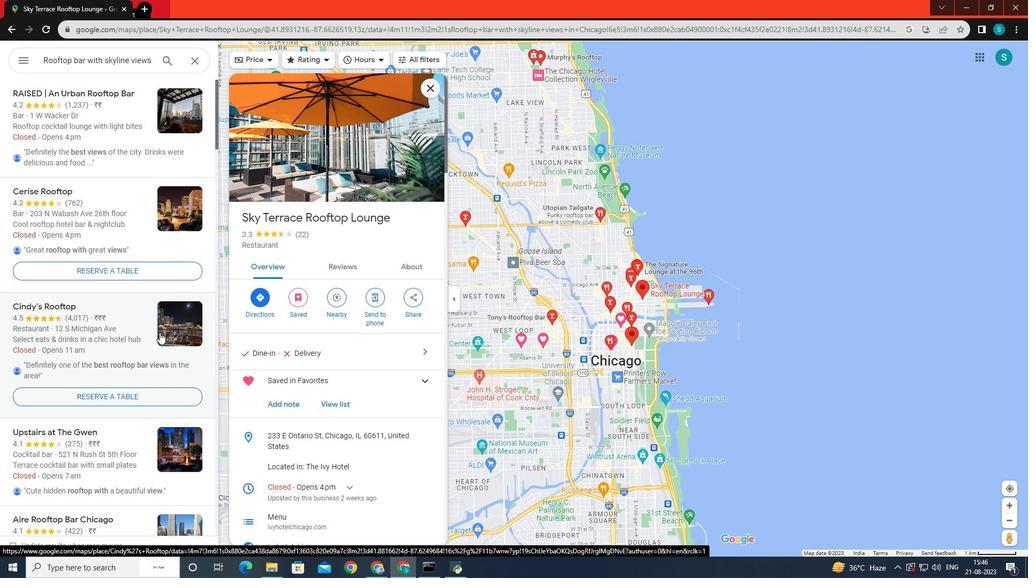 
Action: Mouse scrolled (159, 333) with delta (0, 0)
Screenshot: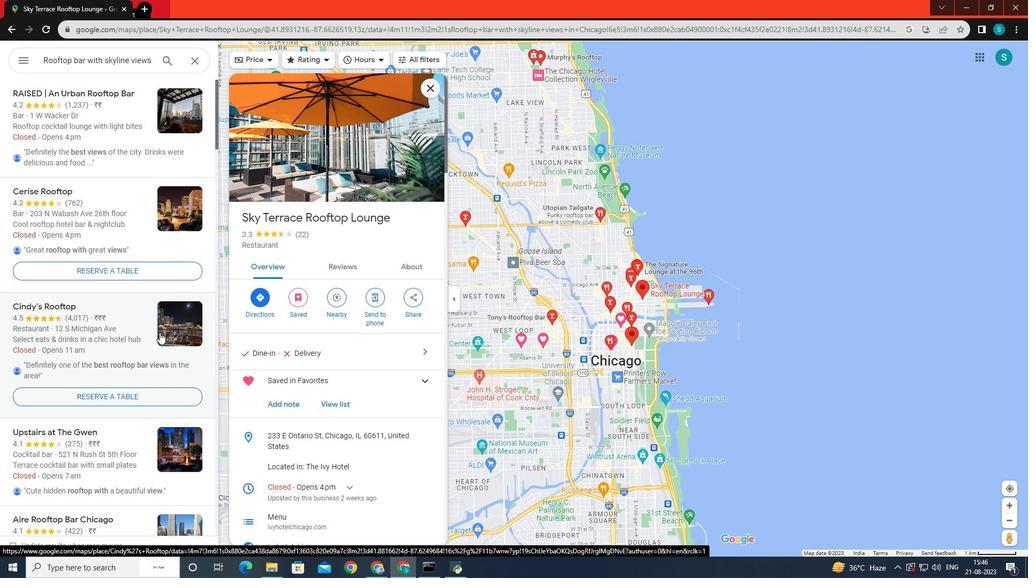 
Action: Mouse scrolled (159, 333) with delta (0, 0)
Screenshot: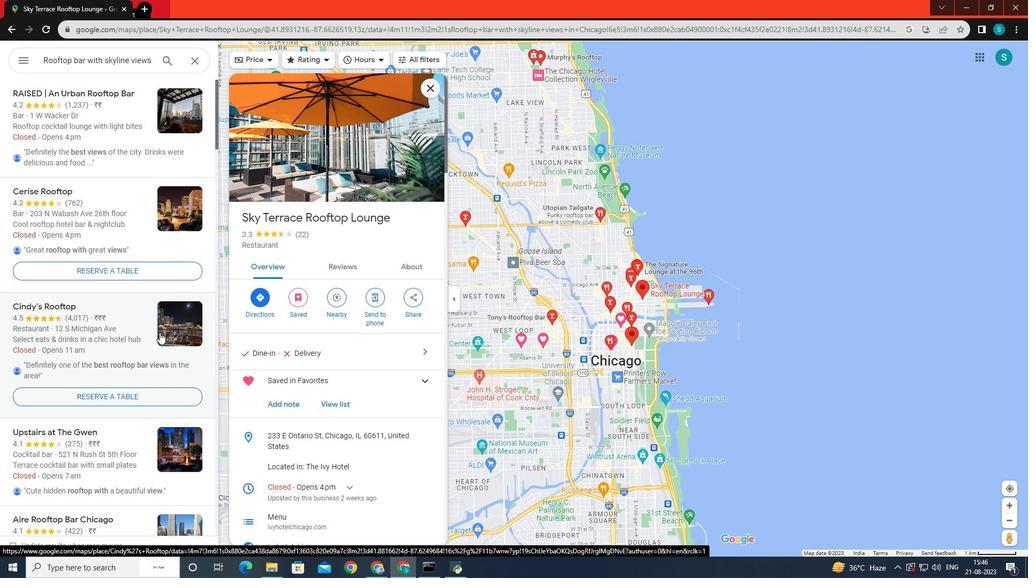 
Action: Mouse scrolled (159, 333) with delta (0, 0)
Screenshot: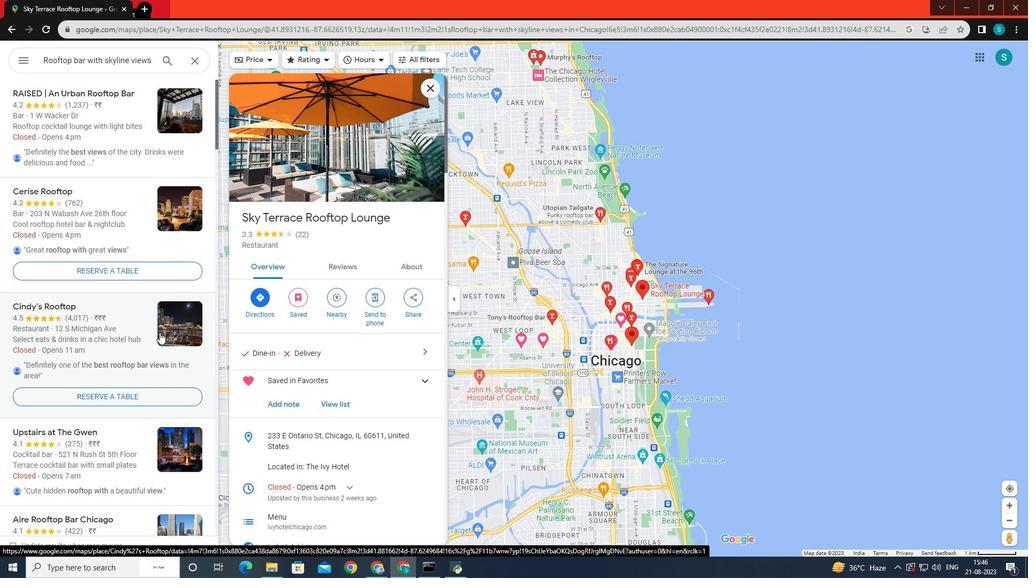
Action: Mouse scrolled (159, 333) with delta (0, 0)
Screenshot: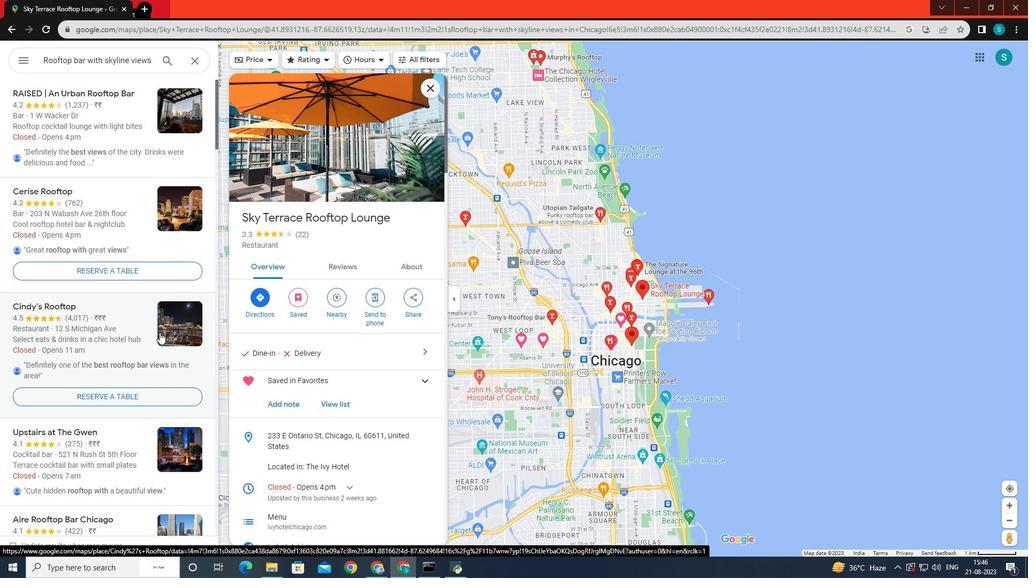 
Action: Mouse scrolled (159, 333) with delta (0, 0)
Screenshot: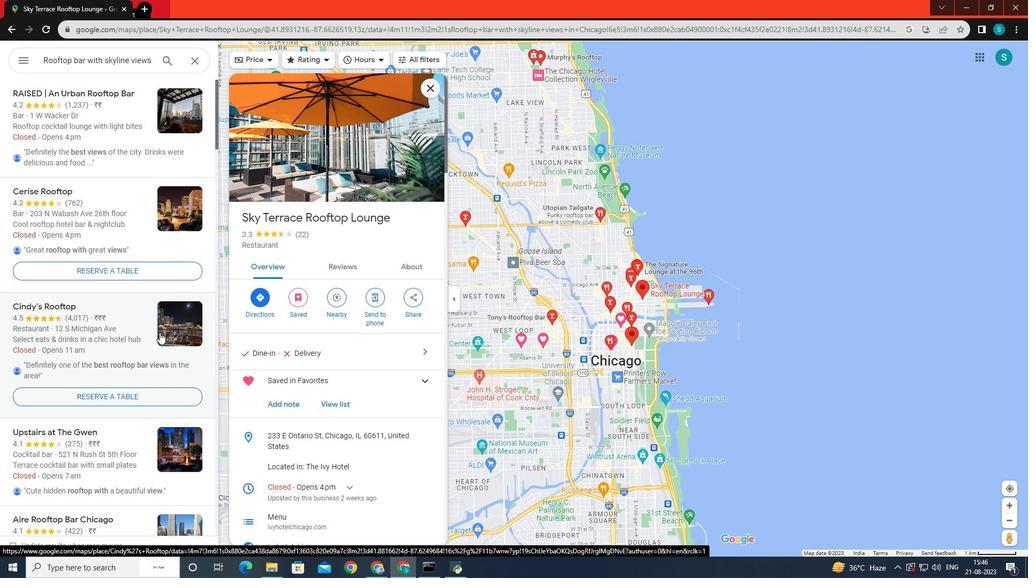 
Action: Mouse scrolled (159, 333) with delta (0, 0)
Screenshot: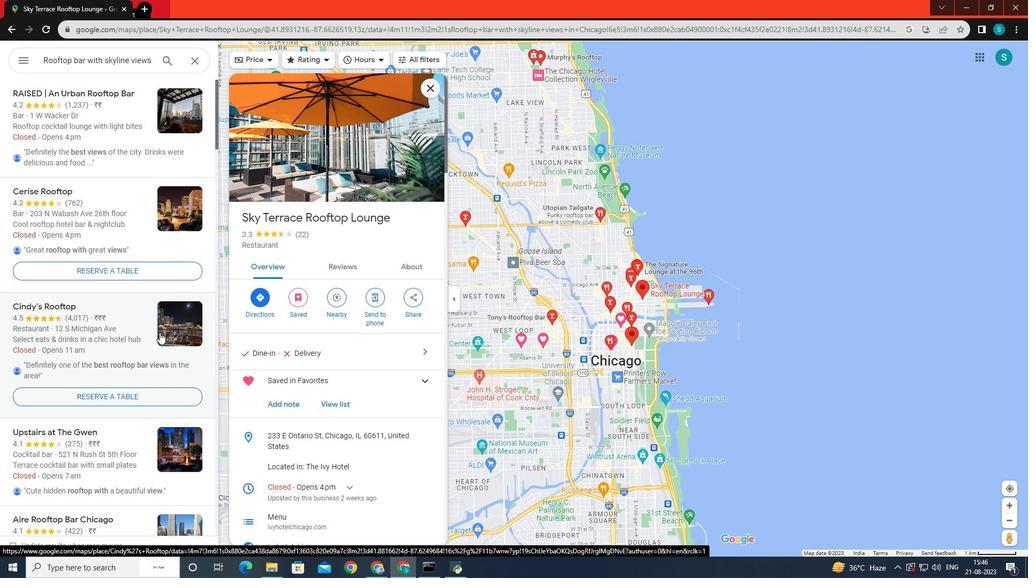 
Action: Mouse scrolled (159, 333) with delta (0, 0)
Screenshot: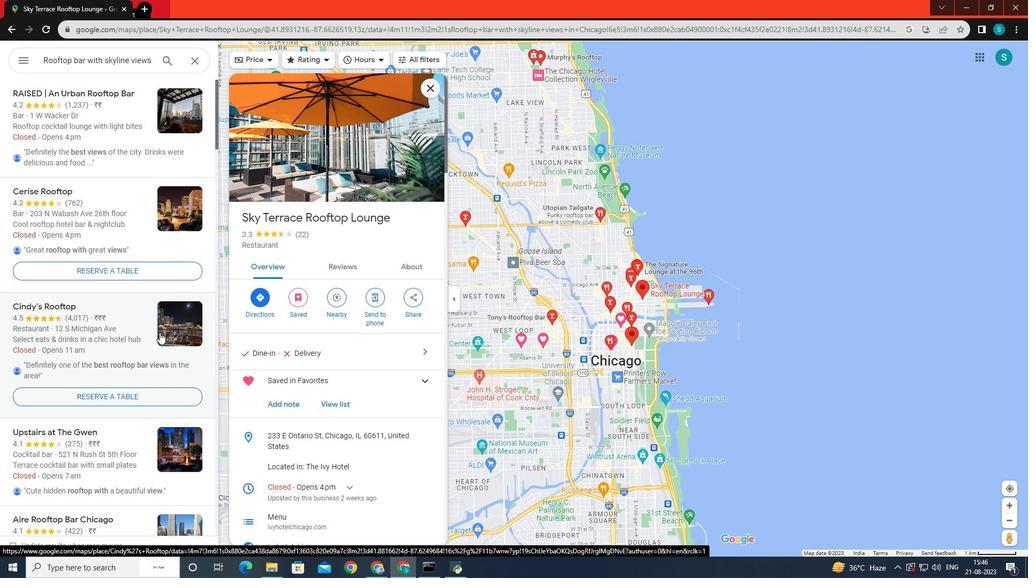 
Action: Mouse scrolled (159, 333) with delta (0, 0)
Screenshot: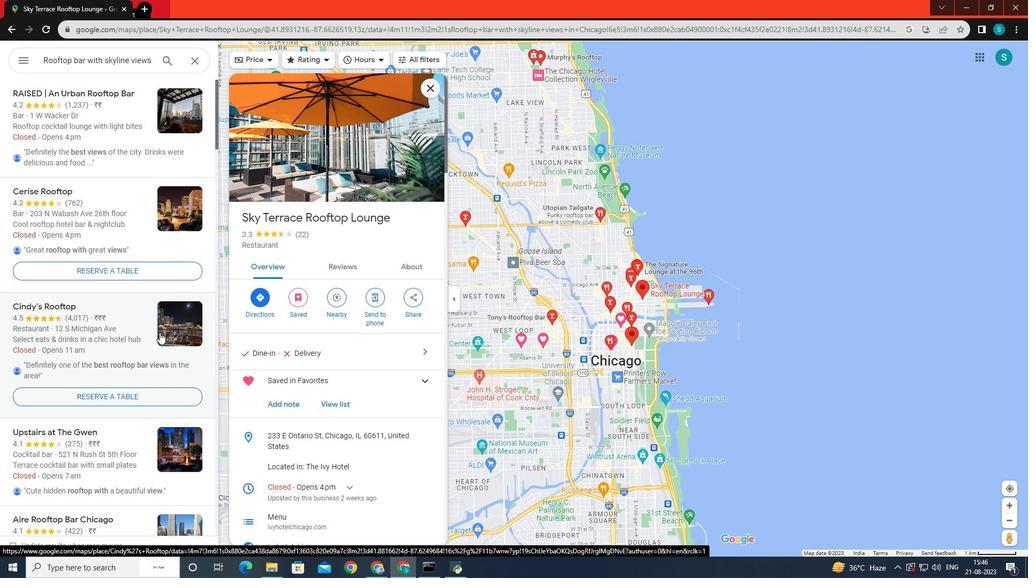 
Action: Mouse scrolled (159, 333) with delta (0, 0)
Screenshot: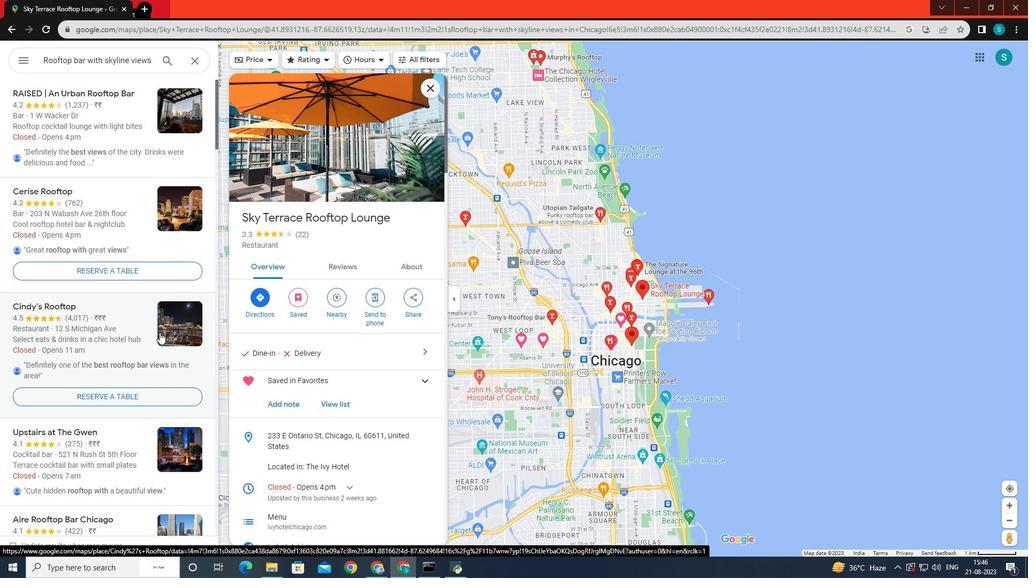 
Action: Mouse moved to (159, 257)
Screenshot: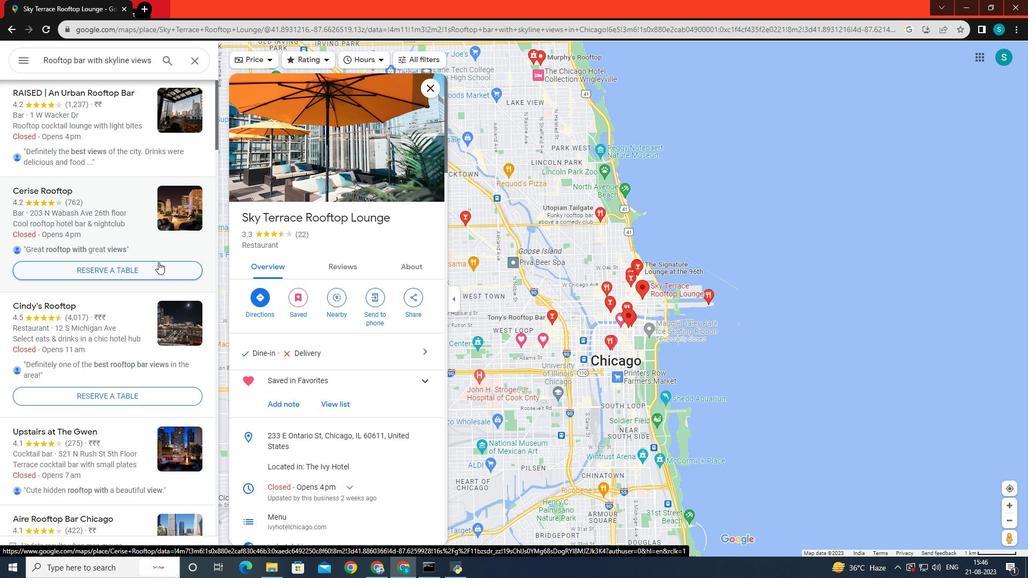
Action: Mouse scrolled (159, 257) with delta (0, 0)
Screenshot: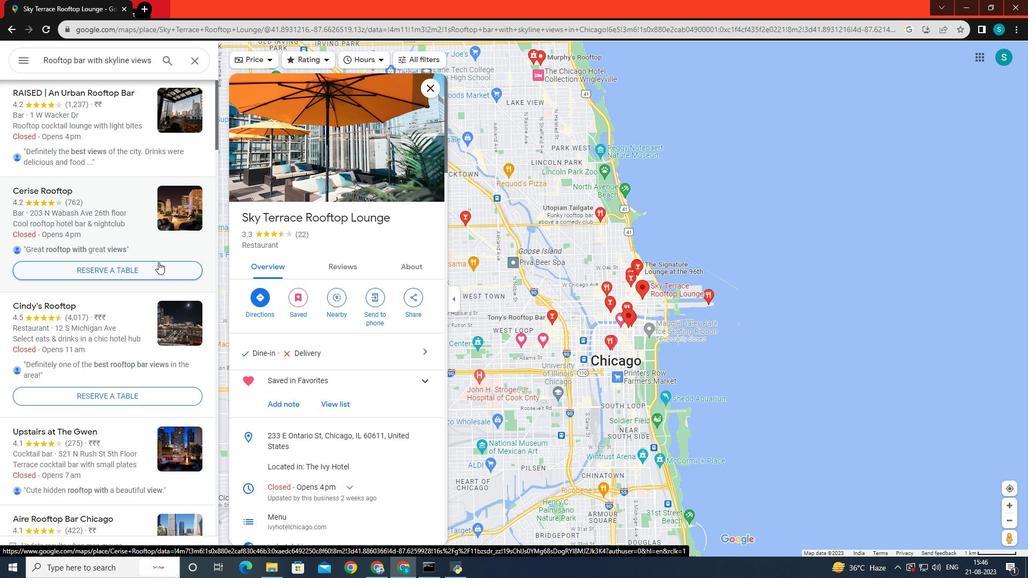 
Action: Mouse moved to (159, 260)
Screenshot: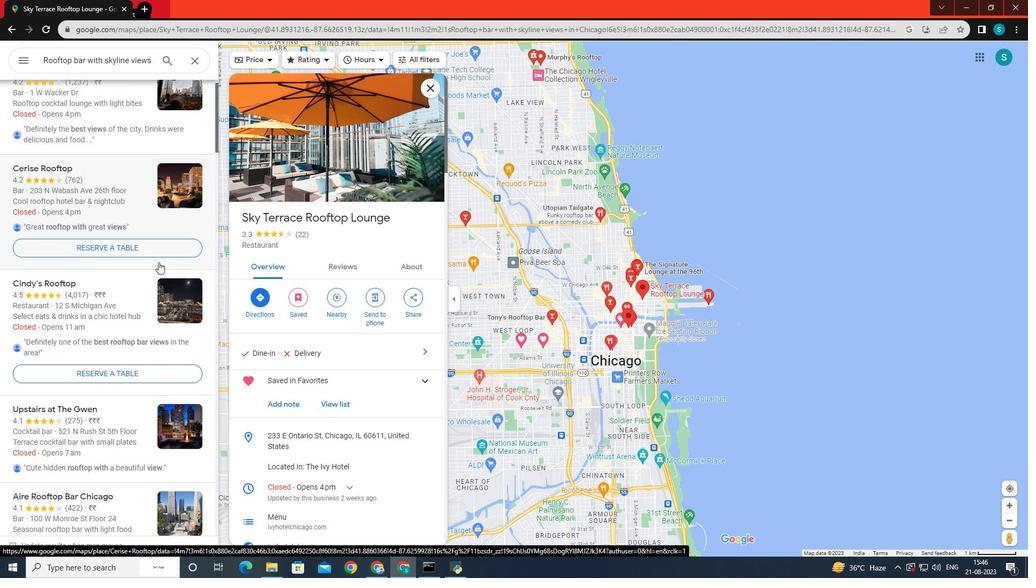 
Action: Mouse scrolled (159, 260) with delta (0, 0)
Screenshot: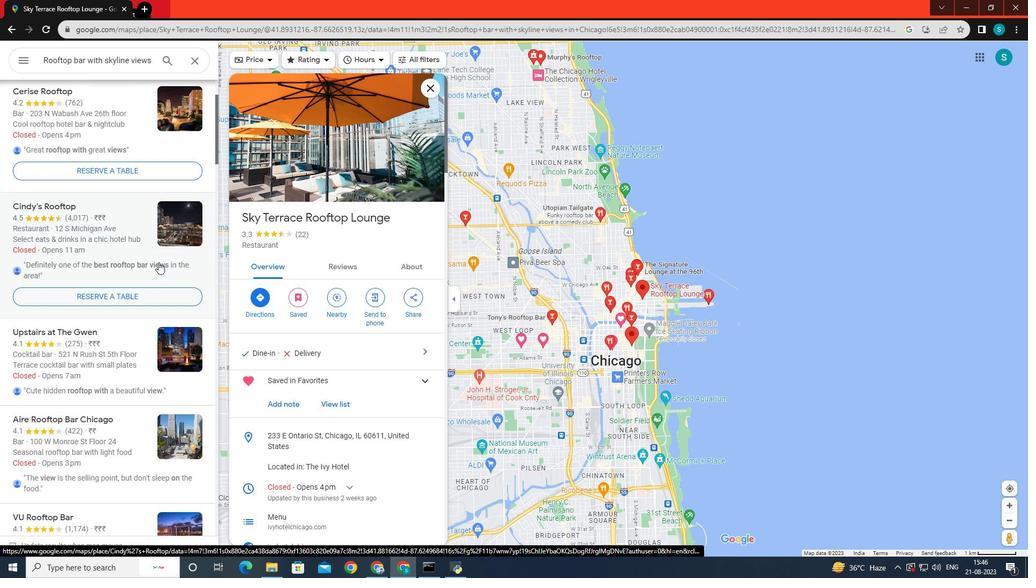 
Action: Mouse moved to (158, 262)
Screenshot: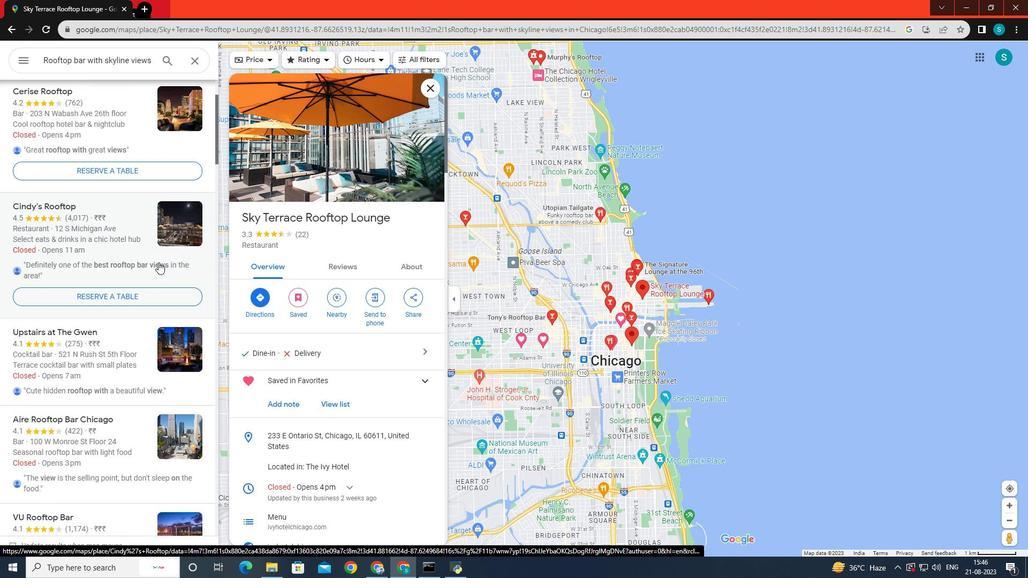
Action: Mouse scrolled (158, 262) with delta (0, 0)
Screenshot: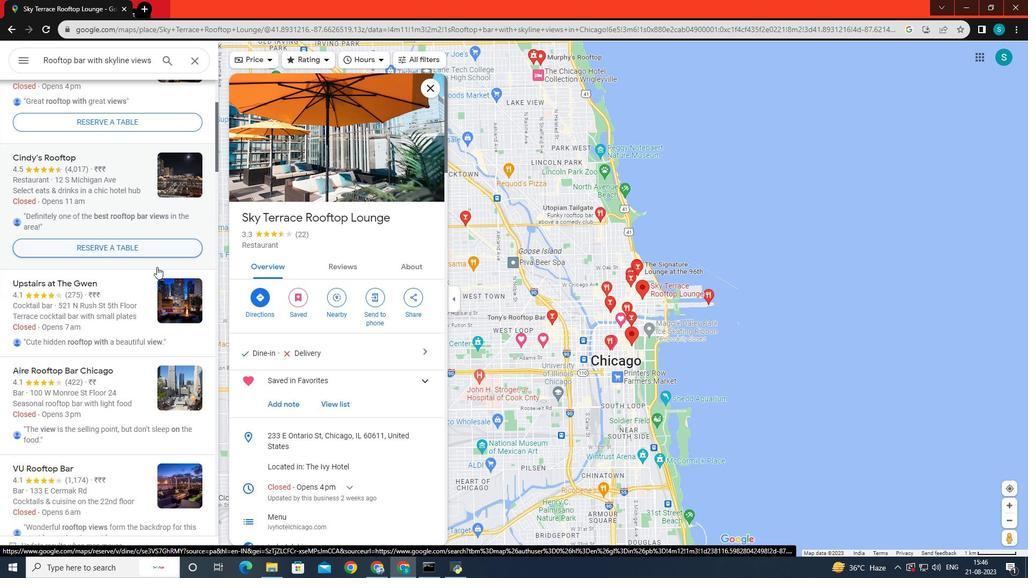 
Action: Mouse moved to (156, 267)
Screenshot: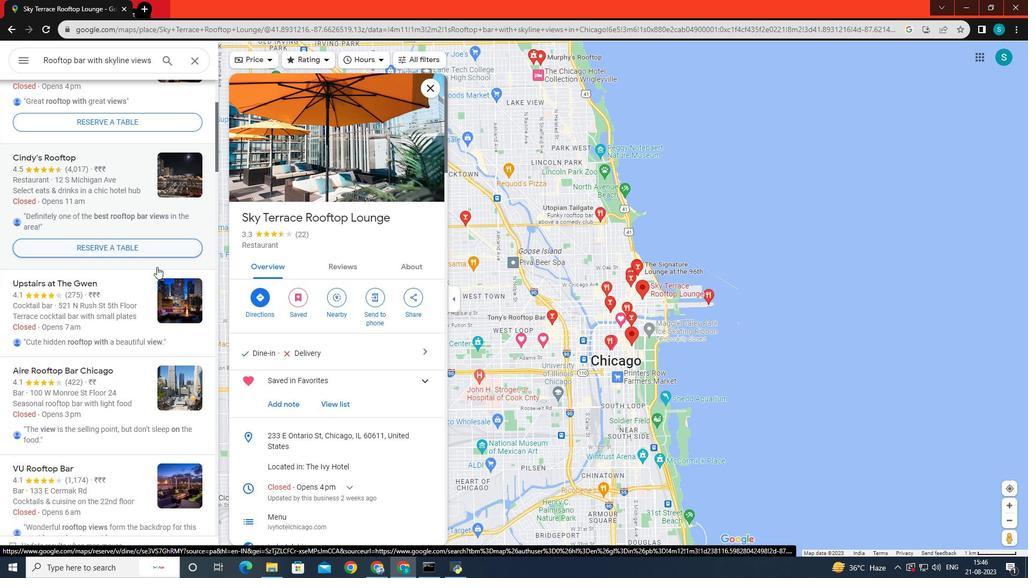 
Action: Mouse scrolled (156, 266) with delta (0, 0)
Screenshot: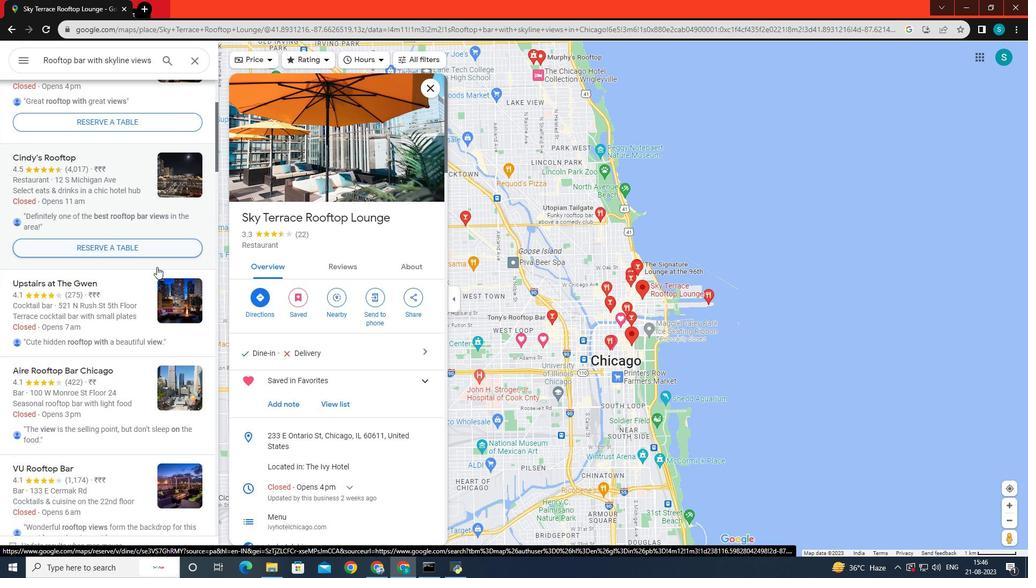 
Action: Mouse moved to (175, 317)
Screenshot: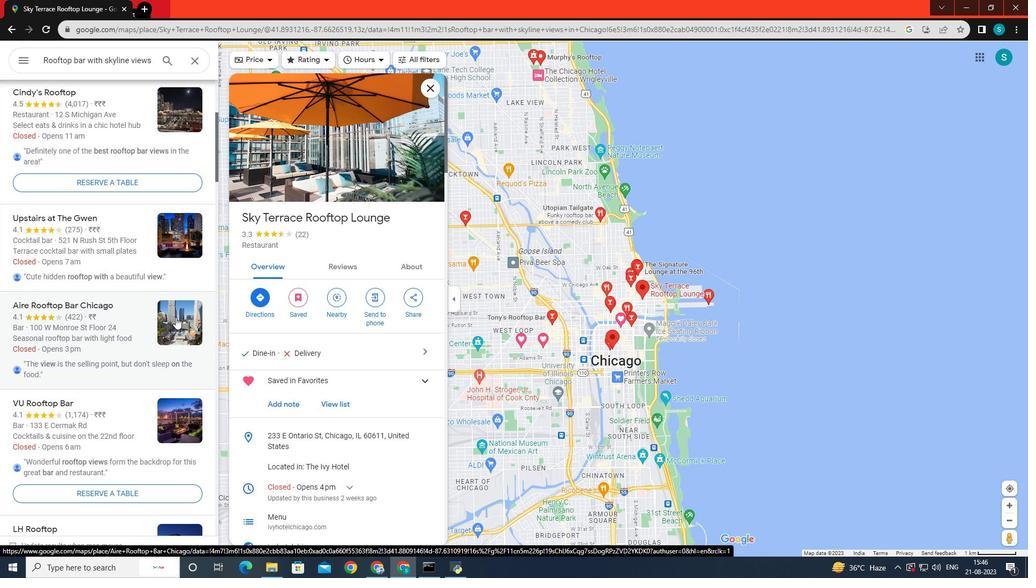 
Action: Mouse scrolled (175, 317) with delta (0, 0)
Screenshot: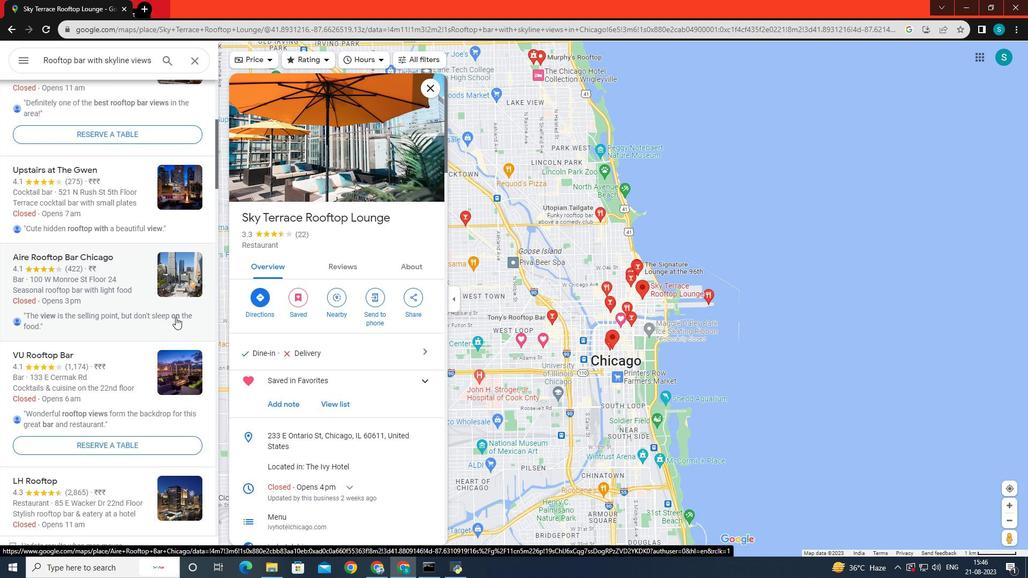 
Action: Mouse moved to (177, 337)
Screenshot: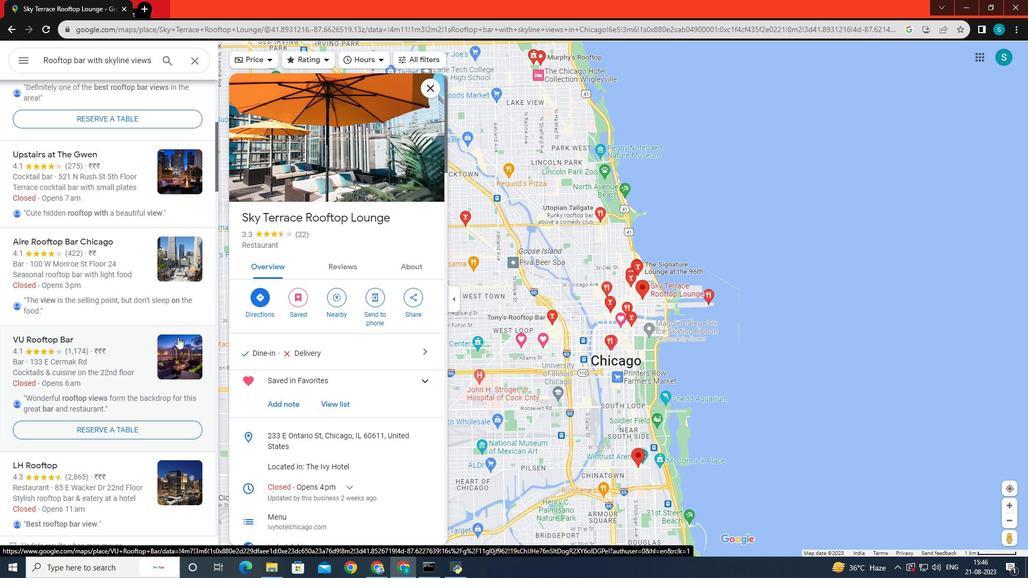 
Action: Mouse scrolled (177, 337) with delta (0, 0)
Screenshot: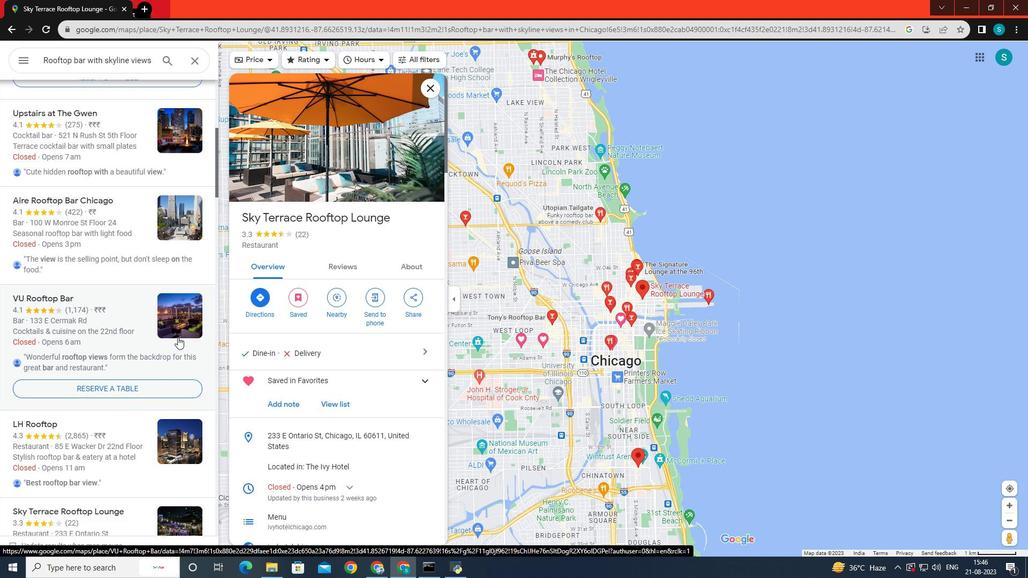 
Action: Mouse moved to (169, 300)
Screenshot: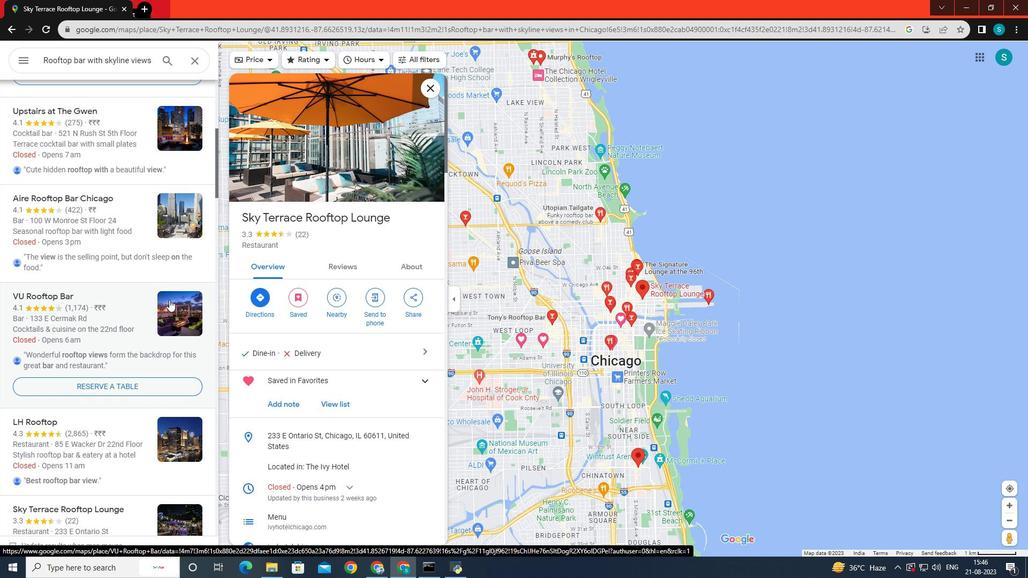 
Action: Mouse pressed left at (169, 300)
Screenshot: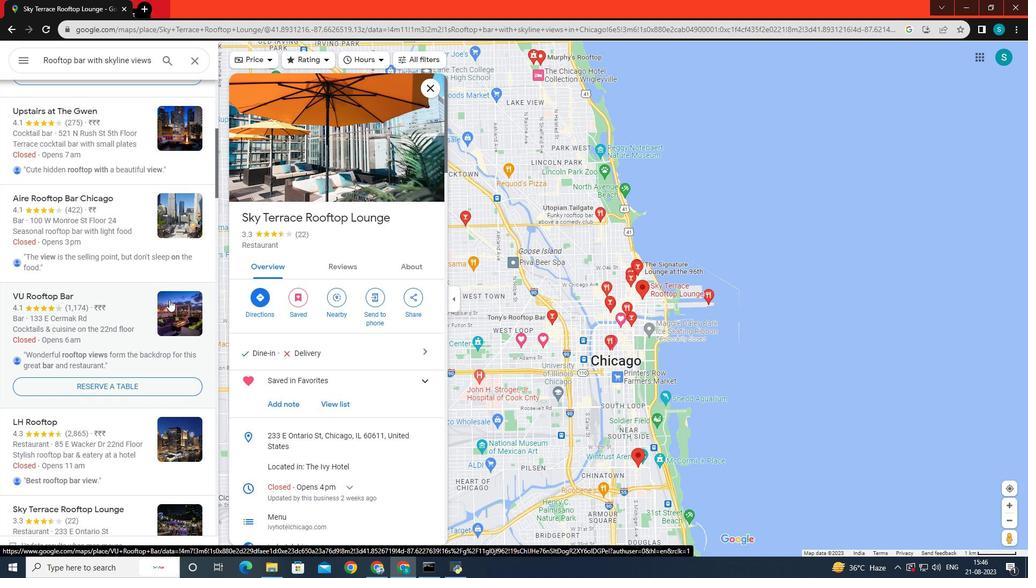 
Action: Mouse moved to (308, 149)
